Task: Research new construction projects in San Francisco, California, to compare the availability of green building certifications and eco-friendly features.
Action: Mouse moved to (268, 224)
Screenshot: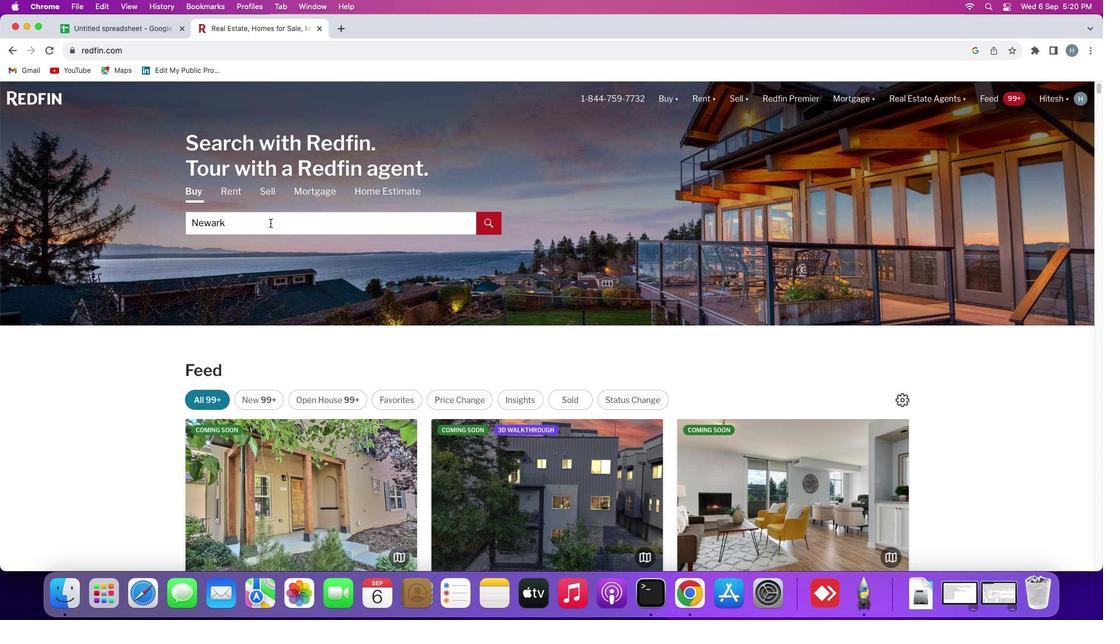 
Action: Mouse pressed left at (268, 224)
Screenshot: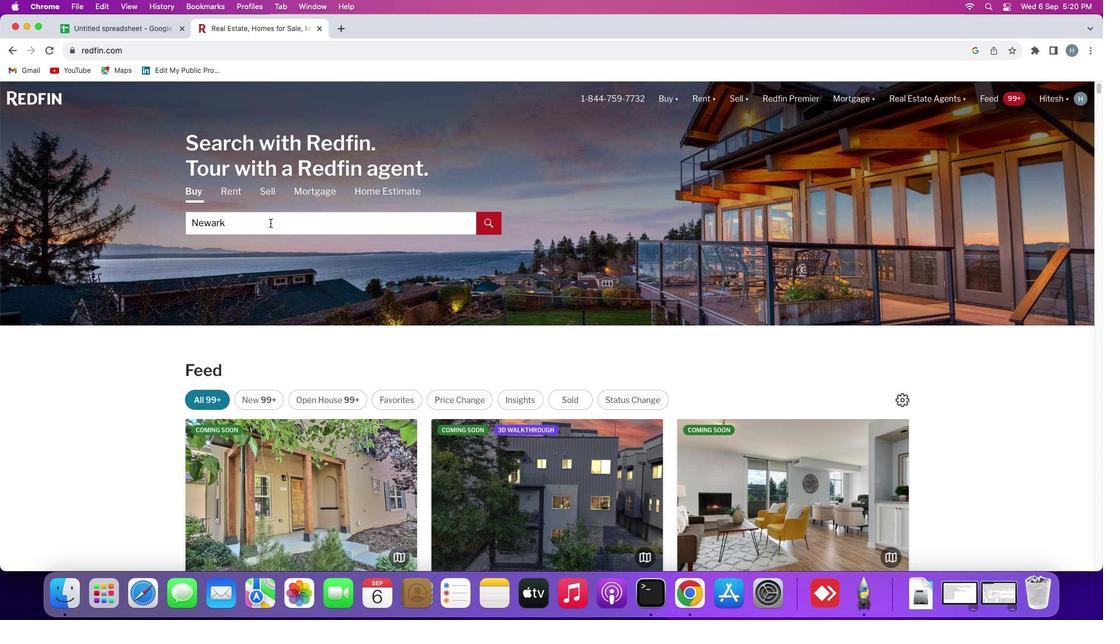 
Action: Mouse moved to (270, 223)
Screenshot: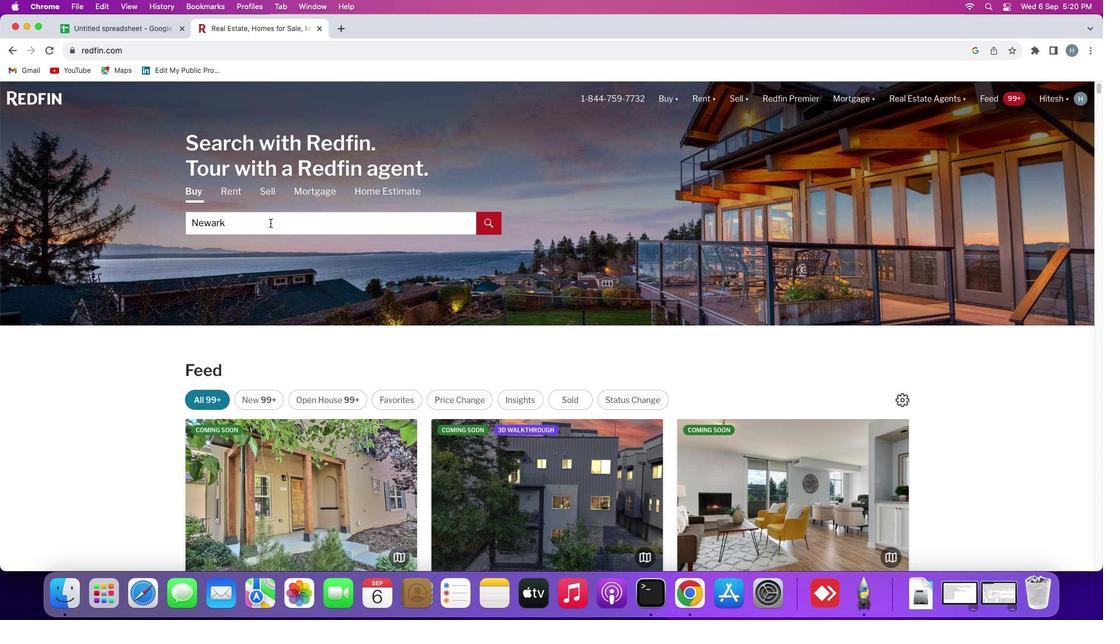 
Action: Mouse pressed left at (270, 223)
Screenshot: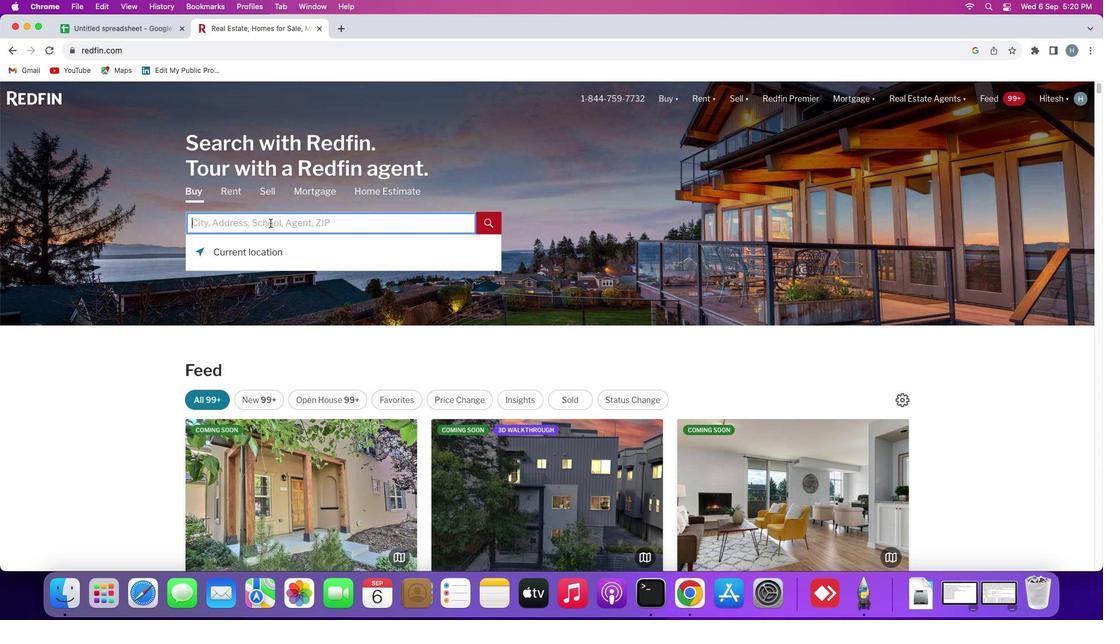
Action: Key pressed Key.shift'S''a''n'Key.spaceKey.shift'F''r''a''n''c''i''s''c''o'','Key.spaceKey.shift'C''a''l''i''f''o''r''n''i''a'
Screenshot: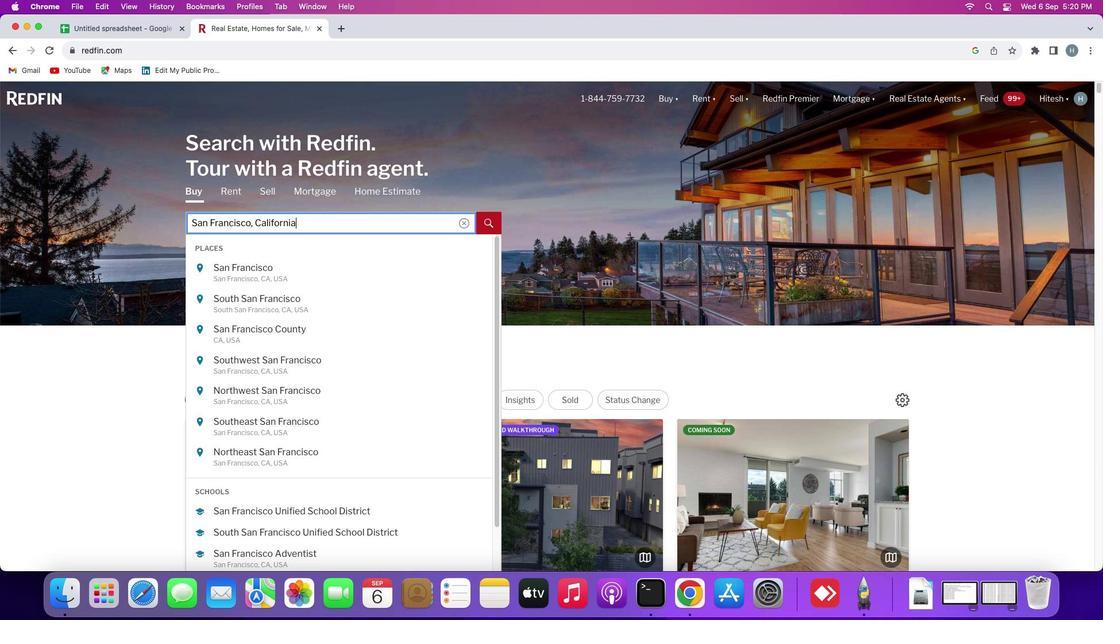 
Action: Mouse moved to (271, 274)
Screenshot: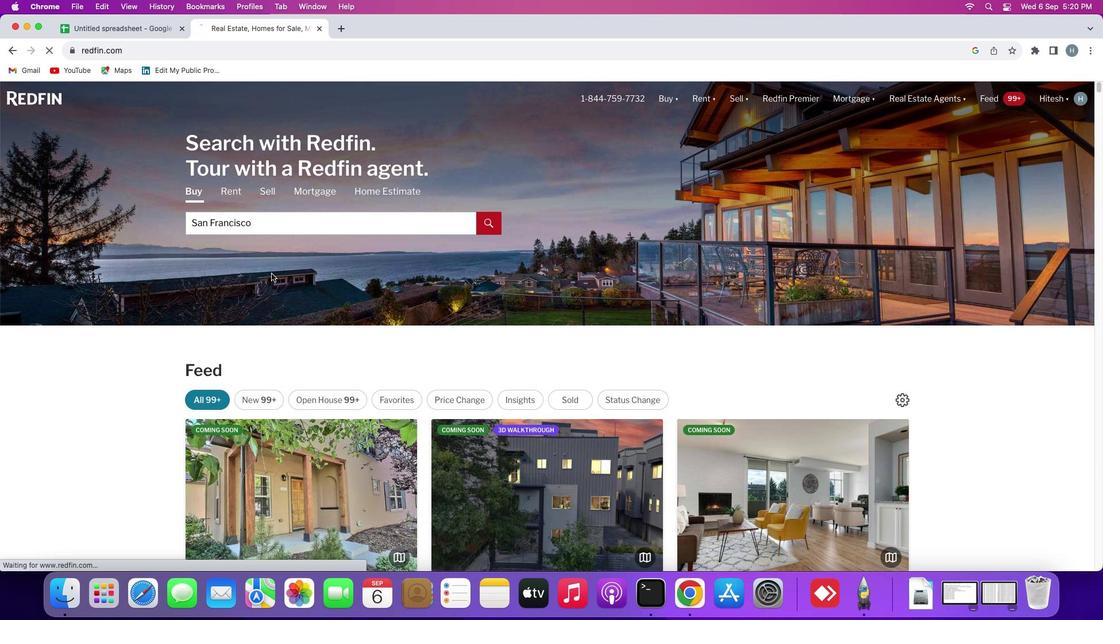
Action: Mouse pressed left at (271, 274)
Screenshot: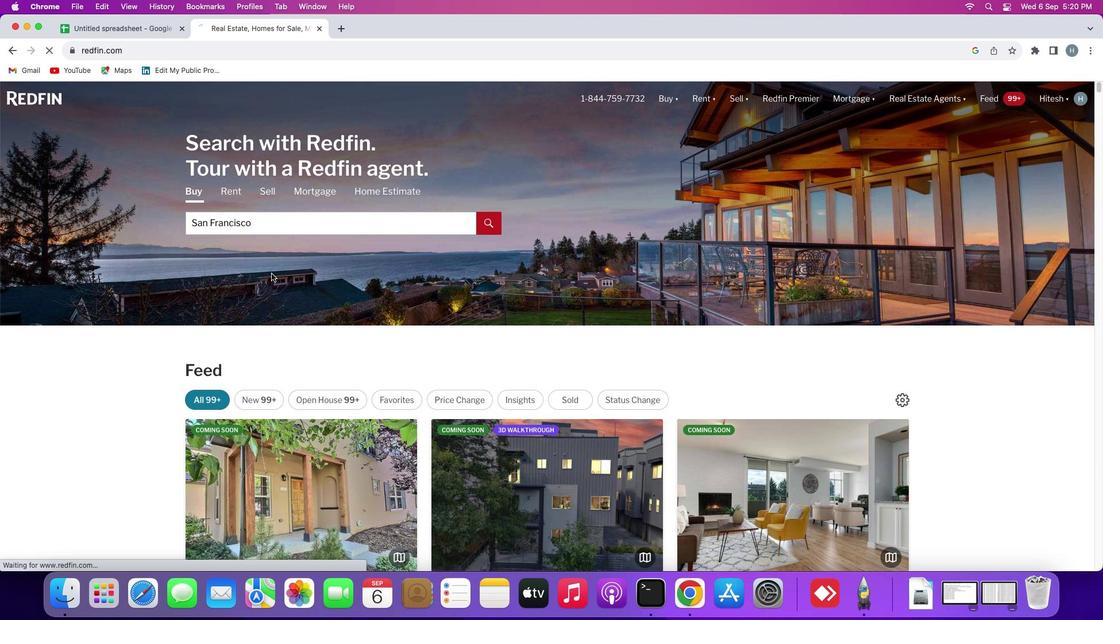 
Action: Mouse moved to (994, 170)
Screenshot: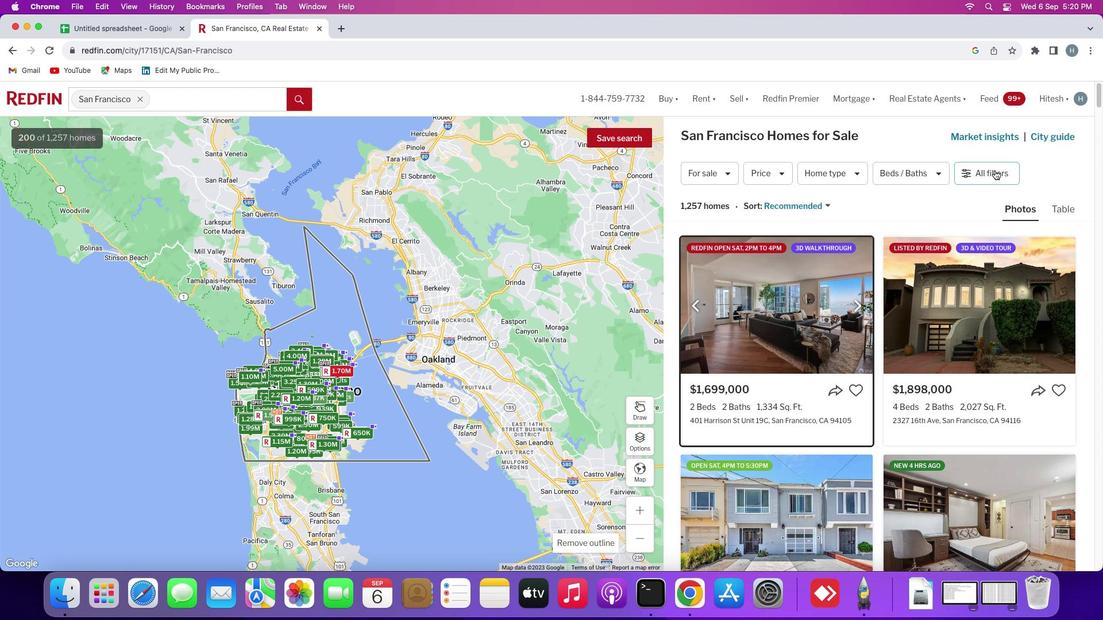 
Action: Mouse pressed left at (994, 170)
Screenshot: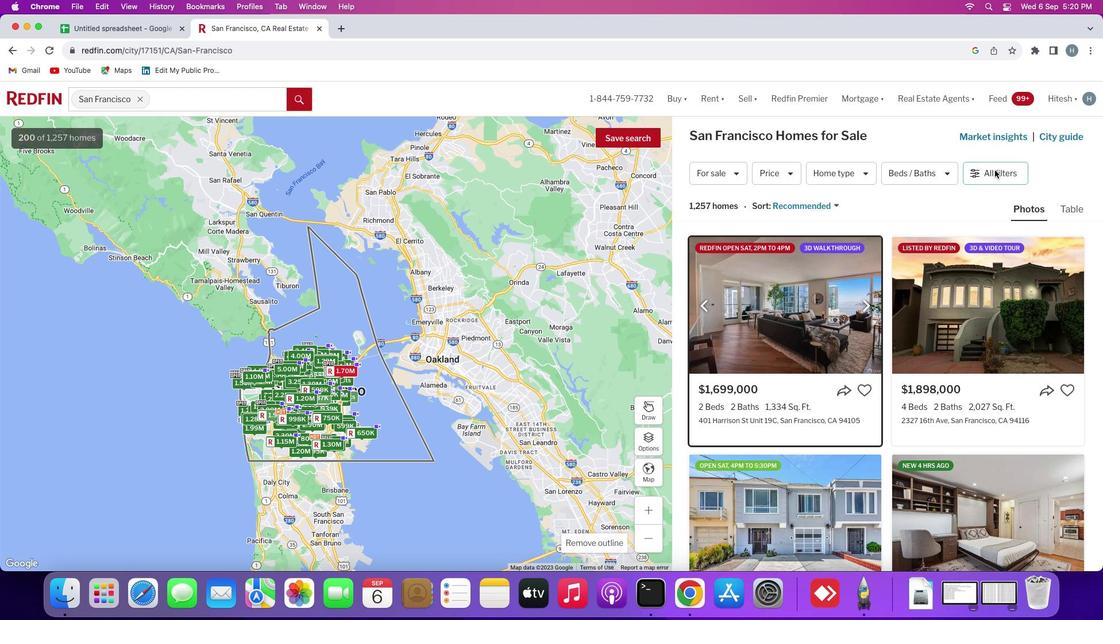 
Action: Mouse moved to (904, 322)
Screenshot: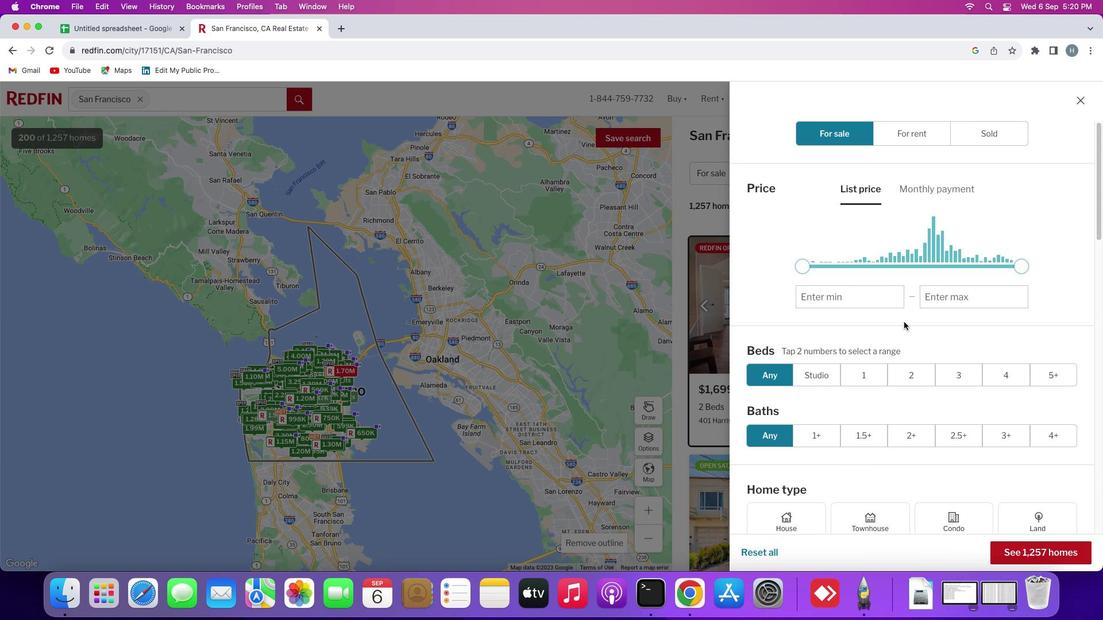 
Action: Mouse scrolled (904, 322) with delta (0, 0)
Screenshot: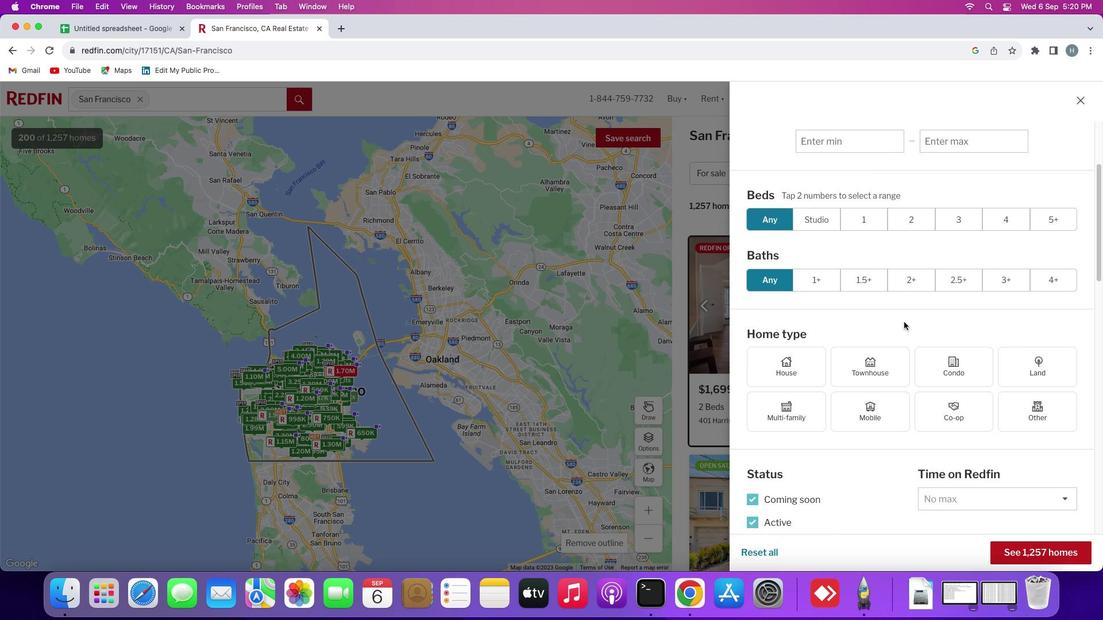 
Action: Mouse scrolled (904, 322) with delta (0, 0)
Screenshot: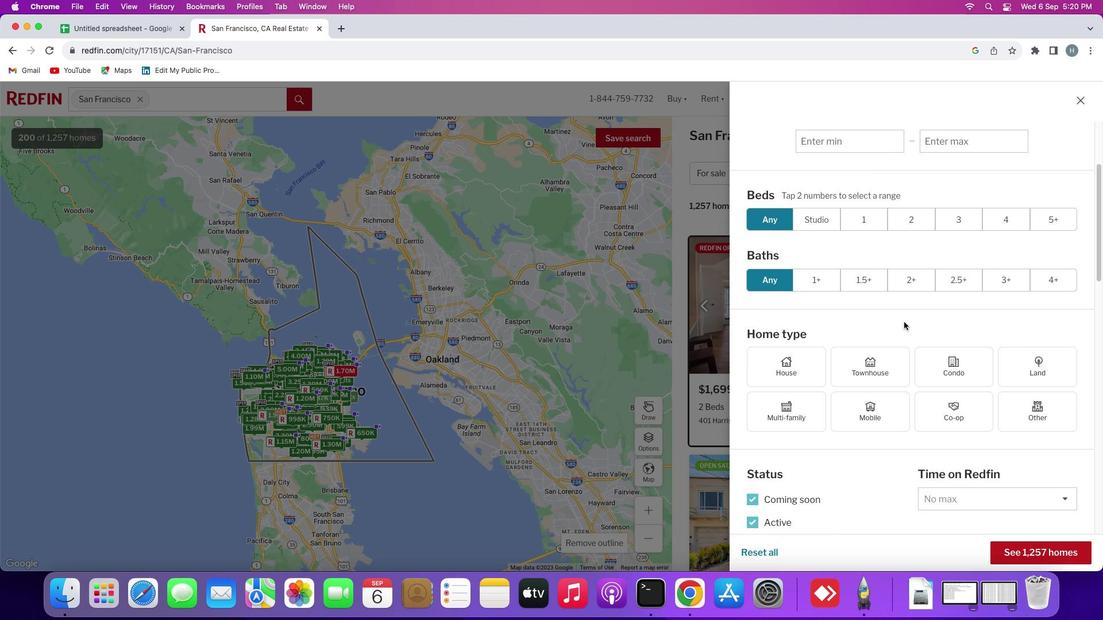 
Action: Mouse scrolled (904, 322) with delta (0, -1)
Screenshot: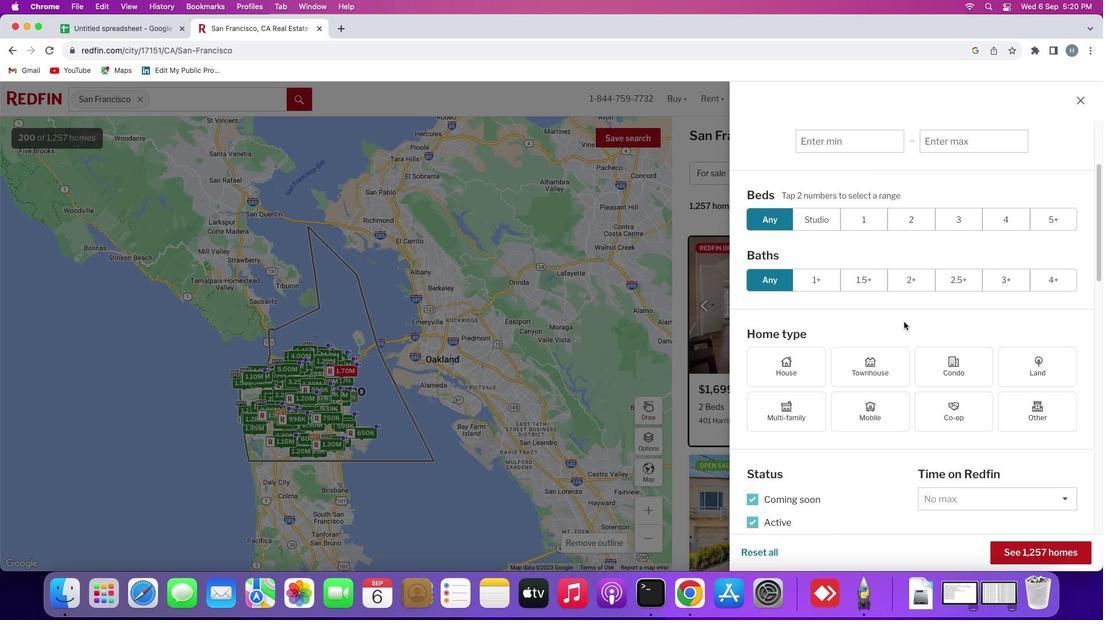 
Action: Mouse scrolled (904, 322) with delta (0, -1)
Screenshot: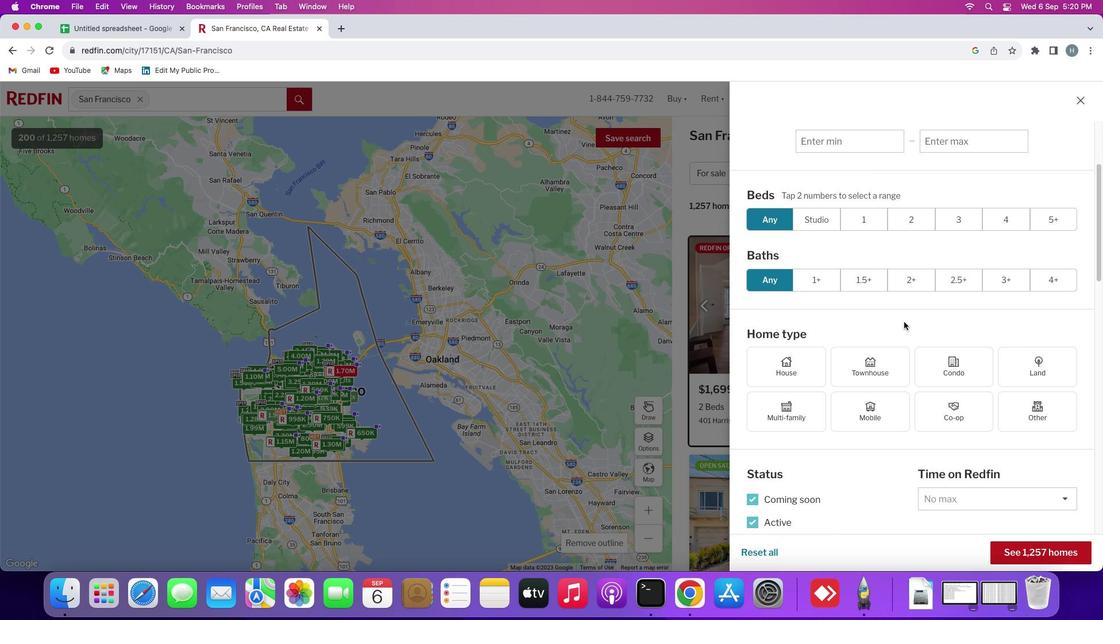 
Action: Mouse scrolled (904, 322) with delta (0, 0)
Screenshot: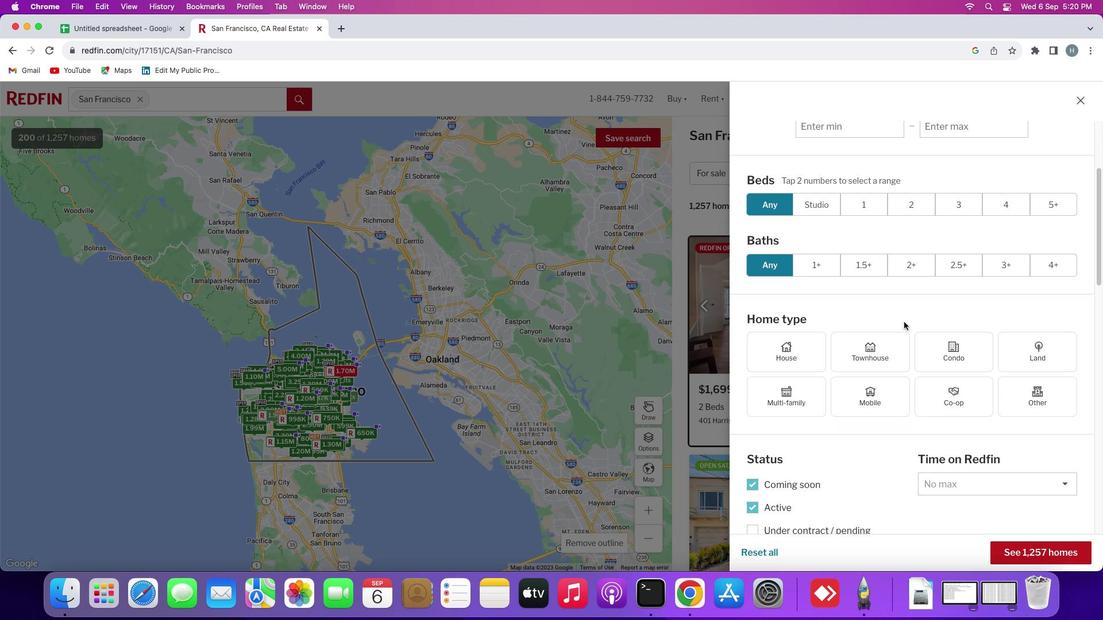
Action: Mouse scrolled (904, 322) with delta (0, 0)
Screenshot: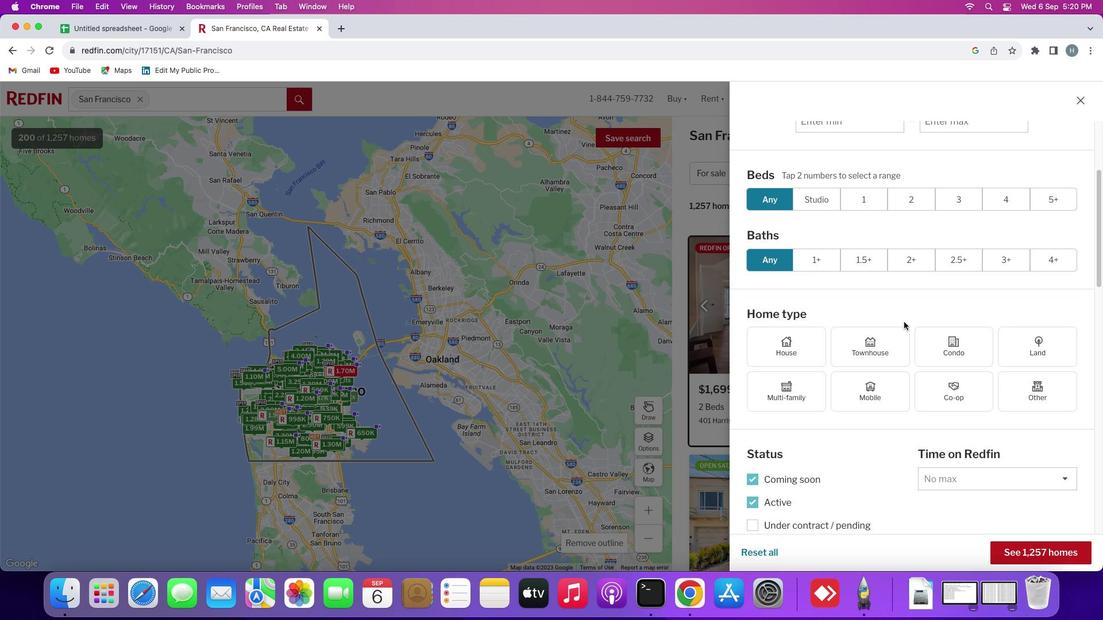 
Action: Mouse scrolled (904, 322) with delta (0, 0)
Screenshot: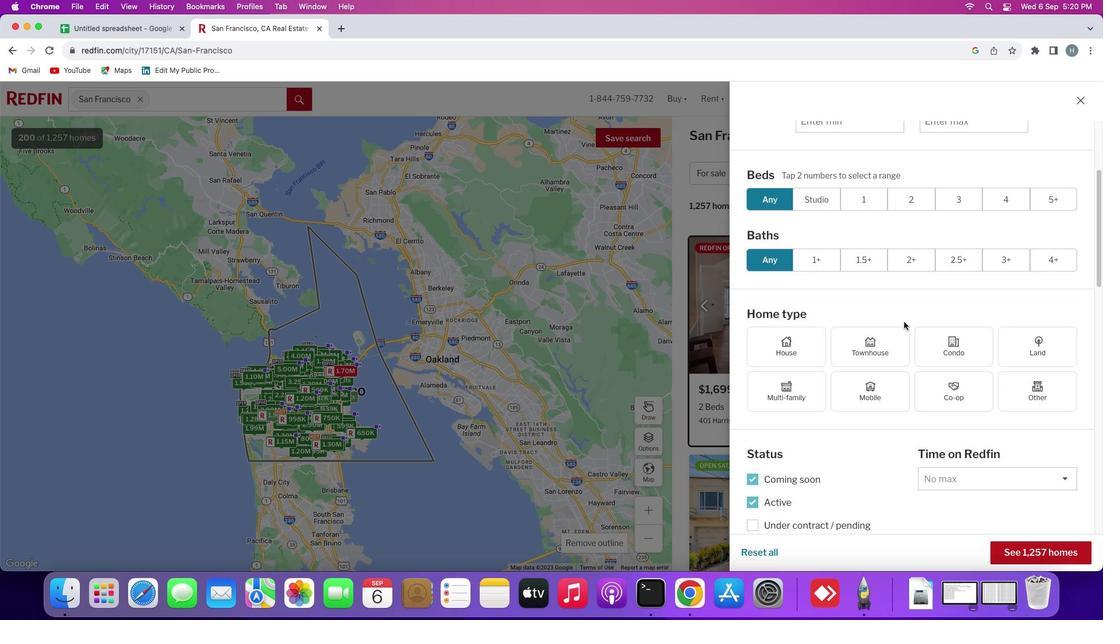 
Action: Mouse scrolled (904, 322) with delta (0, 0)
Screenshot: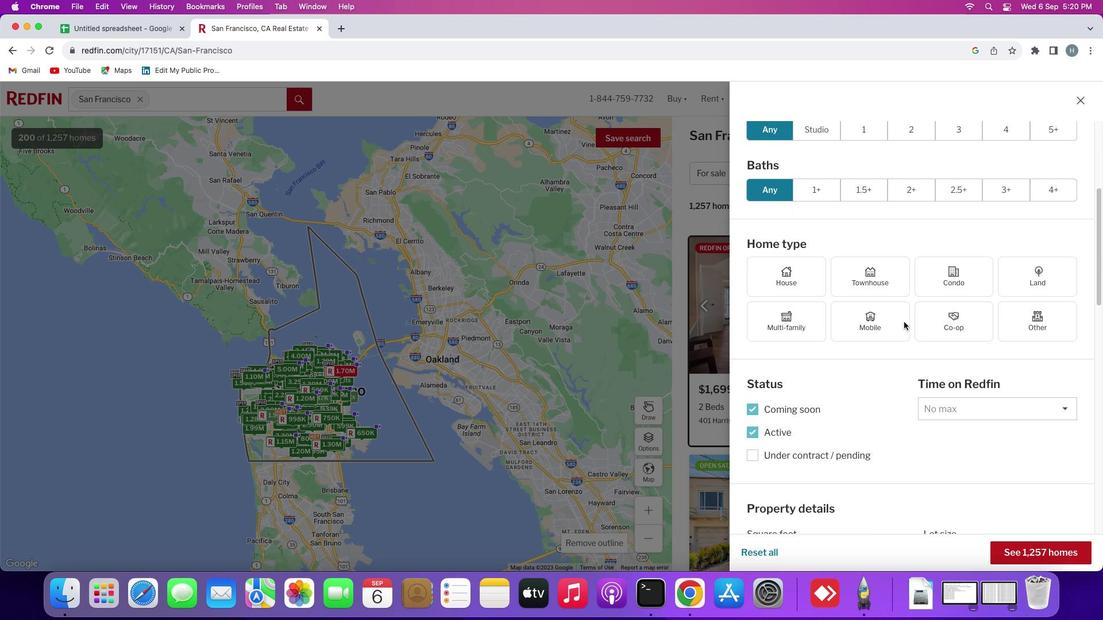 
Action: Mouse scrolled (904, 322) with delta (0, 0)
Screenshot: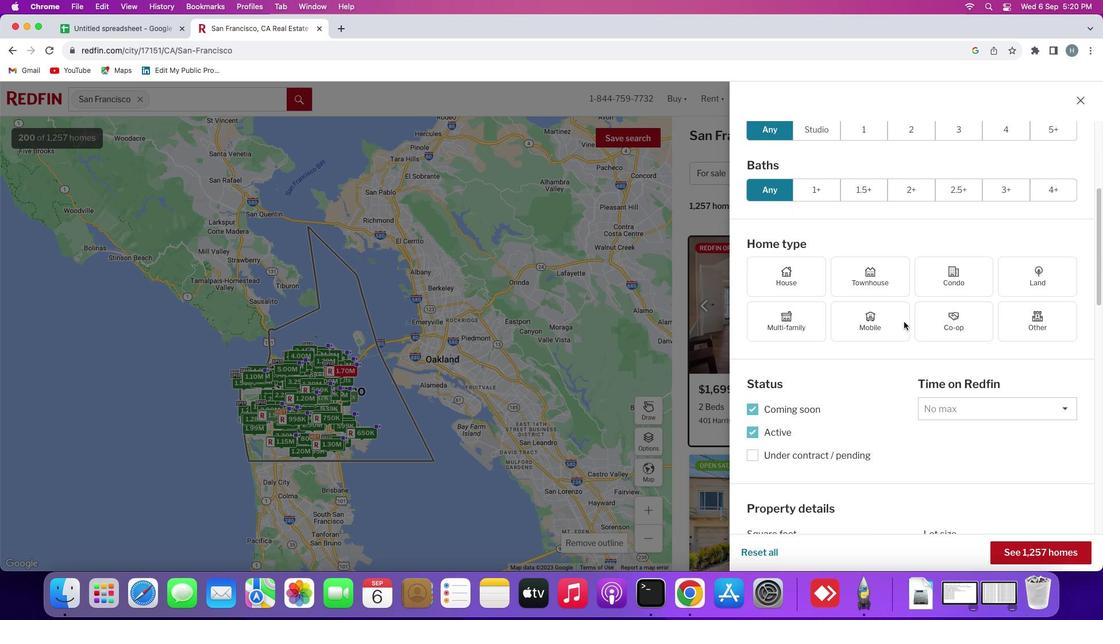 
Action: Mouse scrolled (904, 322) with delta (0, -1)
Screenshot: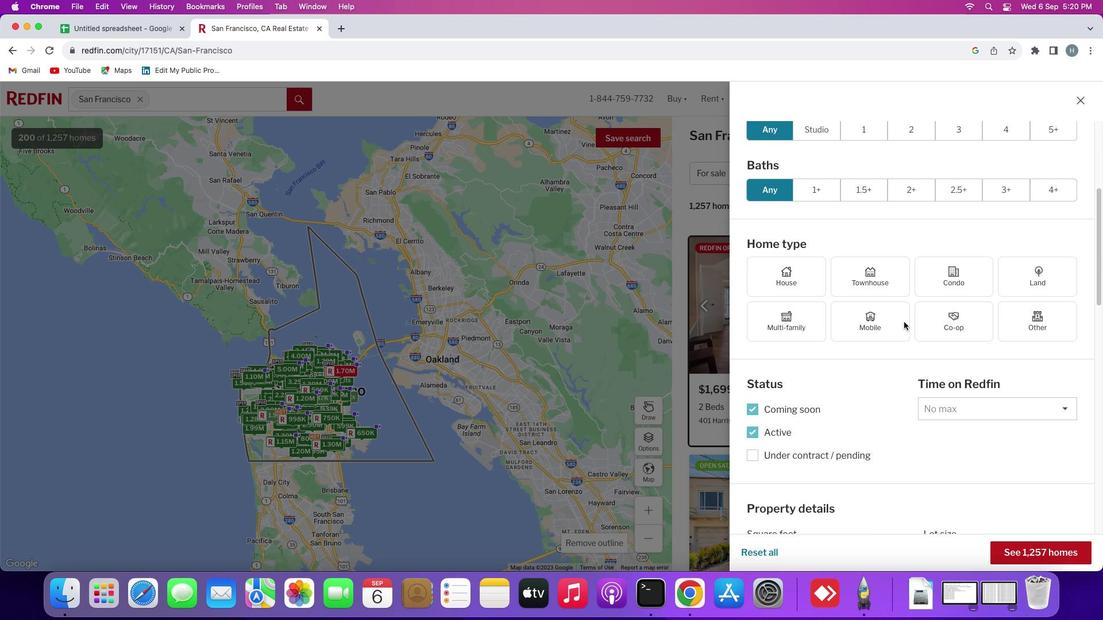 
Action: Mouse scrolled (904, 322) with delta (0, 0)
Screenshot: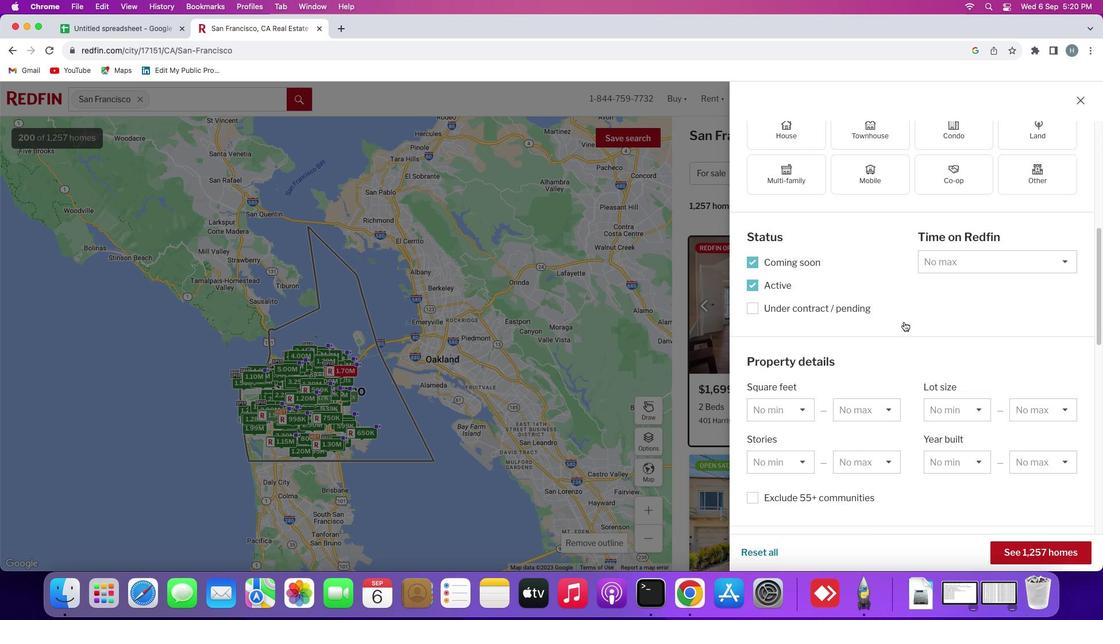 
Action: Mouse scrolled (904, 322) with delta (0, 0)
Screenshot: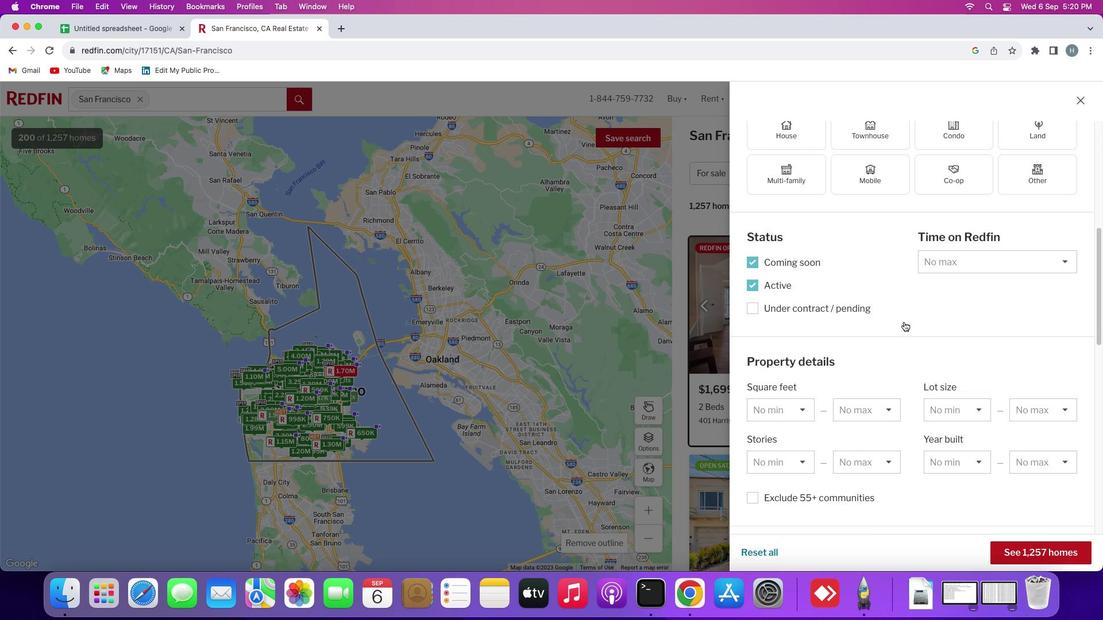 
Action: Mouse scrolled (904, 322) with delta (0, -1)
Screenshot: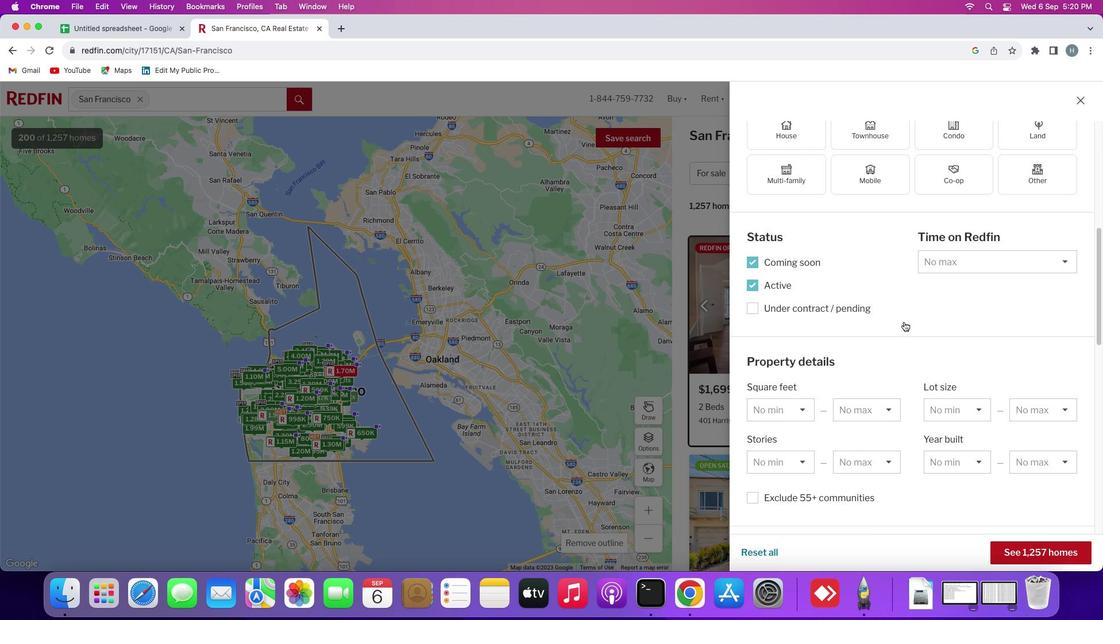 
Action: Mouse scrolled (904, 322) with delta (0, -1)
Screenshot: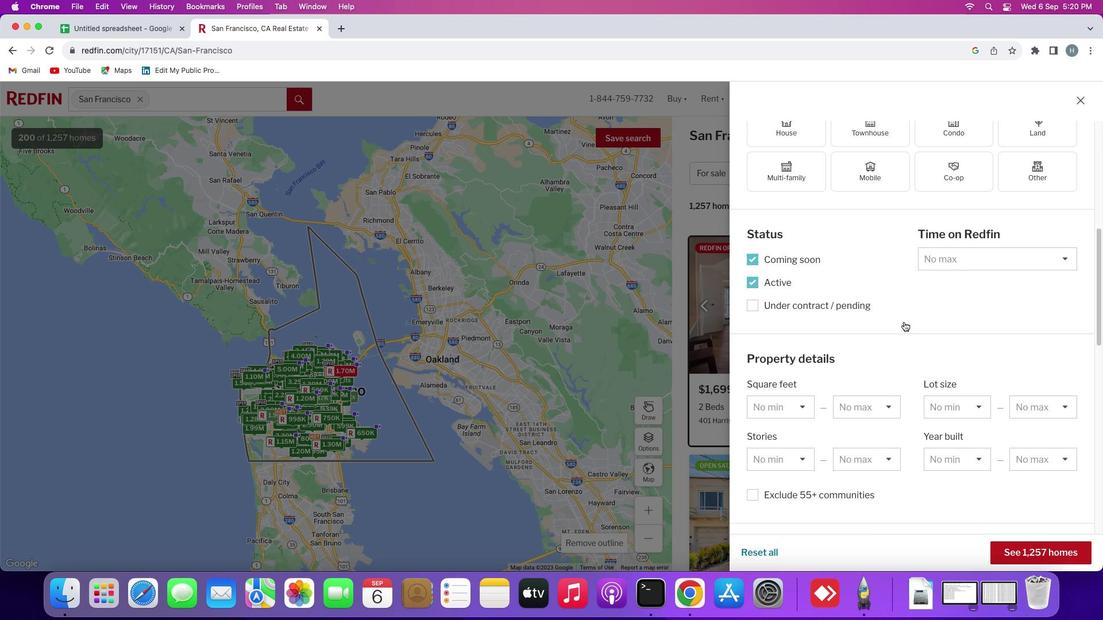 
Action: Mouse scrolled (904, 322) with delta (0, 0)
Screenshot: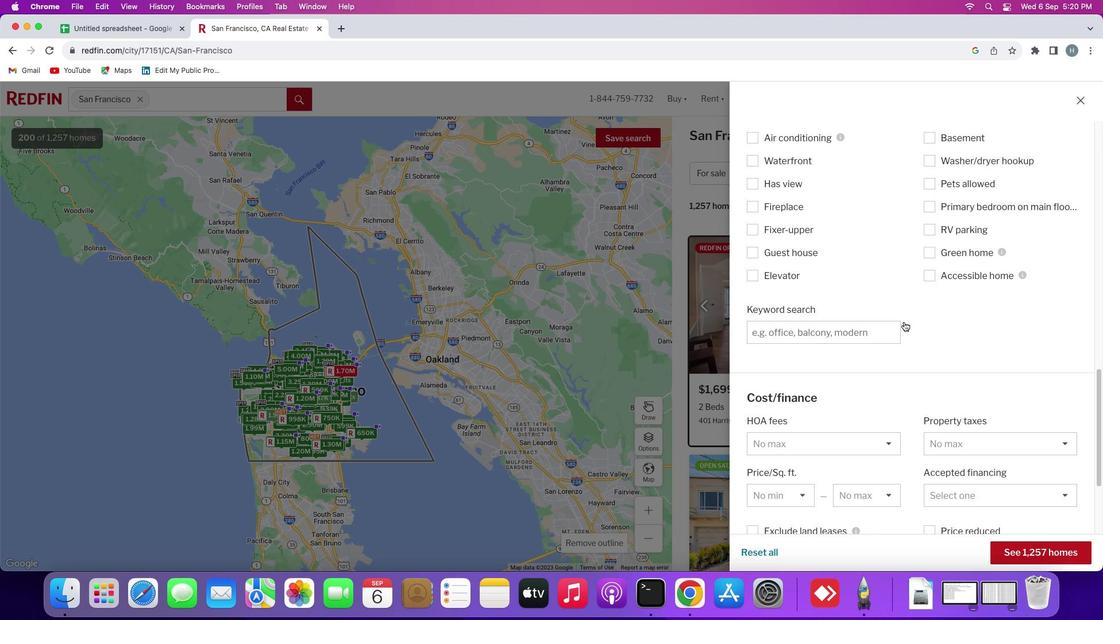 
Action: Mouse scrolled (904, 322) with delta (0, 0)
Screenshot: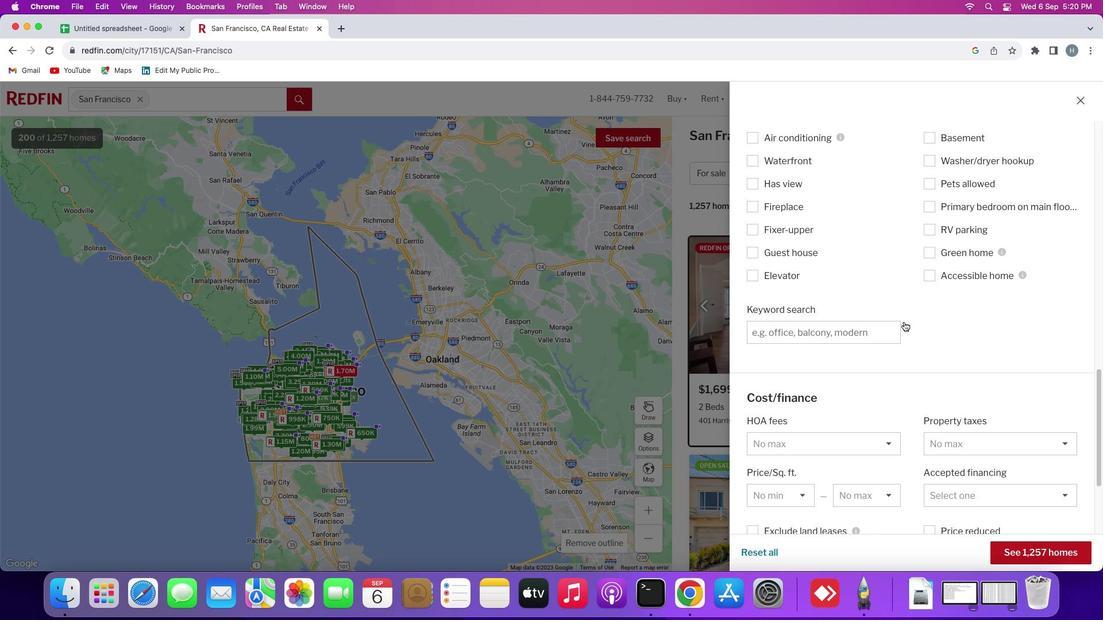 
Action: Mouse scrolled (904, 322) with delta (0, -1)
Screenshot: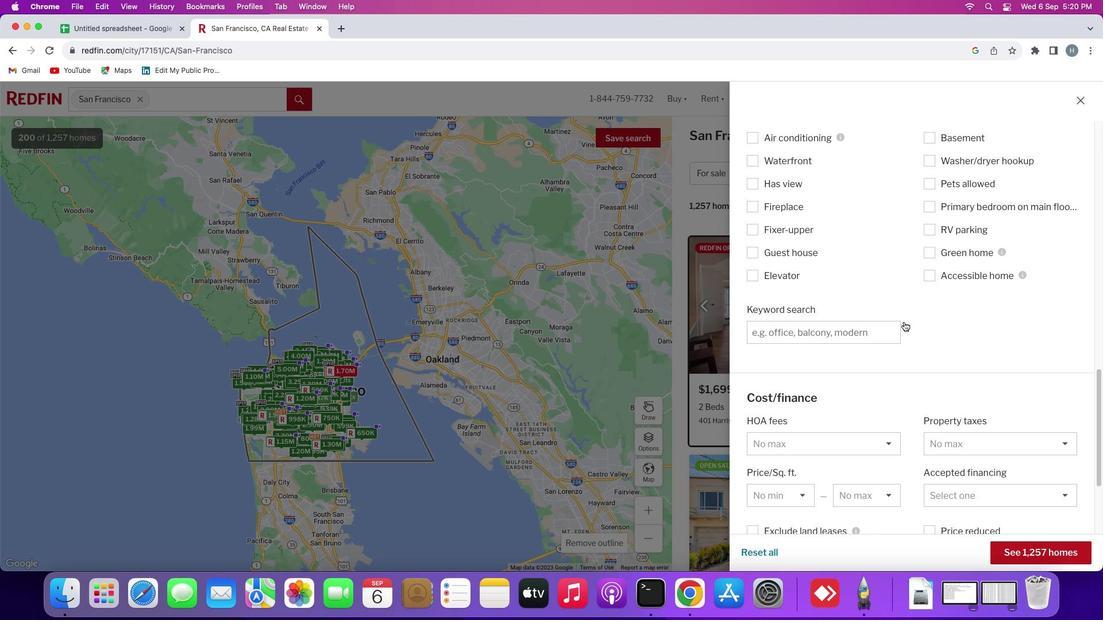 
Action: Mouse scrolled (904, 322) with delta (0, -2)
Screenshot: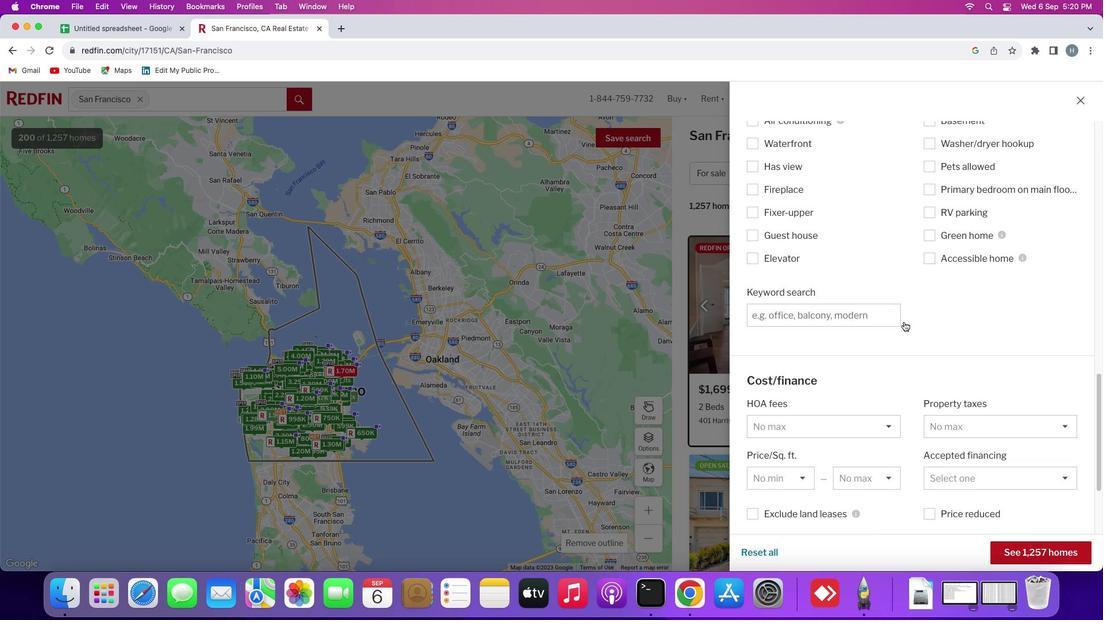 
Action: Mouse scrolled (904, 322) with delta (0, -3)
Screenshot: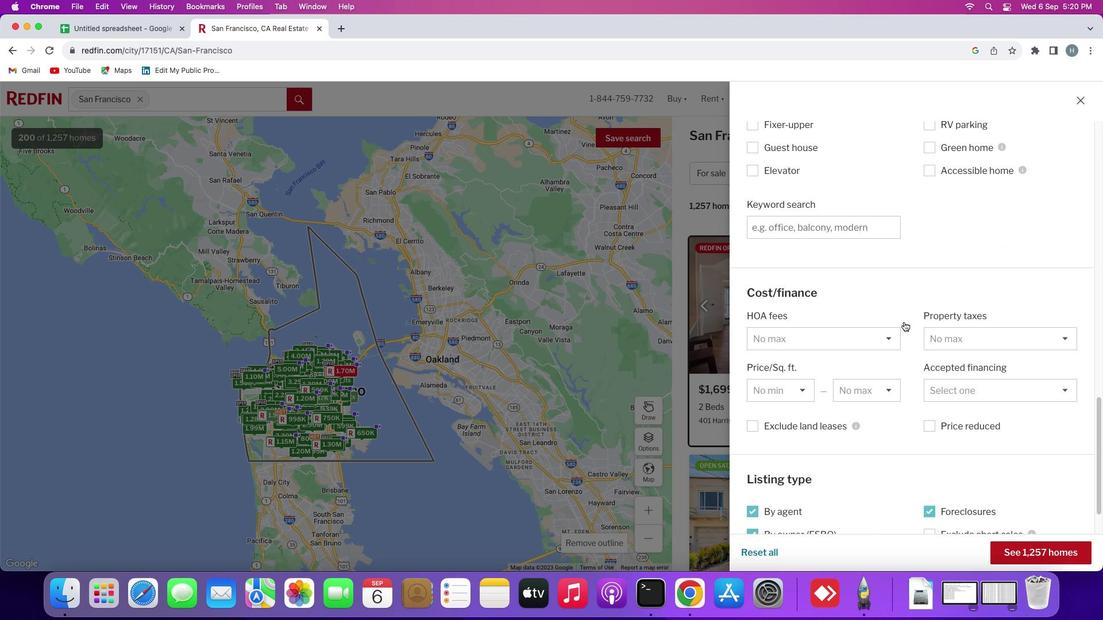 
Action: Mouse scrolled (904, 322) with delta (0, -3)
Screenshot: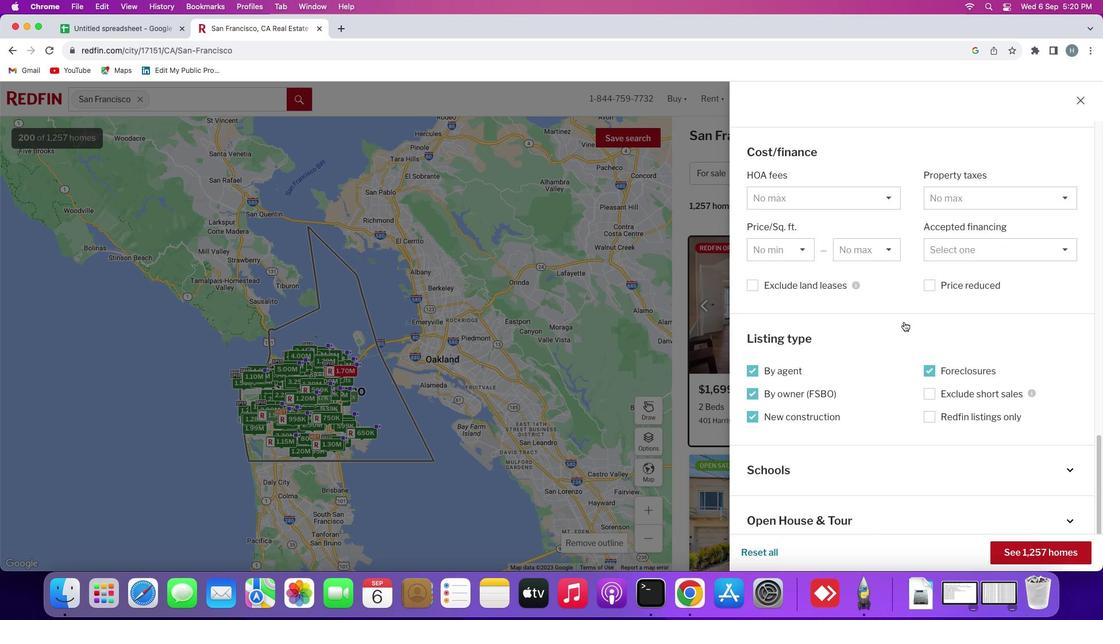 
Action: Mouse scrolled (904, 322) with delta (0, 0)
Screenshot: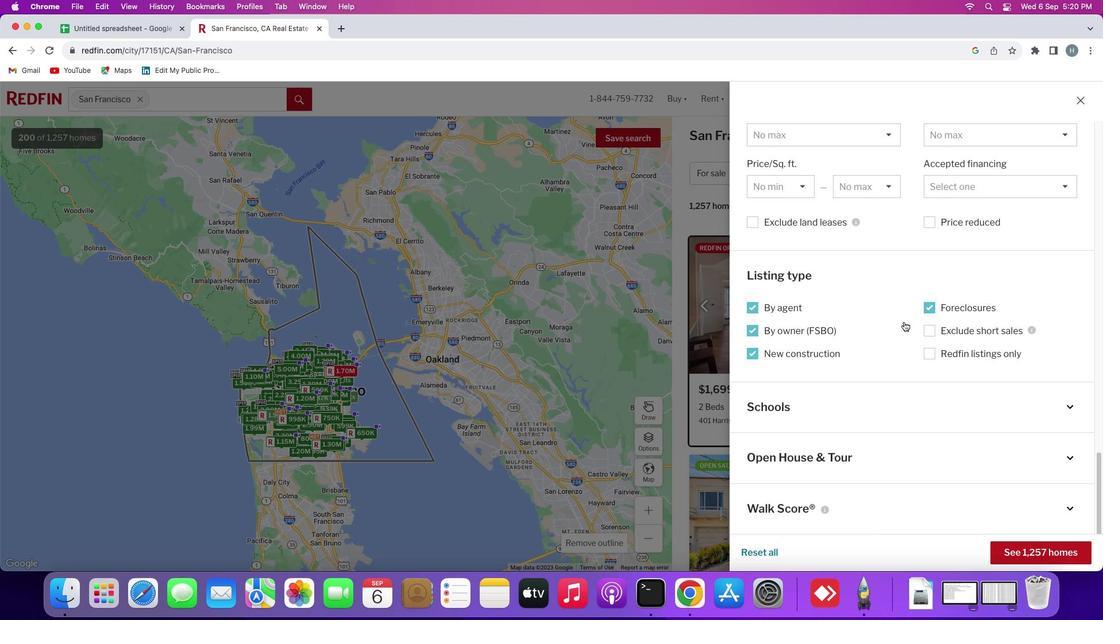 
Action: Mouse scrolled (904, 322) with delta (0, 0)
Screenshot: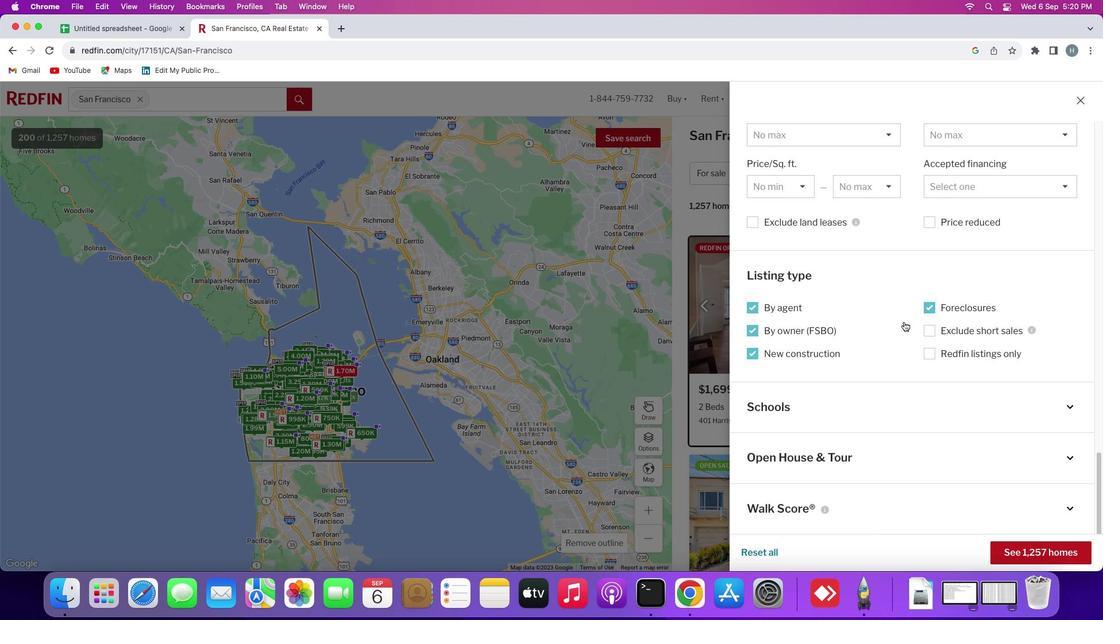 
Action: Mouse scrolled (904, 322) with delta (0, -1)
Screenshot: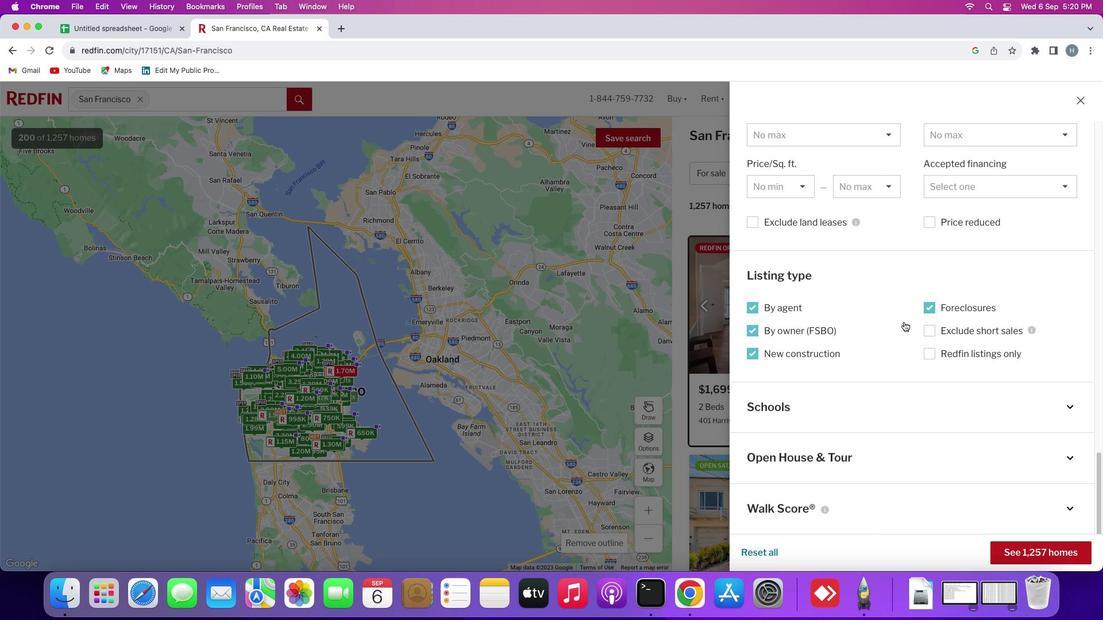 
Action: Mouse scrolled (904, 322) with delta (0, -2)
Screenshot: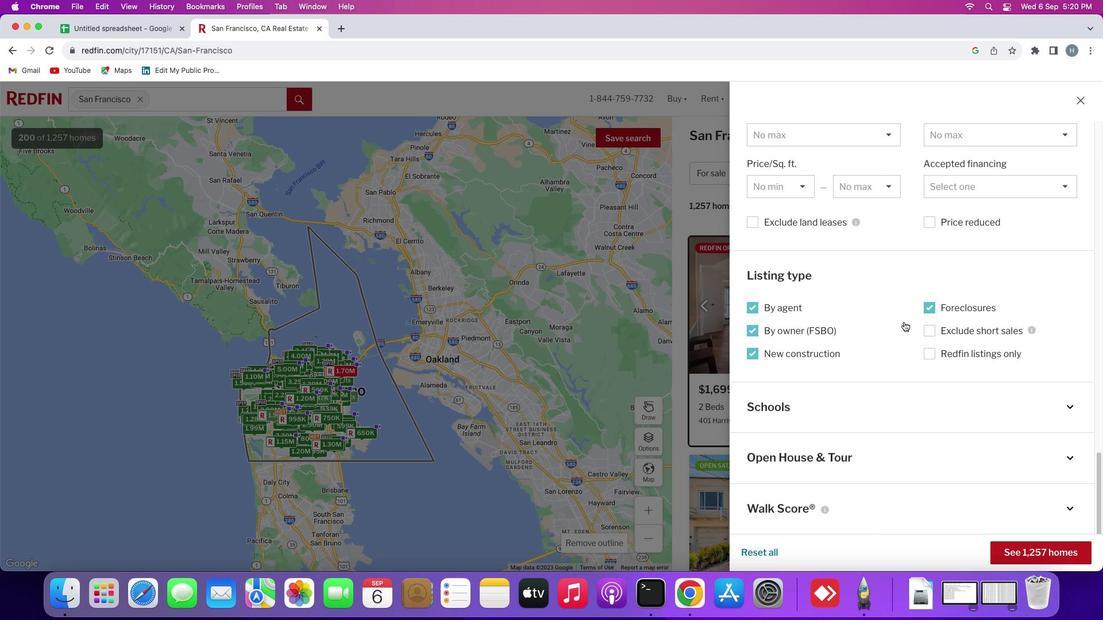 
Action: Mouse scrolled (904, 322) with delta (0, -3)
Screenshot: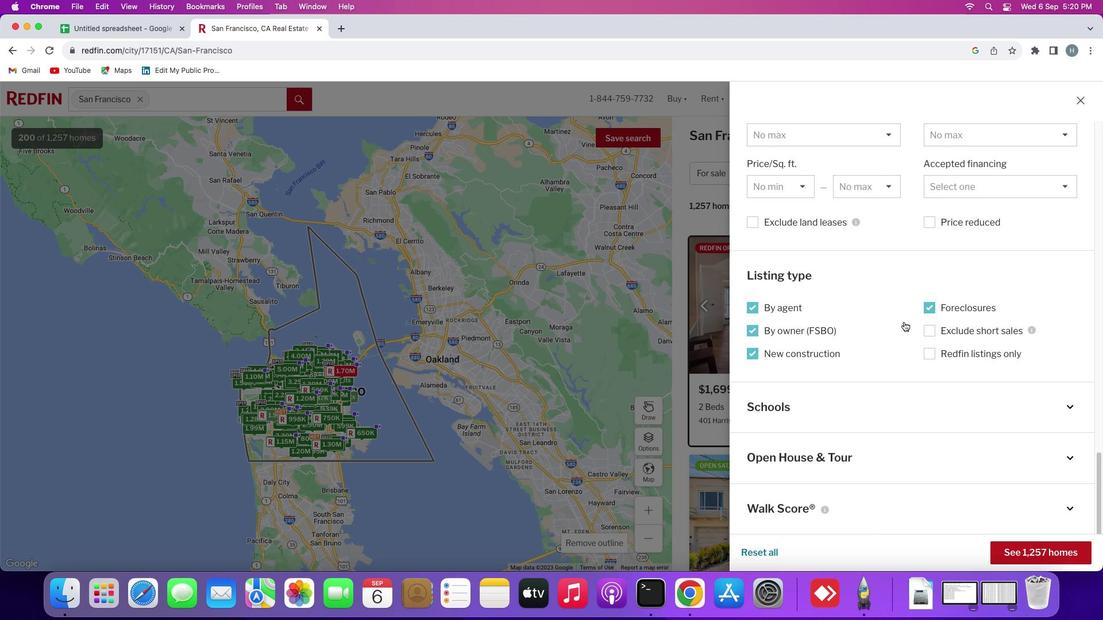 
Action: Mouse scrolled (904, 322) with delta (0, -3)
Screenshot: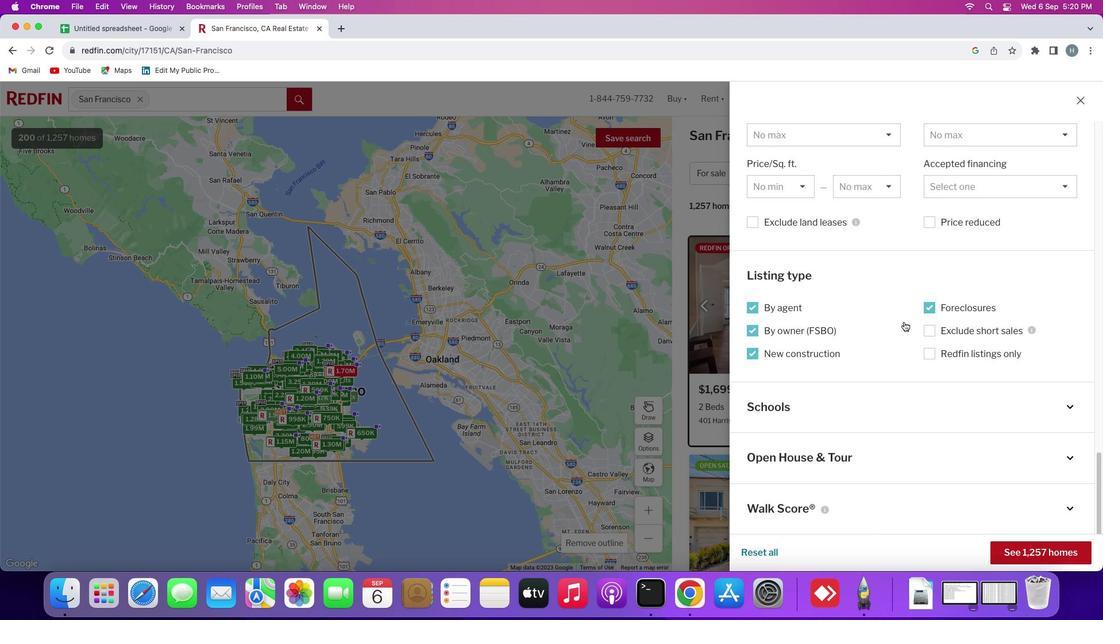 
Action: Mouse scrolled (904, 322) with delta (0, 0)
Screenshot: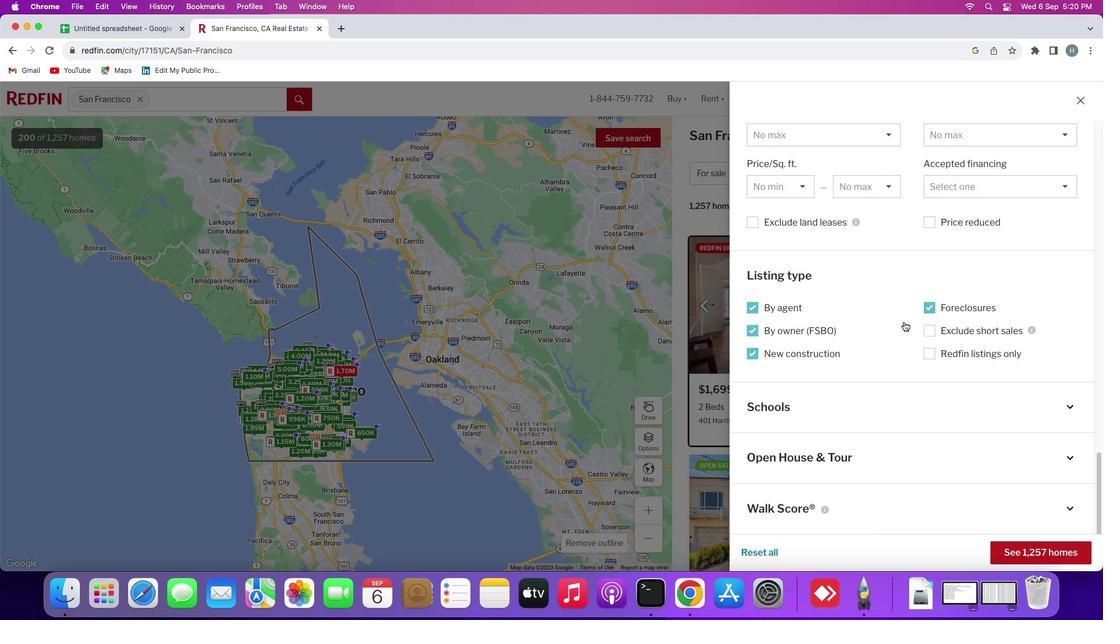 
Action: Mouse scrolled (904, 322) with delta (0, 0)
Screenshot: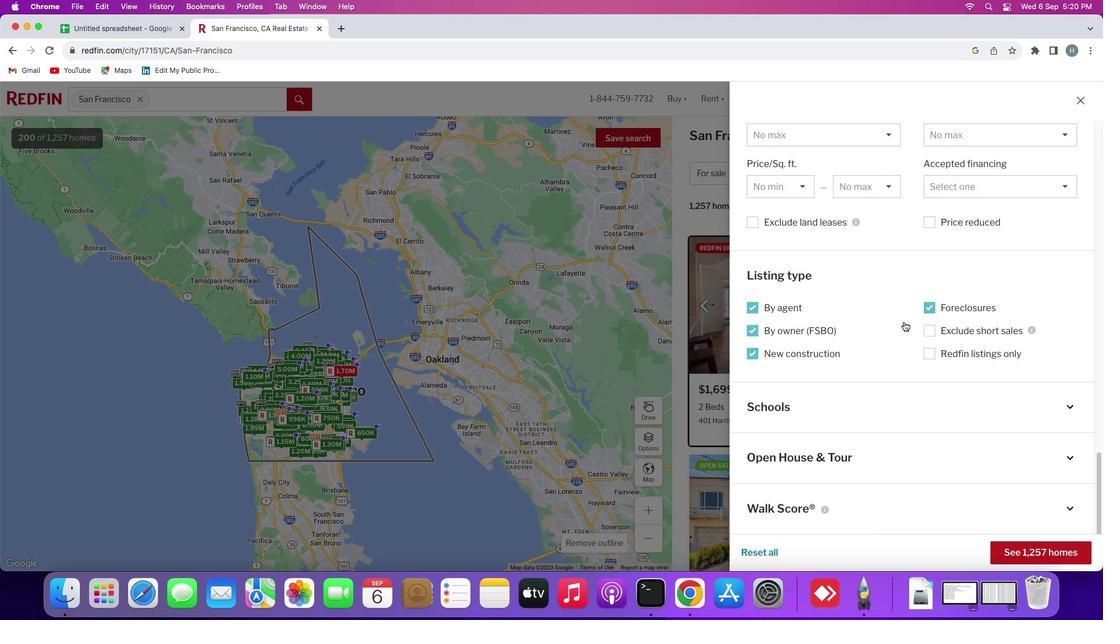 
Action: Mouse scrolled (904, 322) with delta (0, -1)
Screenshot: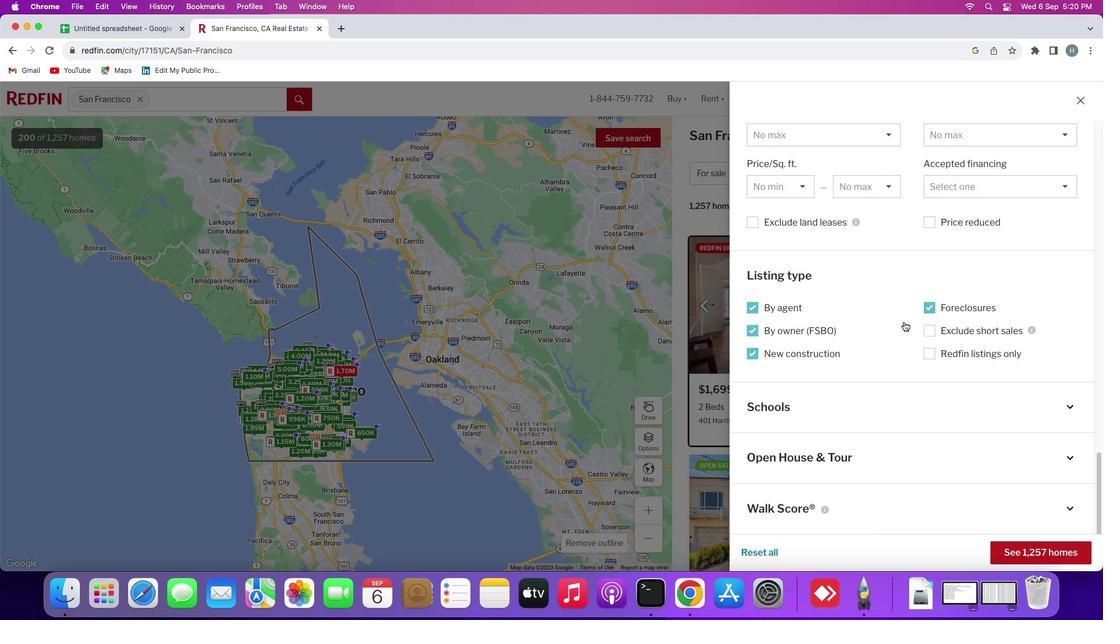 
Action: Mouse scrolled (904, 322) with delta (0, -2)
Screenshot: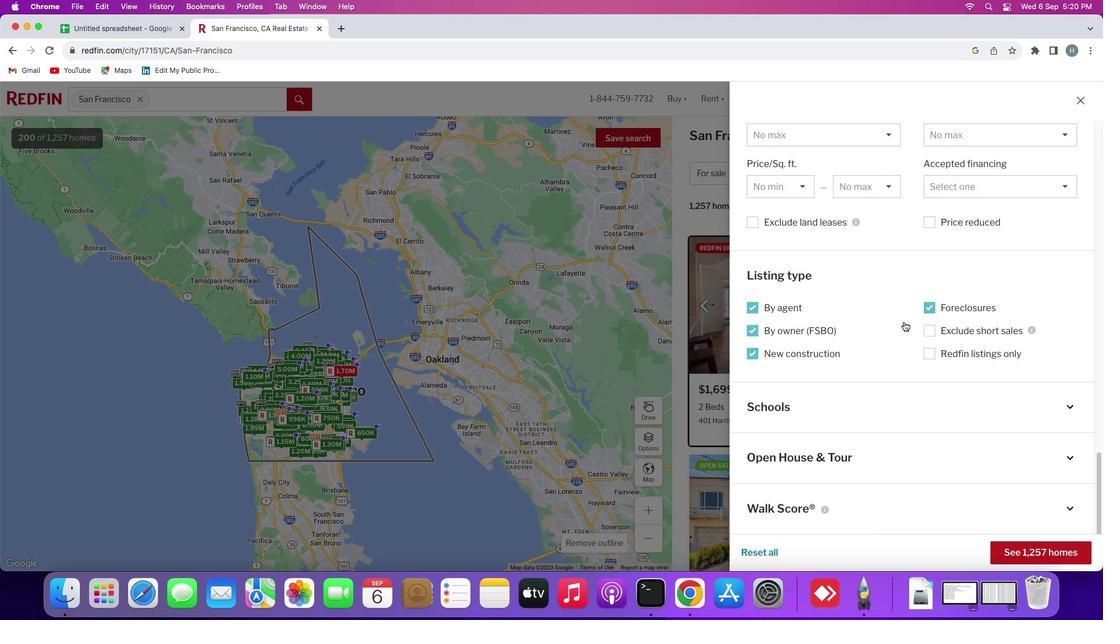 
Action: Mouse scrolled (904, 322) with delta (0, -3)
Screenshot: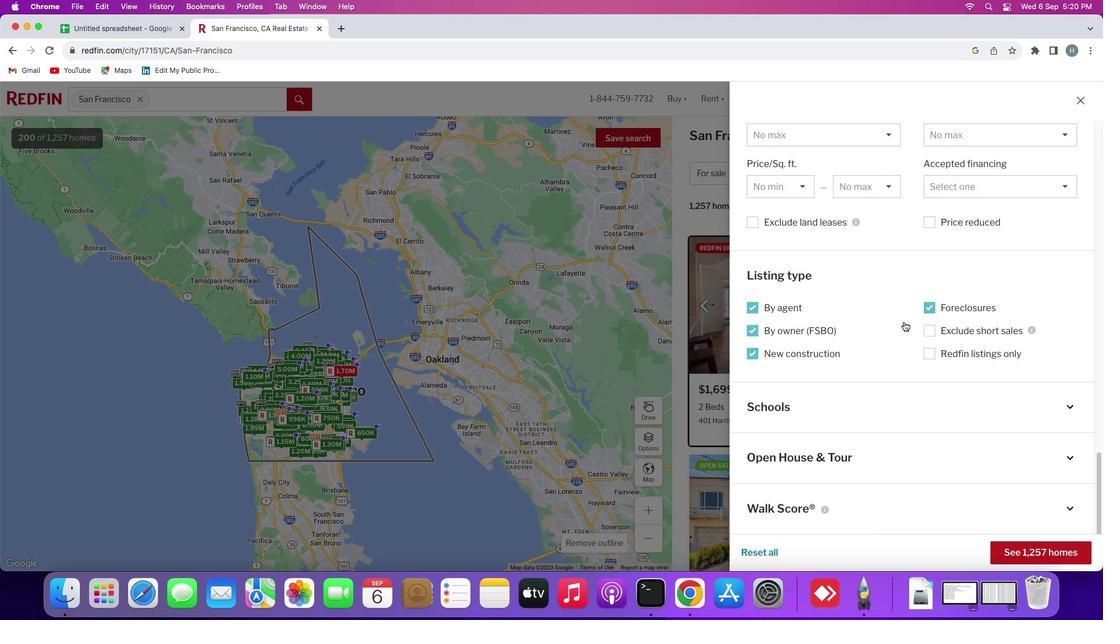 
Action: Mouse scrolled (904, 322) with delta (0, -3)
Screenshot: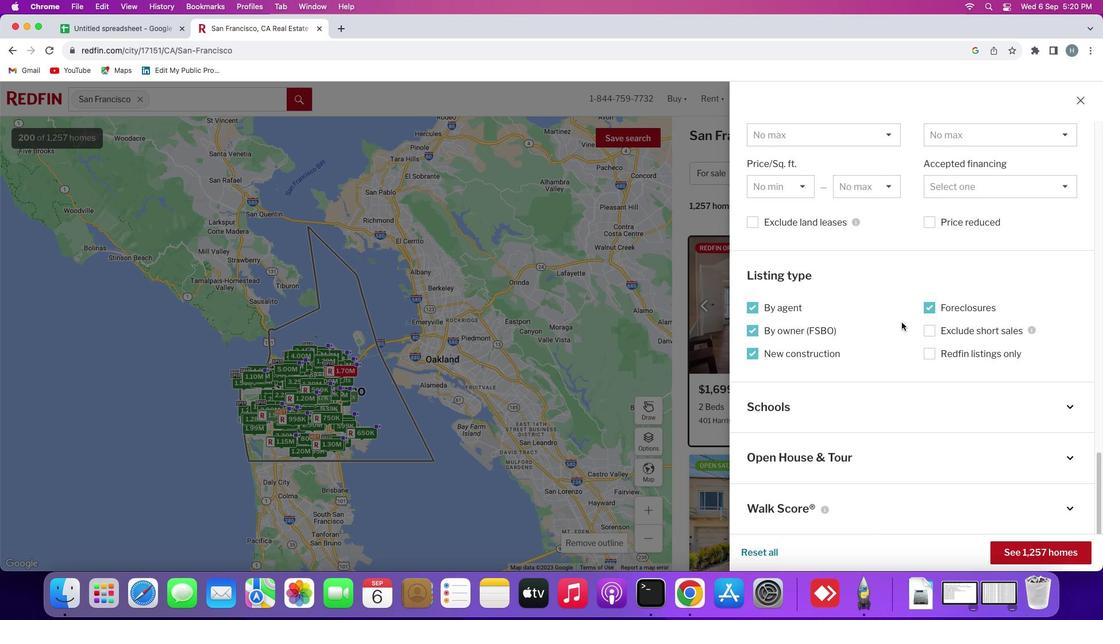 
Action: Mouse moved to (751, 329)
Screenshot: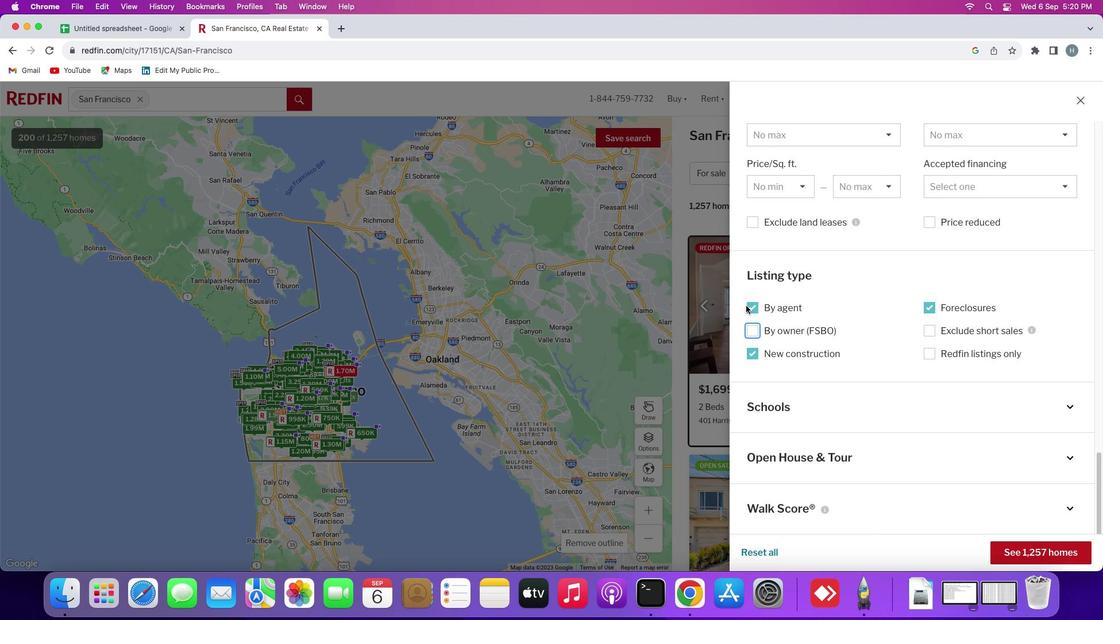 
Action: Mouse pressed left at (751, 329)
Screenshot: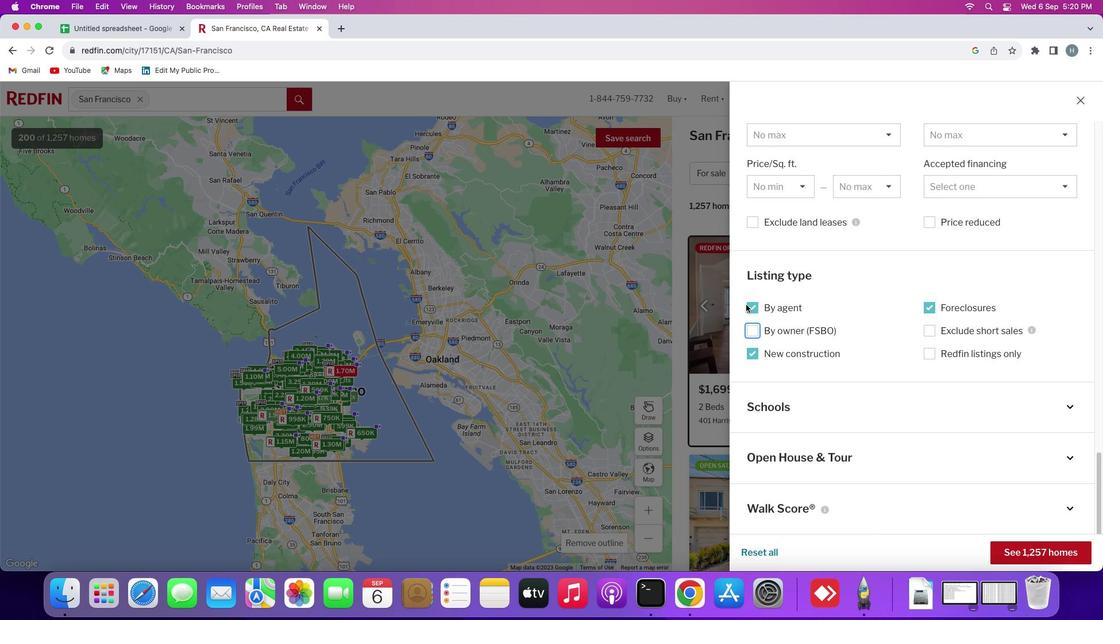 
Action: Mouse moved to (749, 303)
Screenshot: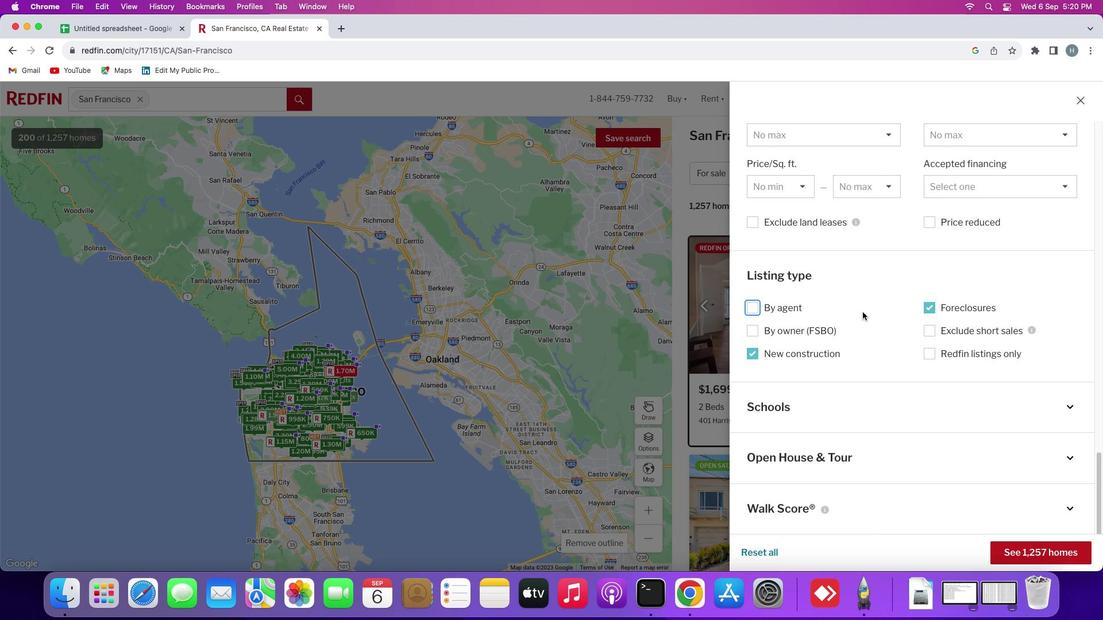 
Action: Mouse pressed left at (749, 303)
Screenshot: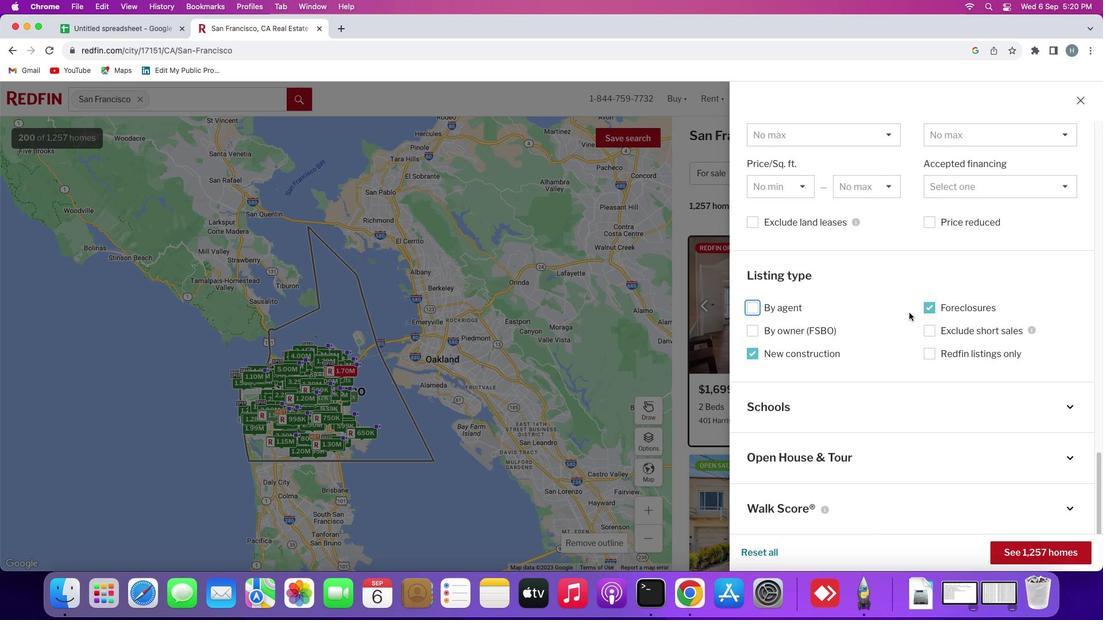
Action: Mouse moved to (926, 306)
Screenshot: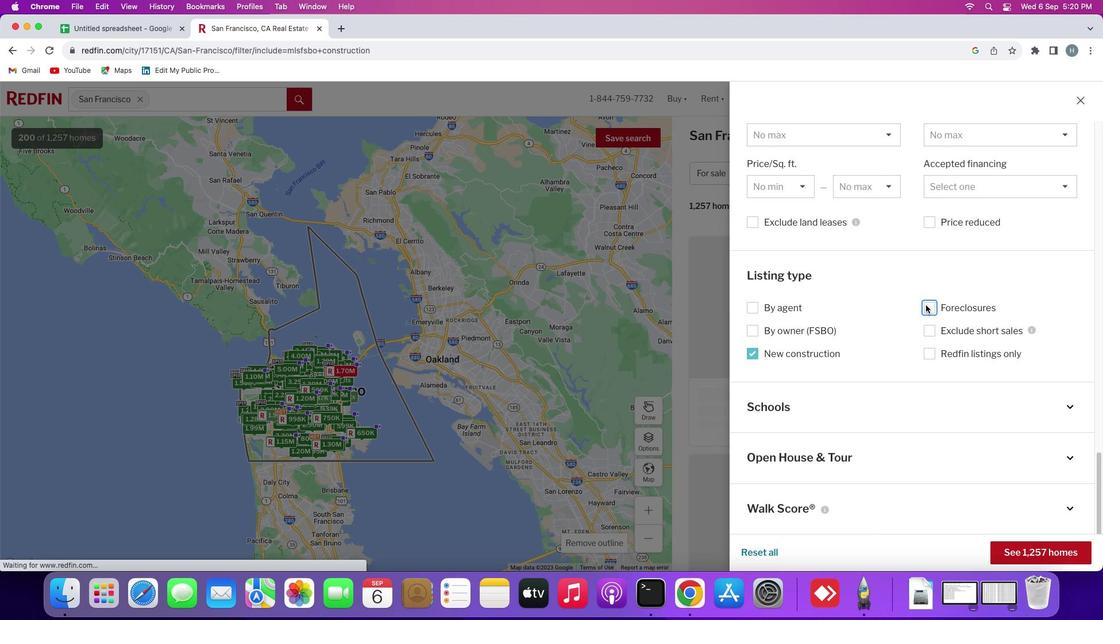 
Action: Mouse pressed left at (926, 306)
Screenshot: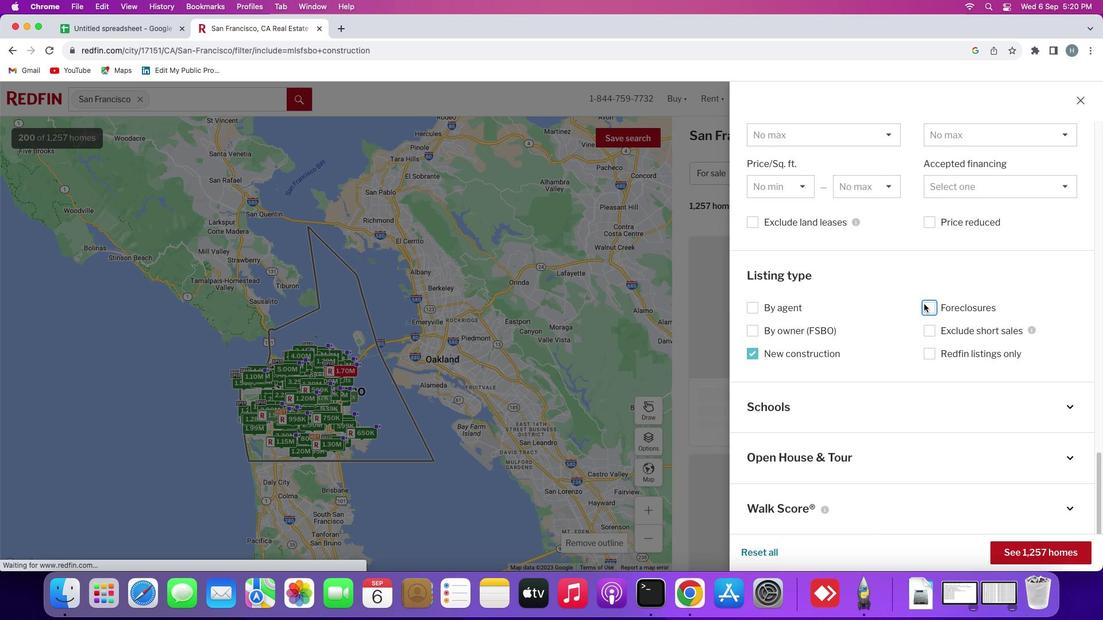 
Action: Mouse moved to (868, 311)
Screenshot: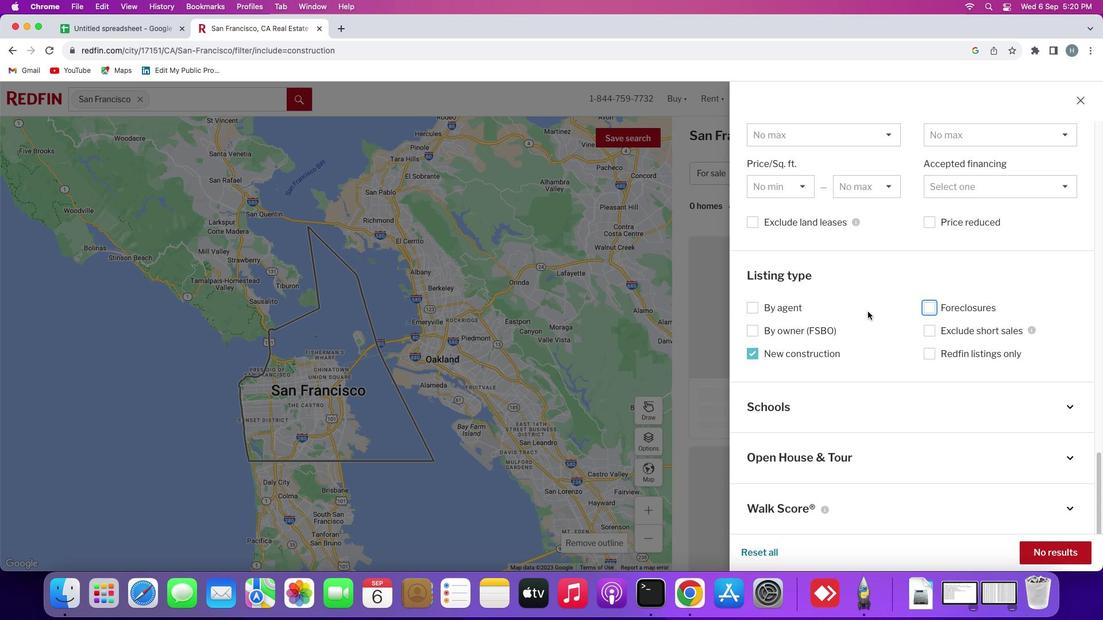 
Action: Mouse scrolled (868, 311) with delta (0, 0)
Screenshot: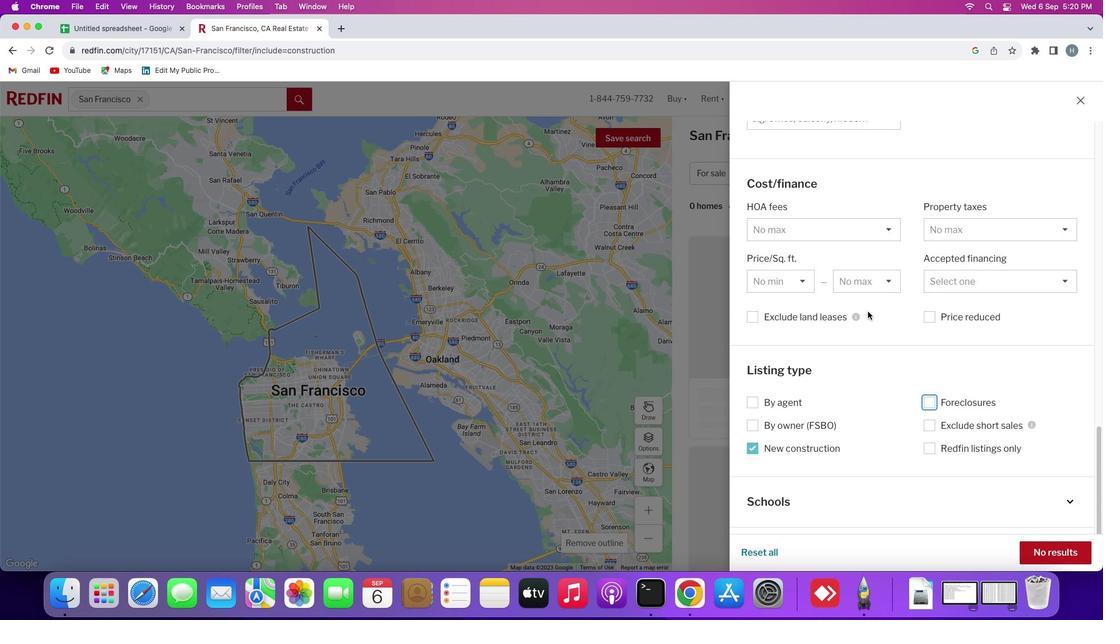 
Action: Mouse scrolled (868, 311) with delta (0, 0)
Screenshot: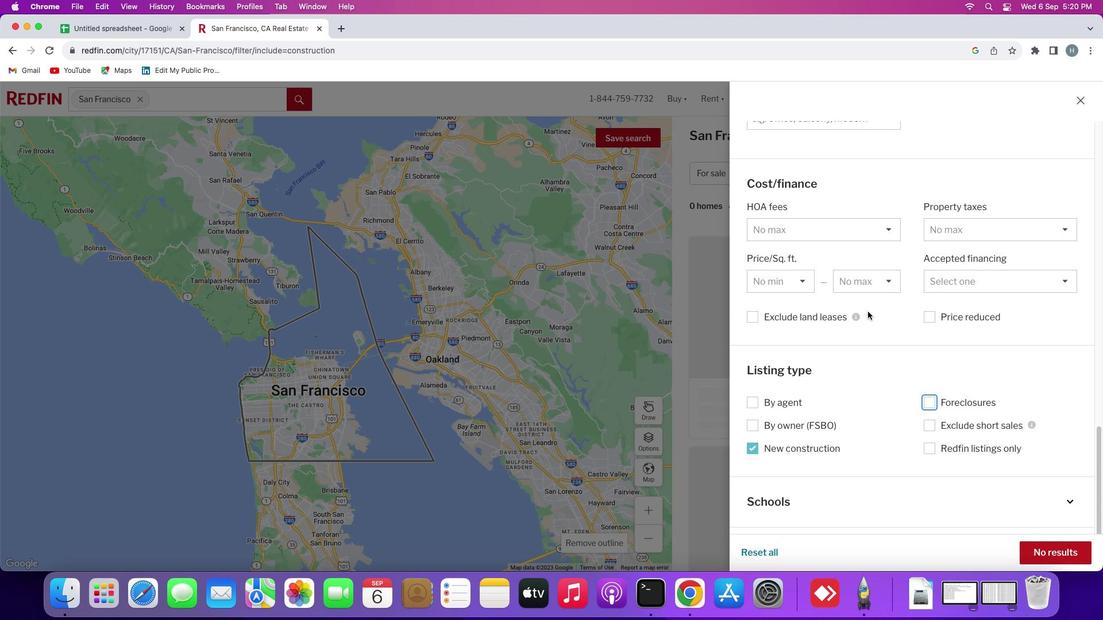 
Action: Mouse scrolled (868, 311) with delta (0, 1)
Screenshot: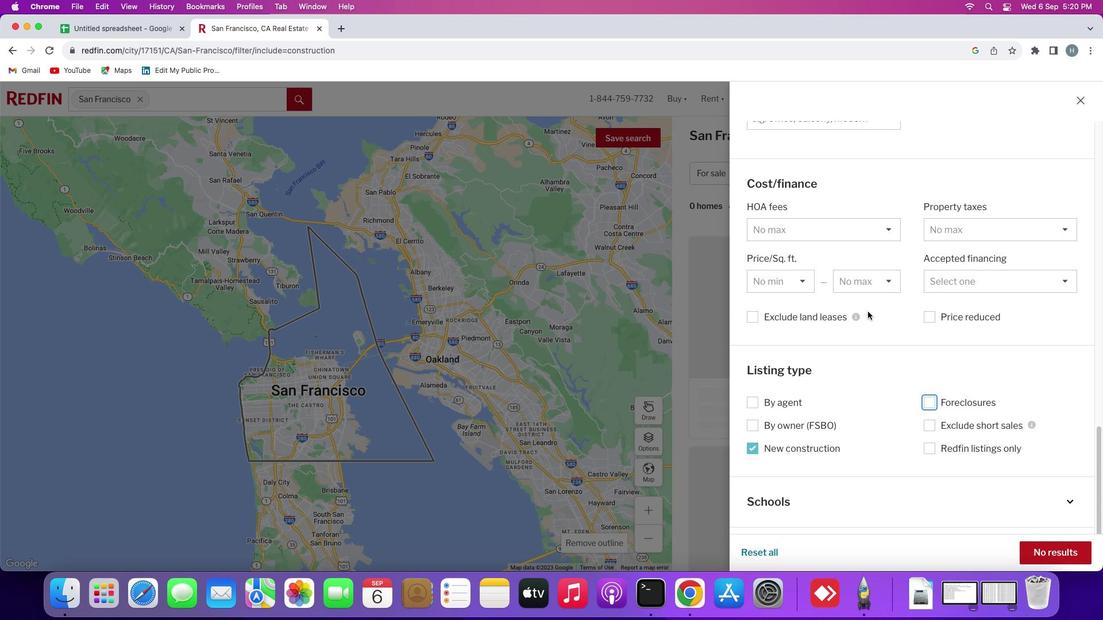 
Action: Mouse scrolled (868, 311) with delta (0, 0)
Screenshot: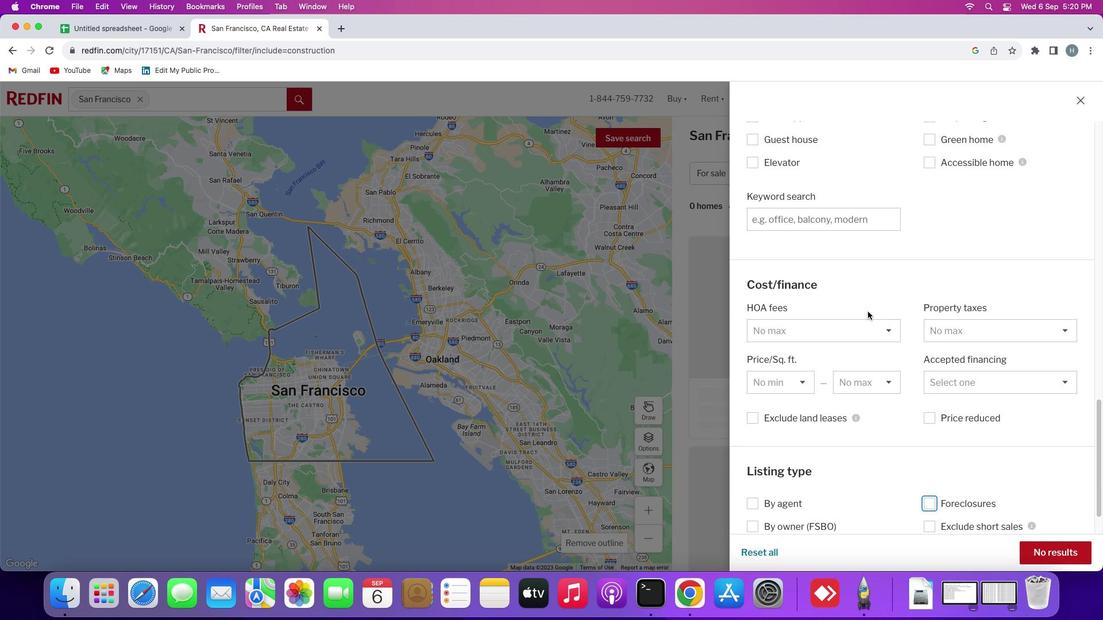 
Action: Mouse scrolled (868, 311) with delta (0, 0)
Screenshot: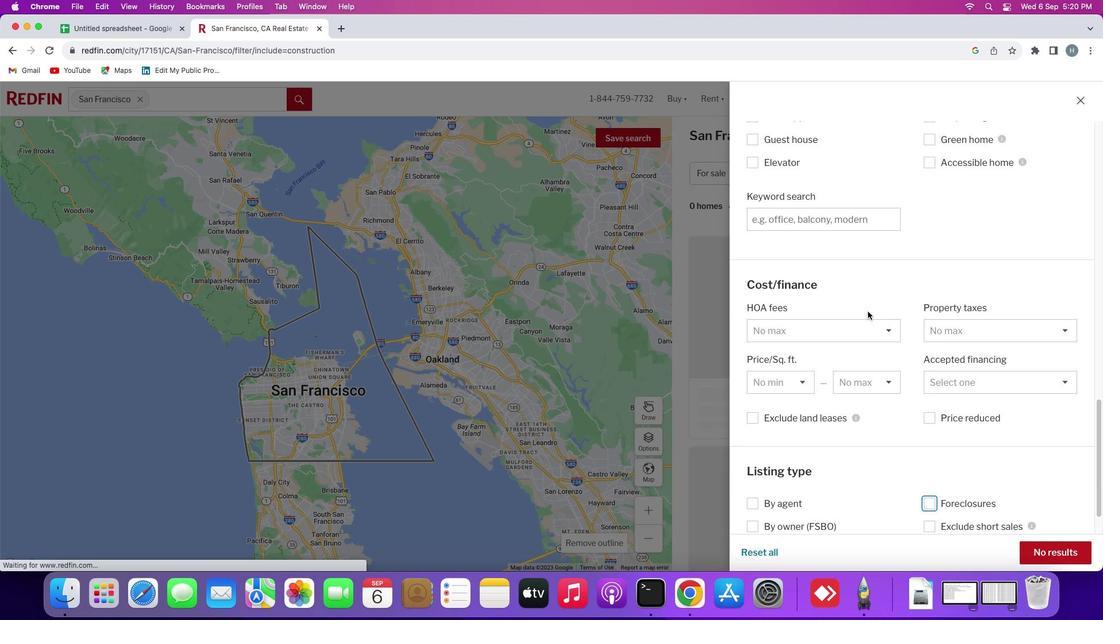 
Action: Mouse scrolled (868, 311) with delta (0, 1)
Screenshot: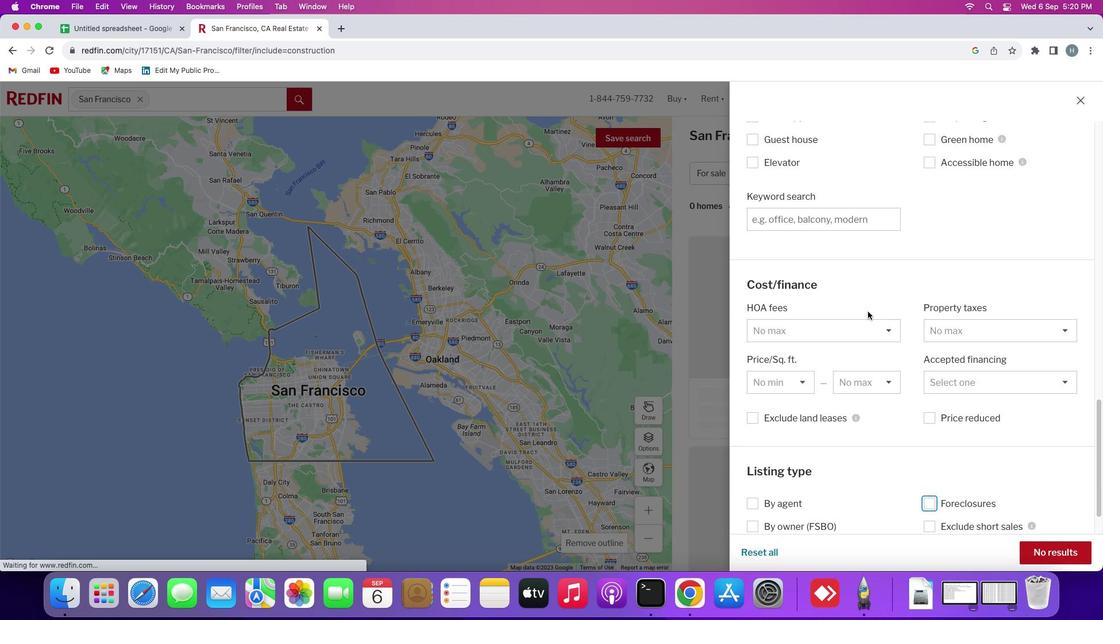 
Action: Mouse scrolled (868, 311) with delta (0, 0)
Screenshot: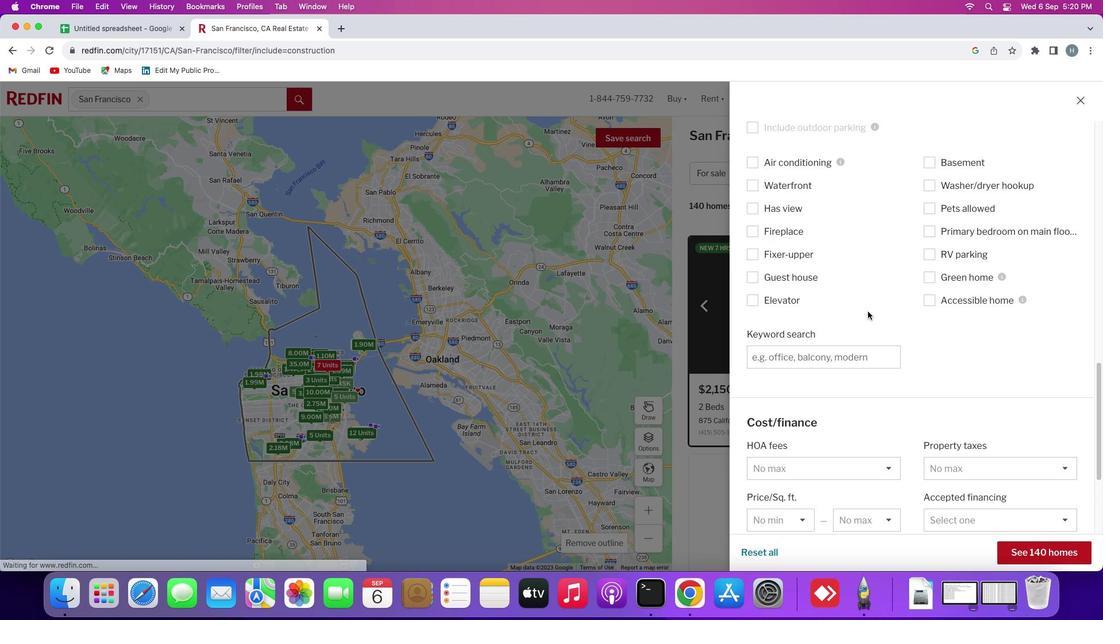 
Action: Mouse scrolled (868, 311) with delta (0, 0)
Screenshot: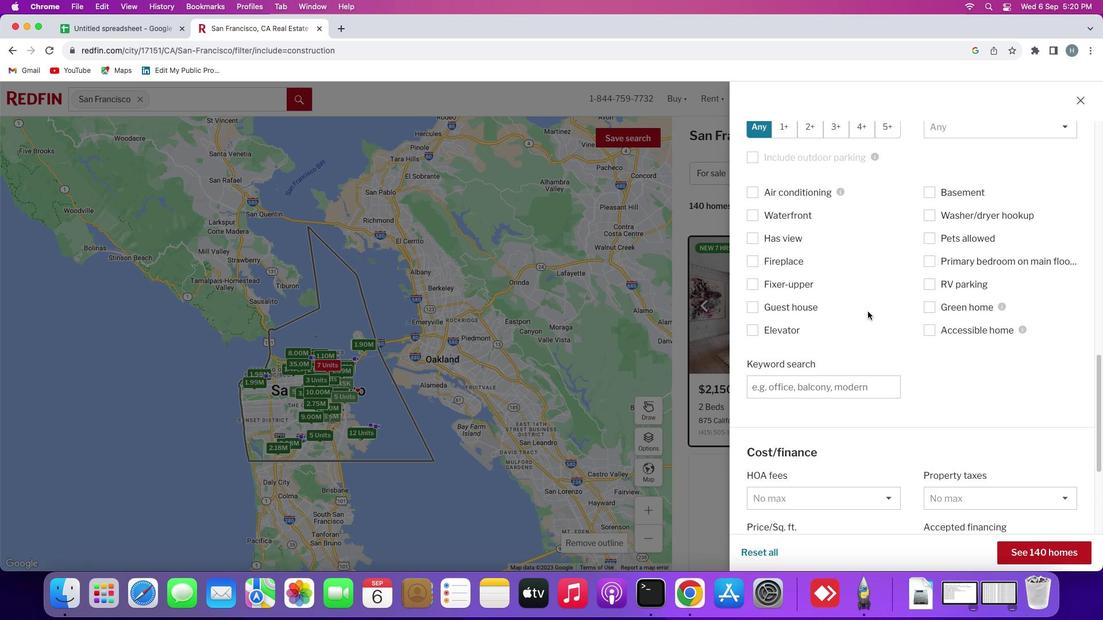 
Action: Mouse scrolled (868, 311) with delta (0, 1)
Screenshot: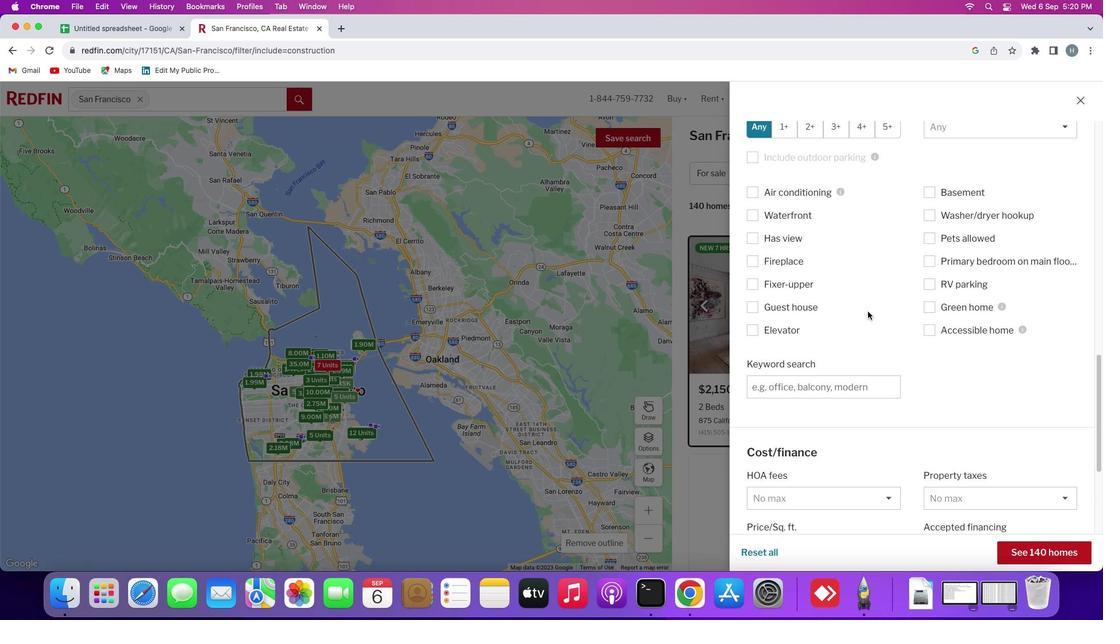 
Action: Mouse scrolled (868, 311) with delta (0, 1)
Screenshot: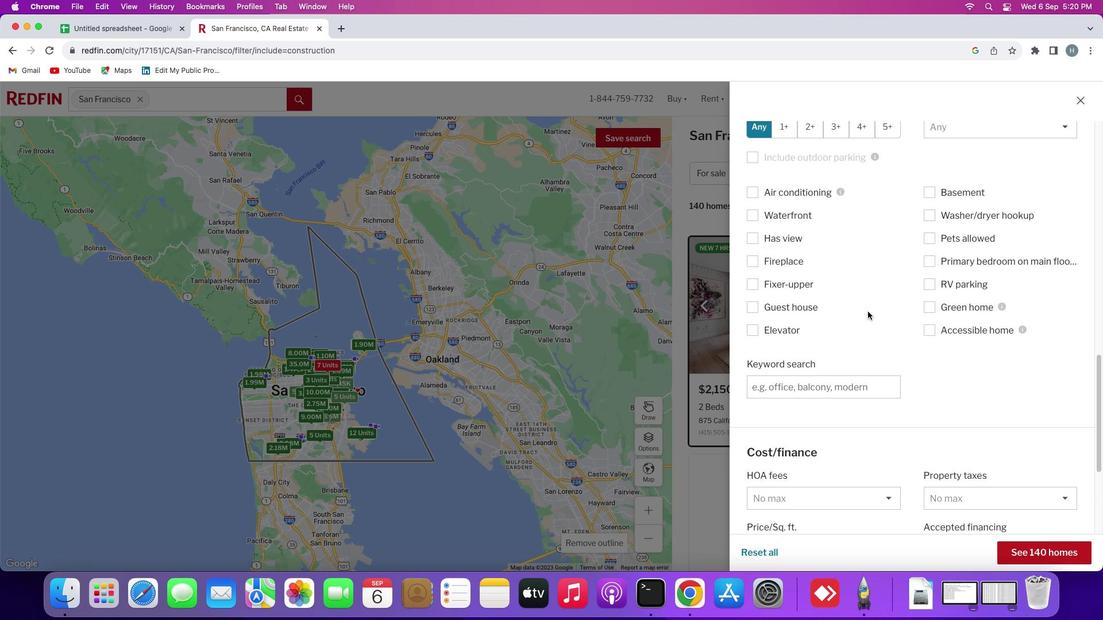 
Action: Mouse scrolled (868, 311) with delta (0, 0)
Screenshot: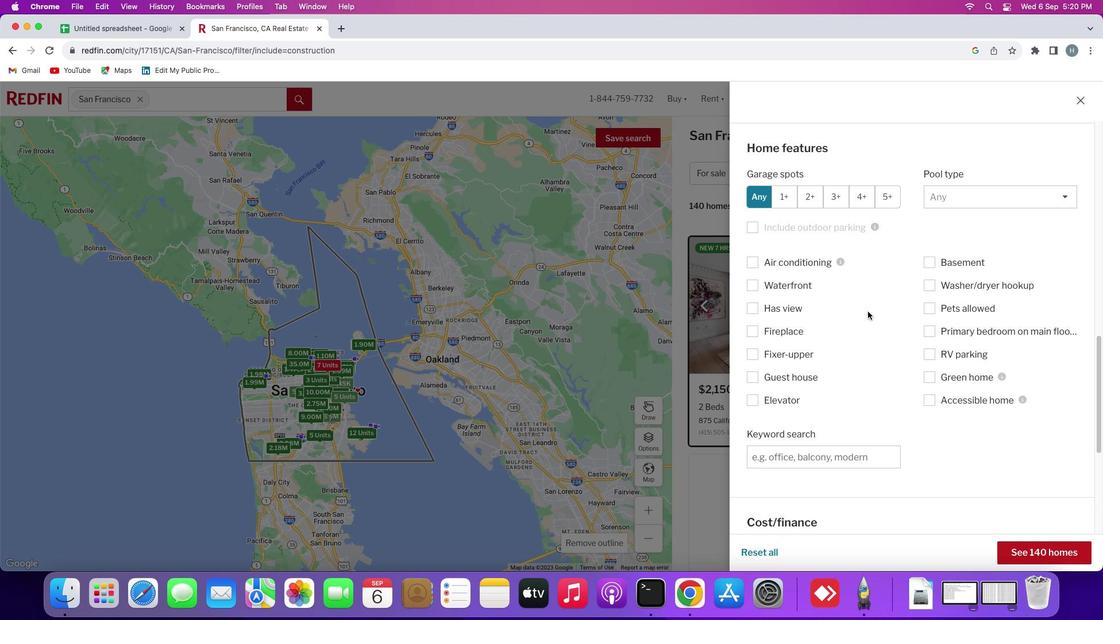 
Action: Mouse scrolled (868, 311) with delta (0, 0)
Screenshot: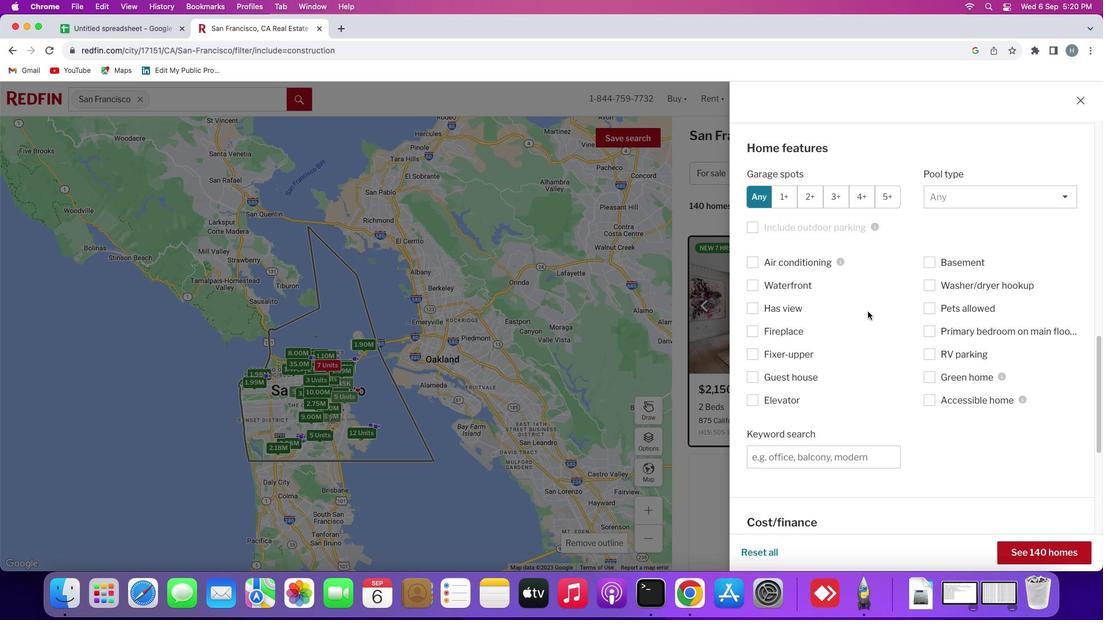 
Action: Mouse scrolled (868, 311) with delta (0, 1)
Screenshot: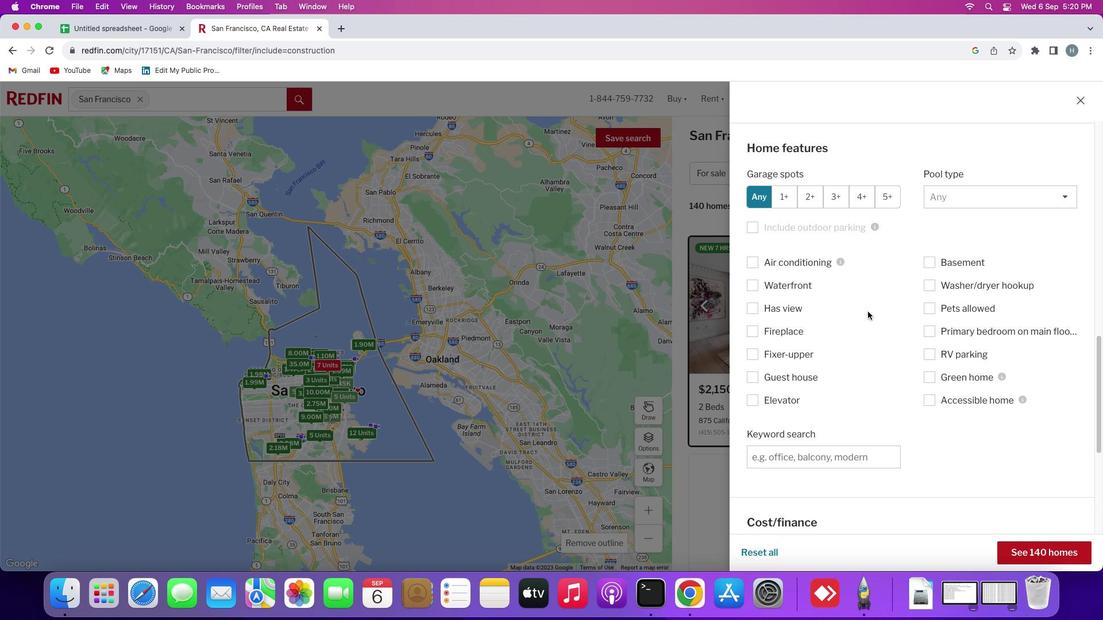 
Action: Mouse scrolled (868, 311) with delta (0, 0)
Screenshot: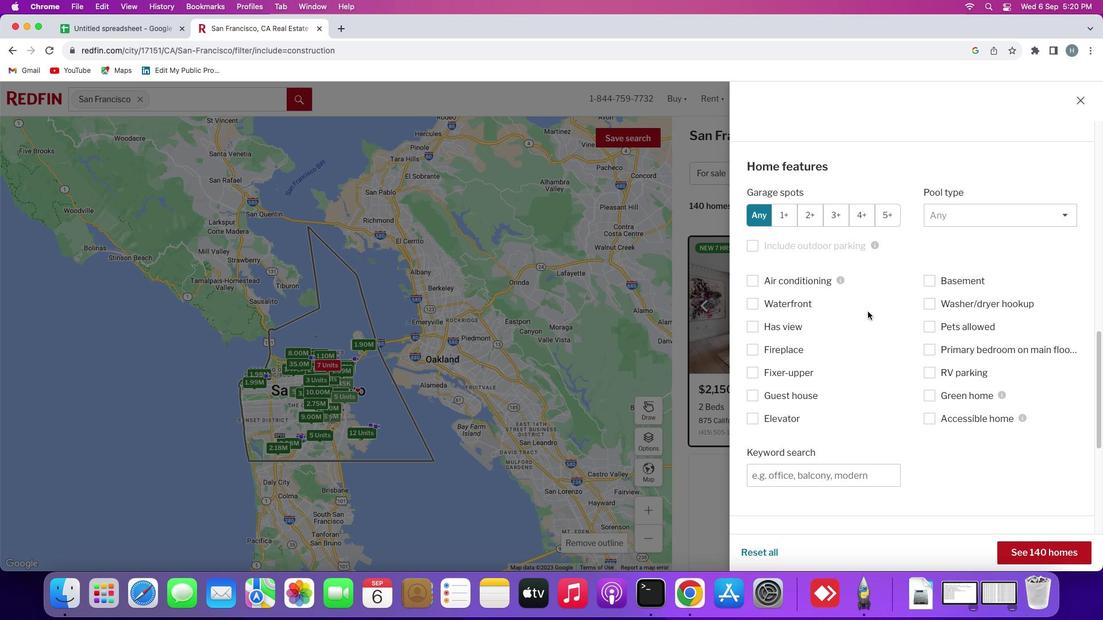
Action: Mouse scrolled (868, 311) with delta (0, 0)
Screenshot: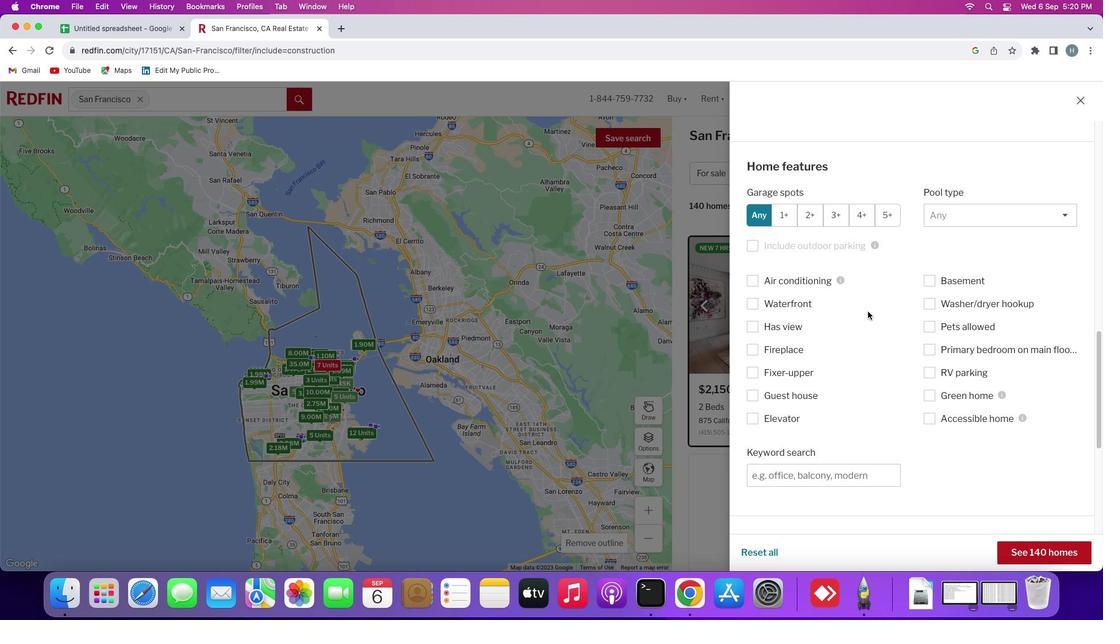 
Action: Mouse moved to (930, 394)
Screenshot: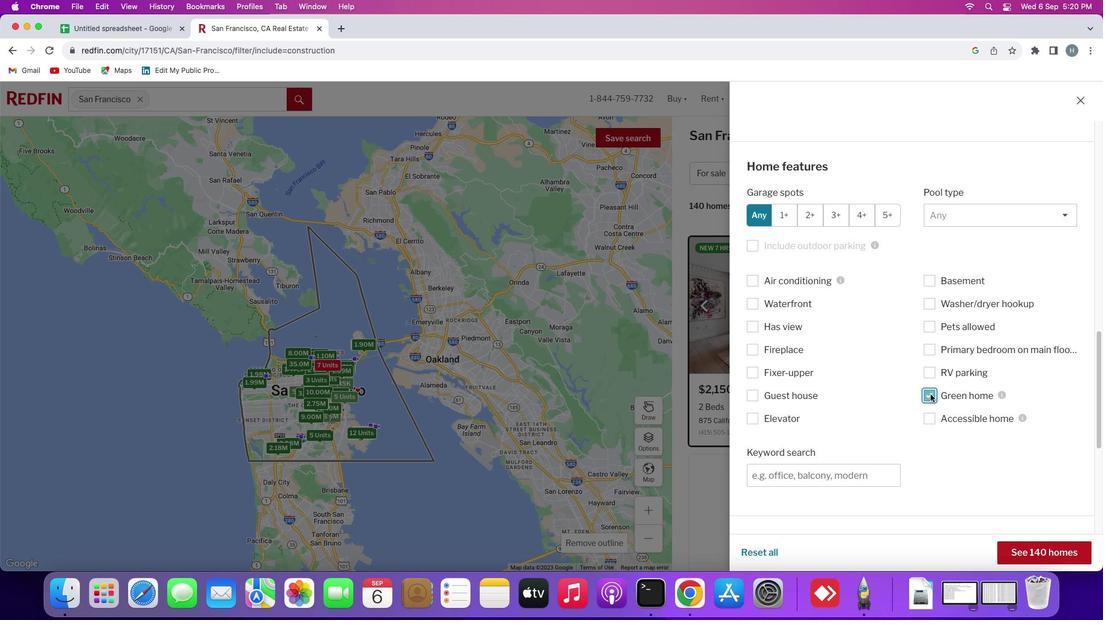 
Action: Mouse pressed left at (930, 394)
Screenshot: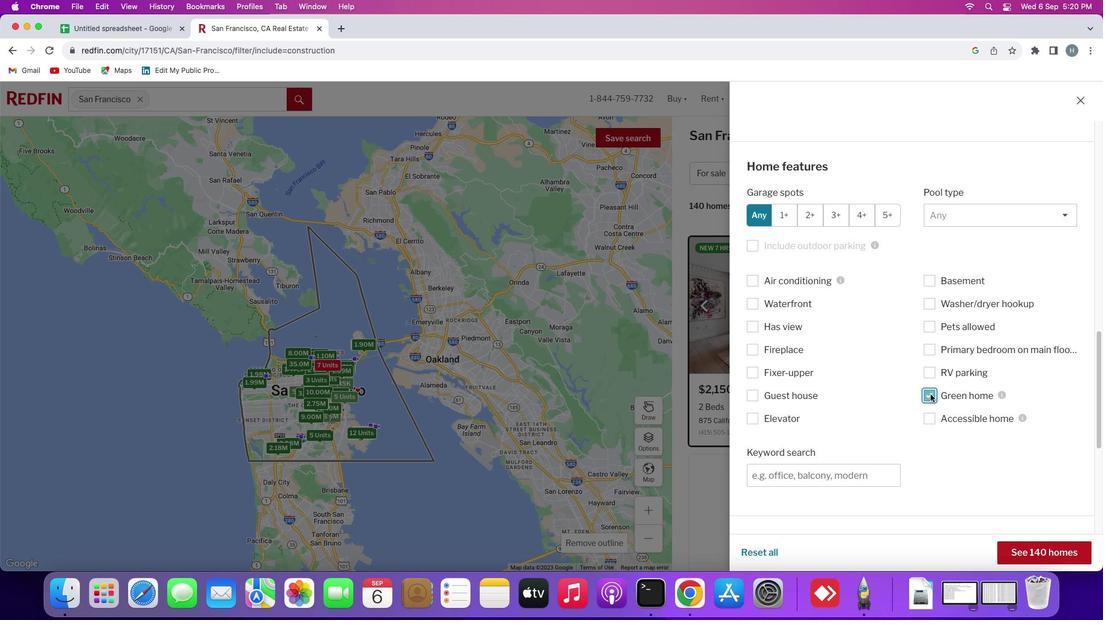 
Action: Mouse moved to (1015, 551)
Screenshot: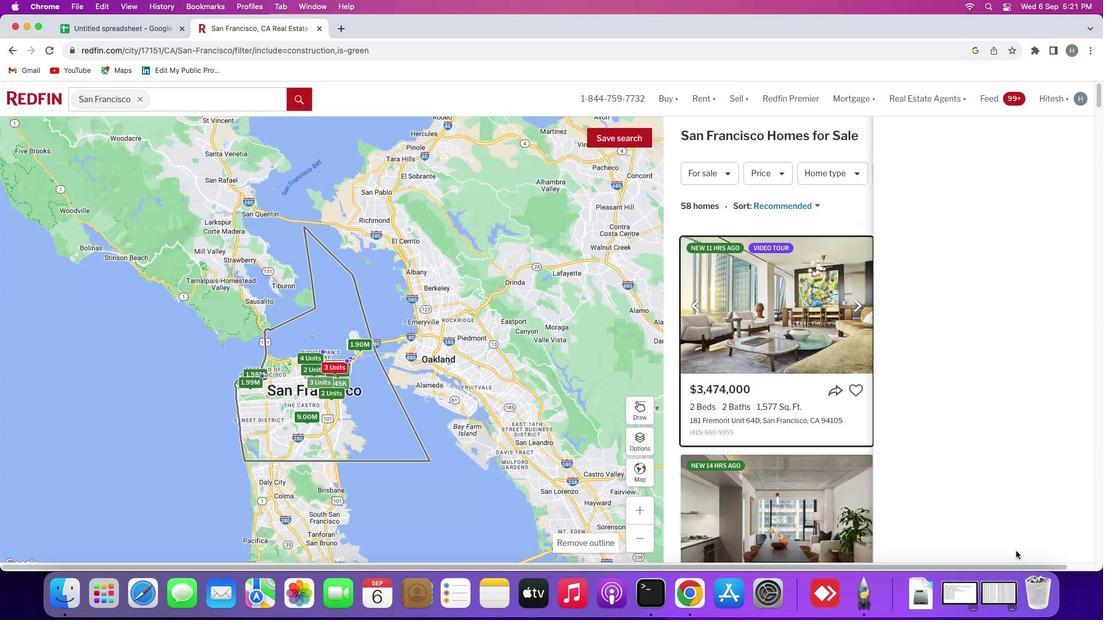 
Action: Mouse pressed left at (1015, 551)
Screenshot: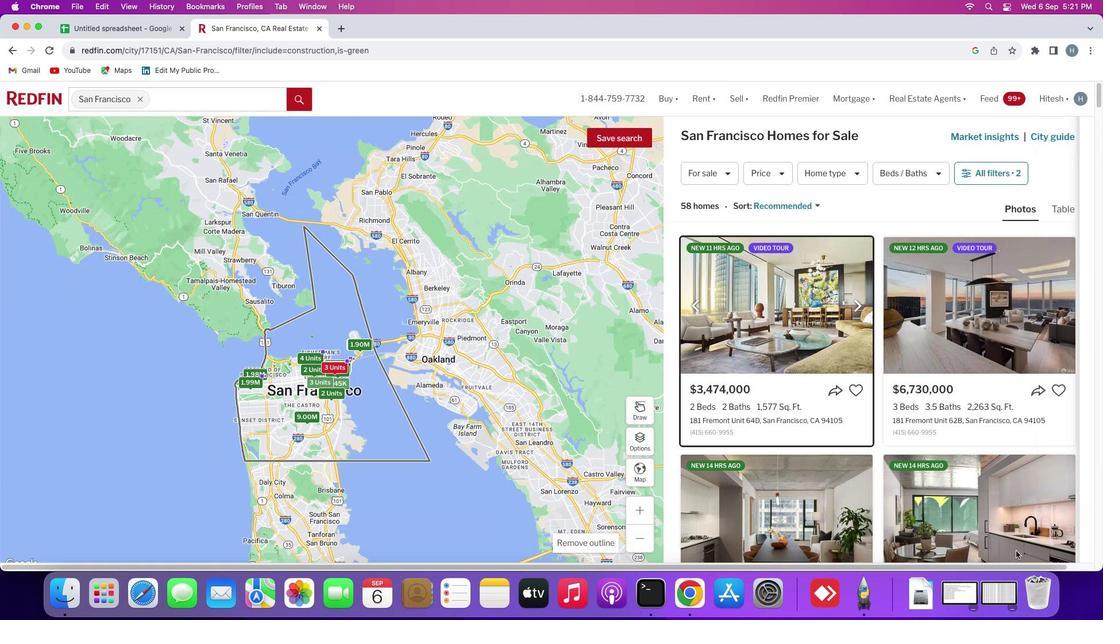 
Action: Mouse moved to (746, 320)
Screenshot: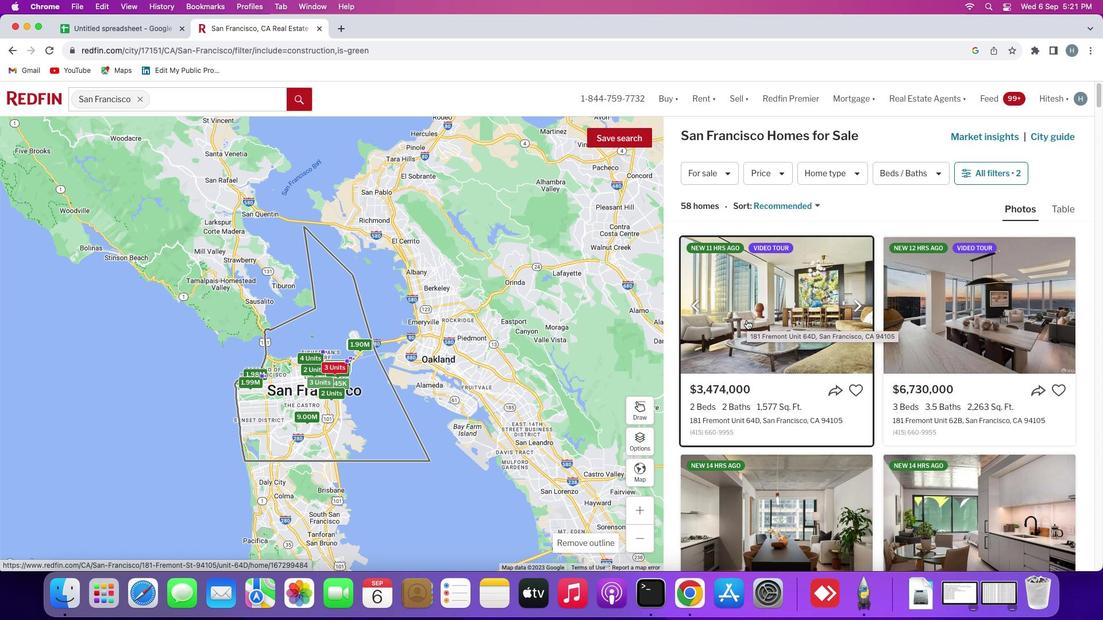 
Action: Mouse pressed left at (746, 320)
Screenshot: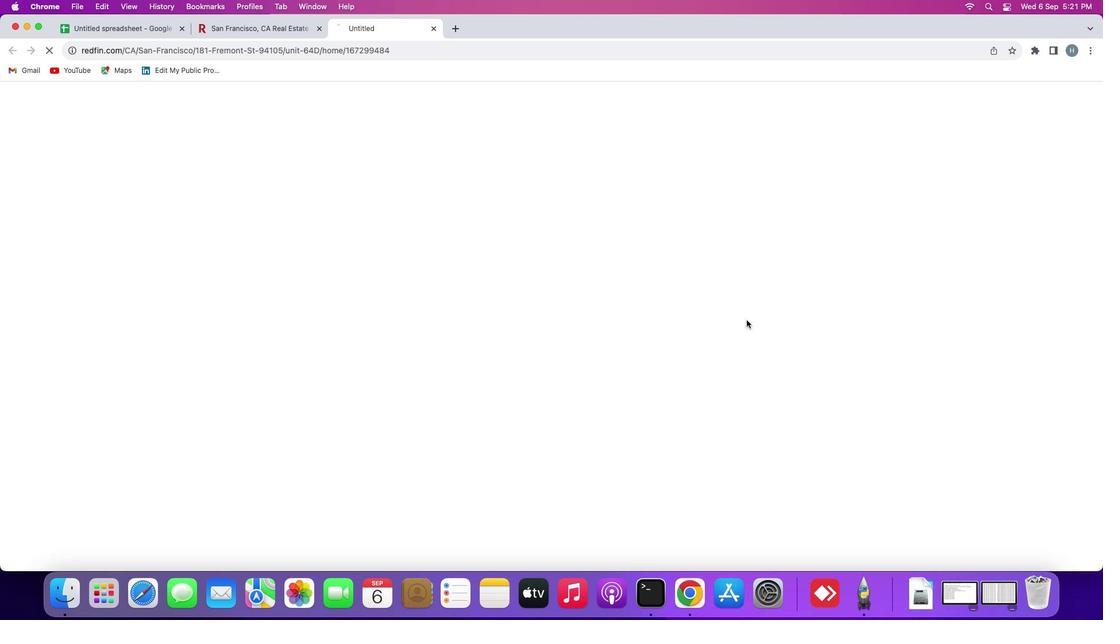 
Action: Mouse moved to (443, 407)
Screenshot: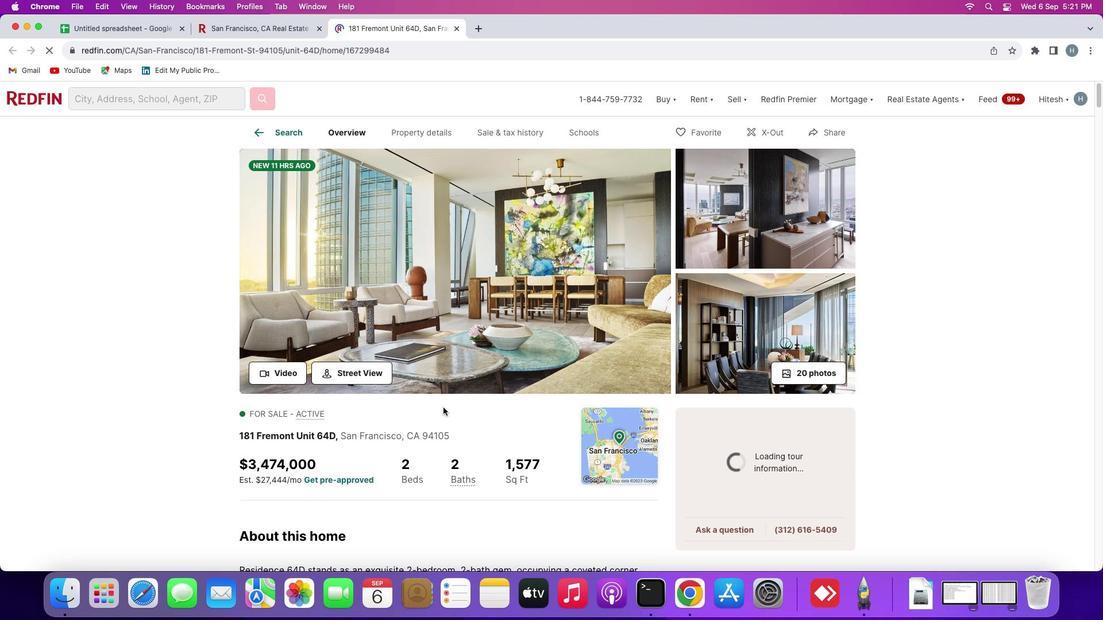 
Action: Mouse scrolled (443, 407) with delta (0, 0)
Screenshot: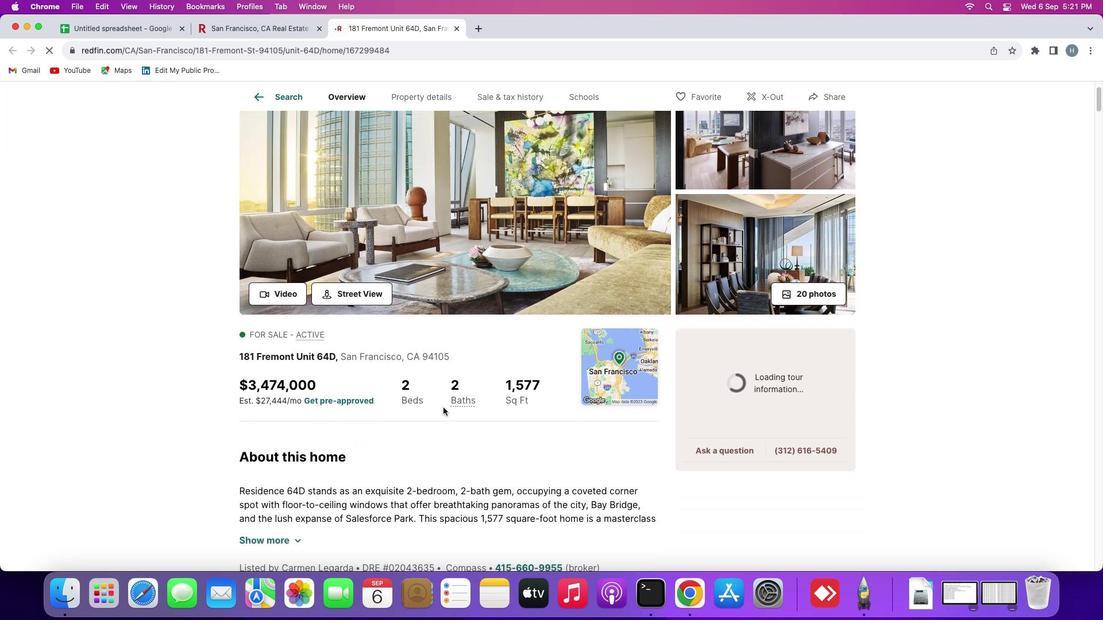 
Action: Mouse scrolled (443, 407) with delta (0, 0)
Screenshot: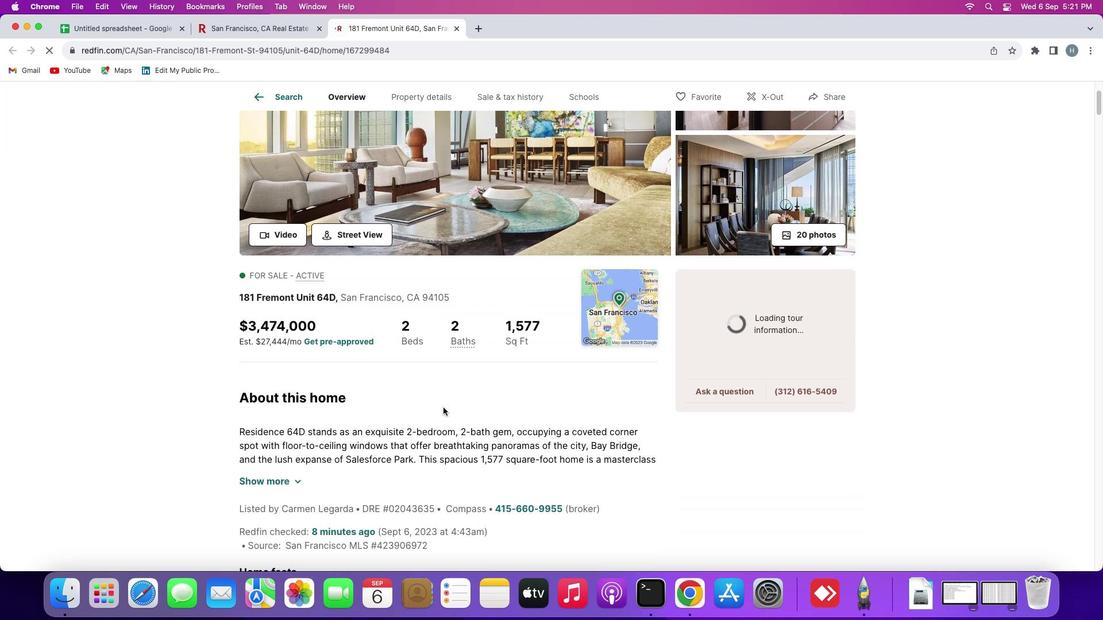 
Action: Mouse scrolled (443, 407) with delta (0, 0)
Screenshot: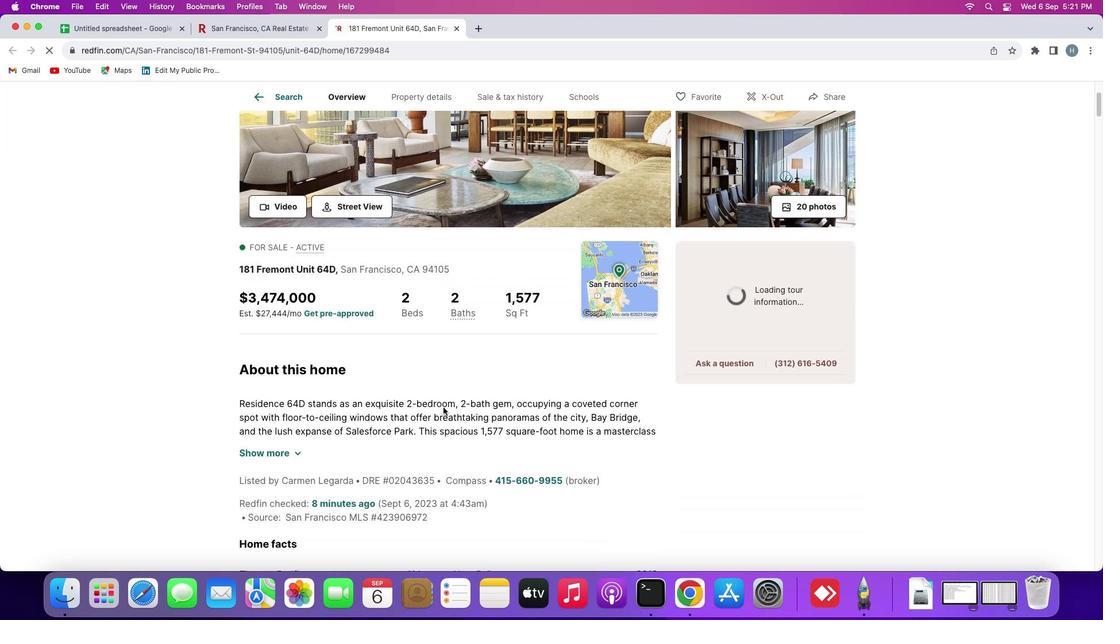 
Action: Mouse scrolled (443, 407) with delta (0, -1)
Screenshot: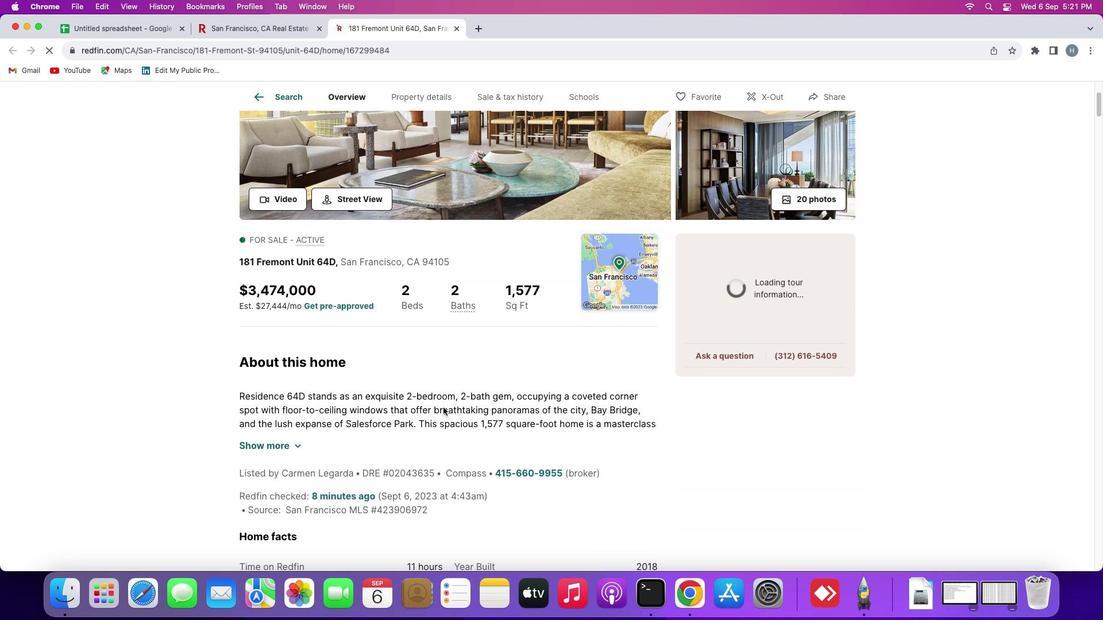 
Action: Mouse scrolled (443, 407) with delta (0, -1)
Screenshot: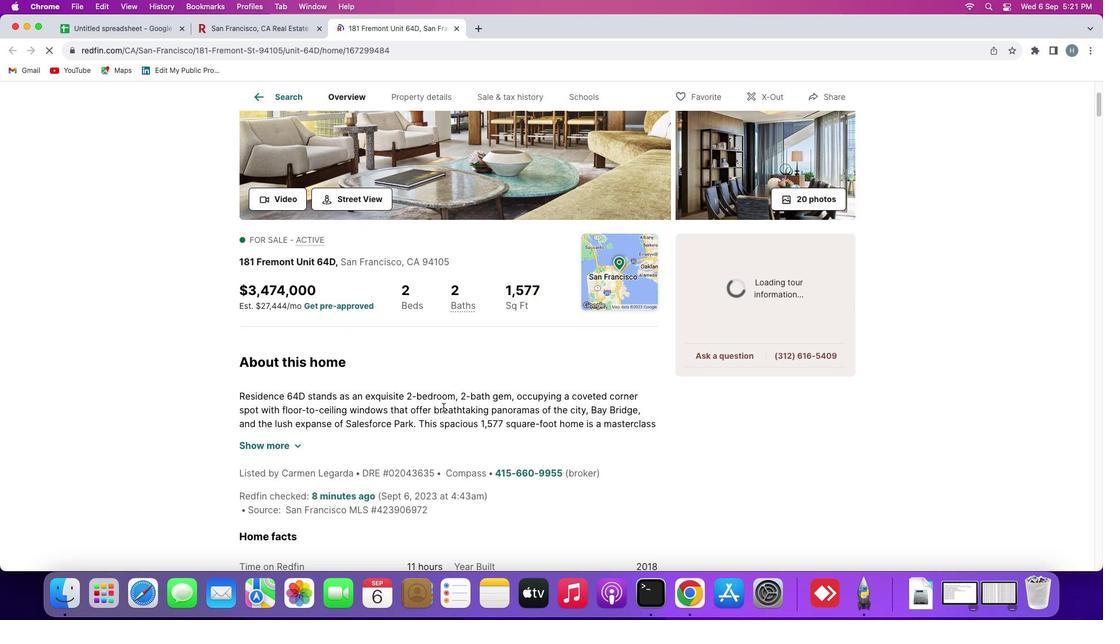 
Action: Mouse scrolled (443, 407) with delta (0, 0)
Screenshot: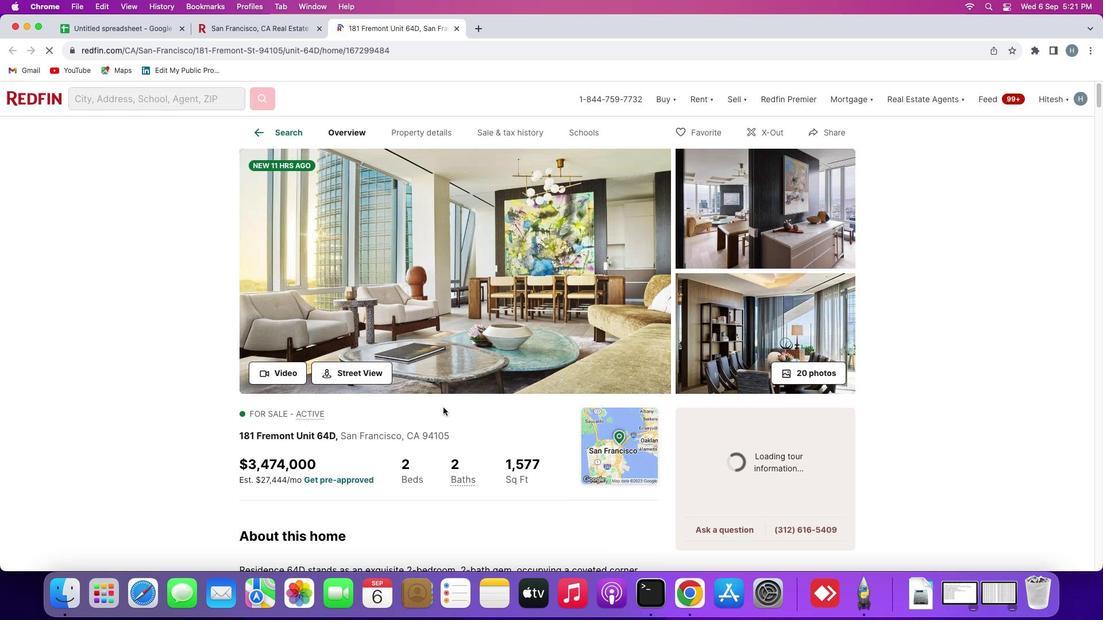 
Action: Mouse scrolled (443, 407) with delta (0, 0)
Screenshot: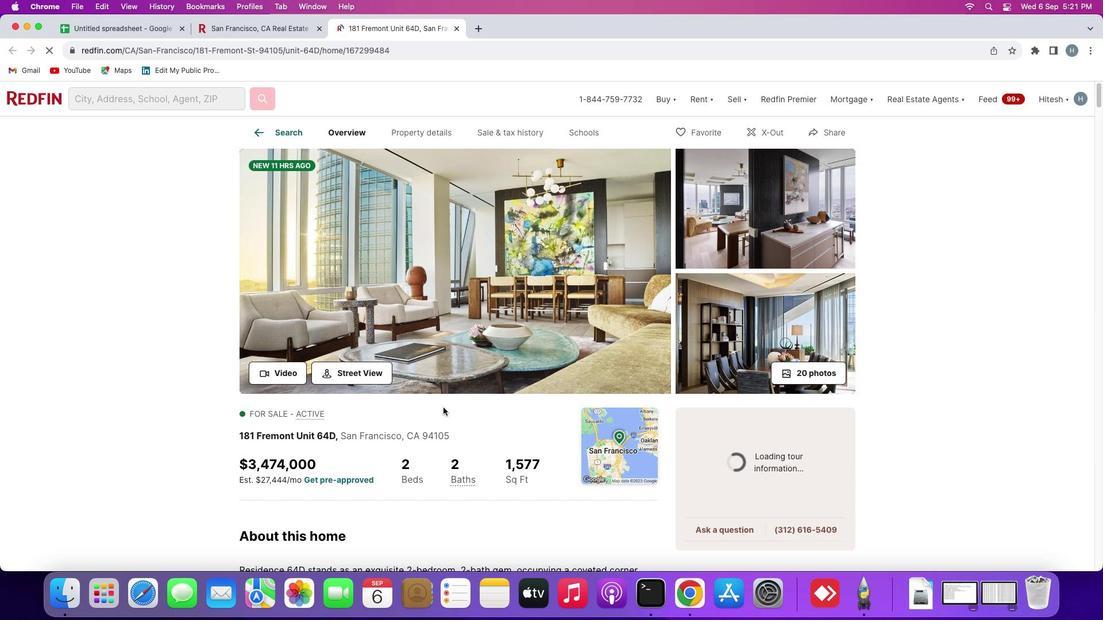 
Action: Mouse scrolled (443, 407) with delta (0, 1)
Screenshot: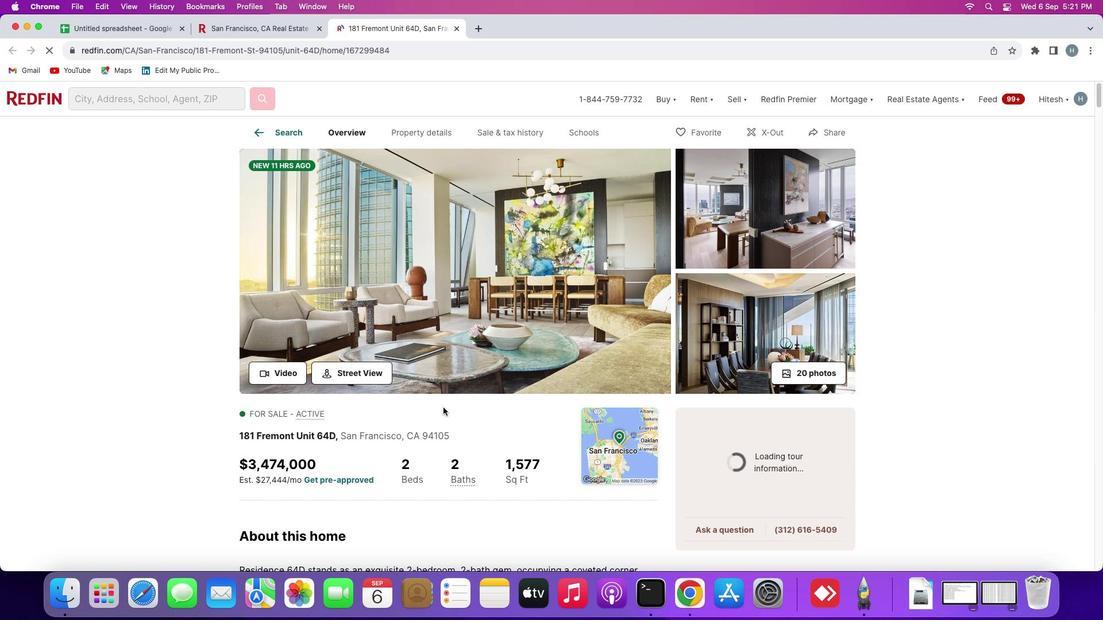 
Action: Mouse scrolled (443, 407) with delta (0, 2)
Screenshot: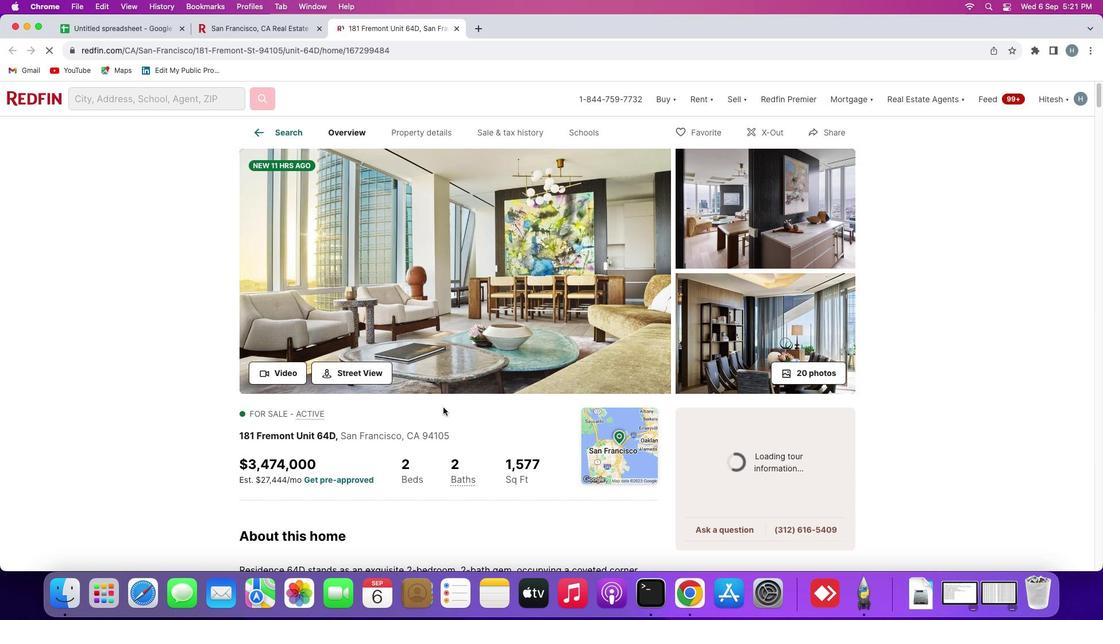 
Action: Mouse moved to (395, 461)
Screenshot: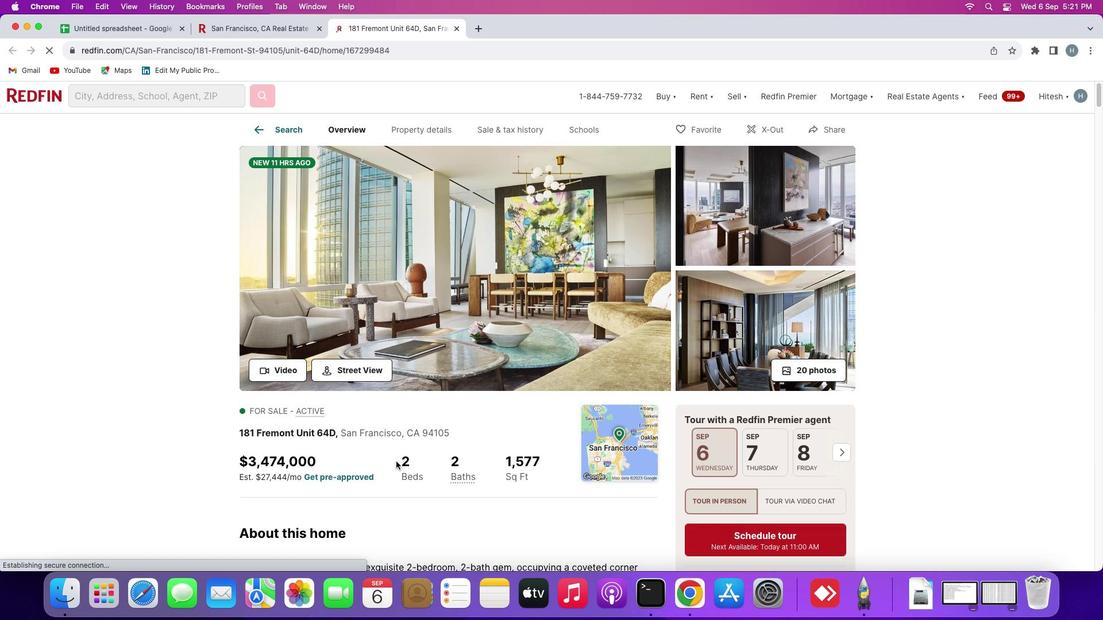 
Action: Mouse scrolled (395, 461) with delta (0, 0)
Screenshot: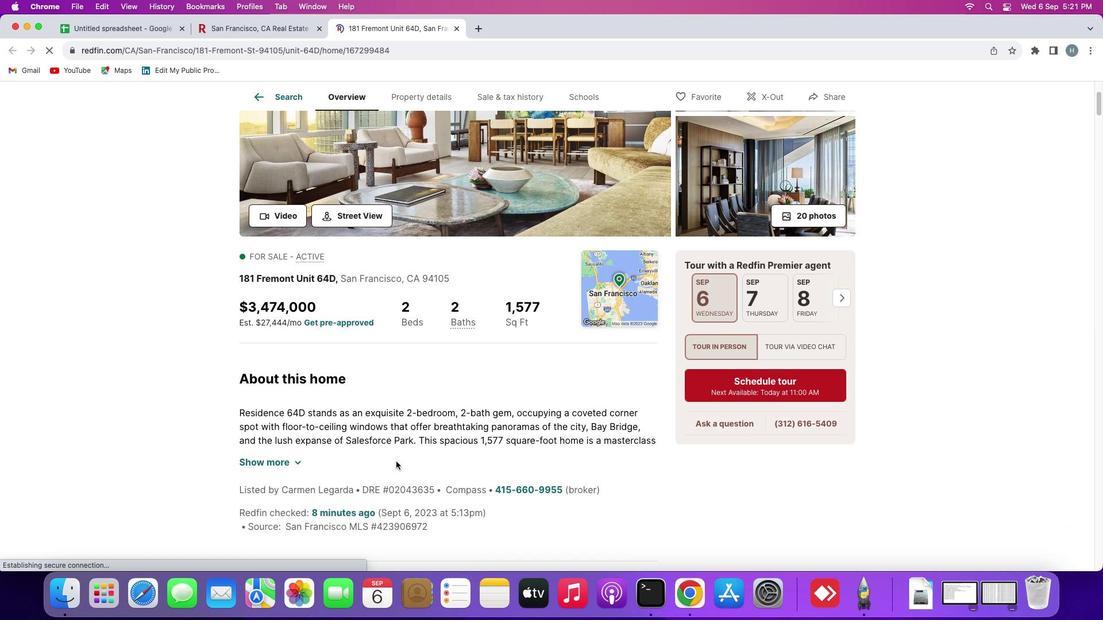
Action: Mouse scrolled (395, 461) with delta (0, 0)
Screenshot: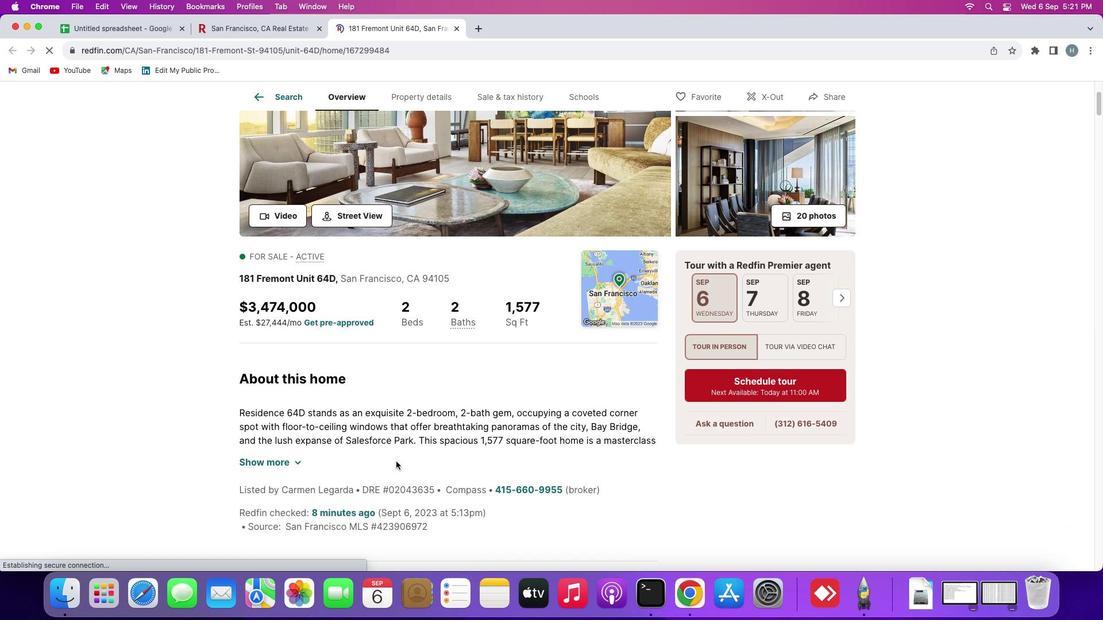 
Action: Mouse scrolled (395, 461) with delta (0, -1)
Screenshot: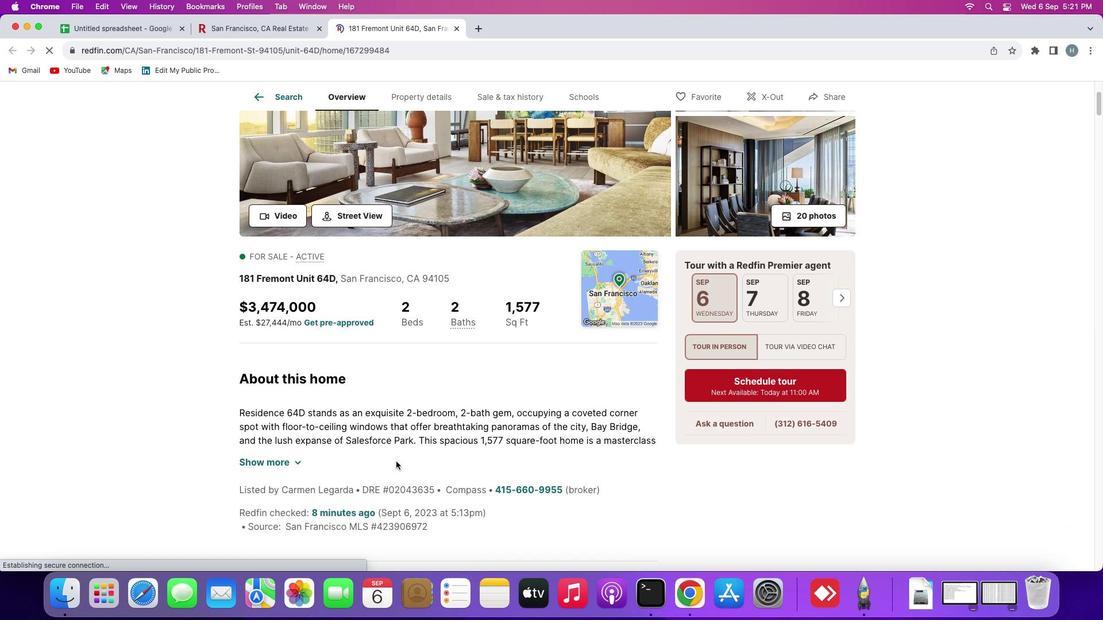 
Action: Mouse scrolled (395, 461) with delta (0, -1)
Screenshot: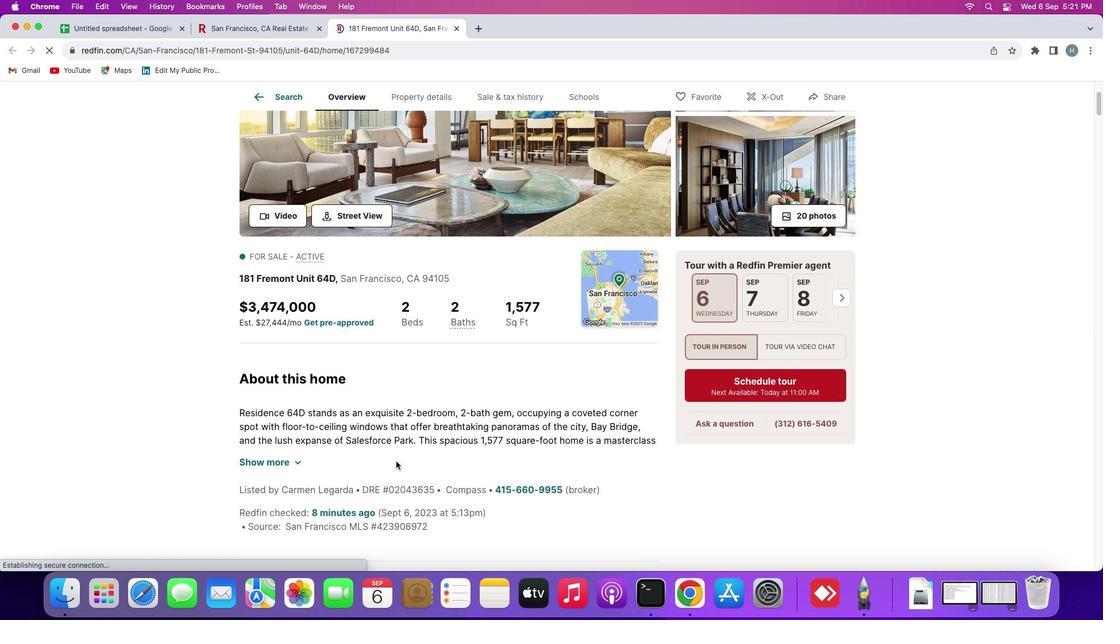 
Action: Mouse moved to (295, 459)
Screenshot: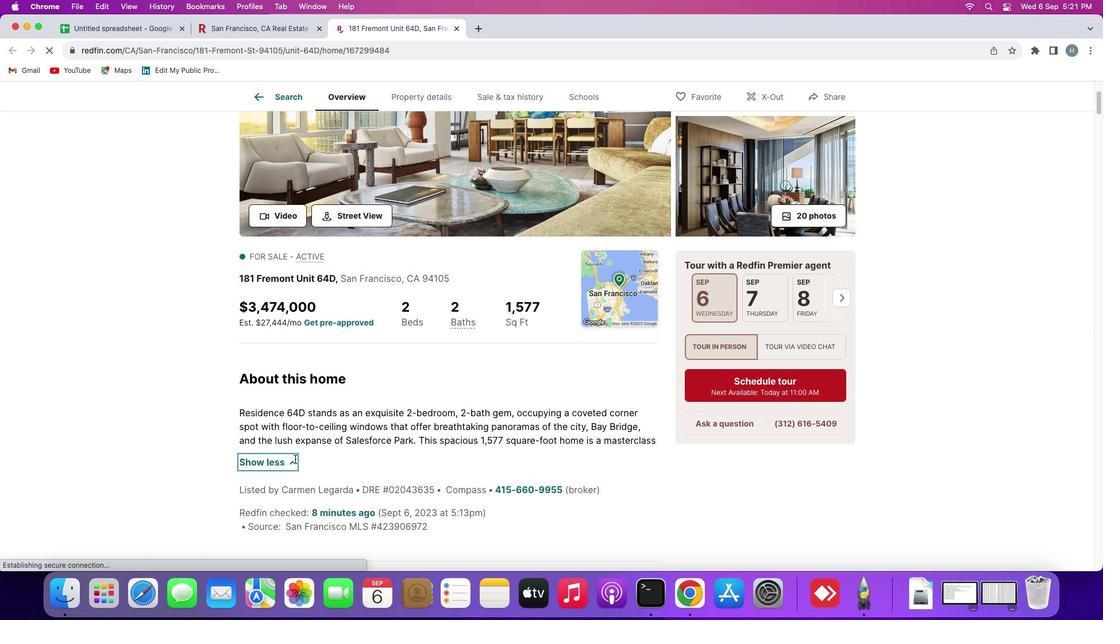 
Action: Mouse pressed left at (295, 459)
Screenshot: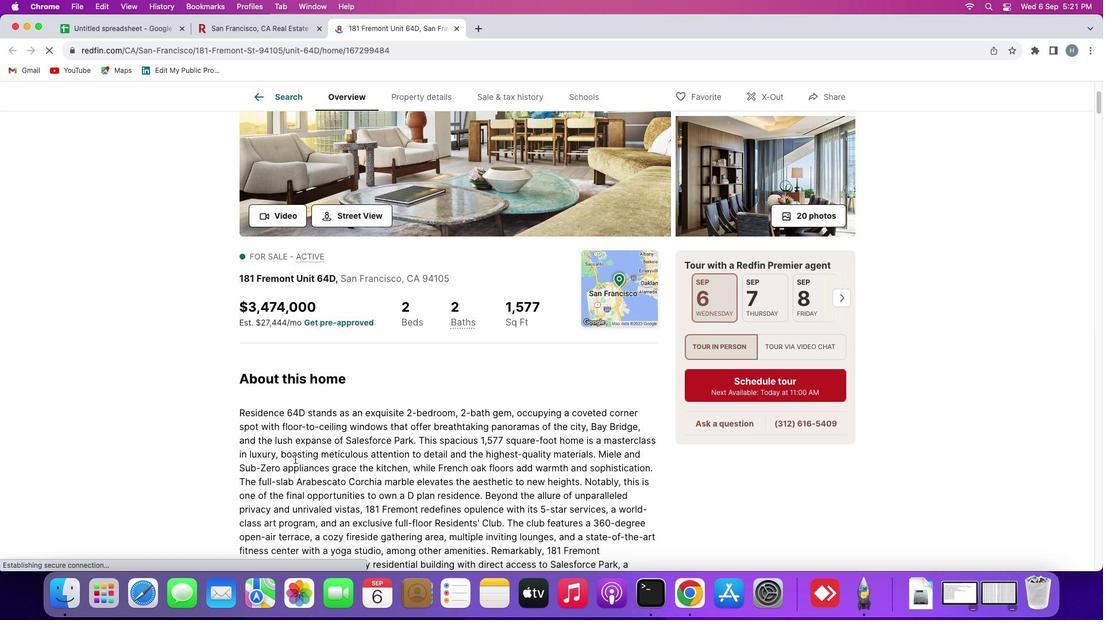 
Action: Mouse moved to (336, 451)
Screenshot: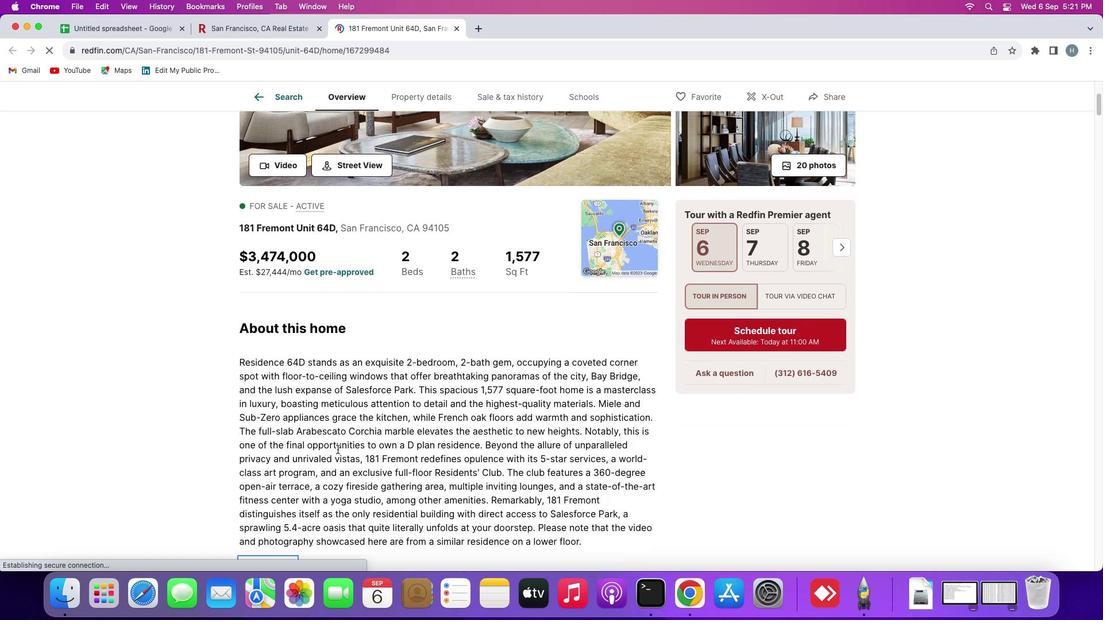 
Action: Mouse scrolled (336, 451) with delta (0, 0)
Screenshot: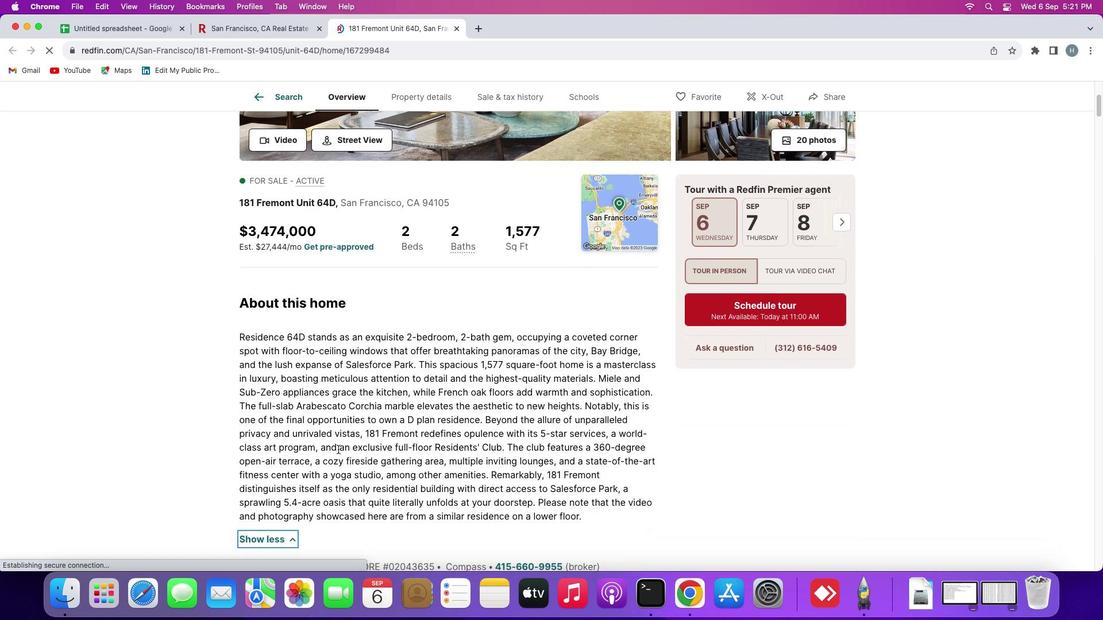 
Action: Mouse scrolled (336, 451) with delta (0, 0)
Screenshot: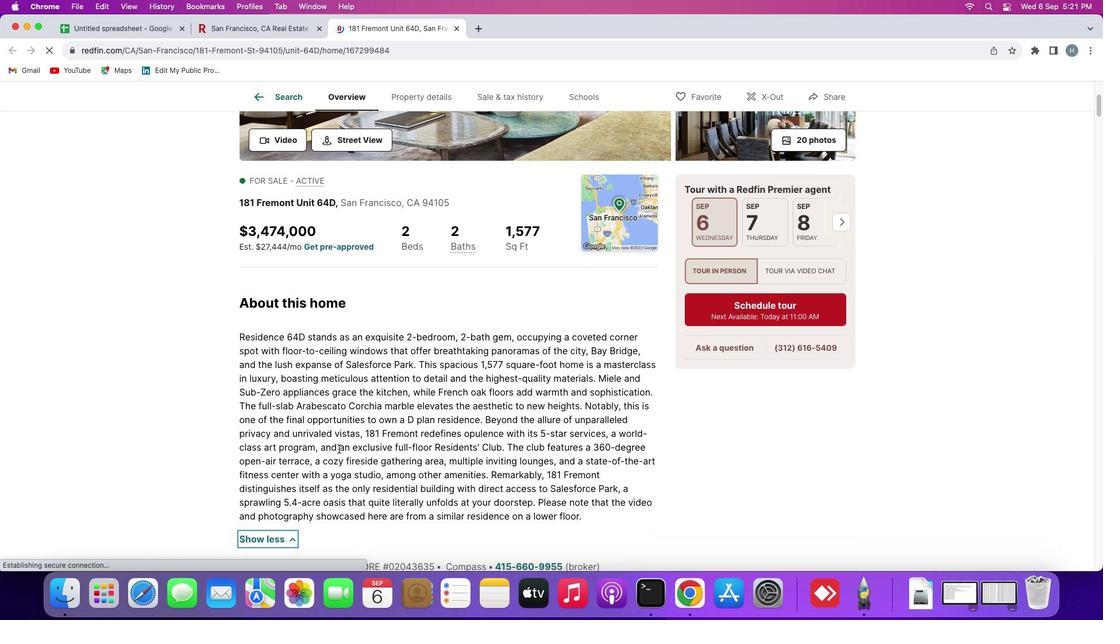 
Action: Mouse scrolled (336, 451) with delta (0, -1)
Screenshot: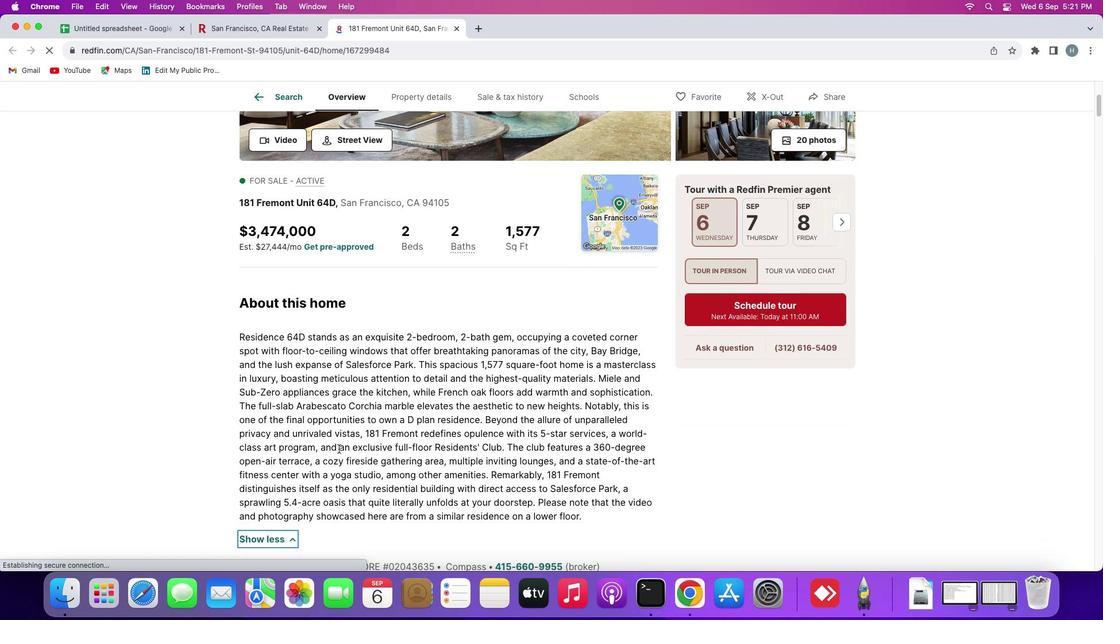 
Action: Mouse moved to (339, 448)
Screenshot: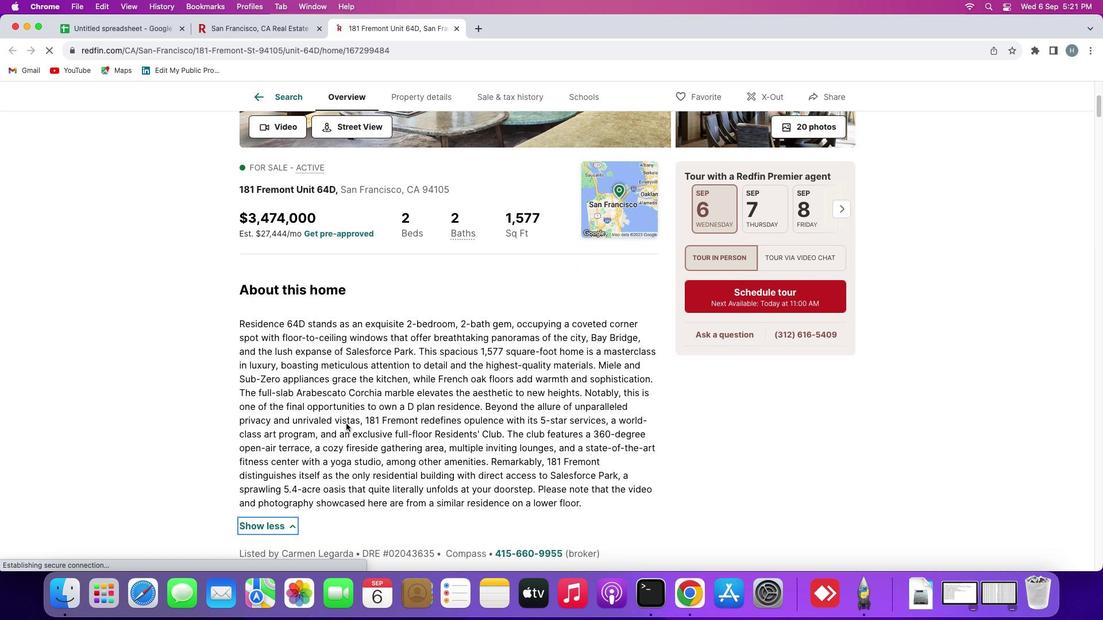 
Action: Mouse scrolled (339, 448) with delta (0, 0)
Screenshot: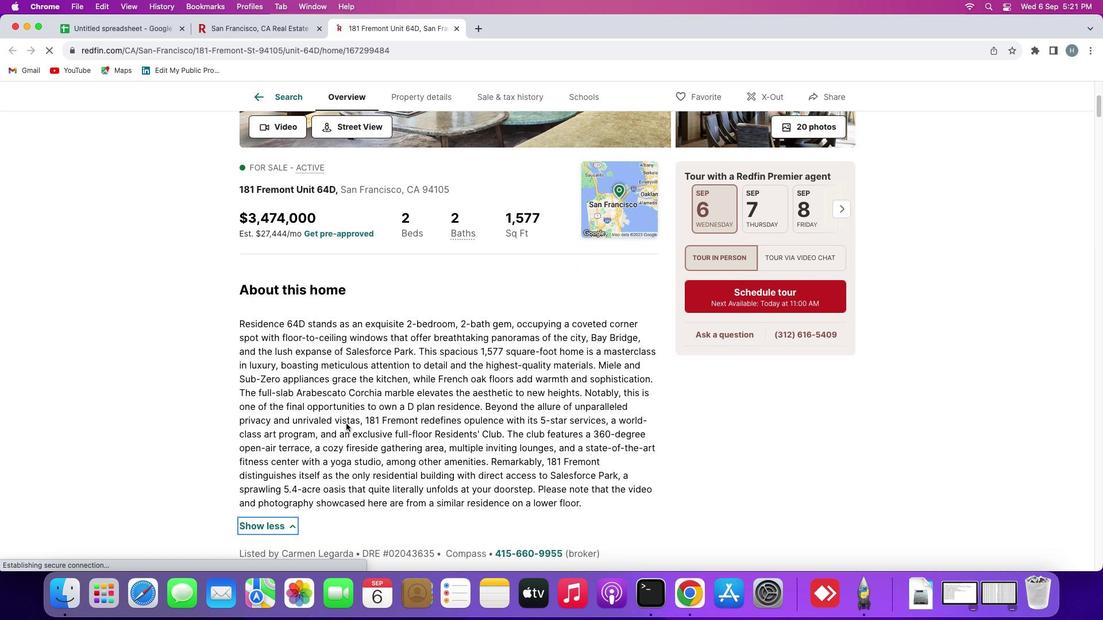 
Action: Mouse scrolled (339, 448) with delta (0, 0)
Screenshot: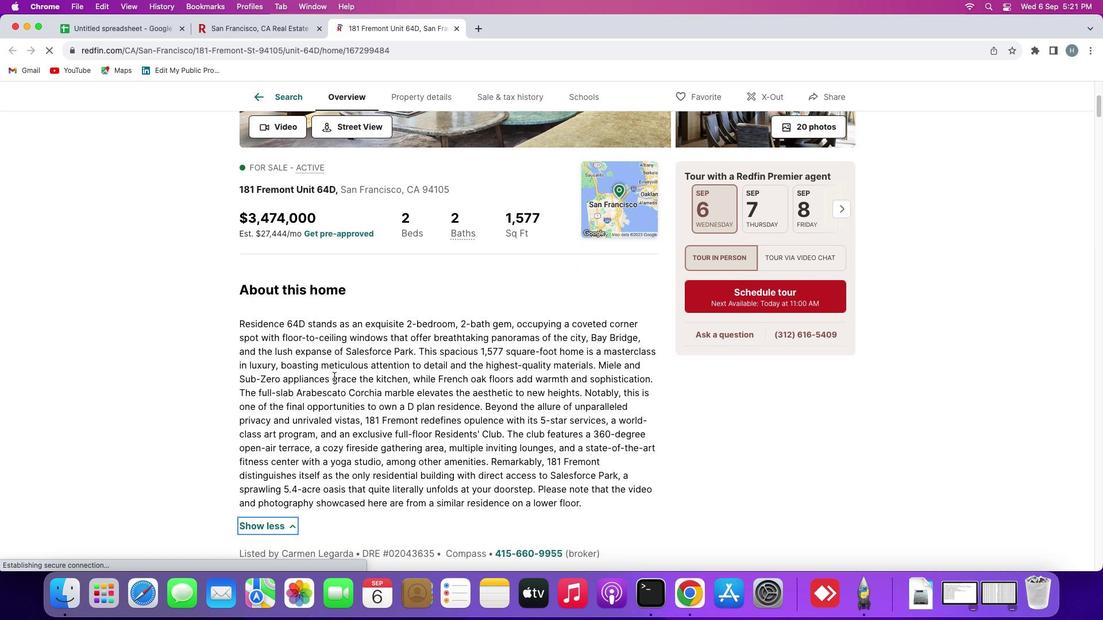 
Action: Mouse moved to (430, 476)
Screenshot: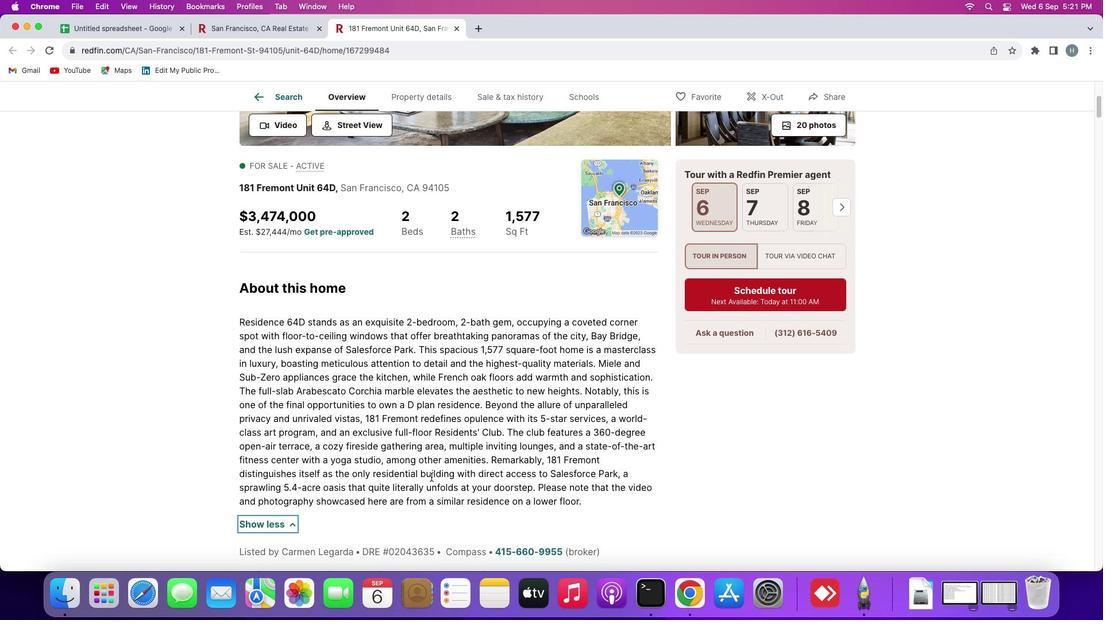 
Action: Mouse scrolled (430, 476) with delta (0, 0)
Screenshot: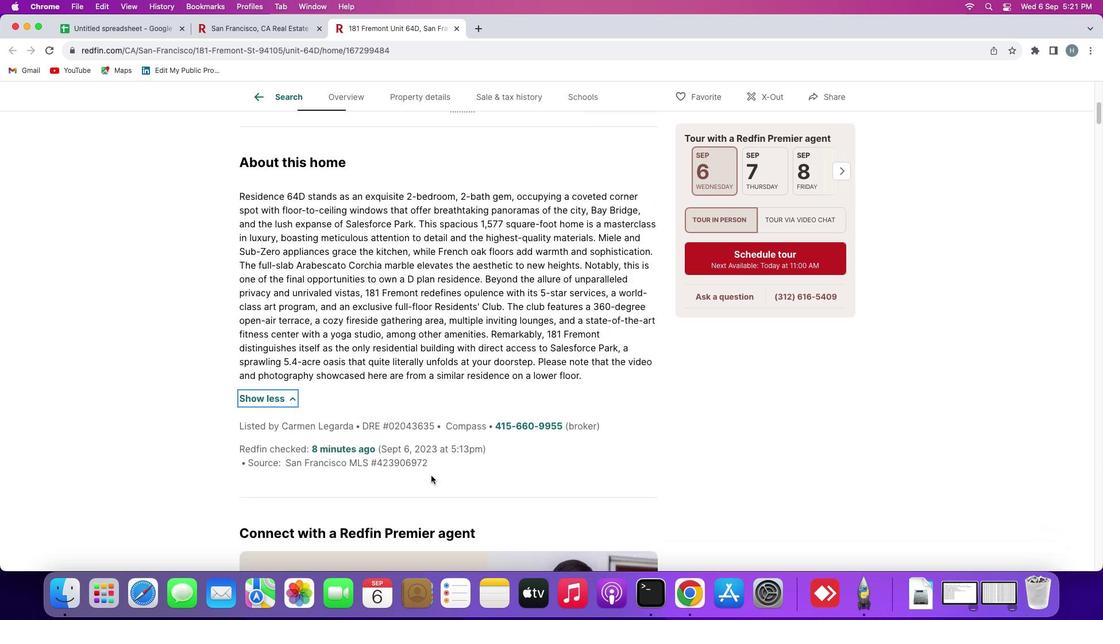 
Action: Mouse scrolled (430, 476) with delta (0, 0)
Screenshot: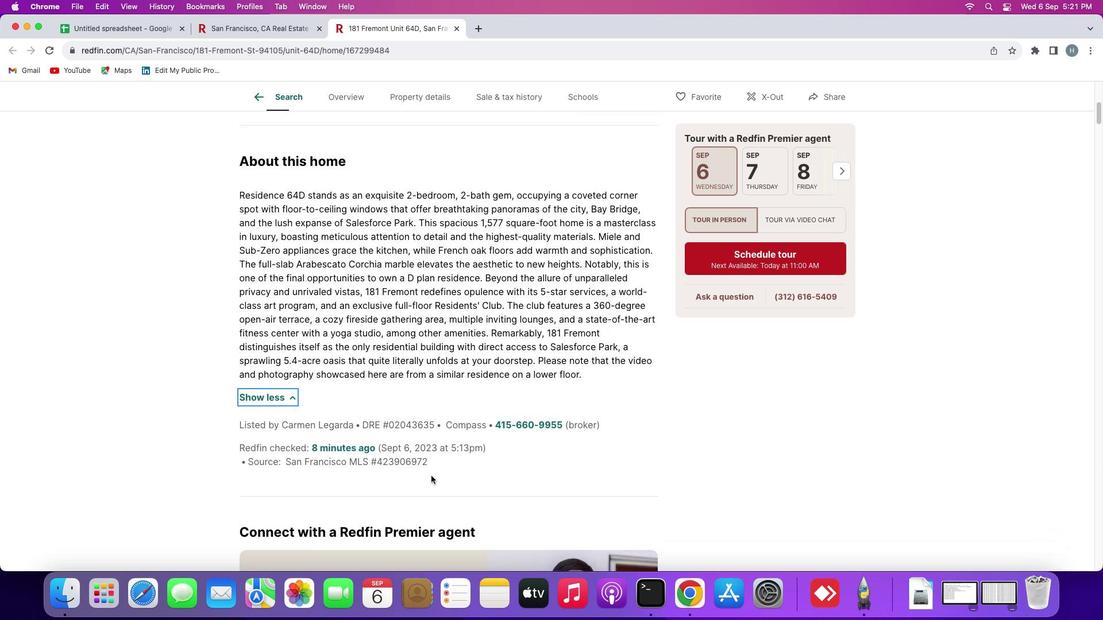 
Action: Mouse scrolled (430, 476) with delta (0, 0)
Screenshot: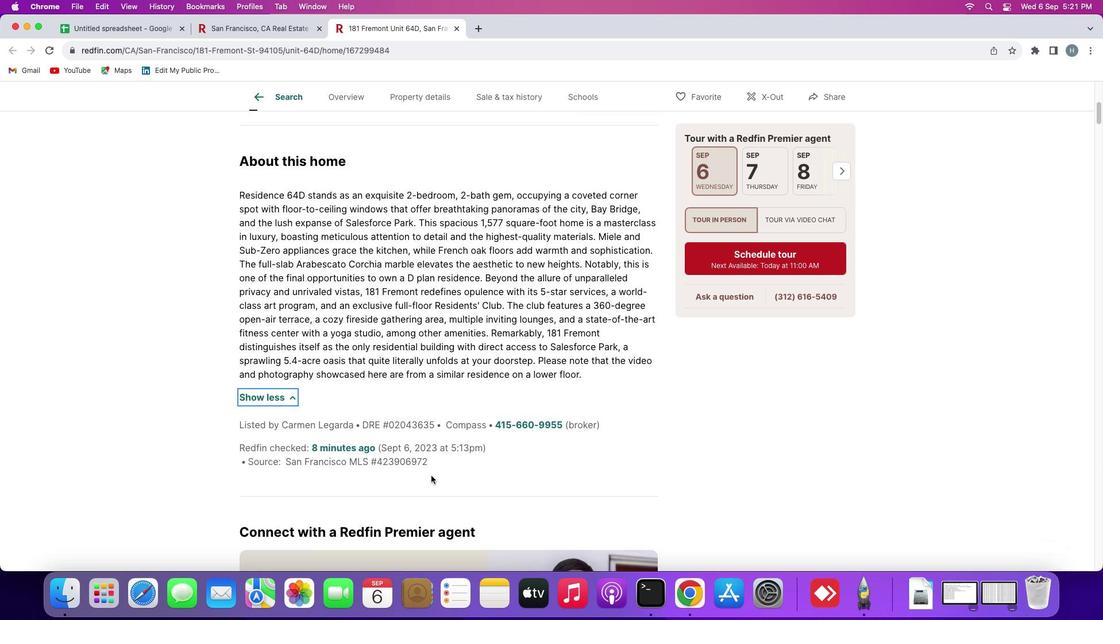 
Action: Mouse scrolled (430, 476) with delta (0, -1)
Screenshot: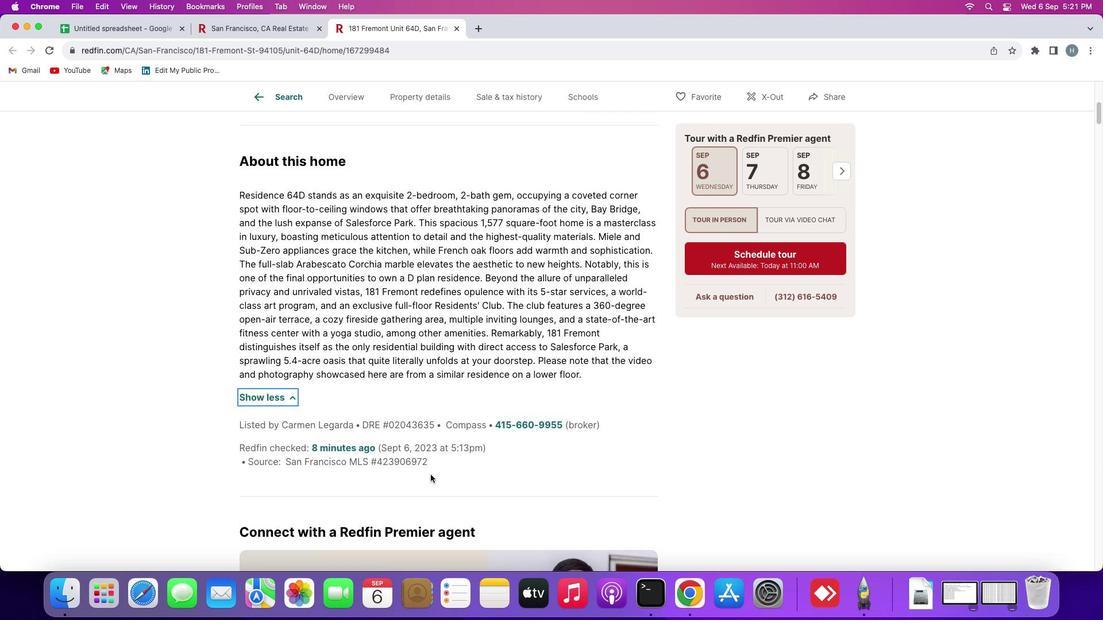 
Action: Mouse moved to (429, 473)
Screenshot: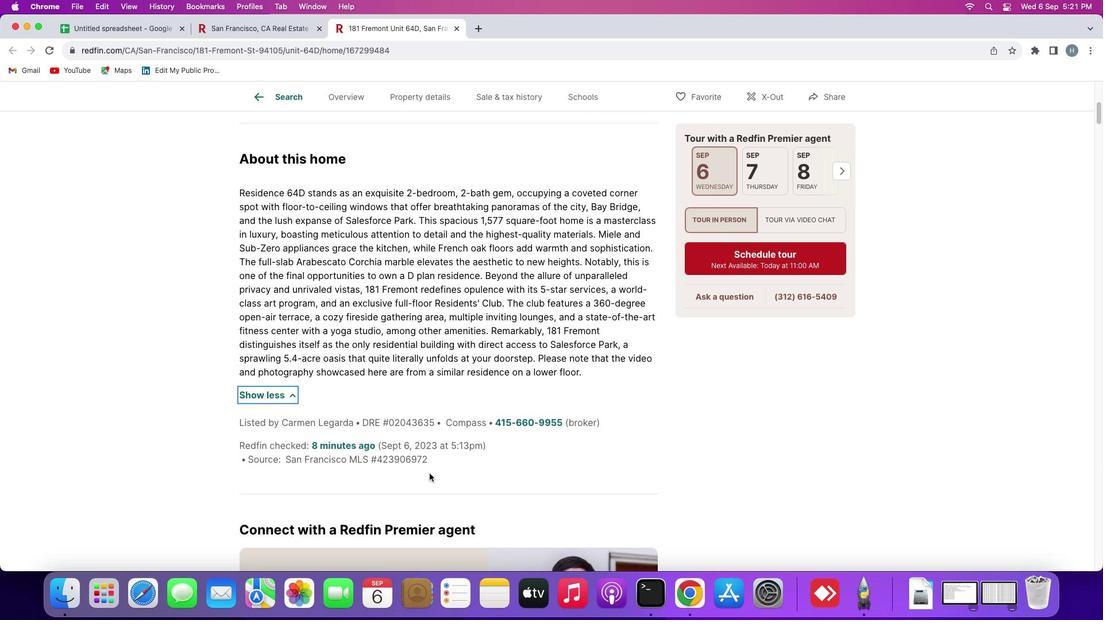 
Action: Mouse scrolled (429, 473) with delta (0, 0)
Screenshot: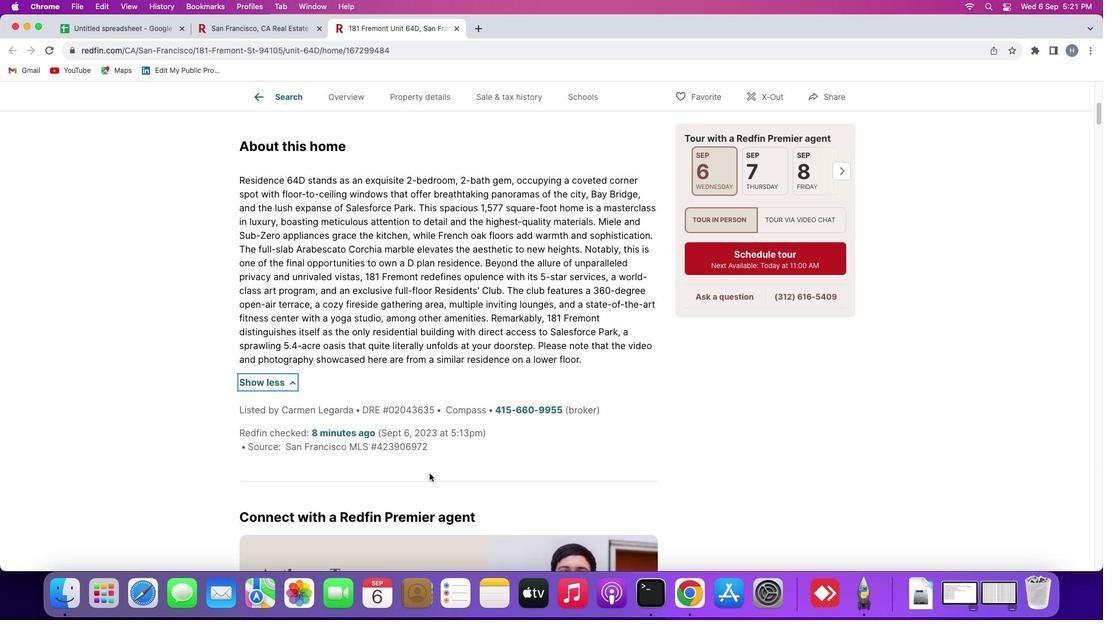 
Action: Mouse scrolled (429, 473) with delta (0, 0)
Screenshot: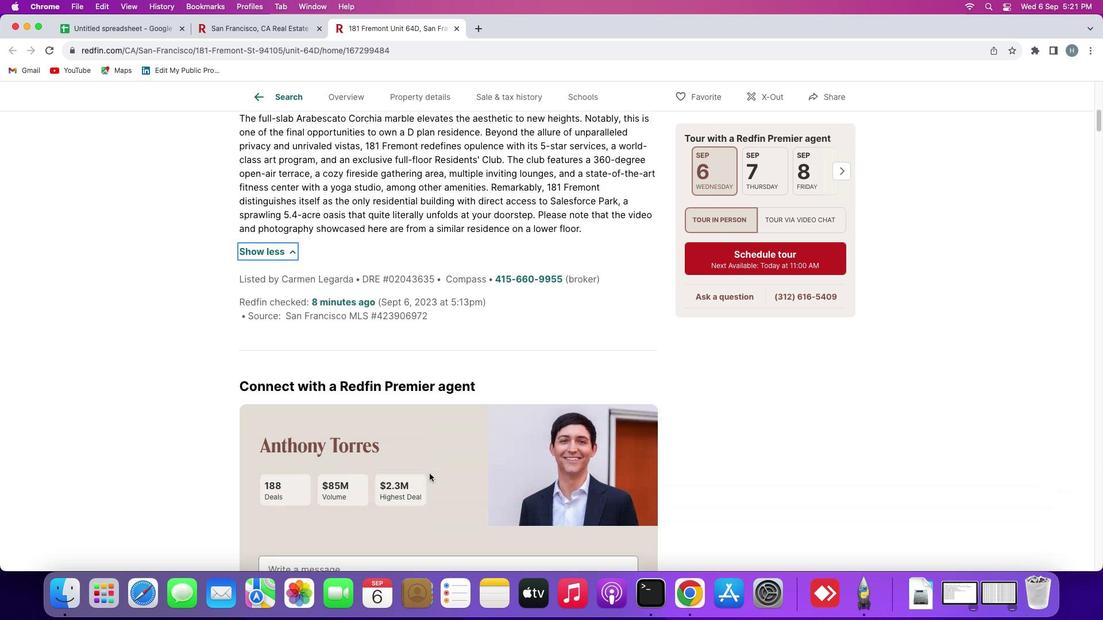 
Action: Mouse scrolled (429, 473) with delta (0, 0)
Screenshot: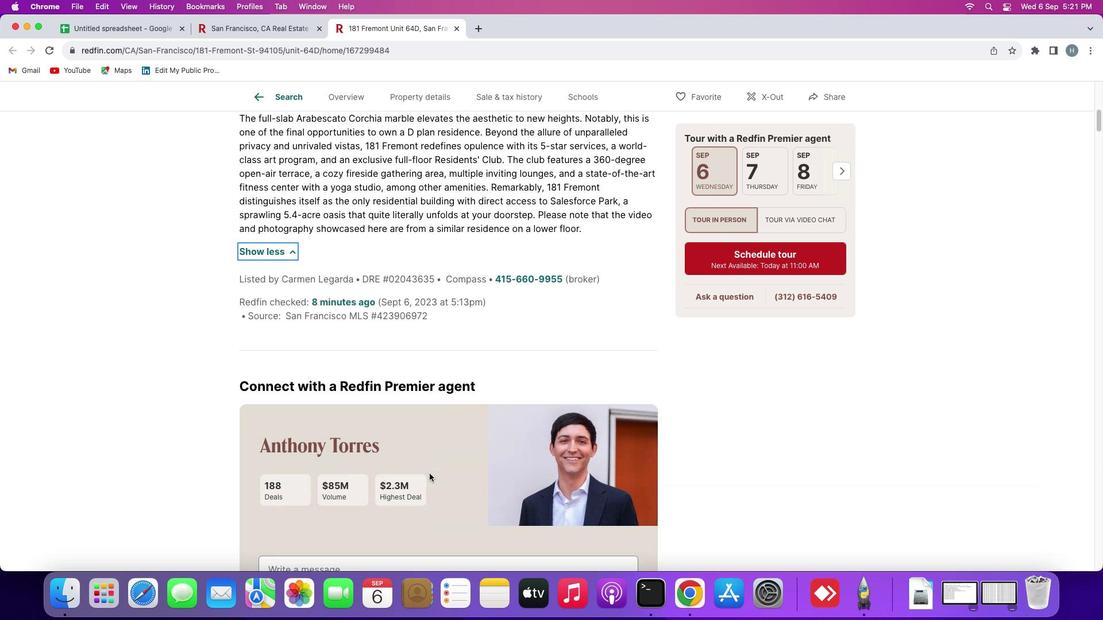 
Action: Mouse scrolled (429, 473) with delta (0, -1)
Screenshot: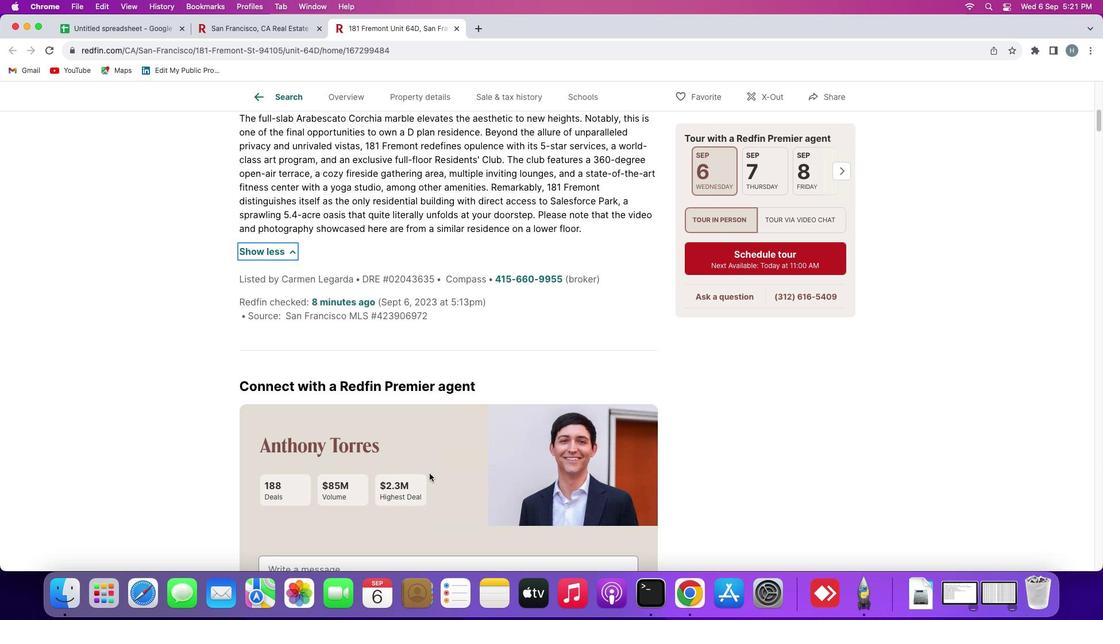 
Action: Mouse scrolled (429, 473) with delta (0, -1)
Screenshot: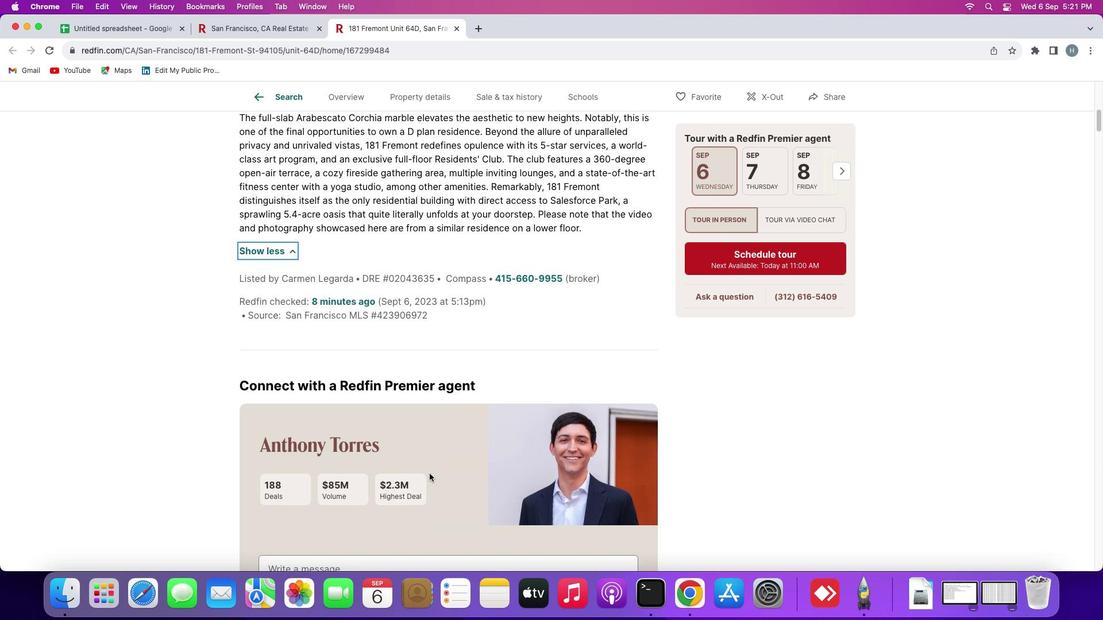 
Action: Mouse scrolled (429, 473) with delta (0, 0)
Screenshot: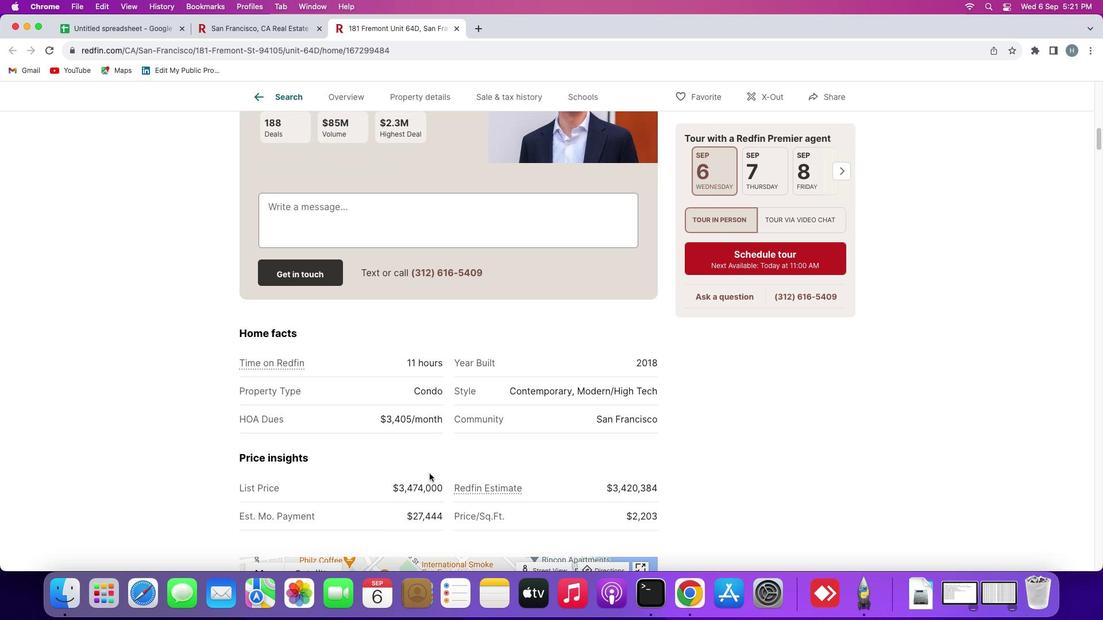 
Action: Mouse scrolled (429, 473) with delta (0, 0)
Screenshot: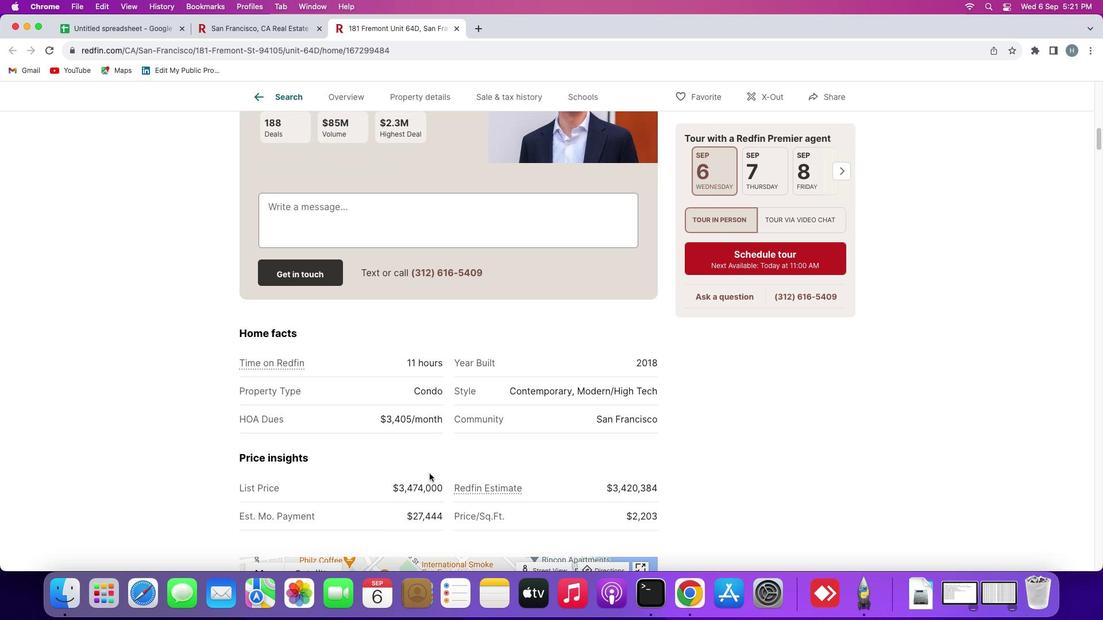 
Action: Mouse scrolled (429, 473) with delta (0, -1)
Screenshot: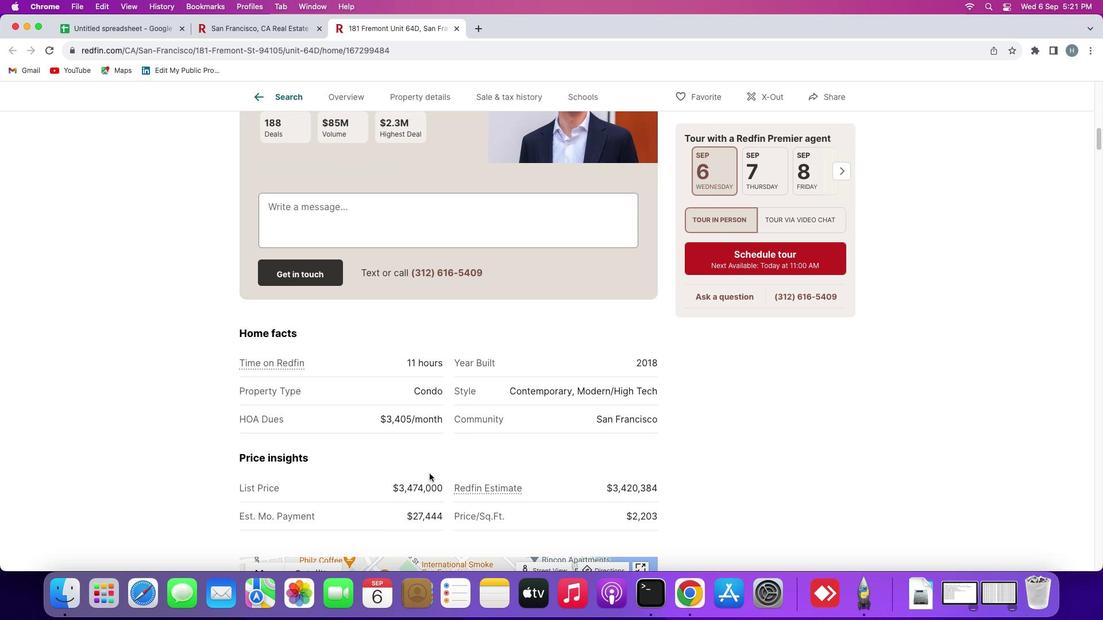 
Action: Mouse scrolled (429, 473) with delta (0, -2)
Screenshot: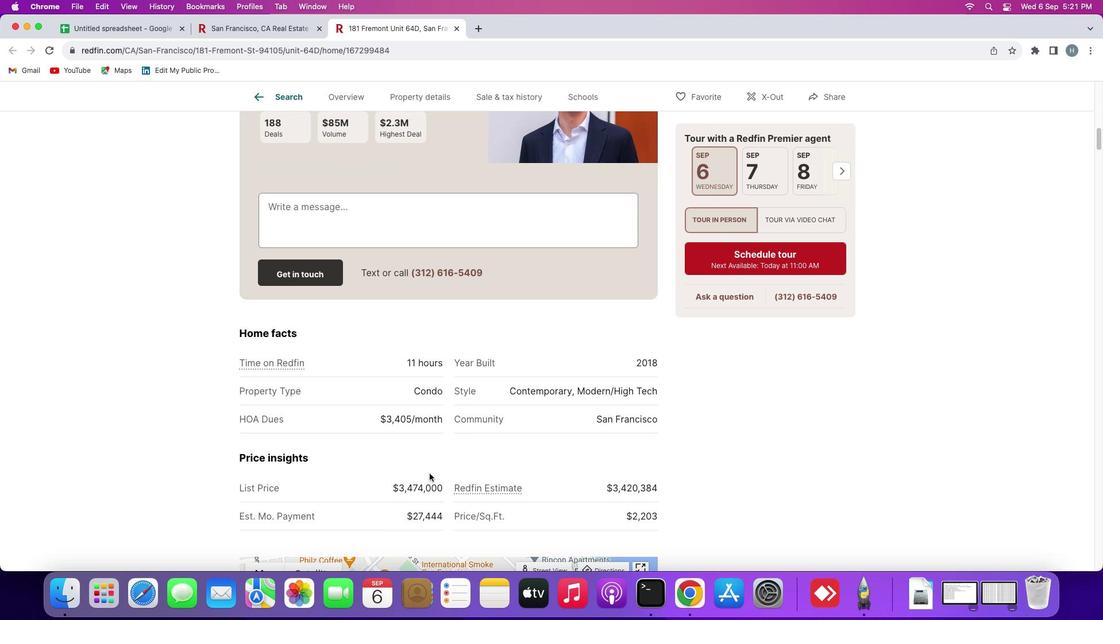 
Action: Mouse scrolled (429, 473) with delta (0, -2)
Screenshot: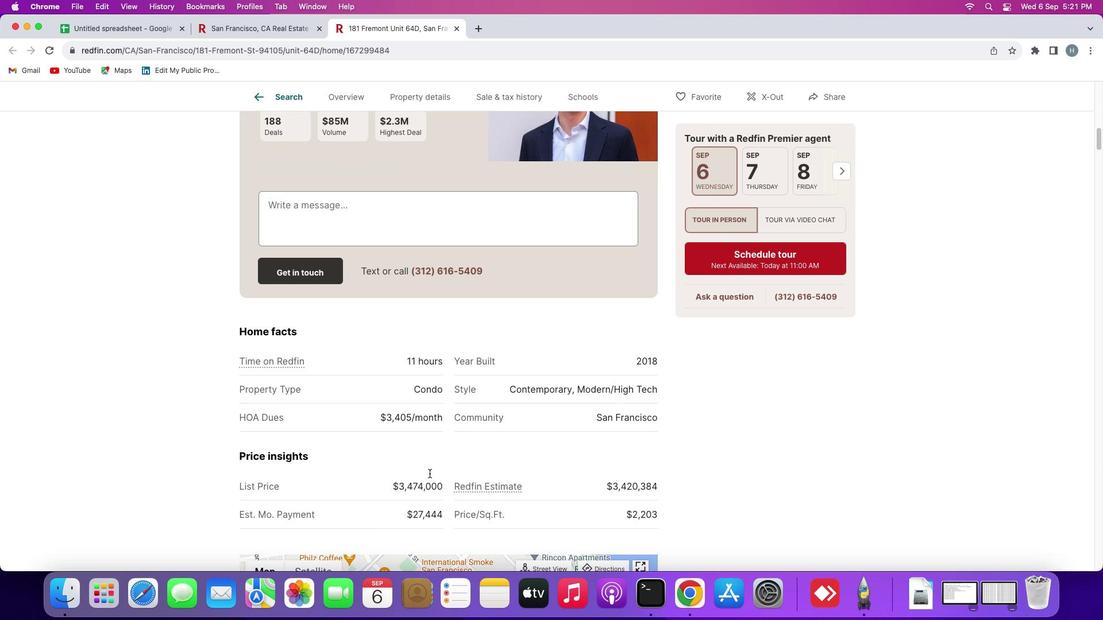 
Action: Mouse scrolled (429, 473) with delta (0, 0)
Screenshot: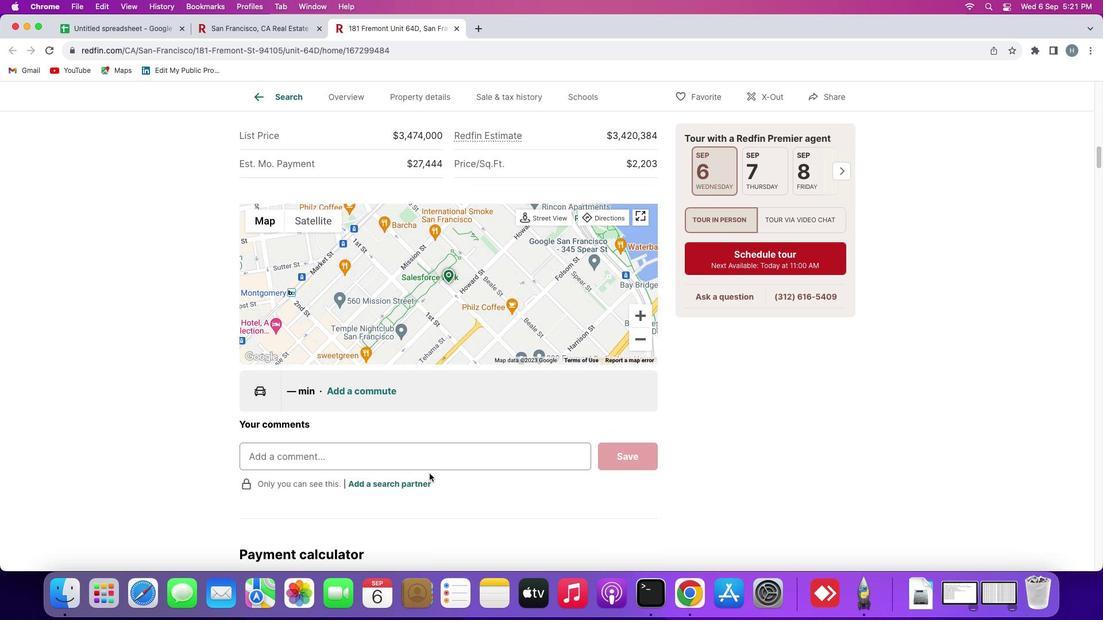 
Action: Mouse scrolled (429, 473) with delta (0, 0)
Screenshot: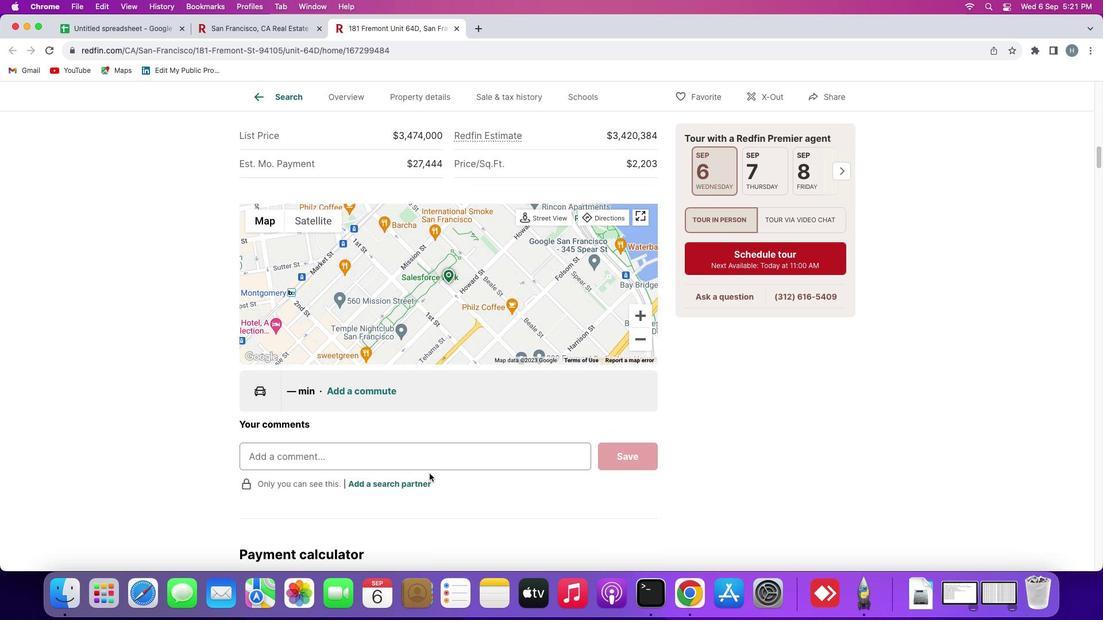 
Action: Mouse scrolled (429, 473) with delta (0, -1)
Screenshot: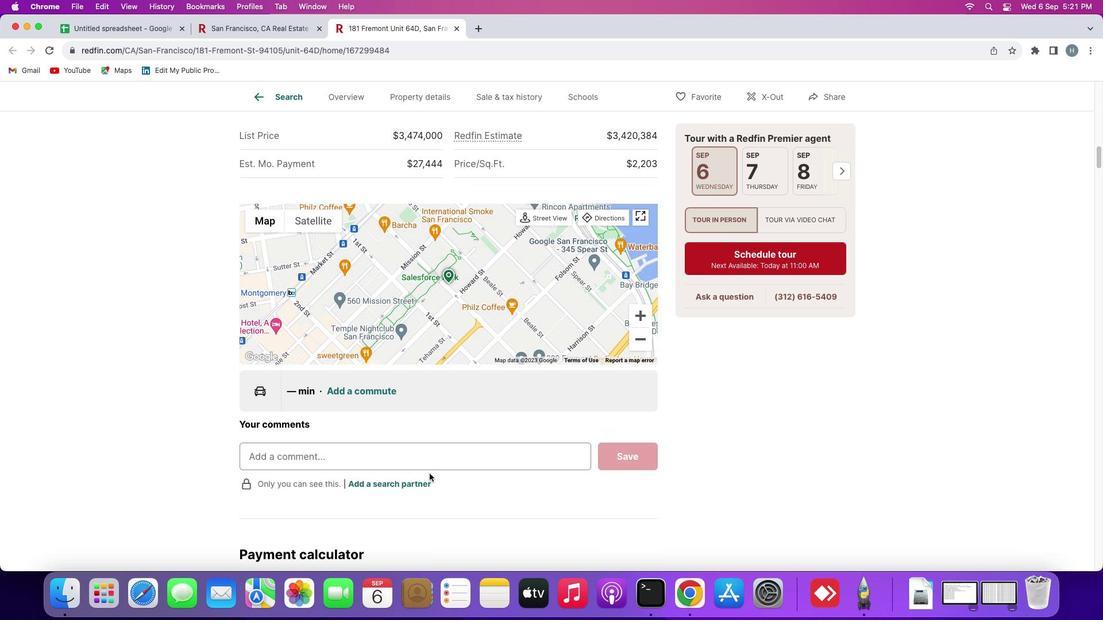 
Action: Mouse scrolled (429, 473) with delta (0, -2)
Screenshot: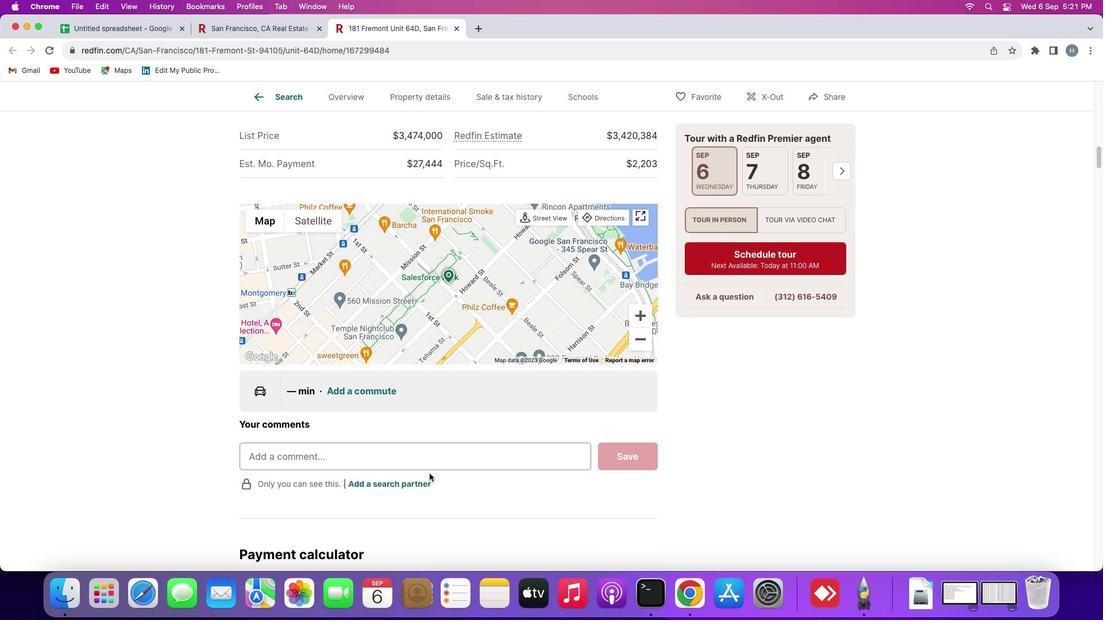
Action: Mouse scrolled (429, 473) with delta (0, -2)
Screenshot: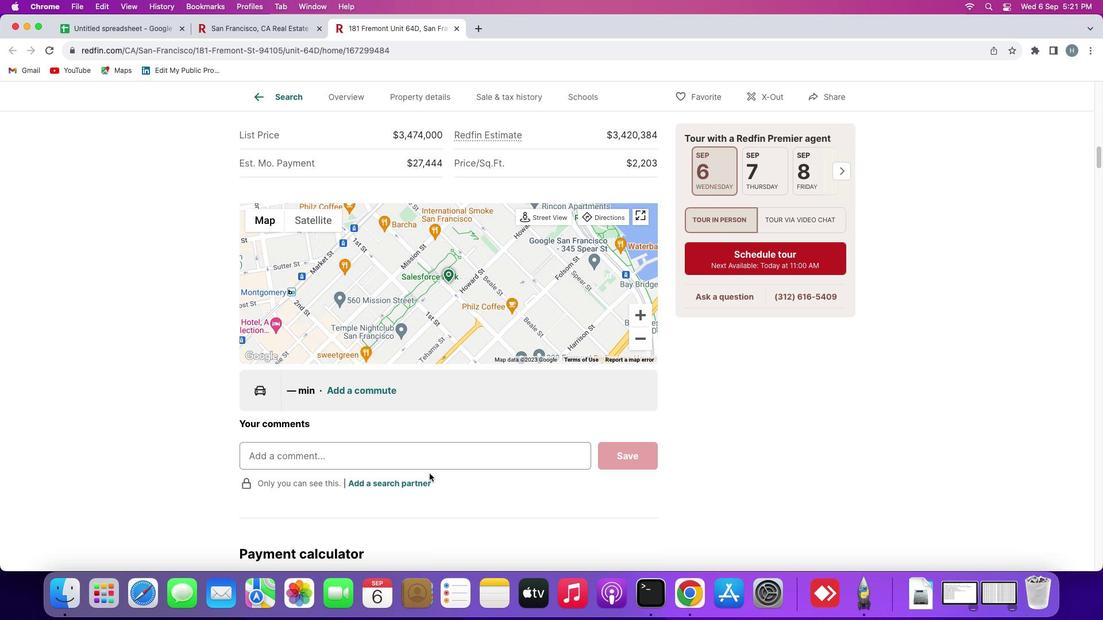 
Action: Mouse scrolled (429, 473) with delta (0, 0)
Screenshot: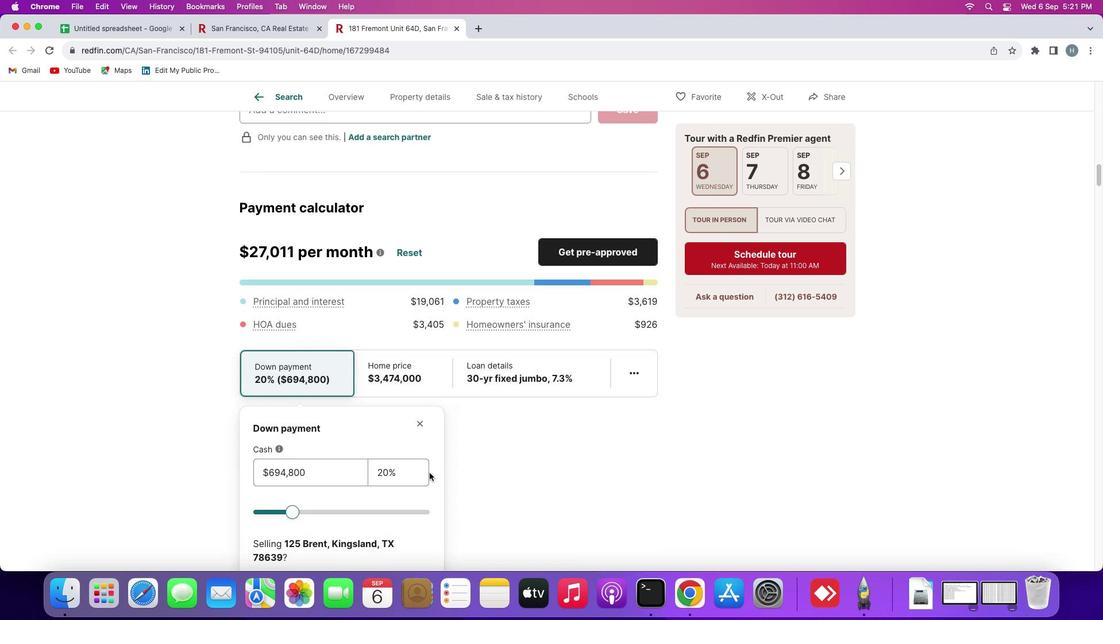 
Action: Mouse scrolled (429, 473) with delta (0, 0)
Screenshot: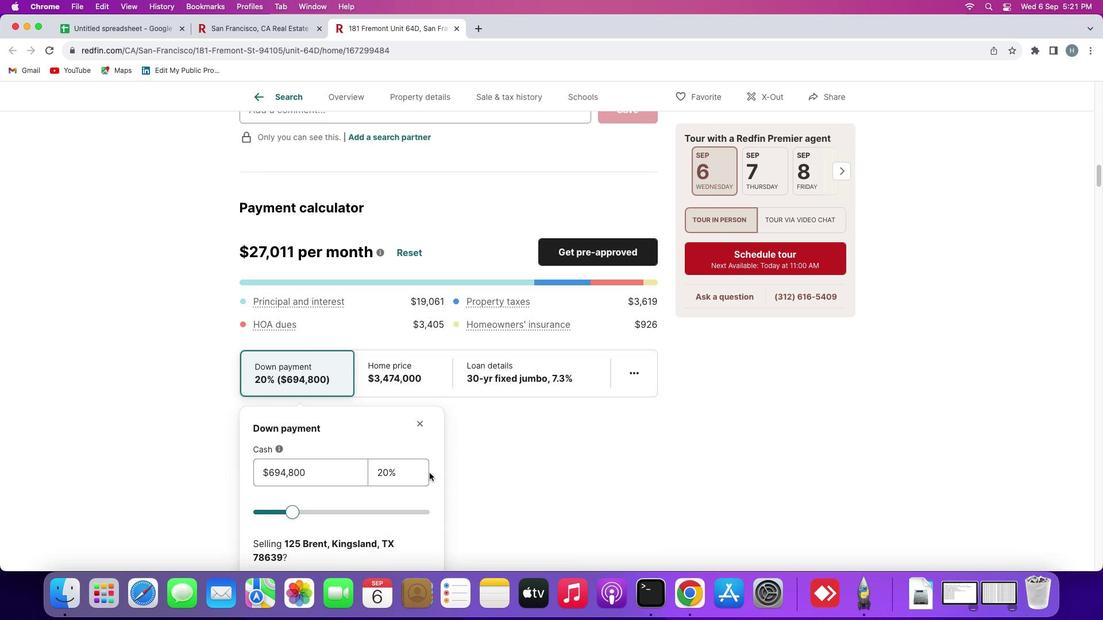 
Action: Mouse scrolled (429, 473) with delta (0, -1)
Screenshot: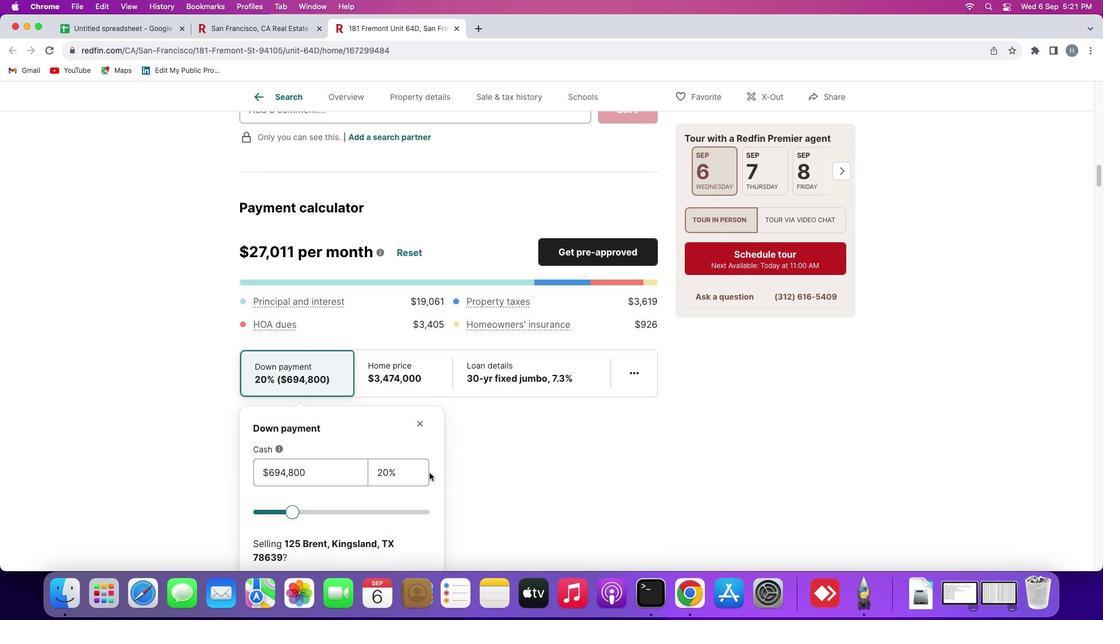 
Action: Mouse scrolled (429, 473) with delta (0, -2)
Screenshot: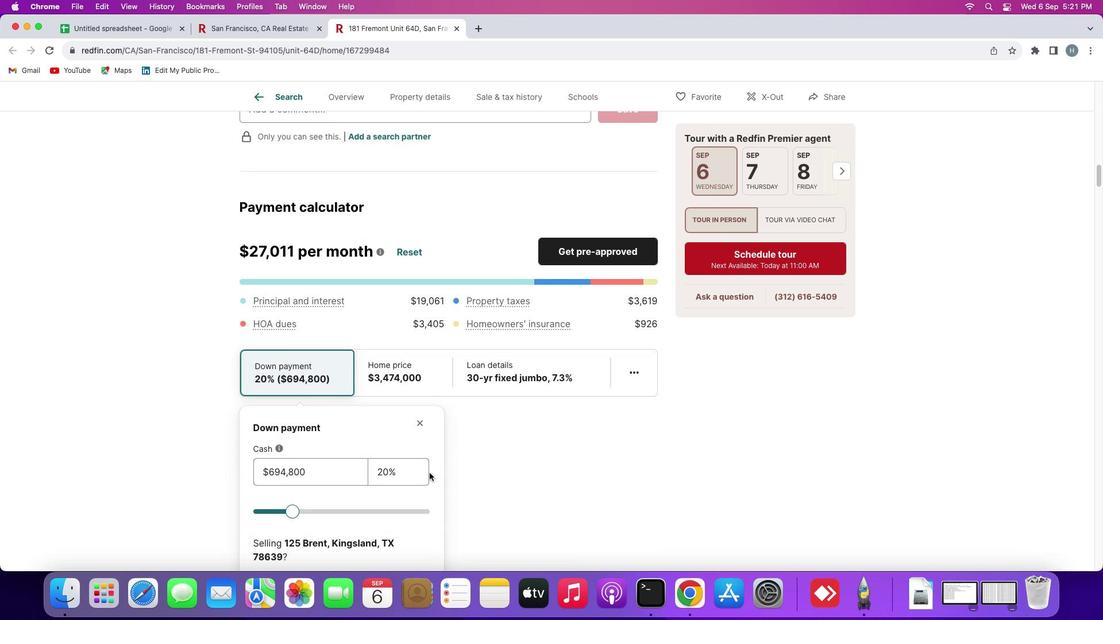 
Action: Mouse moved to (429, 473)
Screenshot: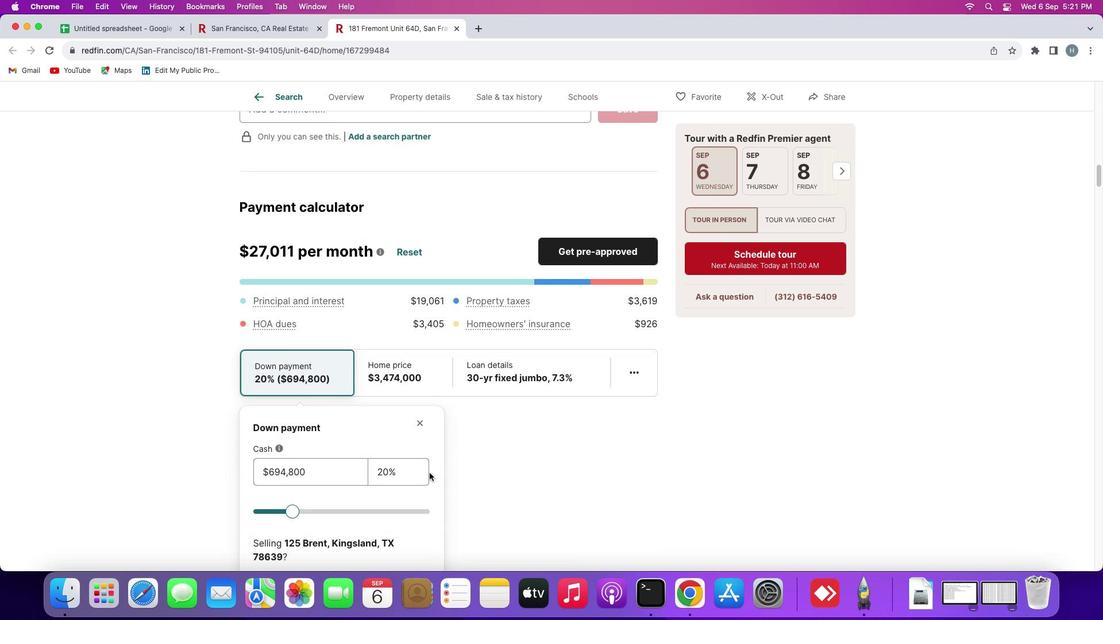 
Action: Mouse scrolled (429, 473) with delta (0, -2)
Screenshot: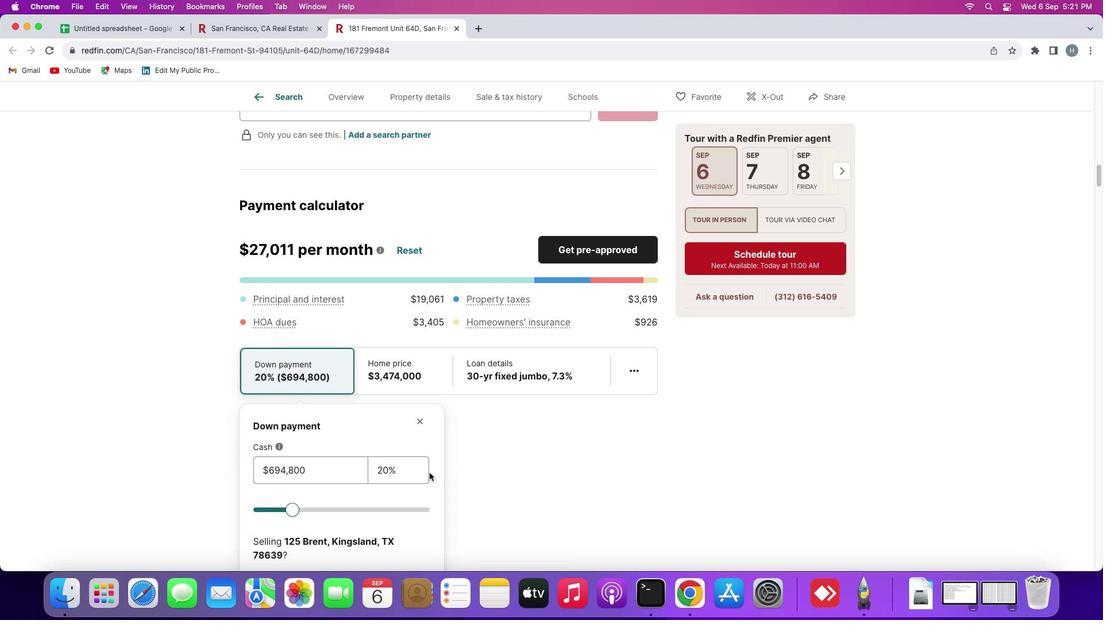 
Action: Mouse moved to (429, 473)
Screenshot: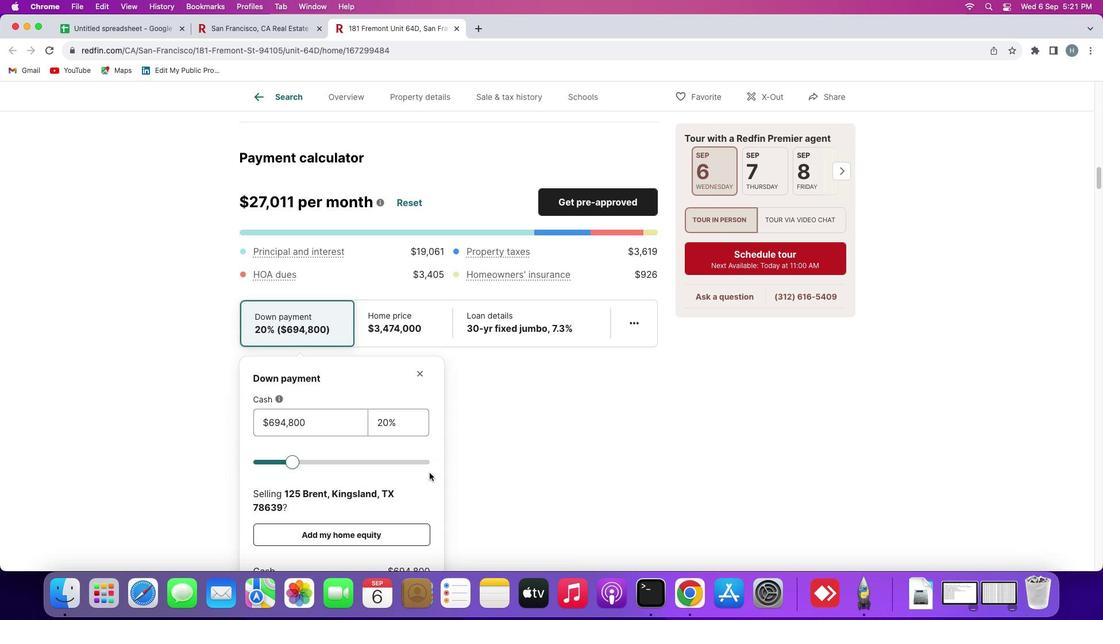
Action: Mouse scrolled (429, 473) with delta (0, 0)
Screenshot: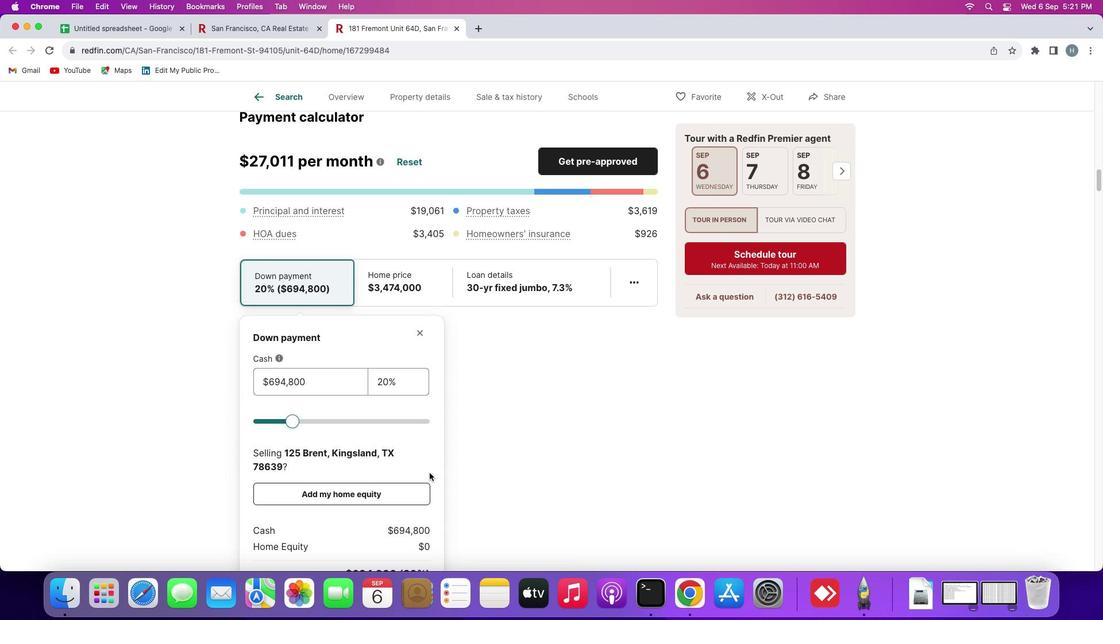 
Action: Mouse scrolled (429, 473) with delta (0, 0)
Screenshot: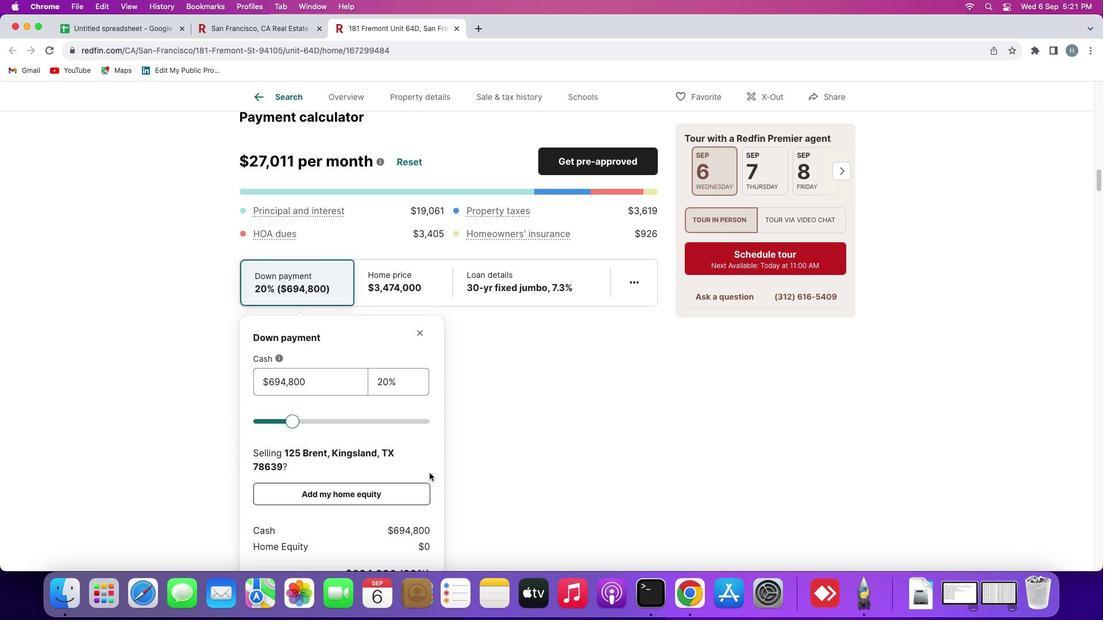 
Action: Mouse scrolled (429, 473) with delta (0, -1)
Screenshot: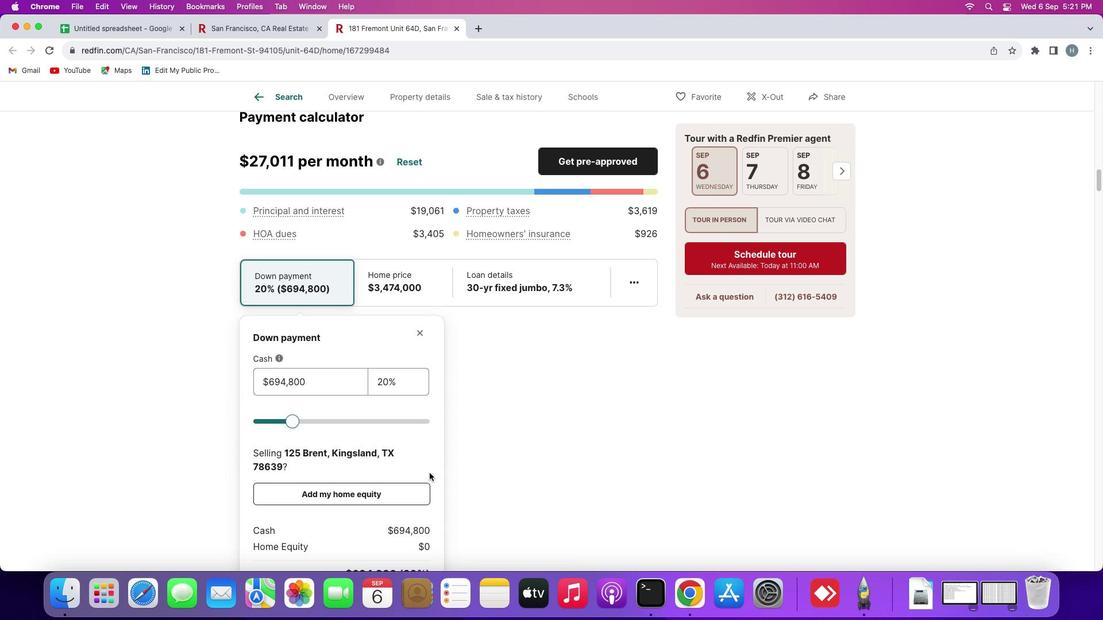 
Action: Mouse scrolled (429, 473) with delta (0, 0)
Screenshot: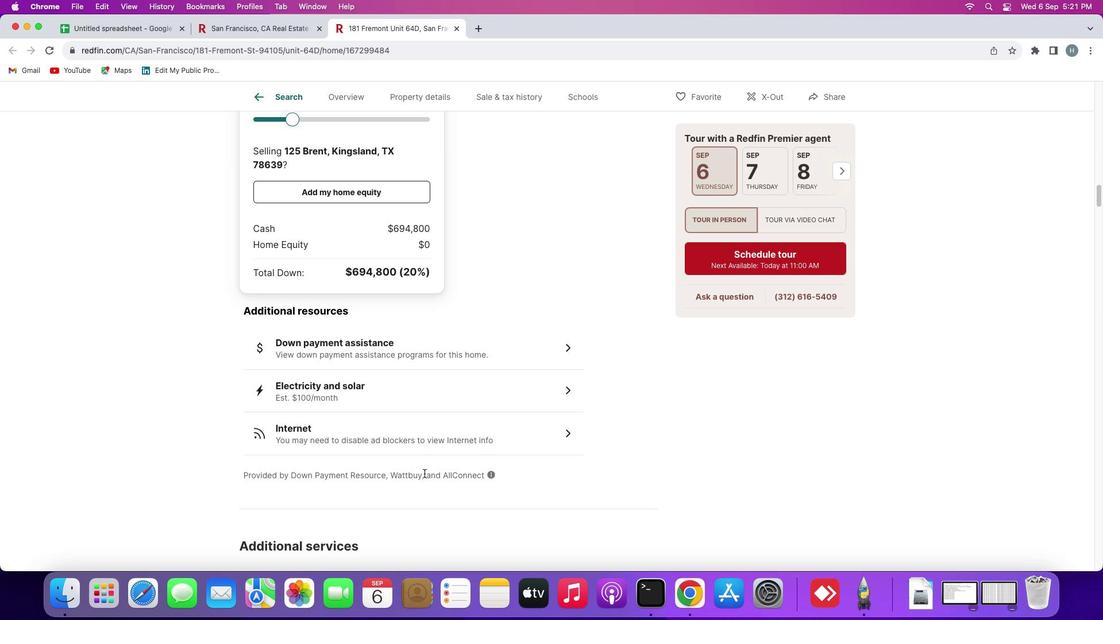 
Action: Mouse scrolled (429, 473) with delta (0, 0)
Screenshot: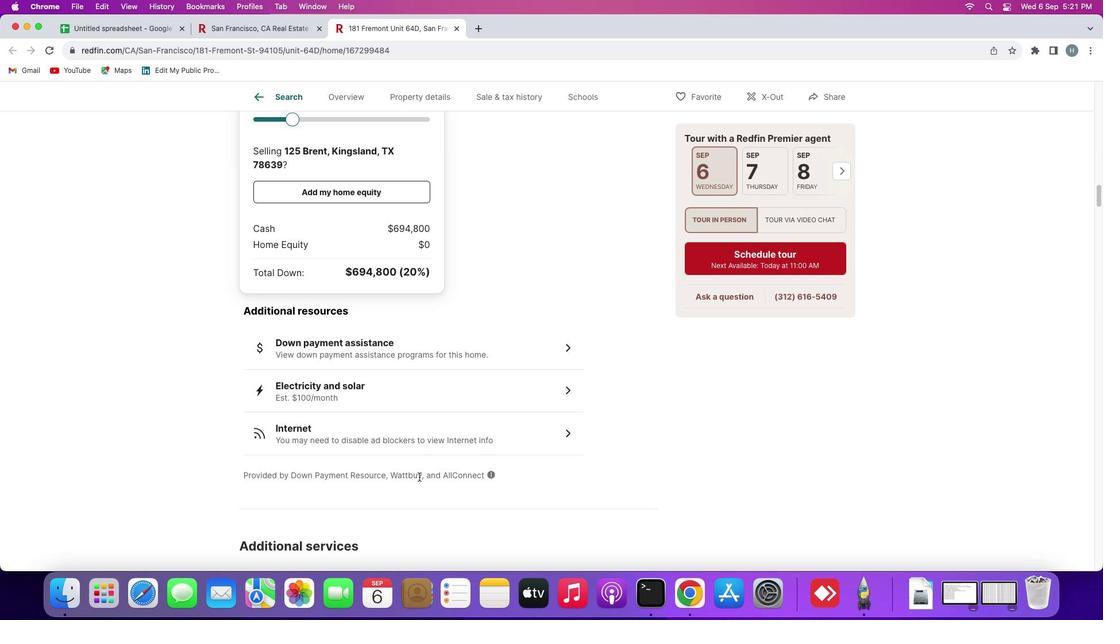 
Action: Mouse scrolled (429, 473) with delta (0, -1)
Screenshot: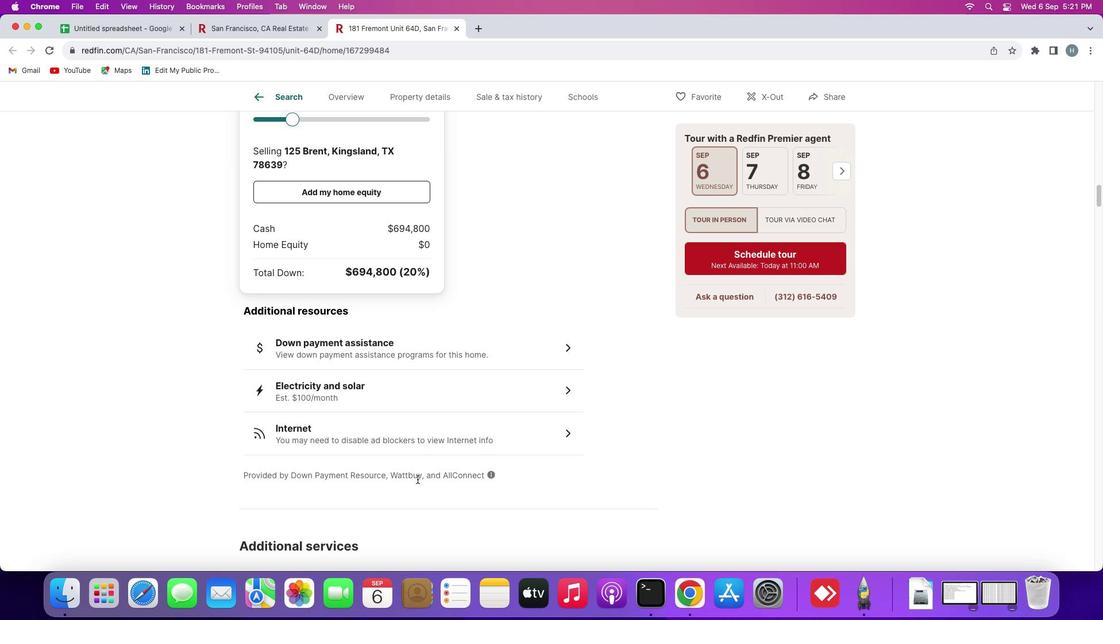 
Action: Mouse scrolled (429, 473) with delta (0, -2)
Screenshot: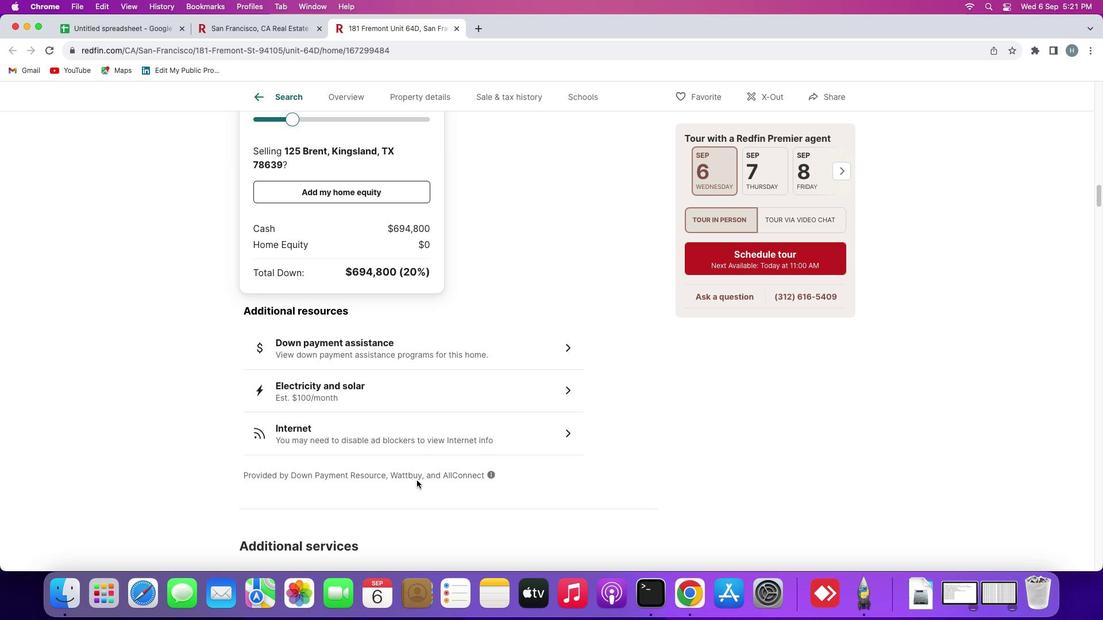 
Action: Mouse scrolled (429, 473) with delta (0, -2)
Screenshot: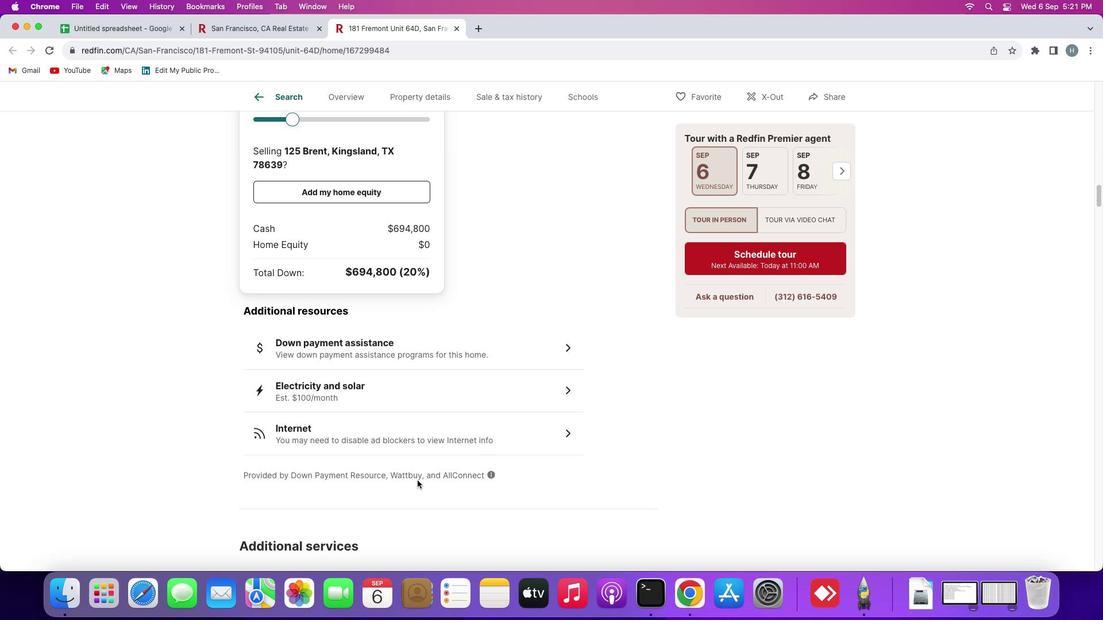 
Action: Mouse moved to (387, 386)
Screenshot: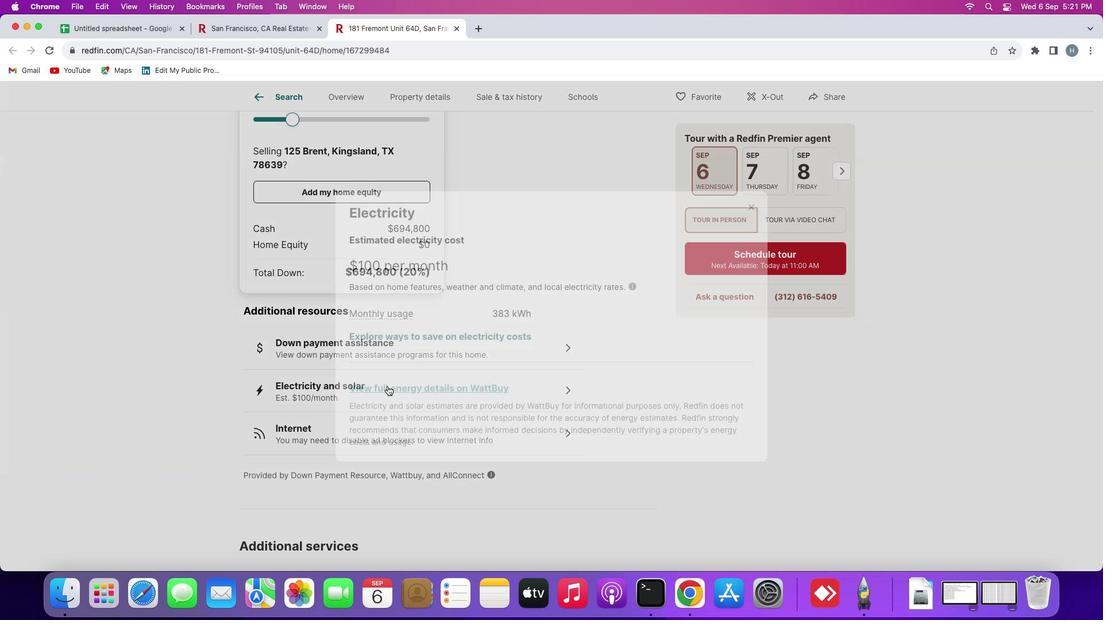 
Action: Mouse pressed left at (387, 386)
Screenshot: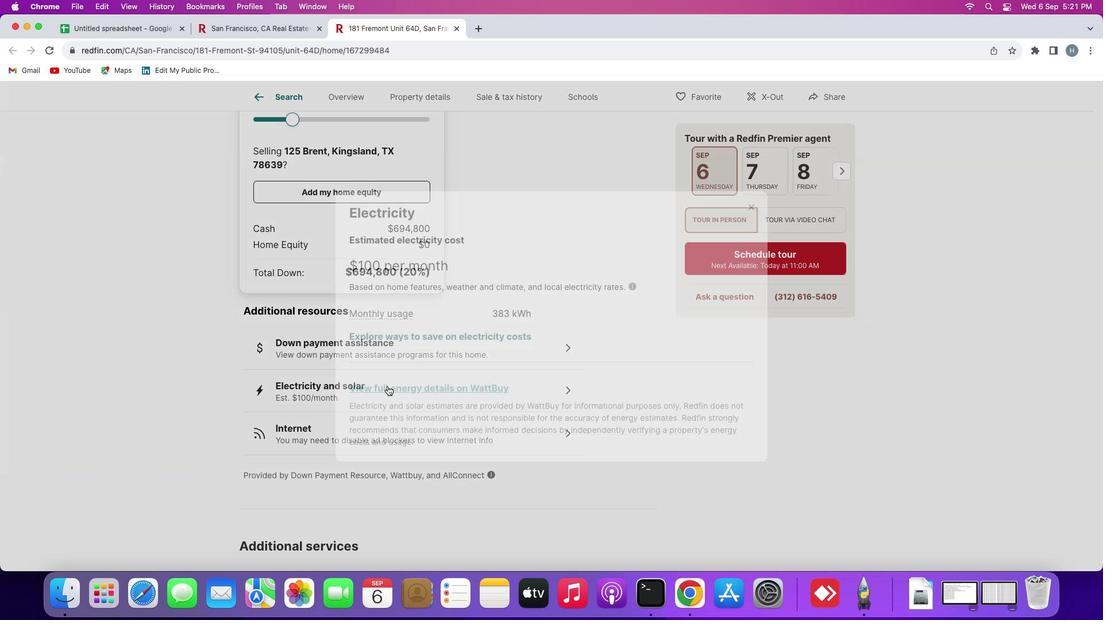 
Action: Mouse moved to (752, 203)
Screenshot: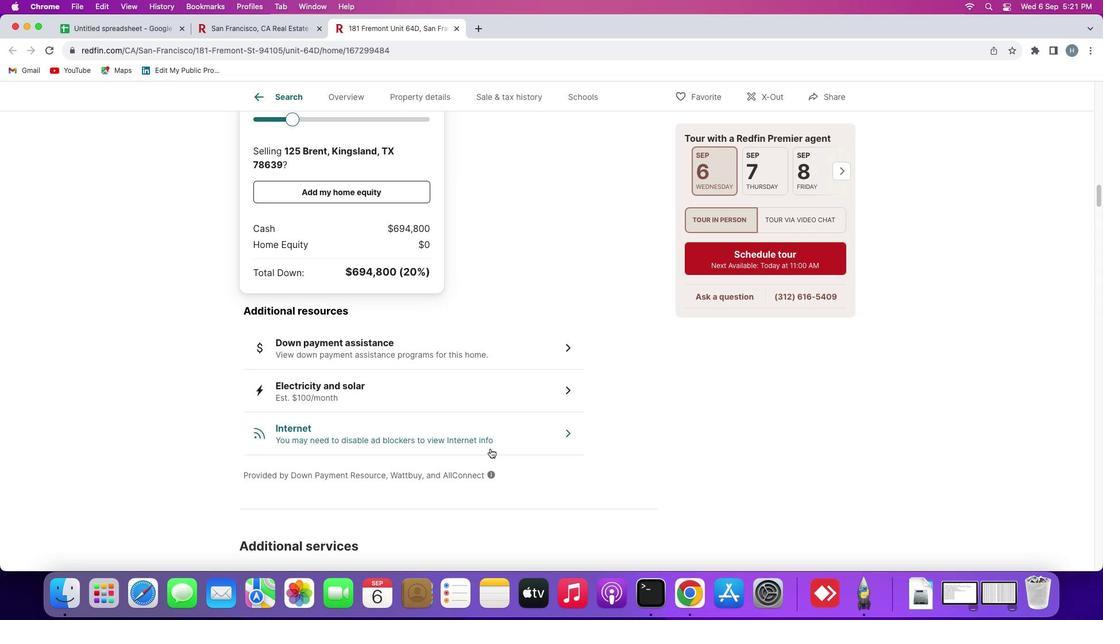 
Action: Mouse pressed left at (752, 203)
Screenshot: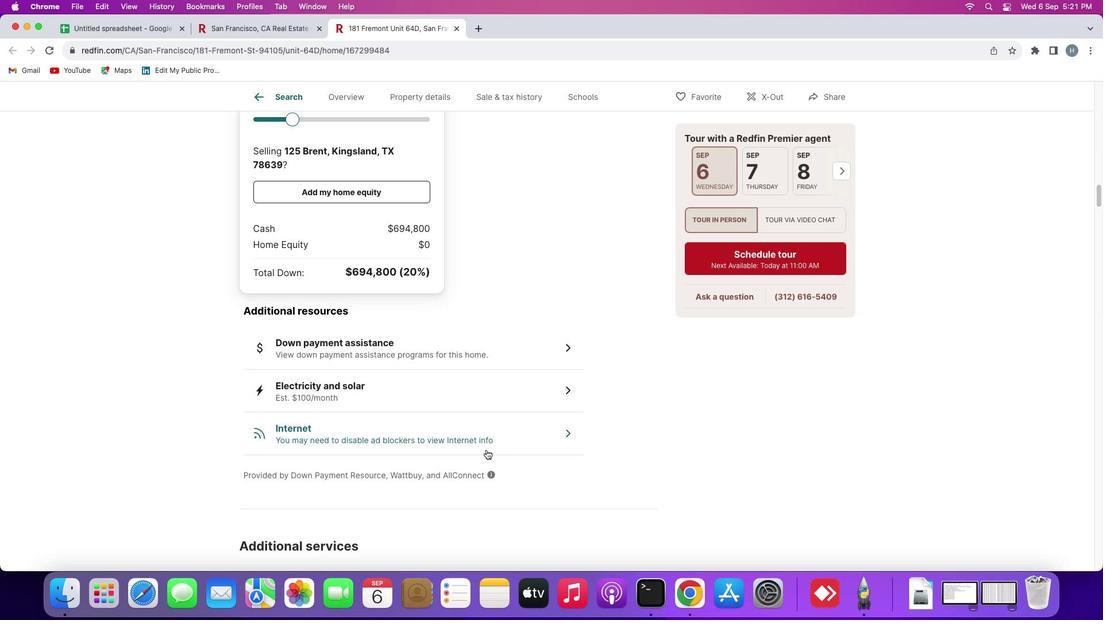 
Action: Mouse moved to (457, 452)
Screenshot: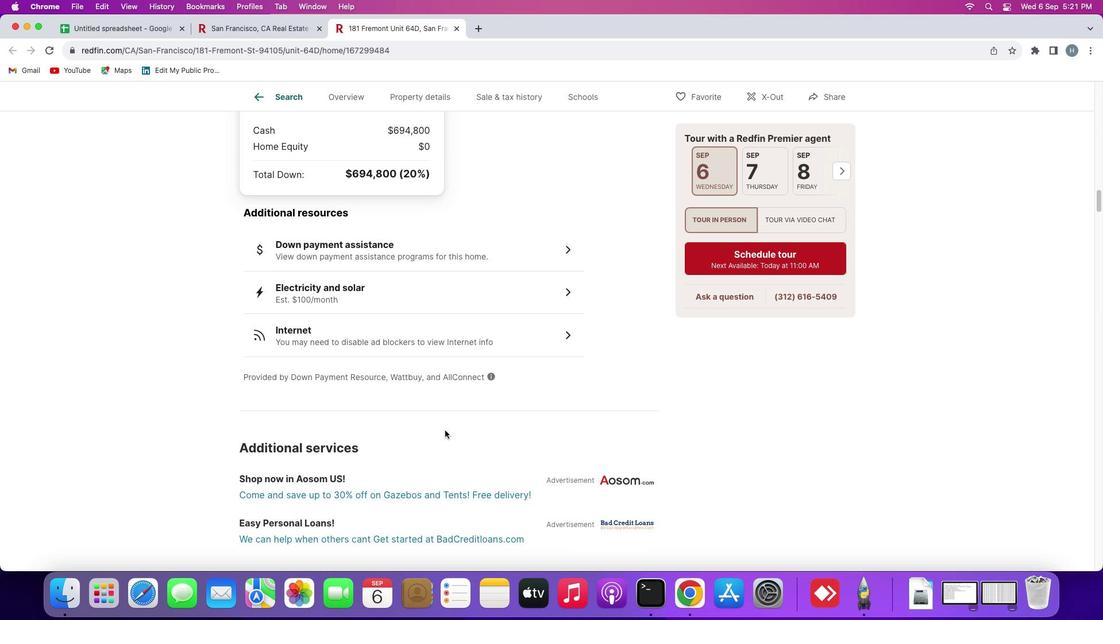 
Action: Mouse scrolled (457, 452) with delta (0, 0)
Screenshot: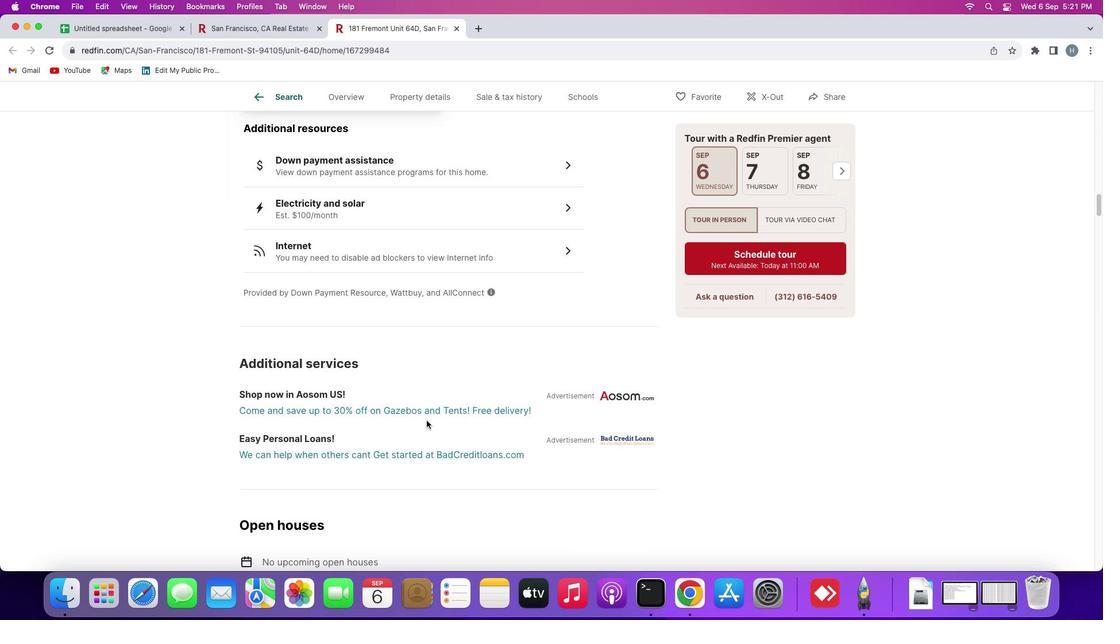 
Action: Mouse moved to (457, 451)
Screenshot: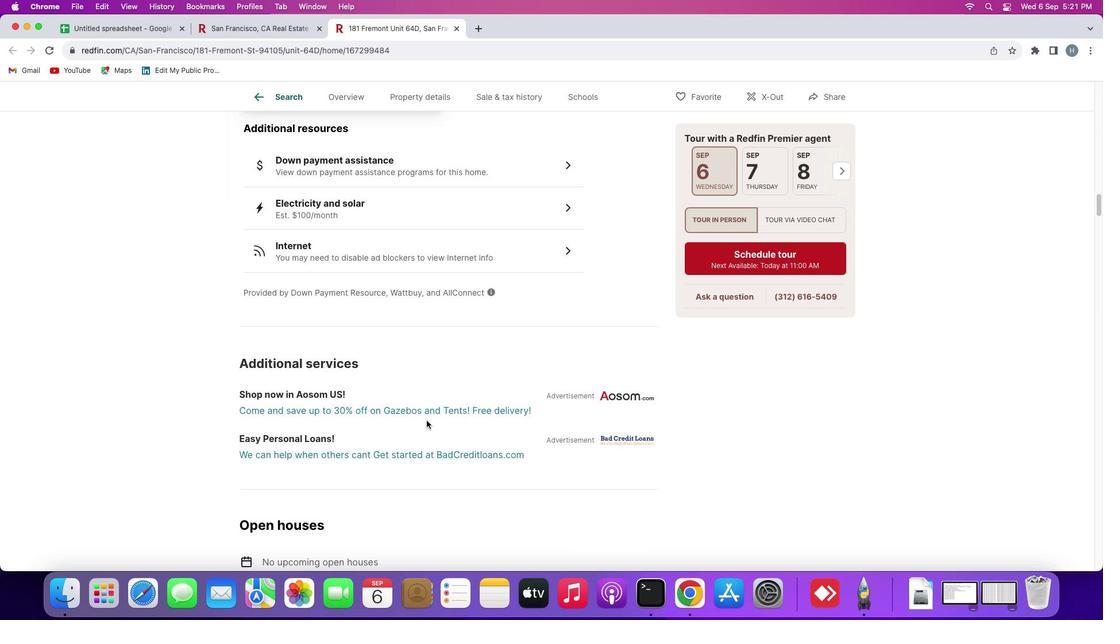 
Action: Mouse scrolled (457, 451) with delta (0, 0)
Screenshot: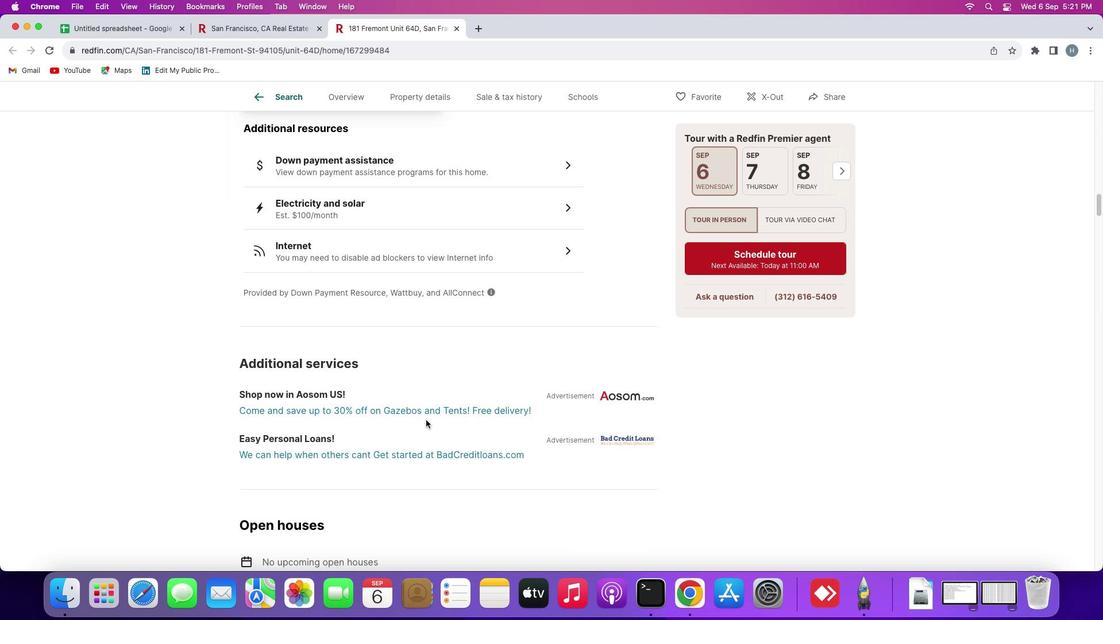 
Action: Mouse moved to (456, 449)
Screenshot: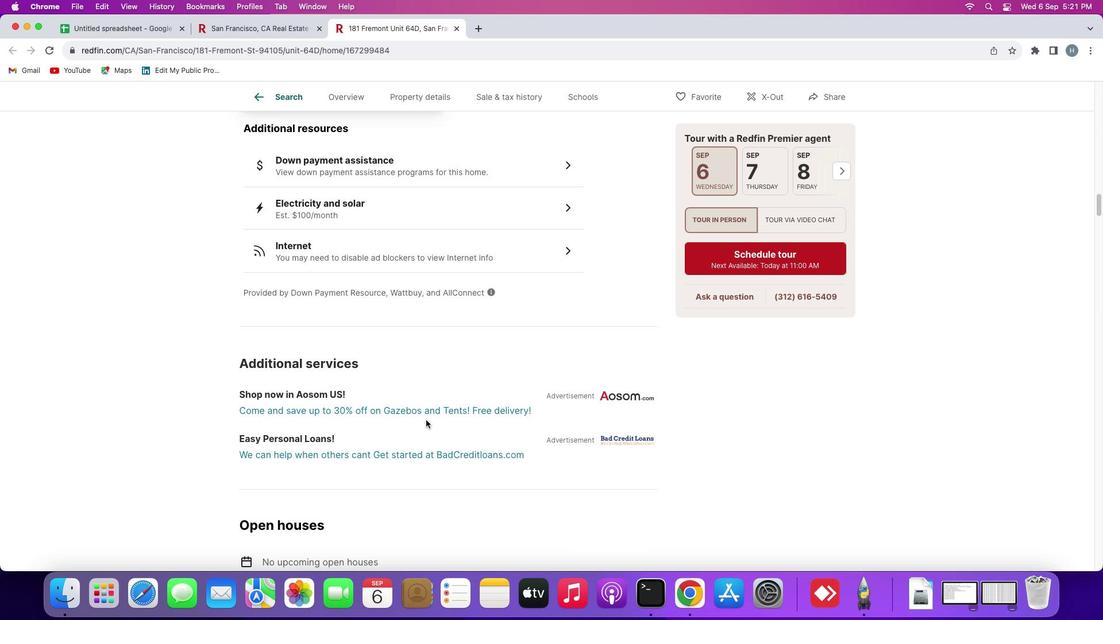 
Action: Mouse scrolled (456, 449) with delta (0, -1)
Screenshot: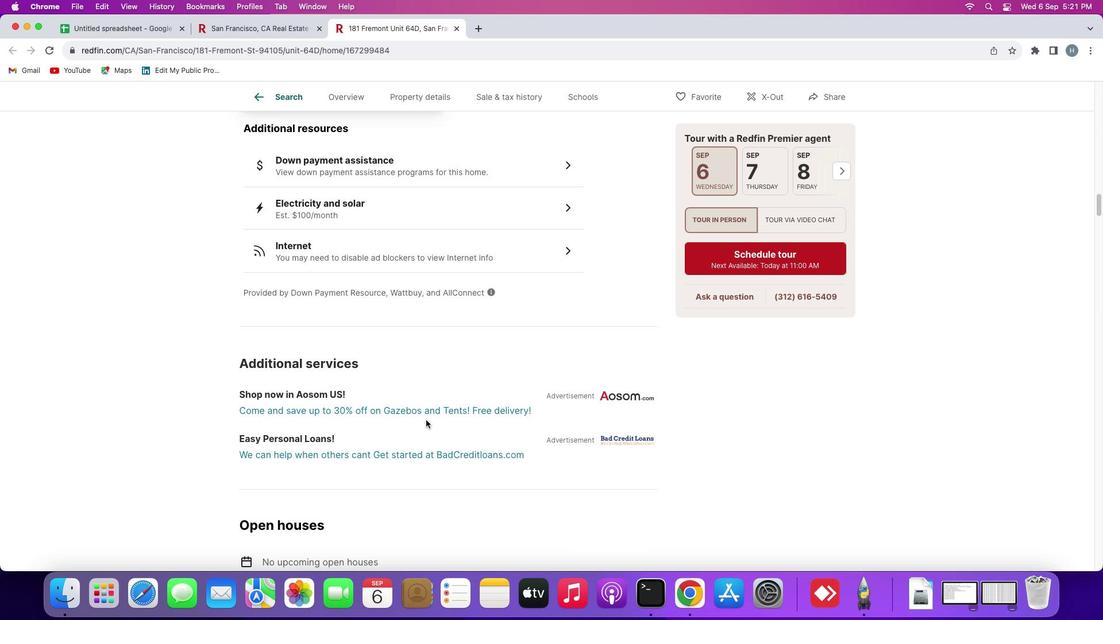 
Action: Mouse moved to (455, 446)
Screenshot: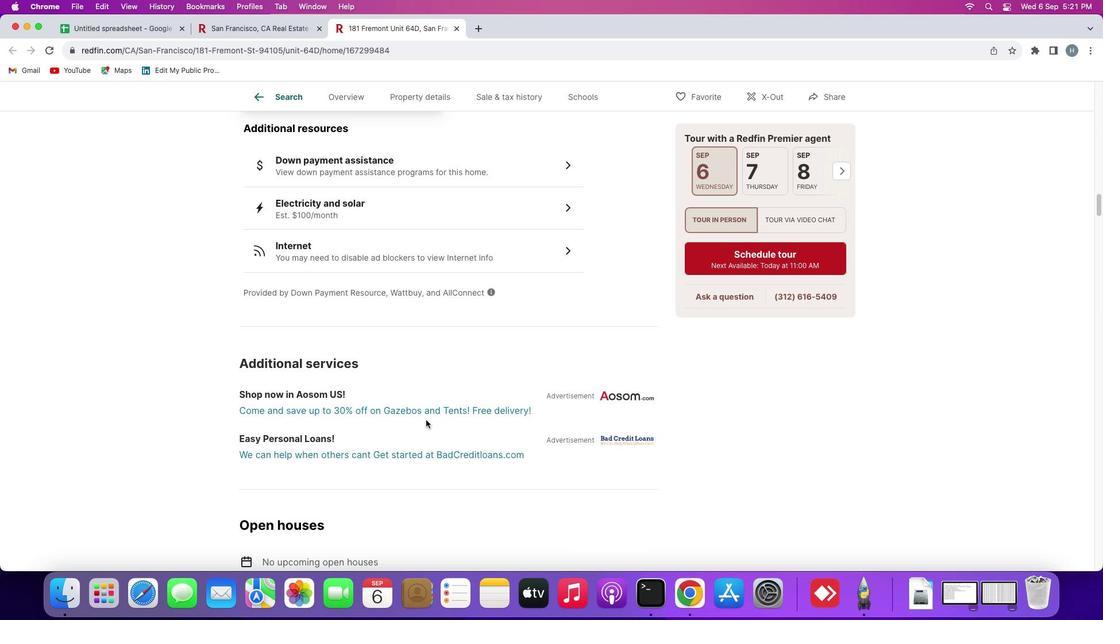 
Action: Mouse scrolled (455, 446) with delta (0, -2)
Screenshot: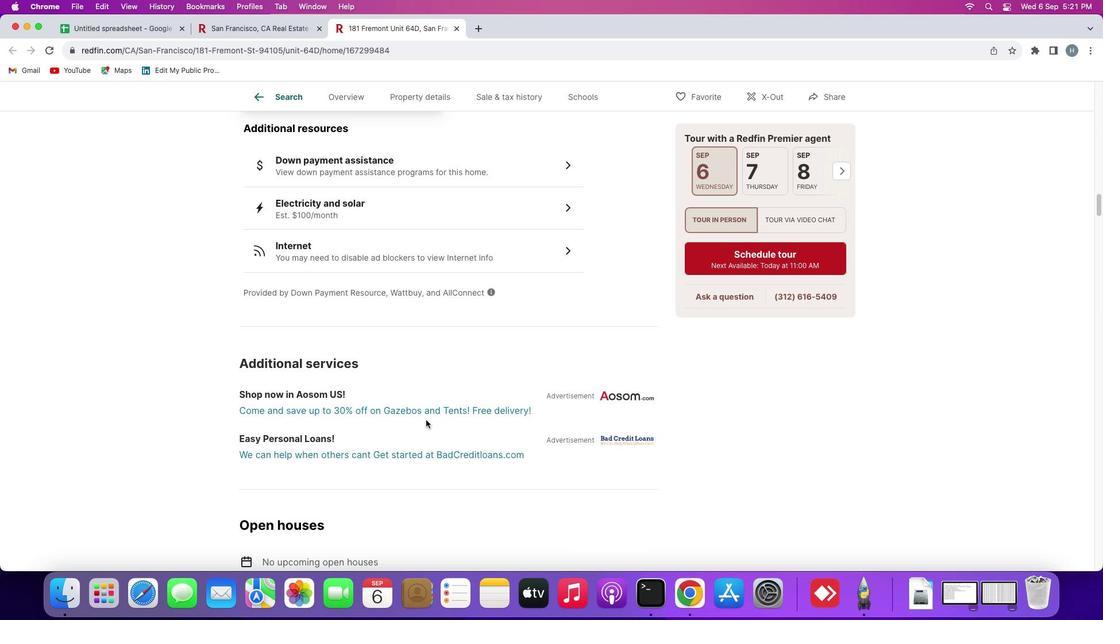 
Action: Mouse moved to (426, 420)
Screenshot: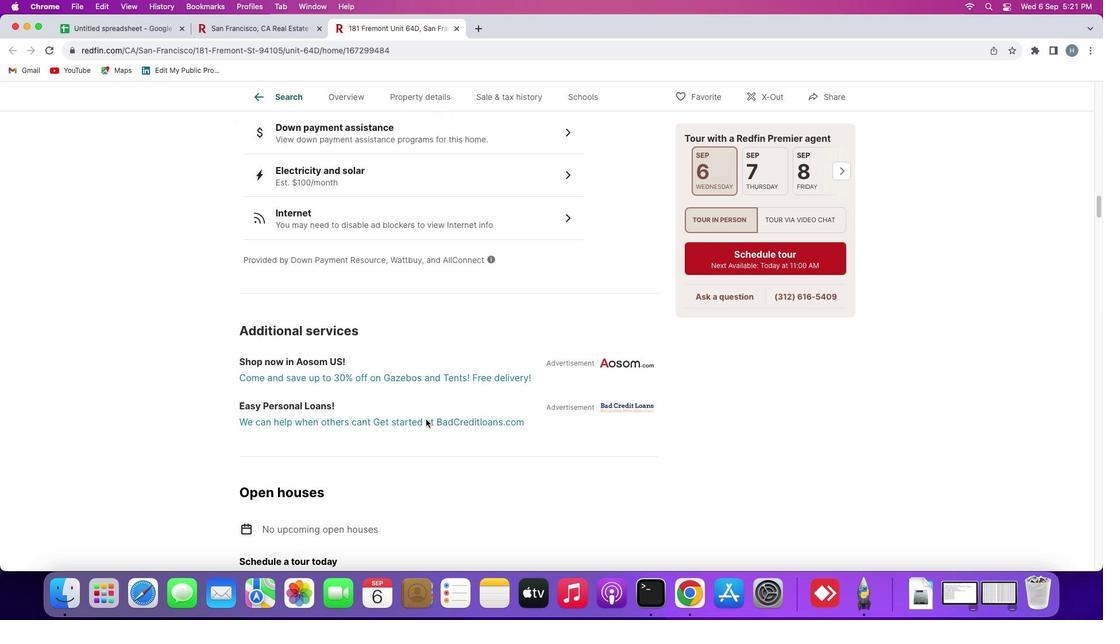 
Action: Mouse scrolled (426, 420) with delta (0, 0)
Screenshot: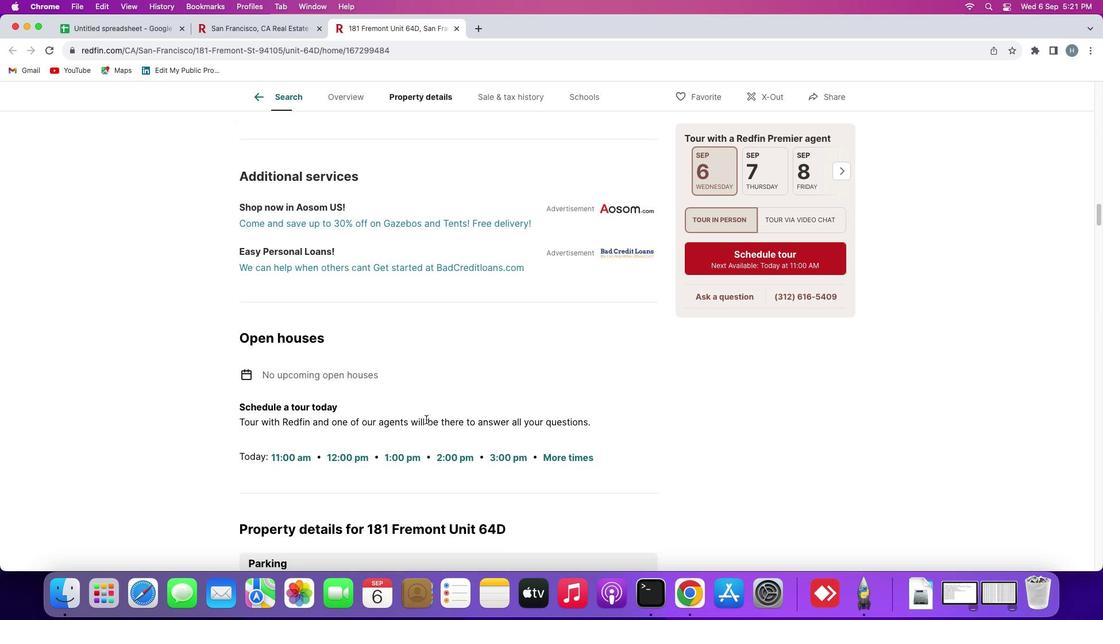 
Action: Mouse scrolled (426, 420) with delta (0, 0)
Screenshot: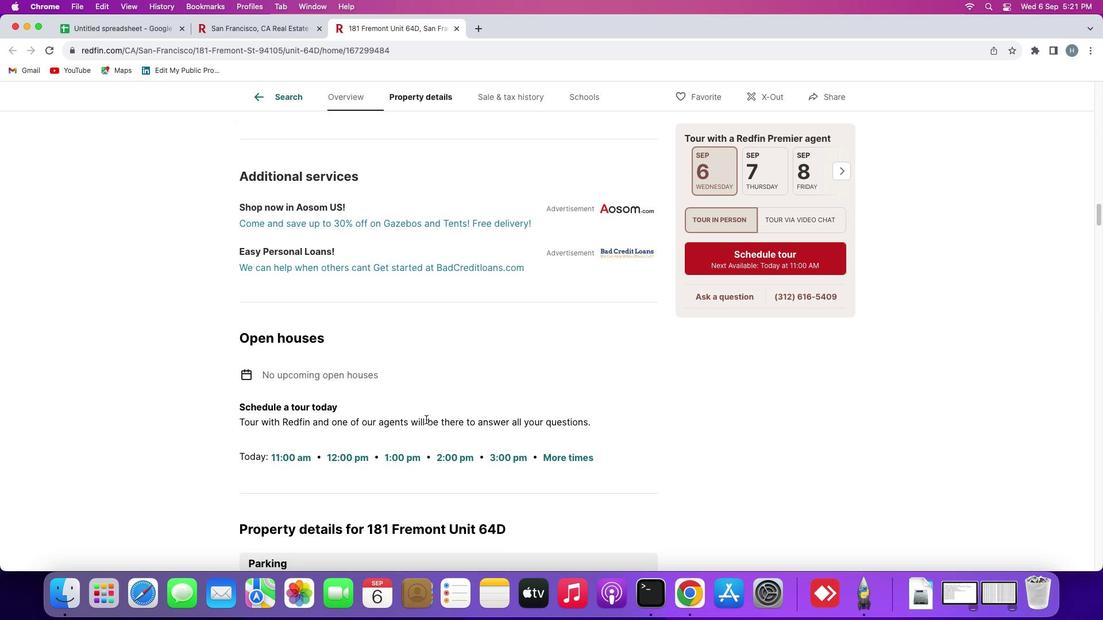 
Action: Mouse scrolled (426, 420) with delta (0, -1)
Screenshot: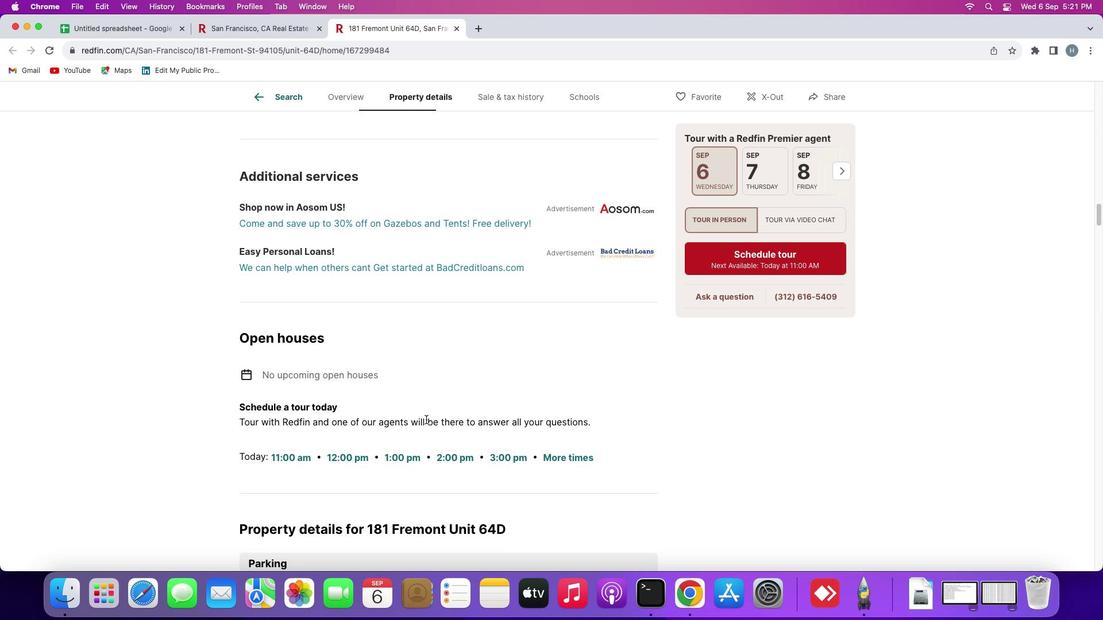 
Action: Mouse scrolled (426, 420) with delta (0, -2)
Screenshot: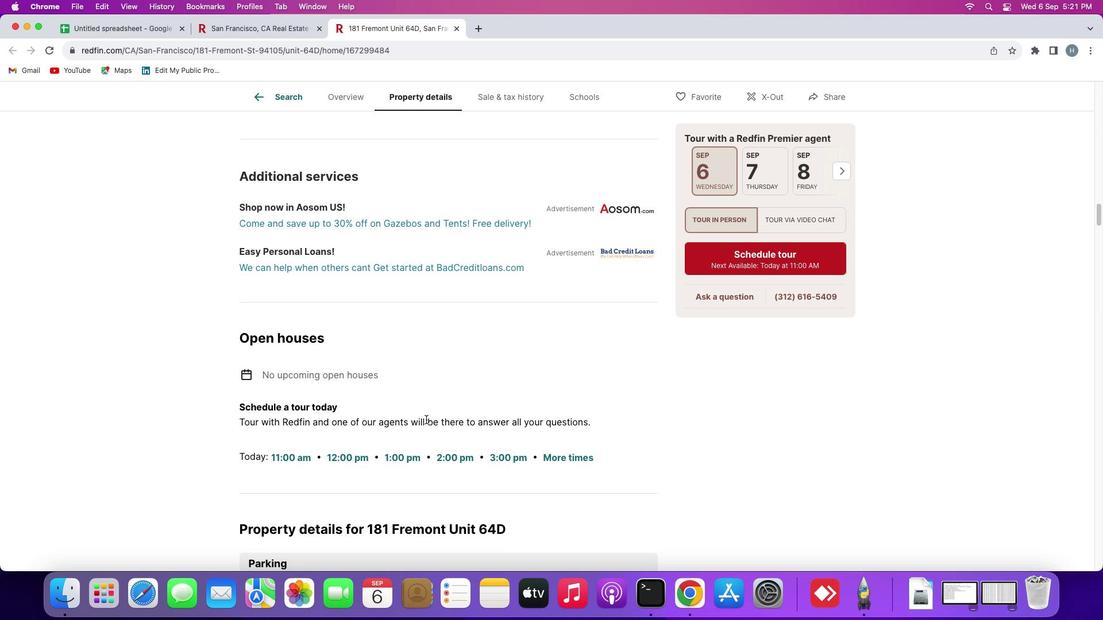 
Action: Mouse moved to (426, 420)
Screenshot: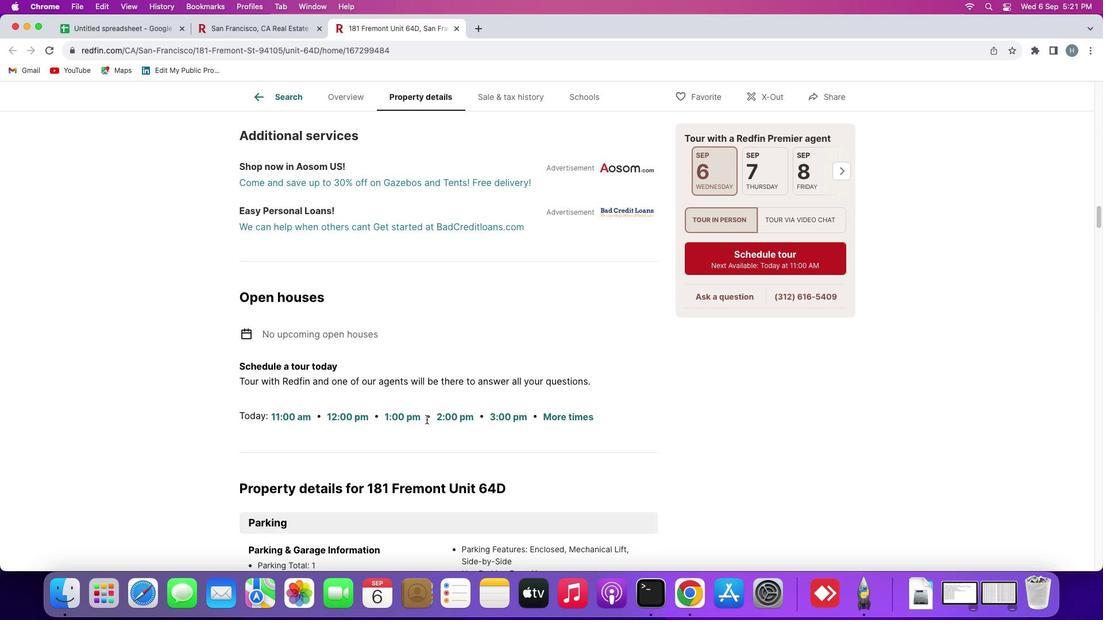 
Action: Mouse scrolled (426, 420) with delta (0, 0)
Screenshot: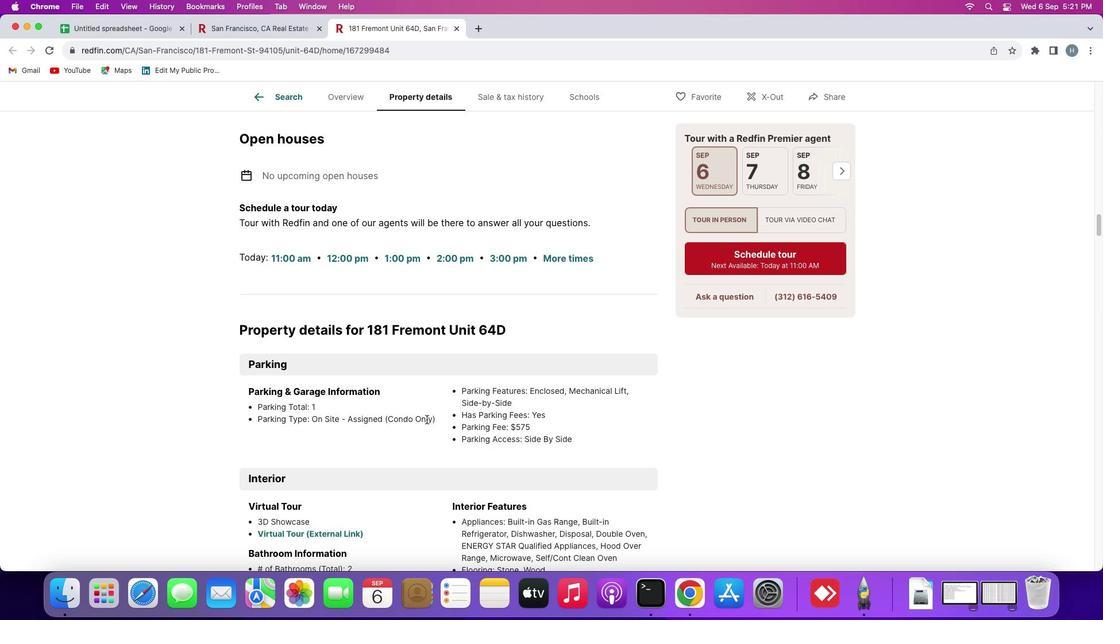 
Action: Mouse scrolled (426, 420) with delta (0, 0)
Screenshot: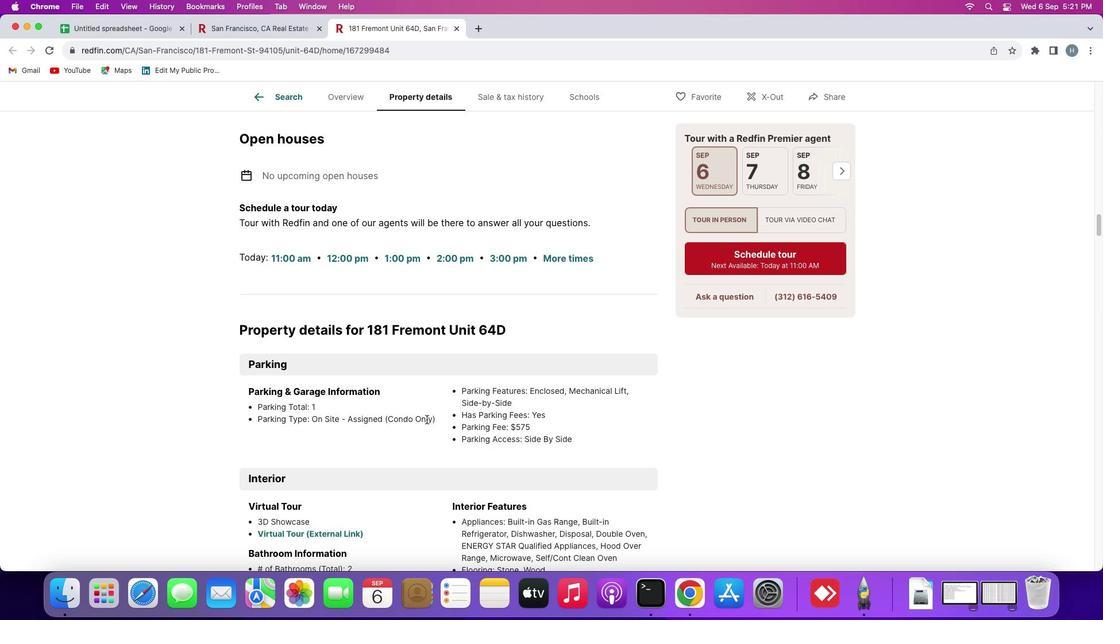 
Action: Mouse scrolled (426, 420) with delta (0, -1)
Screenshot: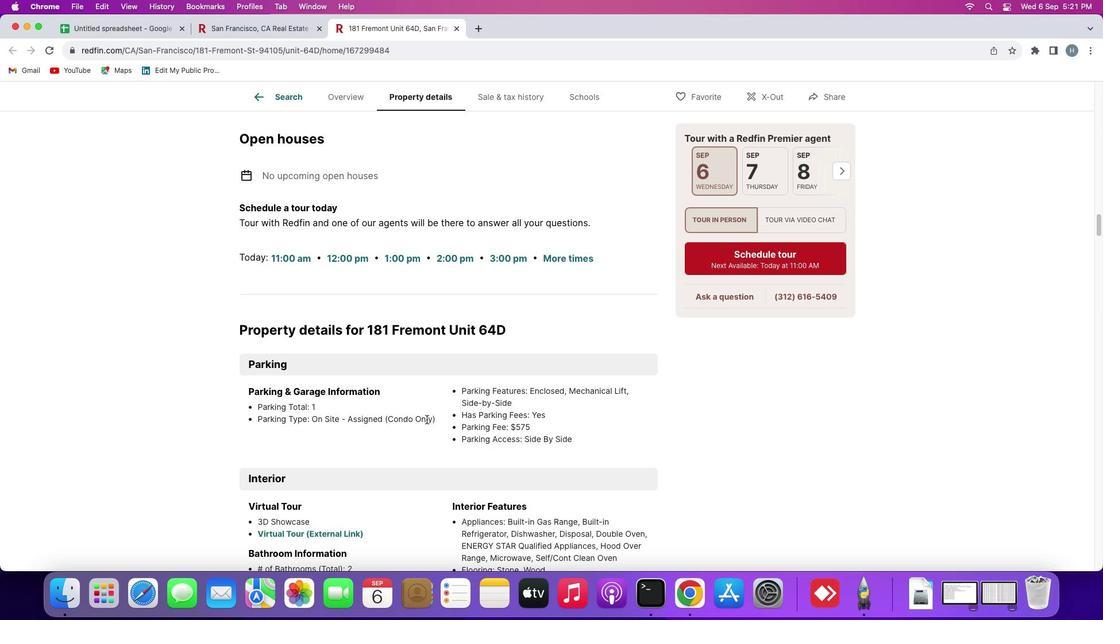 
Action: Mouse scrolled (426, 420) with delta (0, -2)
Screenshot: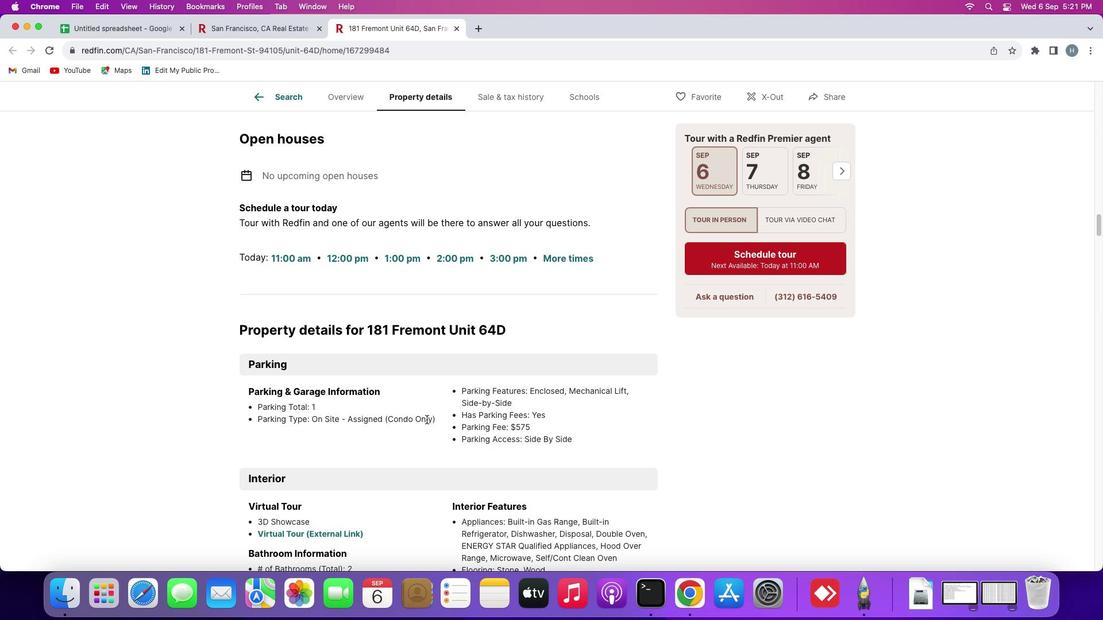 
Action: Mouse moved to (426, 420)
Screenshot: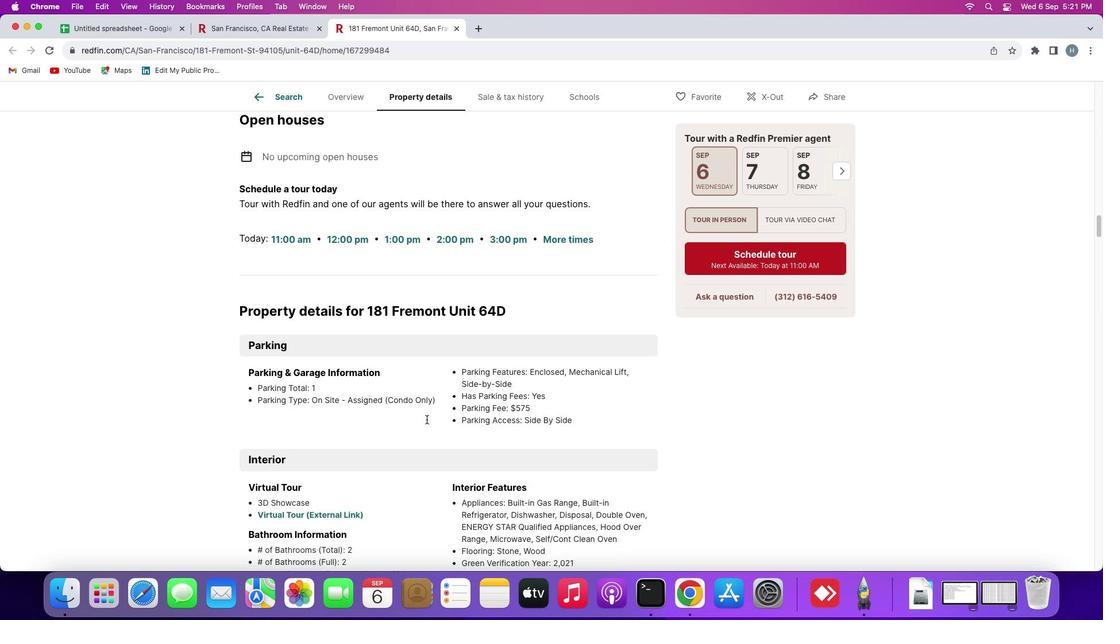 
Action: Mouse scrolled (426, 420) with delta (0, 0)
Screenshot: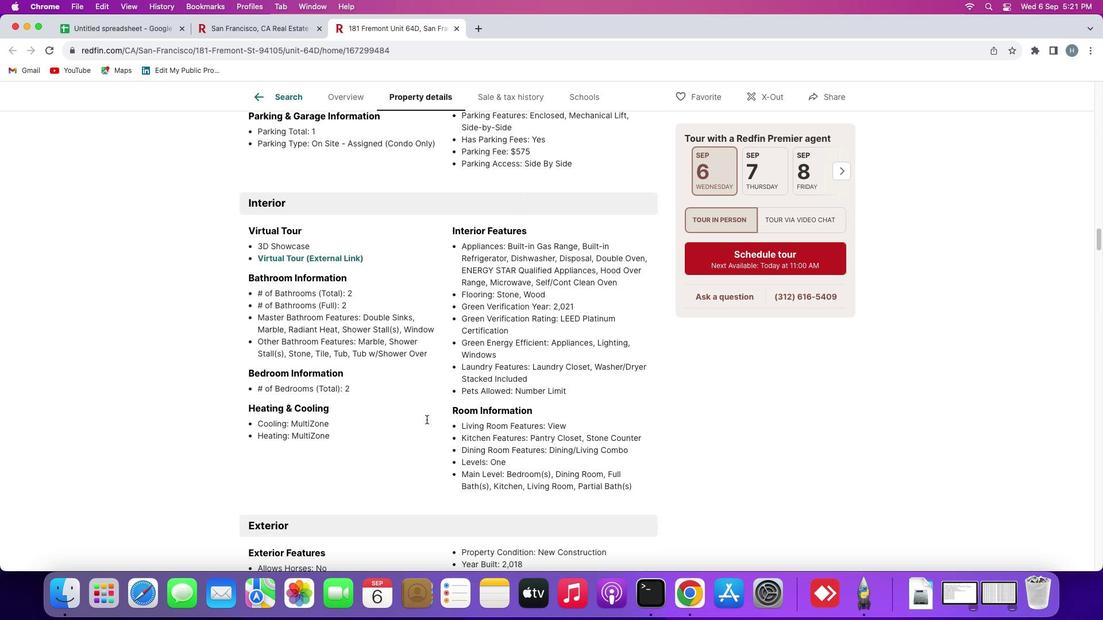 
Action: Mouse scrolled (426, 420) with delta (0, 0)
Screenshot: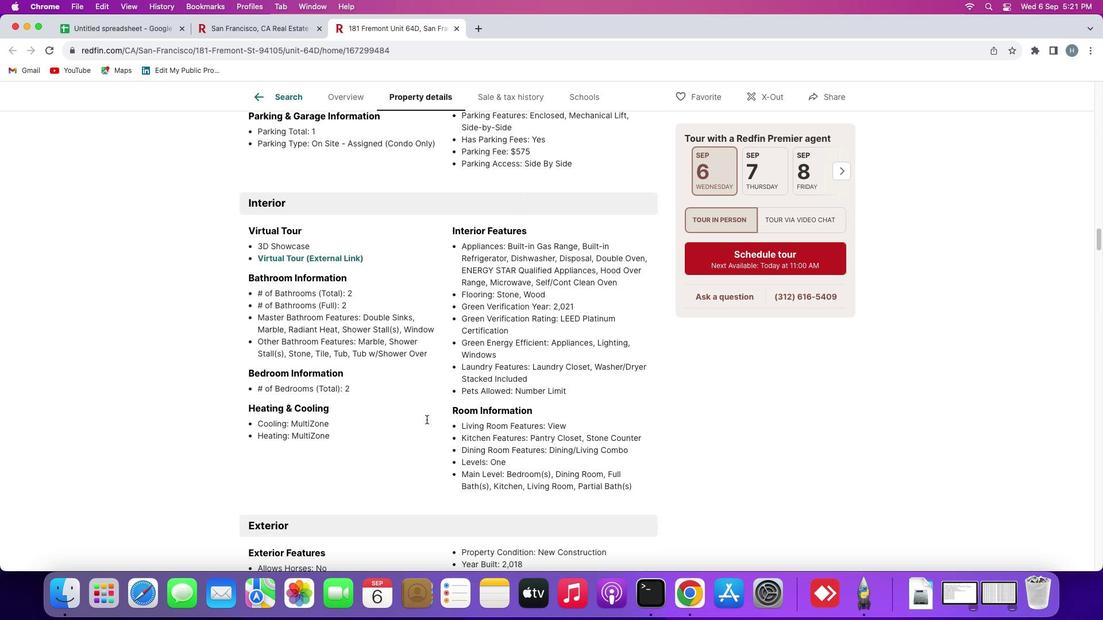 
Action: Mouse scrolled (426, 420) with delta (0, -1)
Screenshot: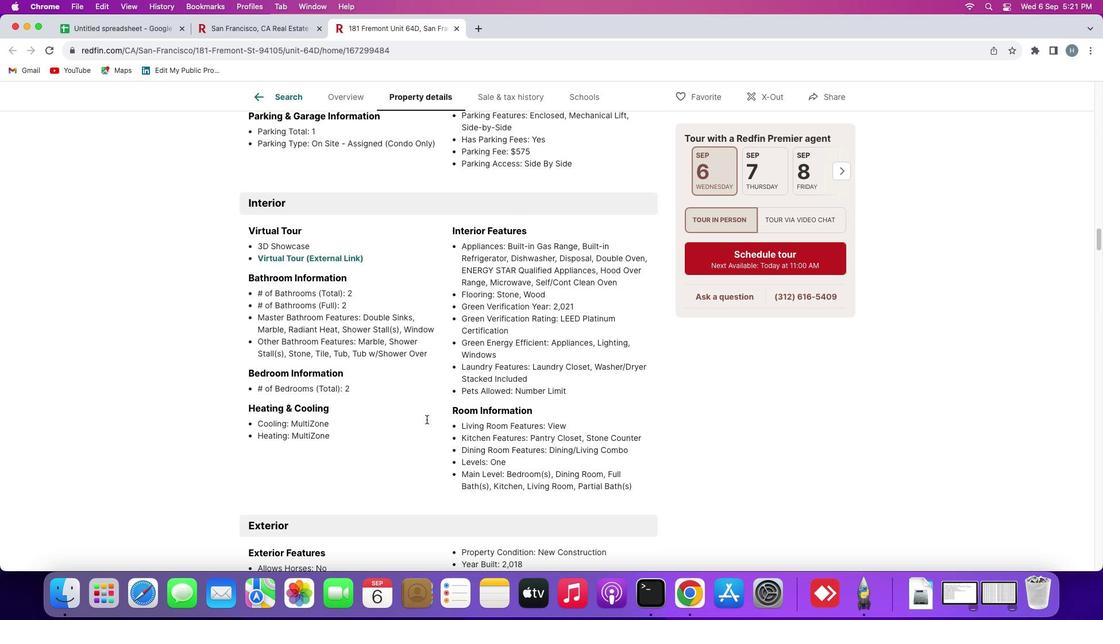 
Action: Mouse scrolled (426, 420) with delta (0, -2)
Screenshot: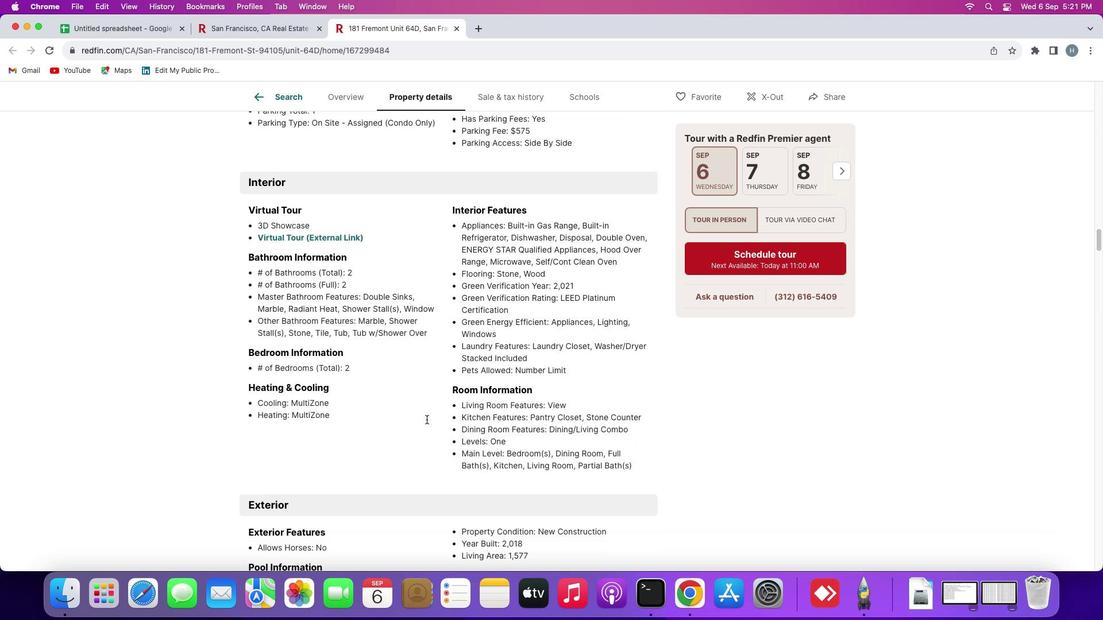 
Action: Mouse scrolled (426, 420) with delta (0, -2)
Screenshot: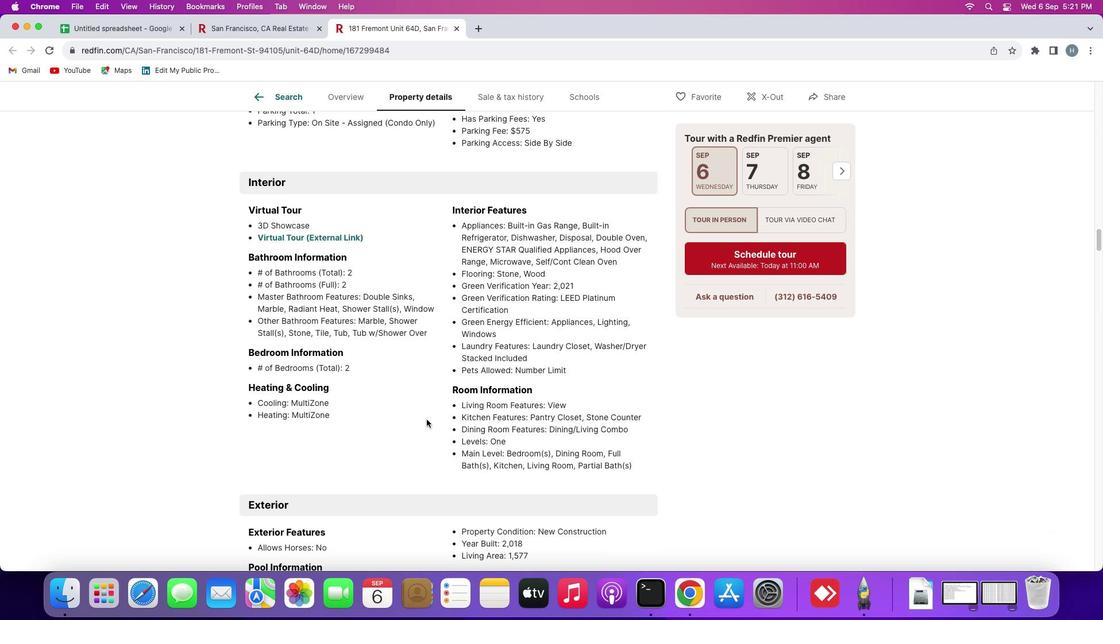 
Action: Mouse moved to (459, 286)
Screenshot: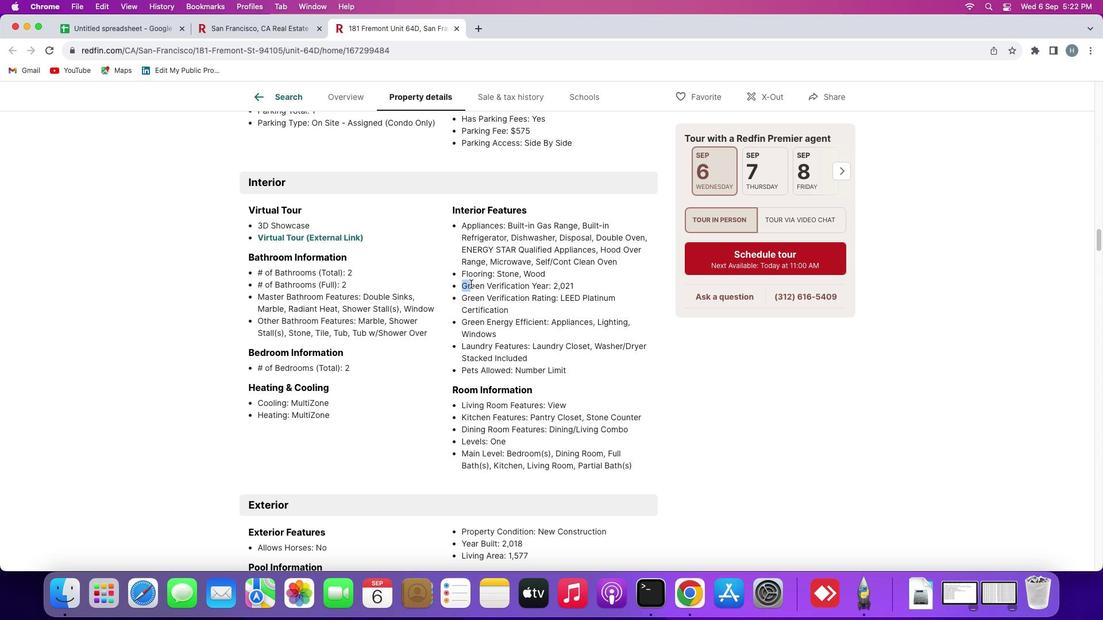 
Action: Mouse pressed left at (459, 286)
Screenshot: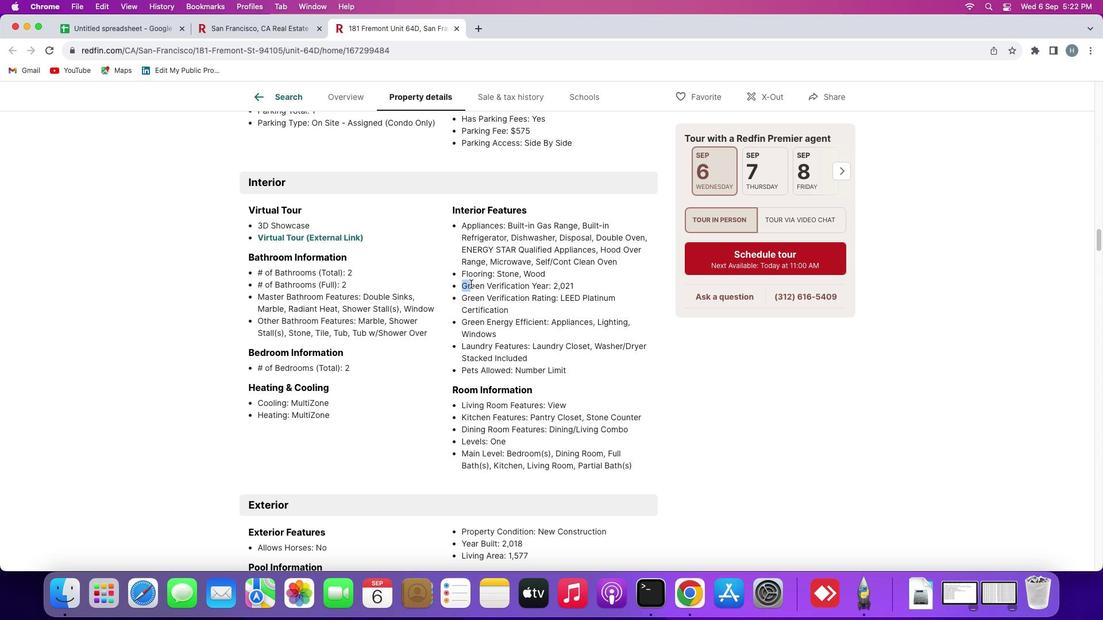 
Action: Mouse moved to (585, 286)
Screenshot: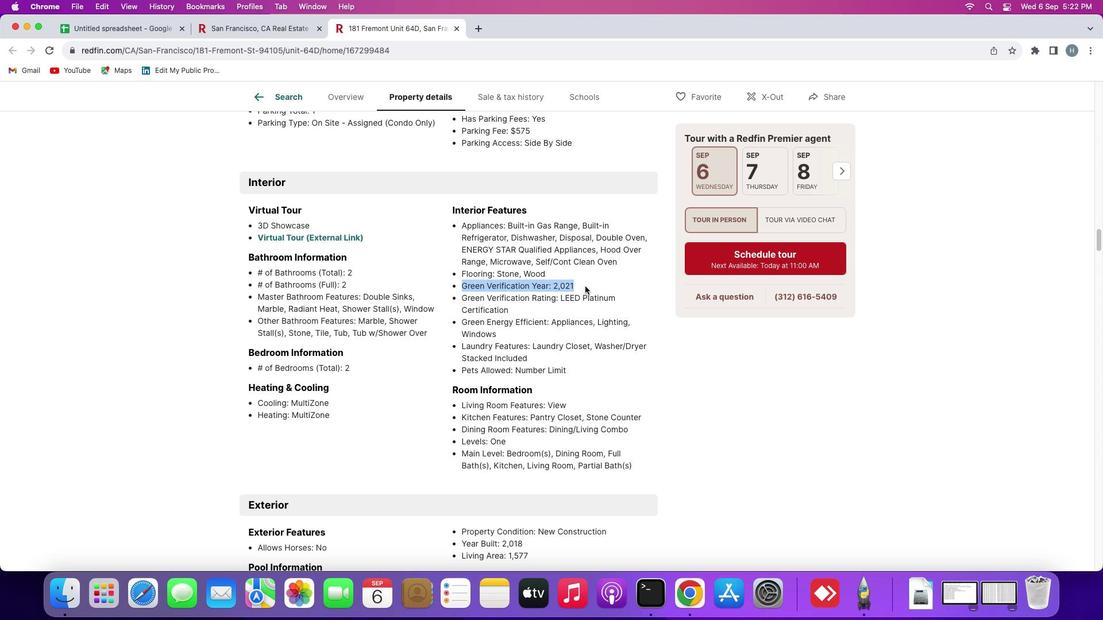
Action: Mouse pressed left at (585, 286)
Screenshot: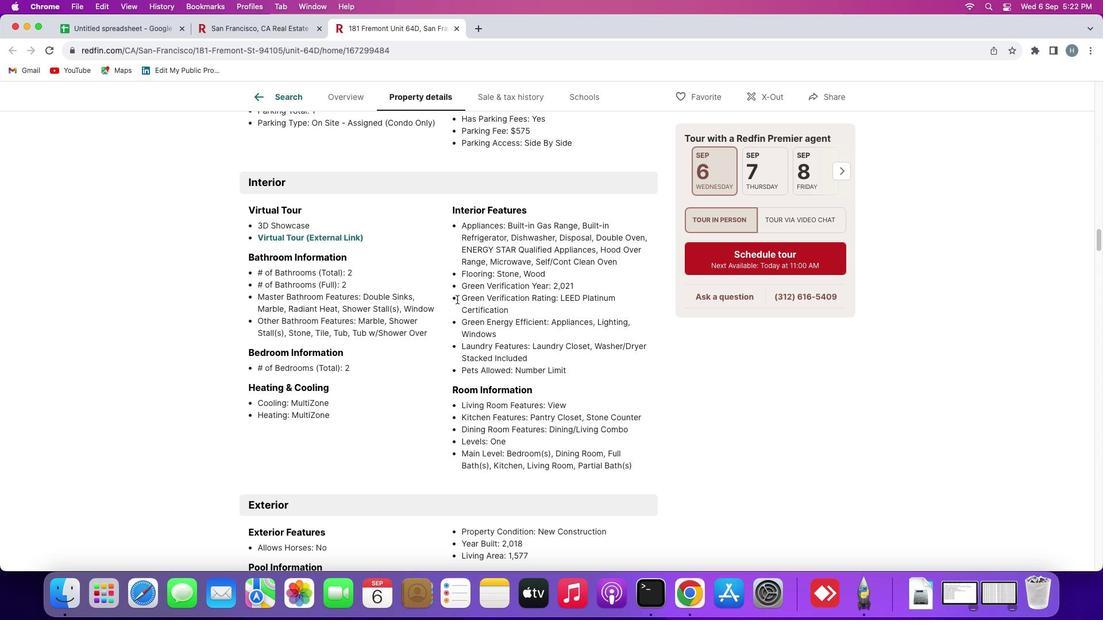 
Action: Mouse moved to (456, 299)
Screenshot: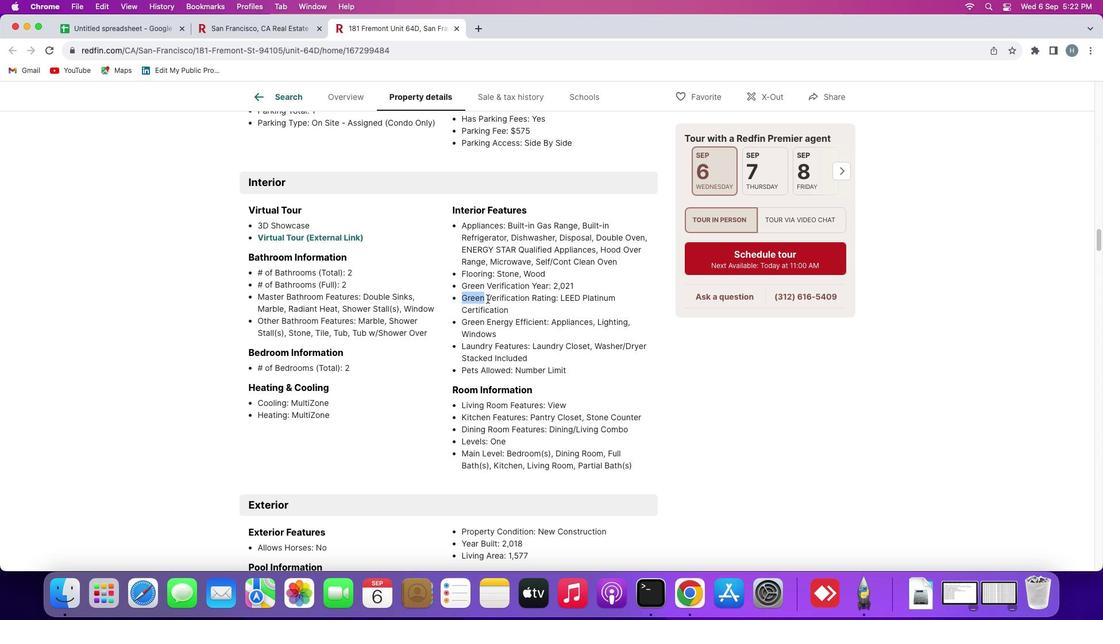 
Action: Mouse pressed left at (456, 299)
Screenshot: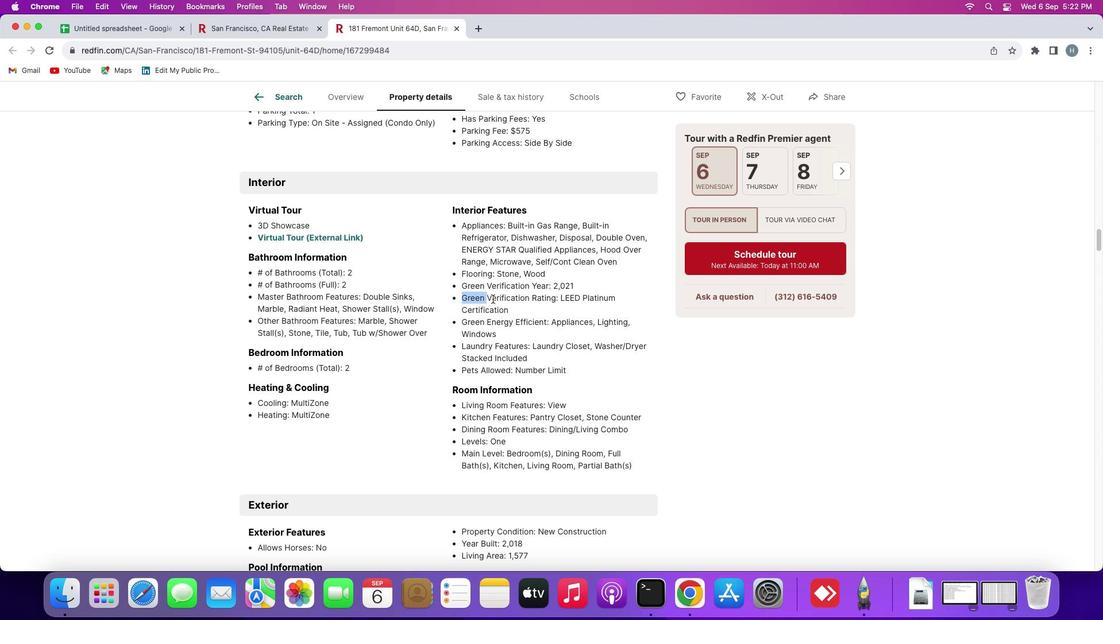 
Action: Mouse moved to (546, 313)
Screenshot: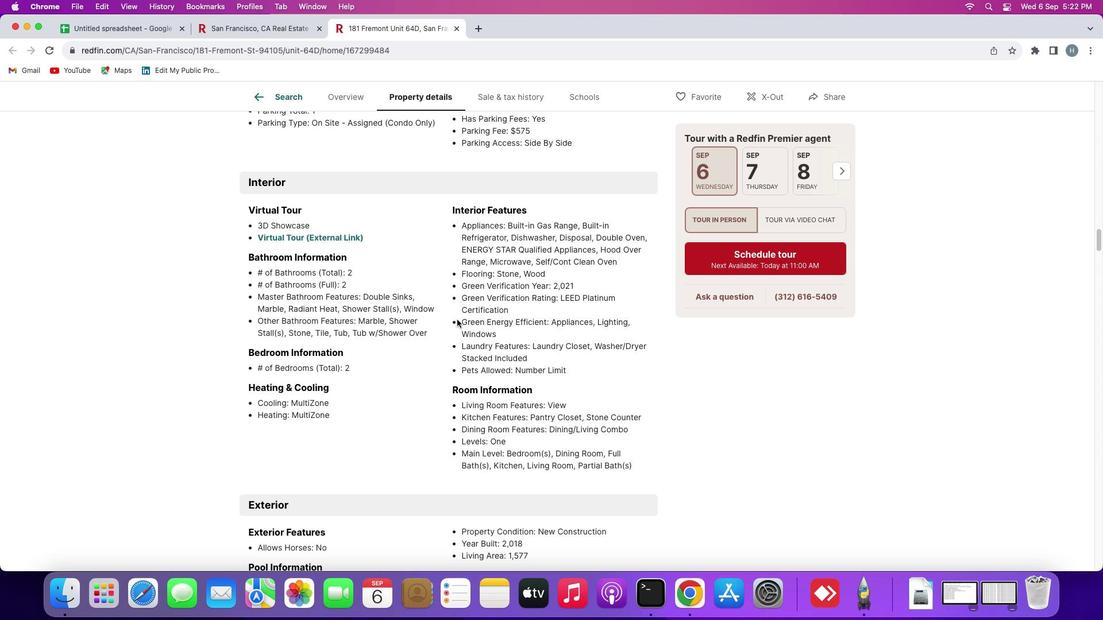 
Action: Mouse pressed left at (546, 313)
Screenshot: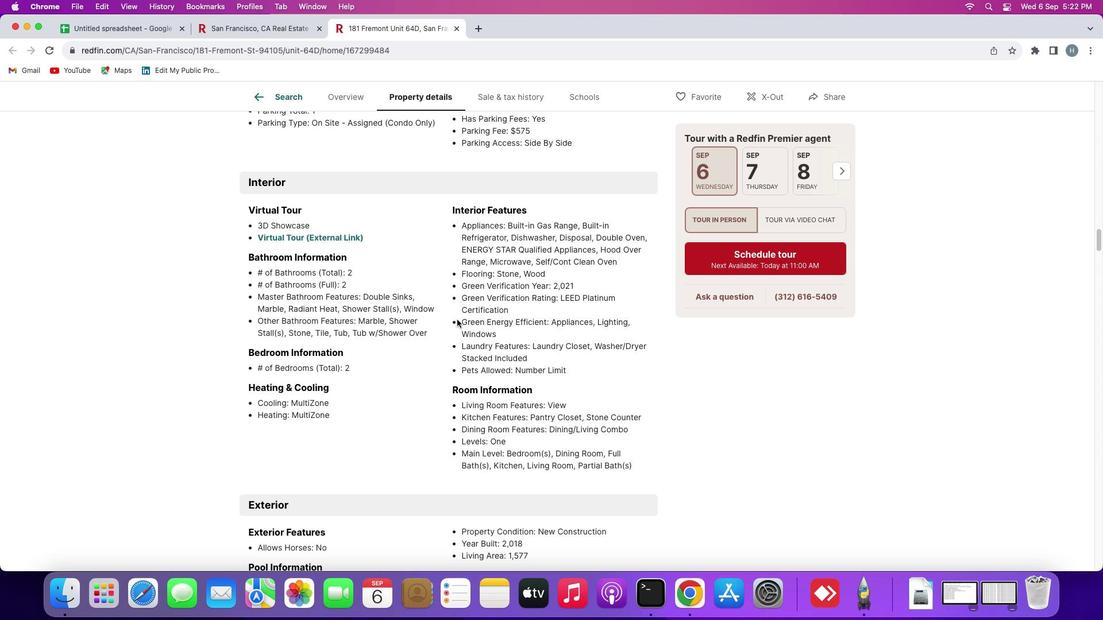 
Action: Mouse moved to (456, 320)
Screenshot: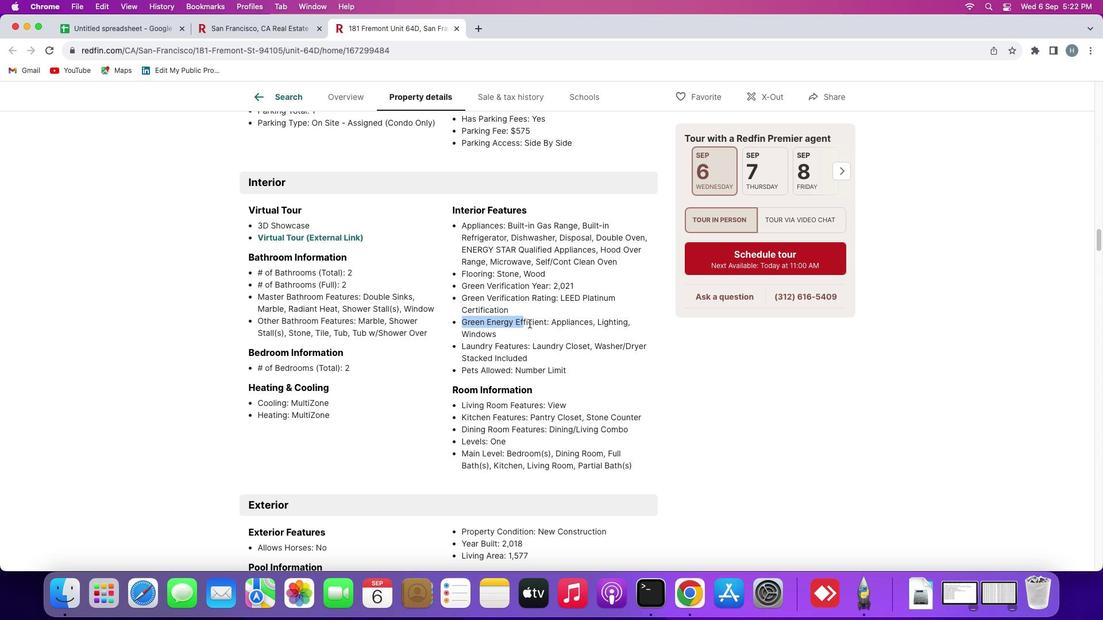 
Action: Mouse pressed left at (456, 320)
Screenshot: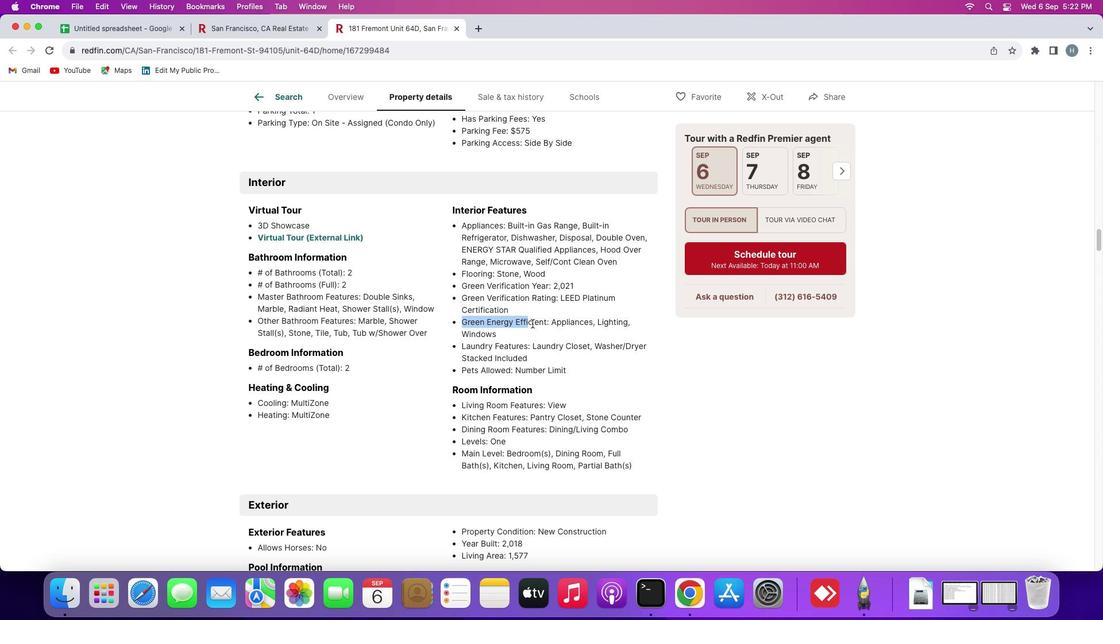 
Action: Mouse moved to (559, 328)
Screenshot: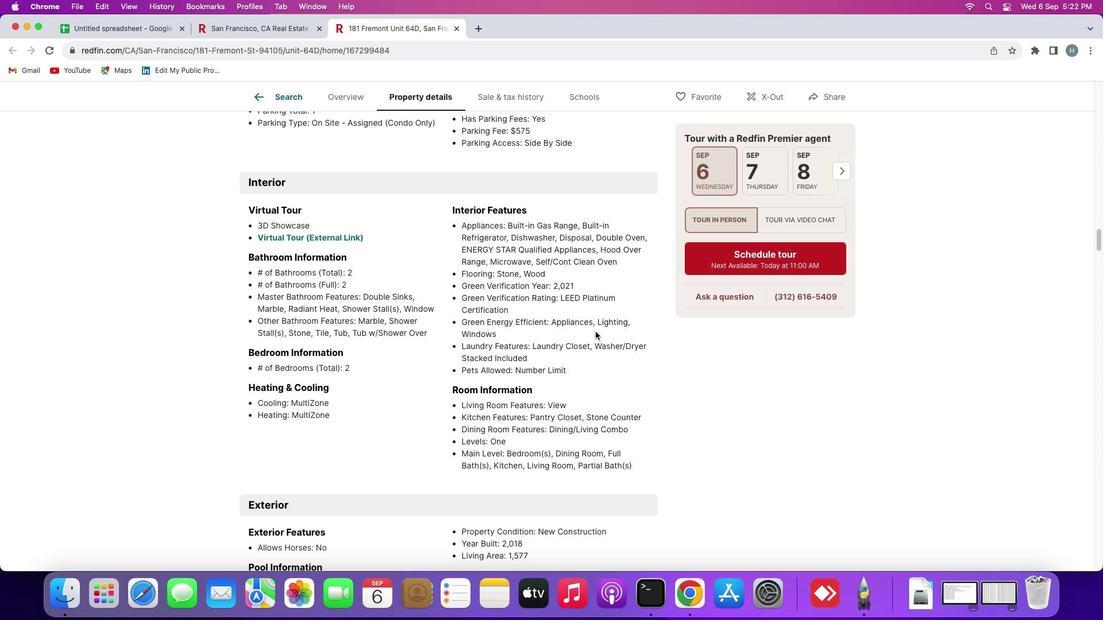 
Action: Mouse pressed left at (559, 328)
Screenshot: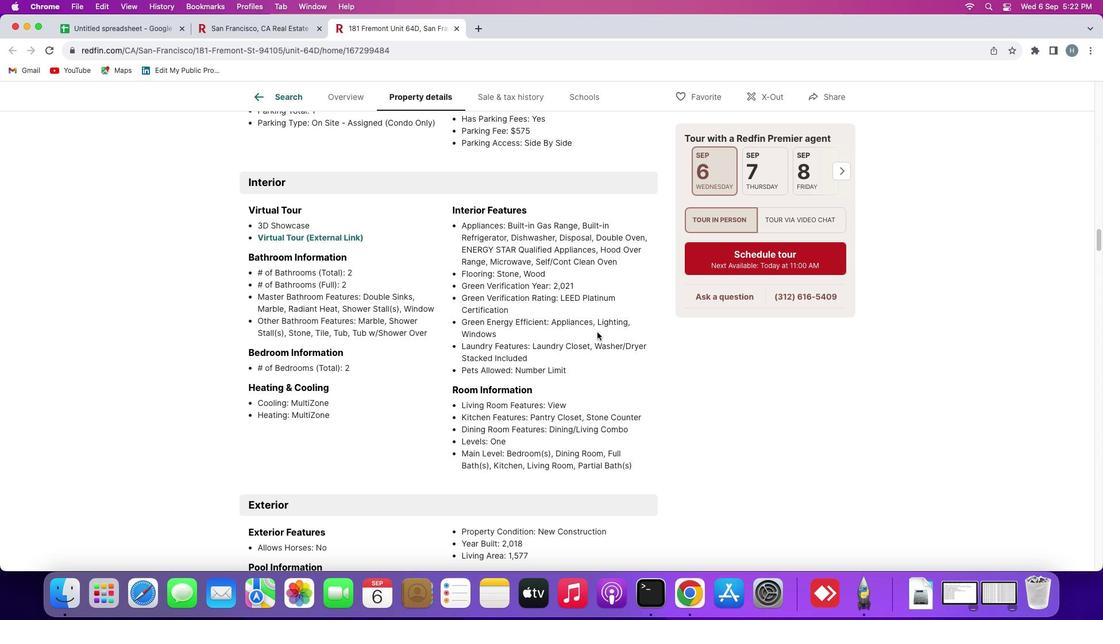 
Action: Mouse moved to (529, 346)
Screenshot: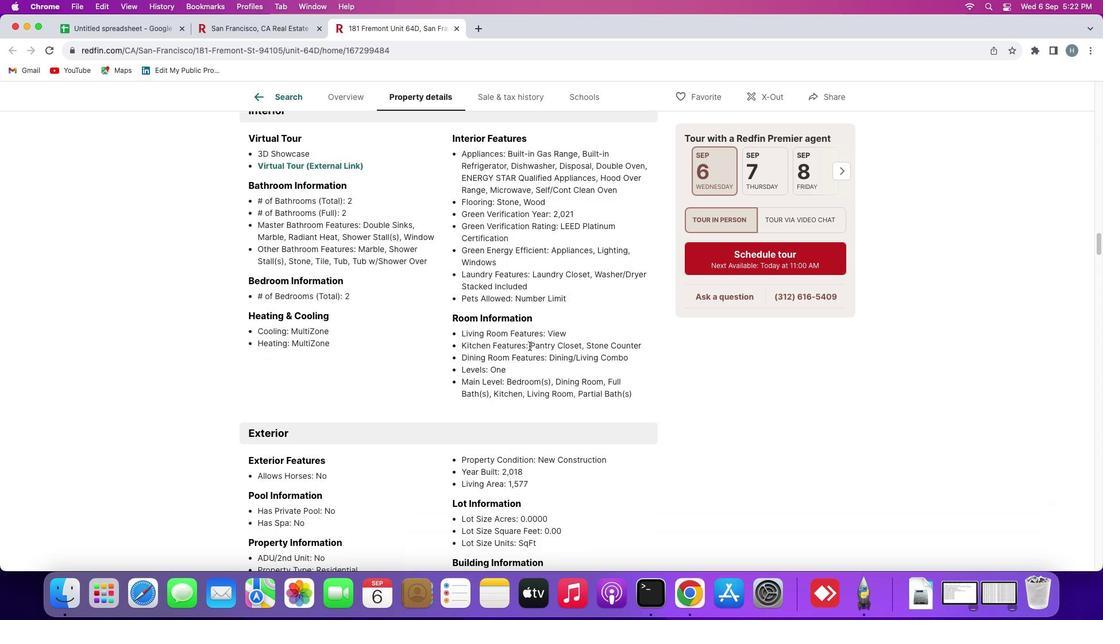 
Action: Mouse scrolled (529, 346) with delta (0, 0)
Screenshot: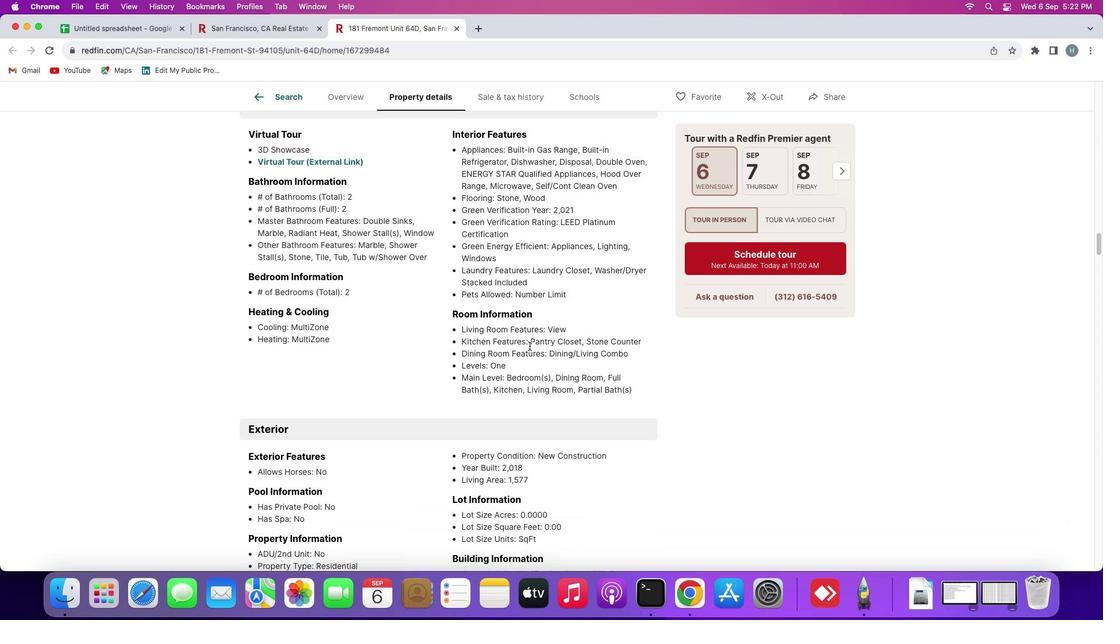 
Action: Mouse scrolled (529, 346) with delta (0, 0)
Screenshot: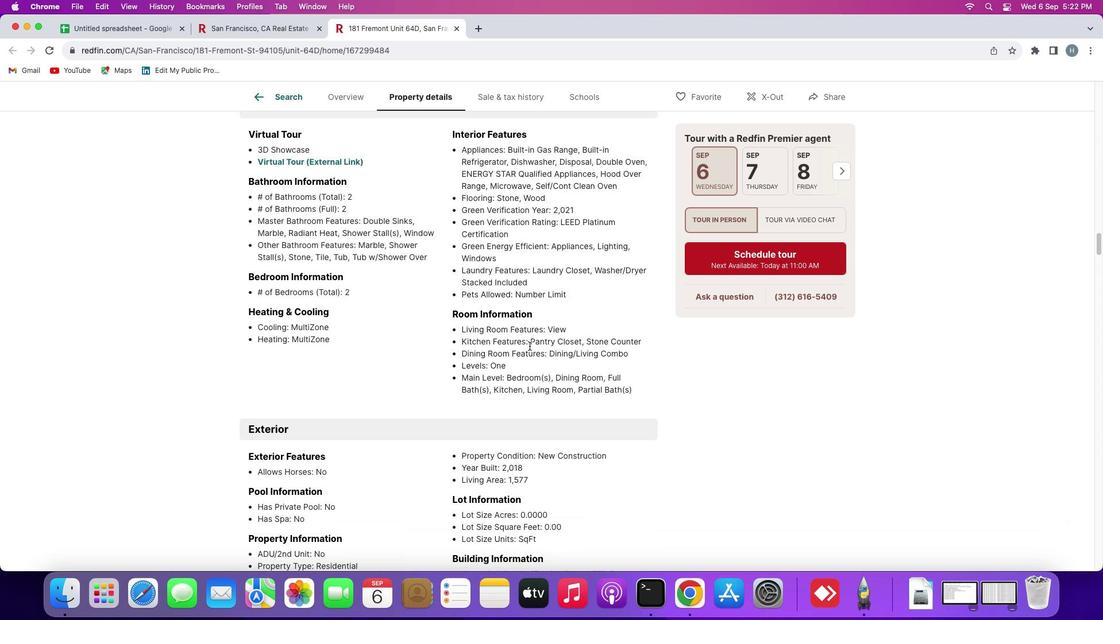 
Action: Mouse scrolled (529, 346) with delta (0, -1)
Screenshot: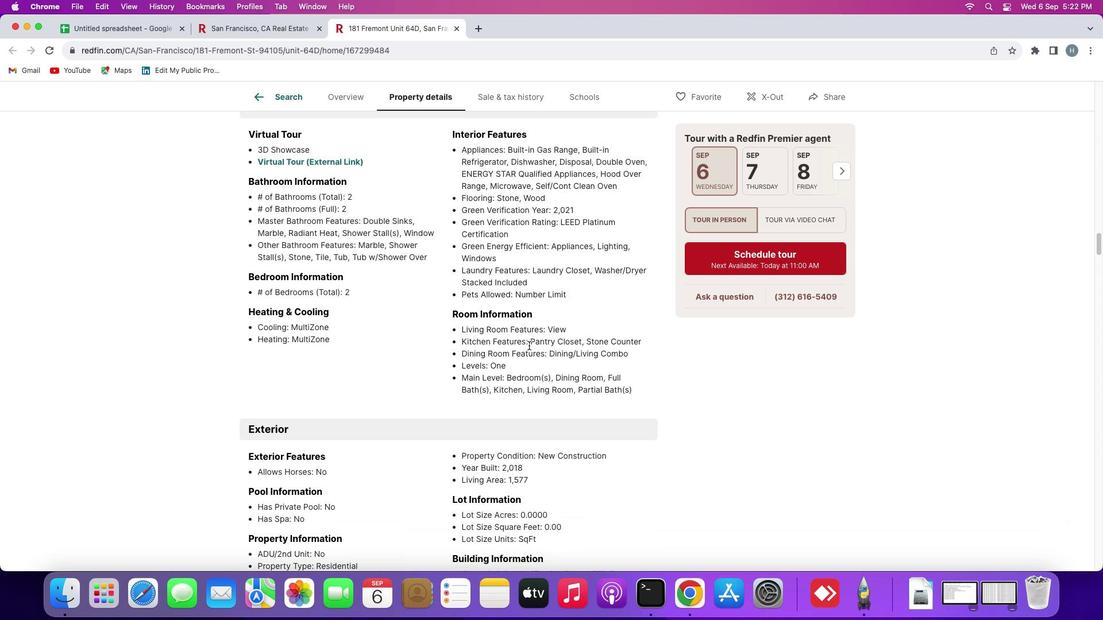 
Action: Mouse moved to (528, 345)
Screenshot: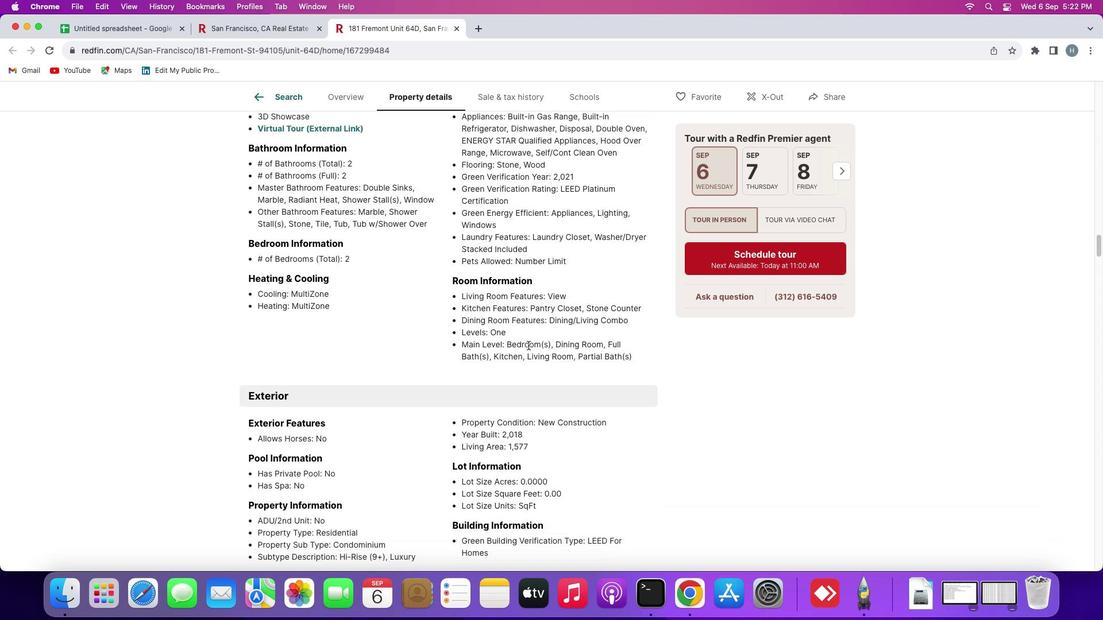 
Action: Mouse scrolled (528, 345) with delta (0, 0)
Screenshot: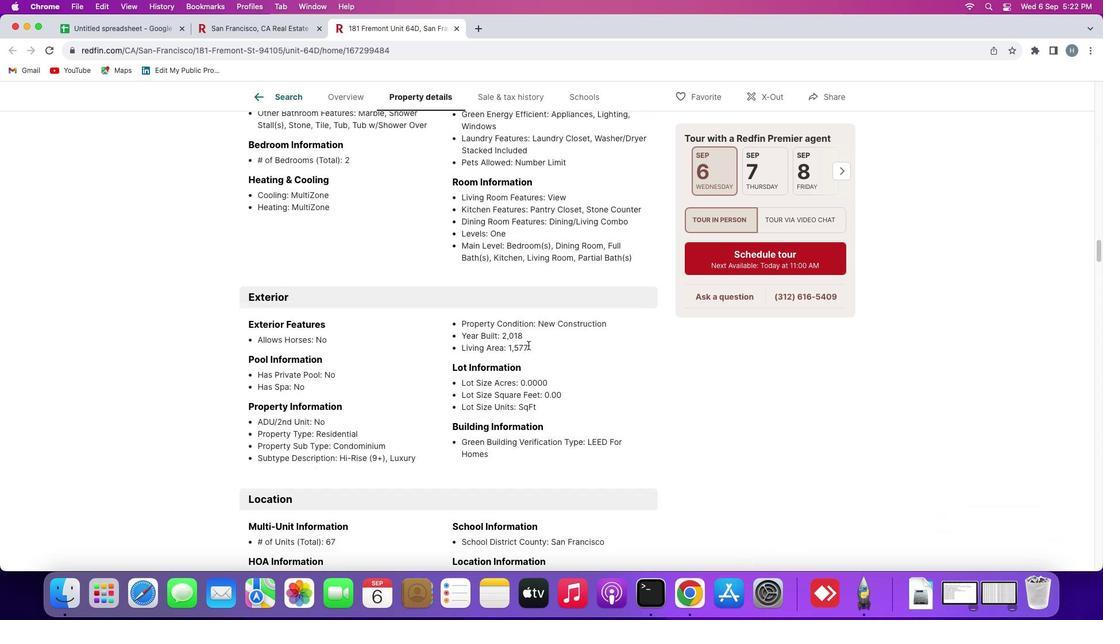 
Action: Mouse scrolled (528, 345) with delta (0, 0)
Screenshot: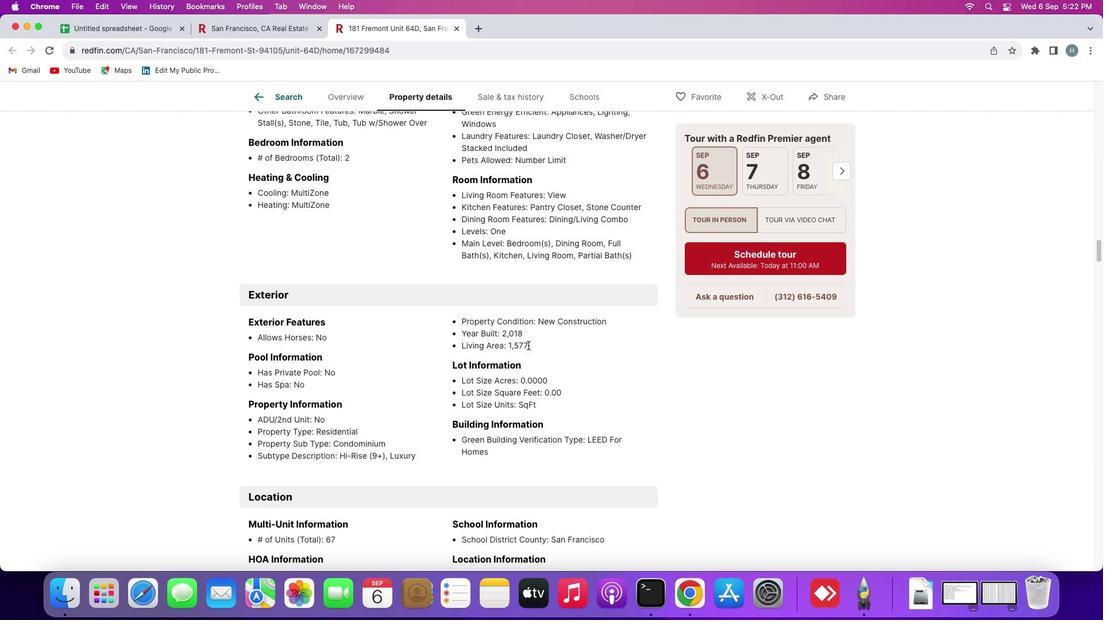 
Action: Mouse scrolled (528, 345) with delta (0, -1)
Screenshot: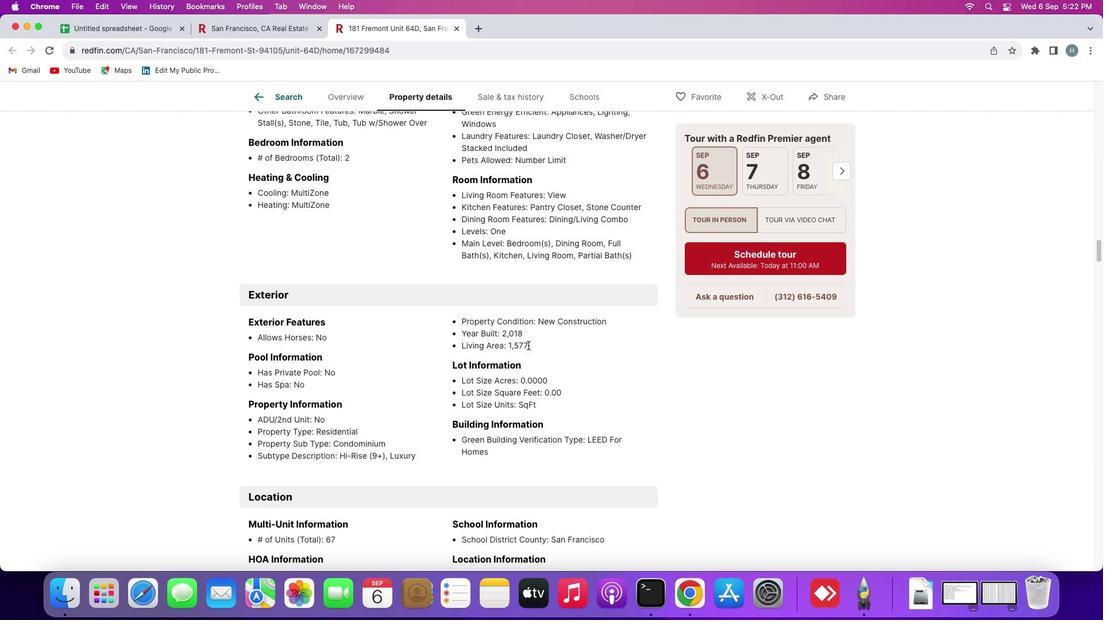 
Action: Mouse scrolled (528, 345) with delta (0, -1)
Screenshot: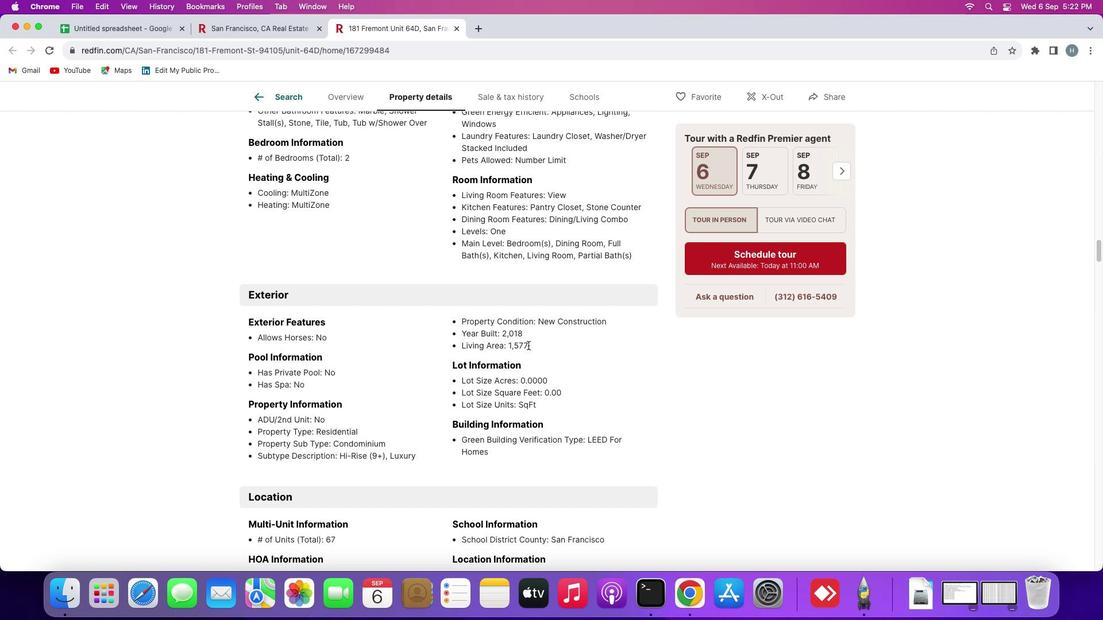 
Action: Mouse moved to (460, 439)
Screenshot: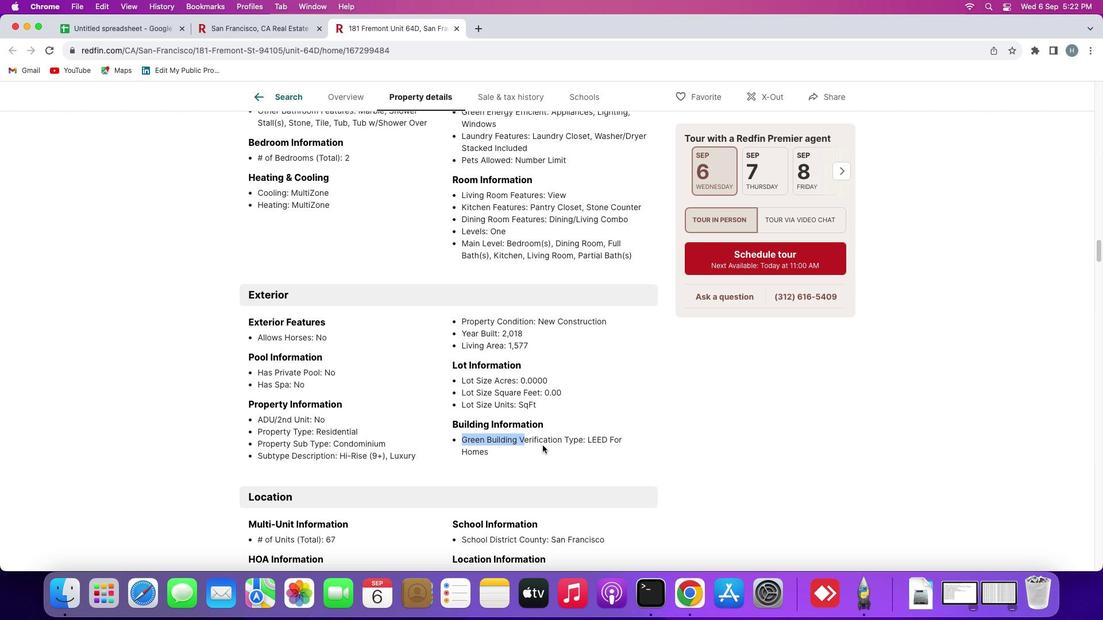 
Action: Mouse pressed left at (460, 439)
Screenshot: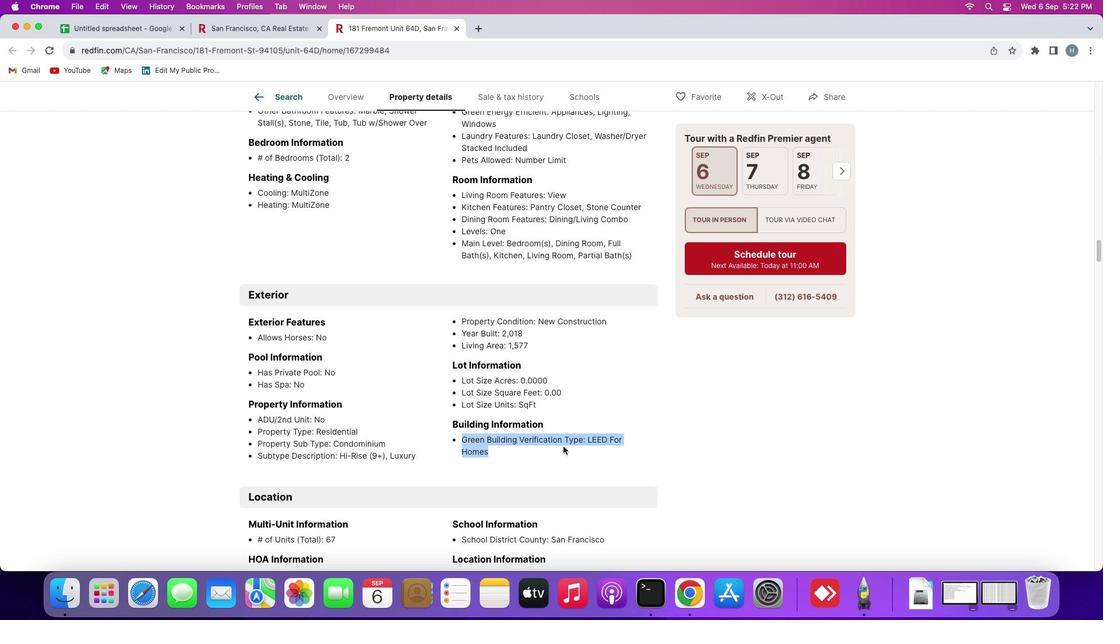 
Action: Mouse moved to (602, 445)
Screenshot: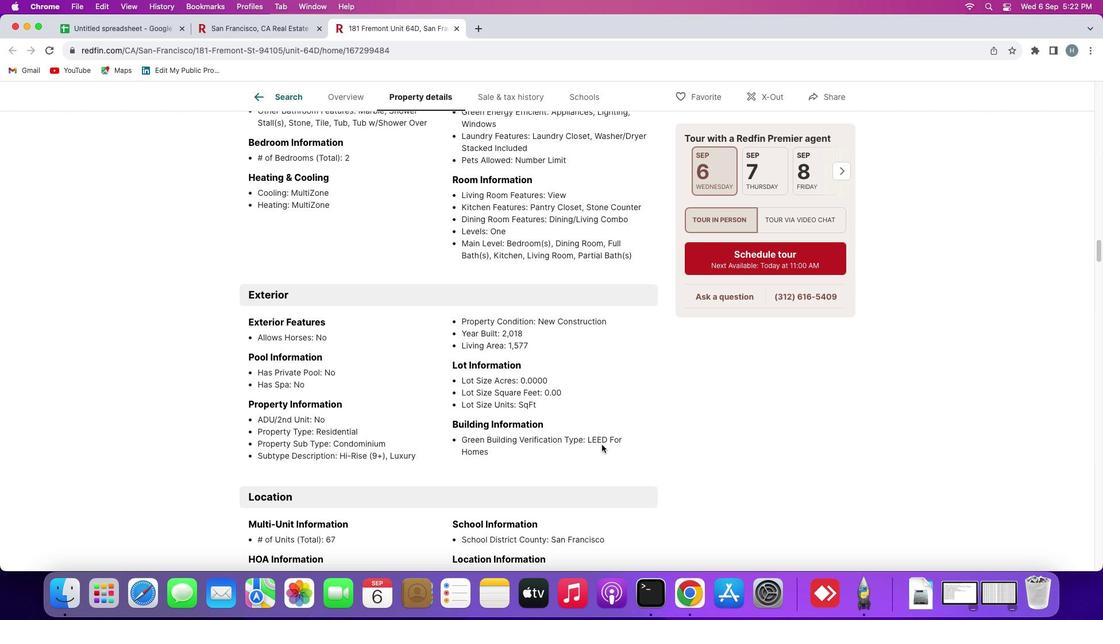
Action: Mouse pressed left at (602, 445)
Screenshot: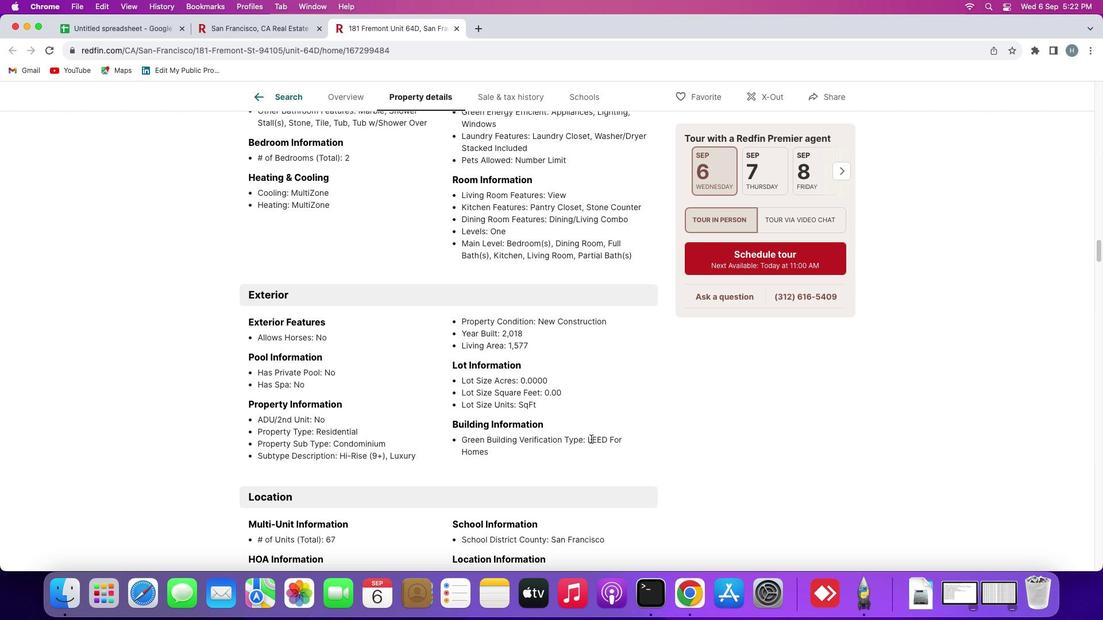 
Action: Mouse moved to (431, 422)
Screenshot: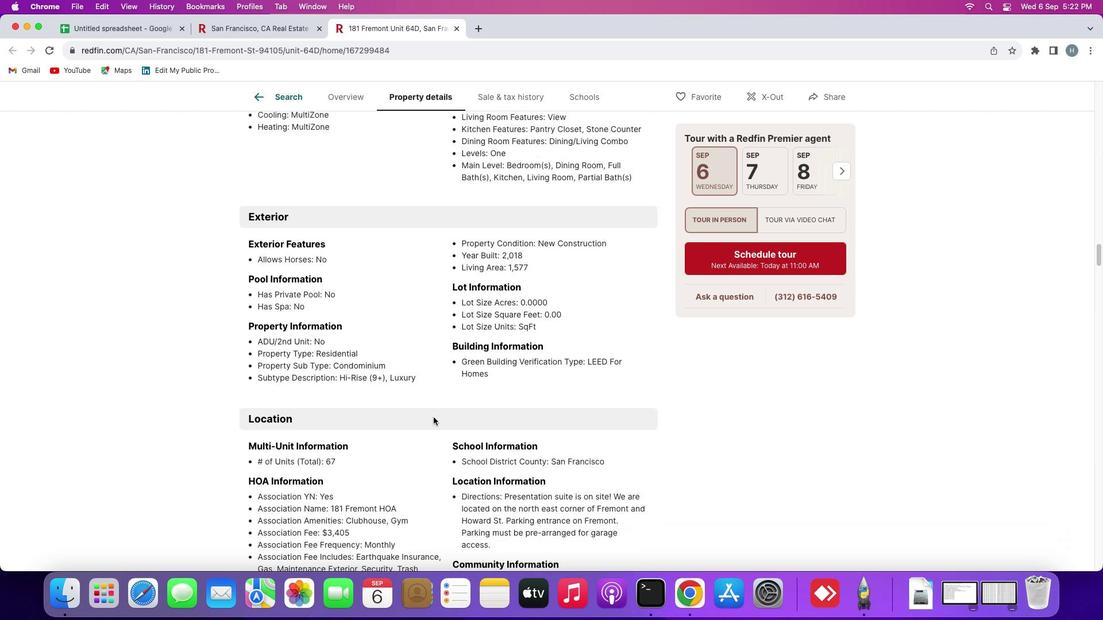 
Action: Mouse scrolled (431, 422) with delta (0, 0)
Screenshot: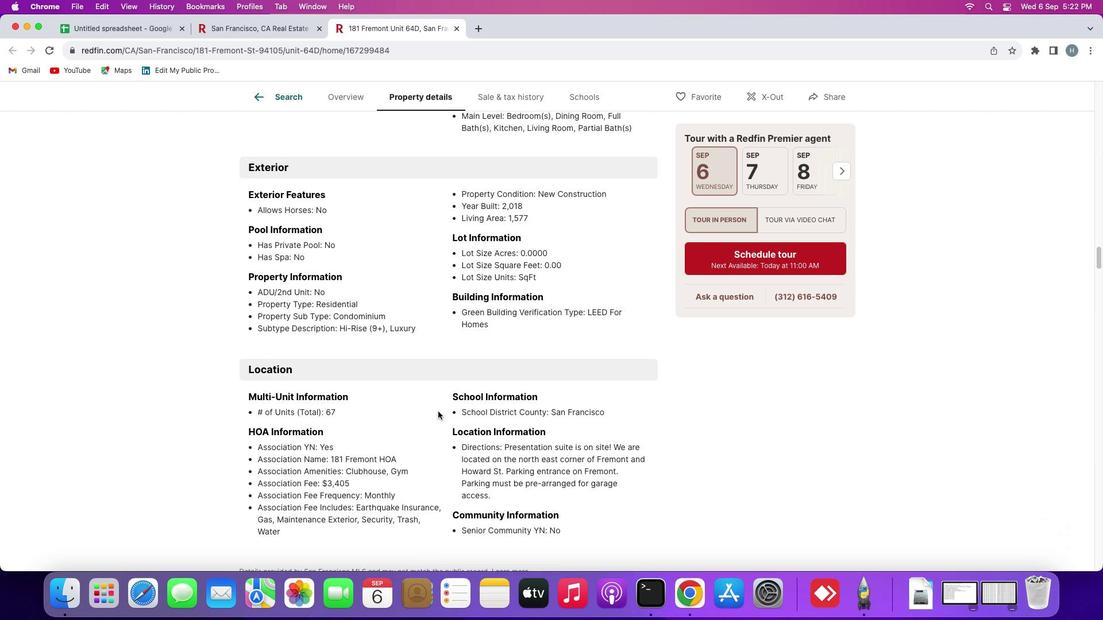 
Action: Mouse scrolled (431, 422) with delta (0, 0)
Screenshot: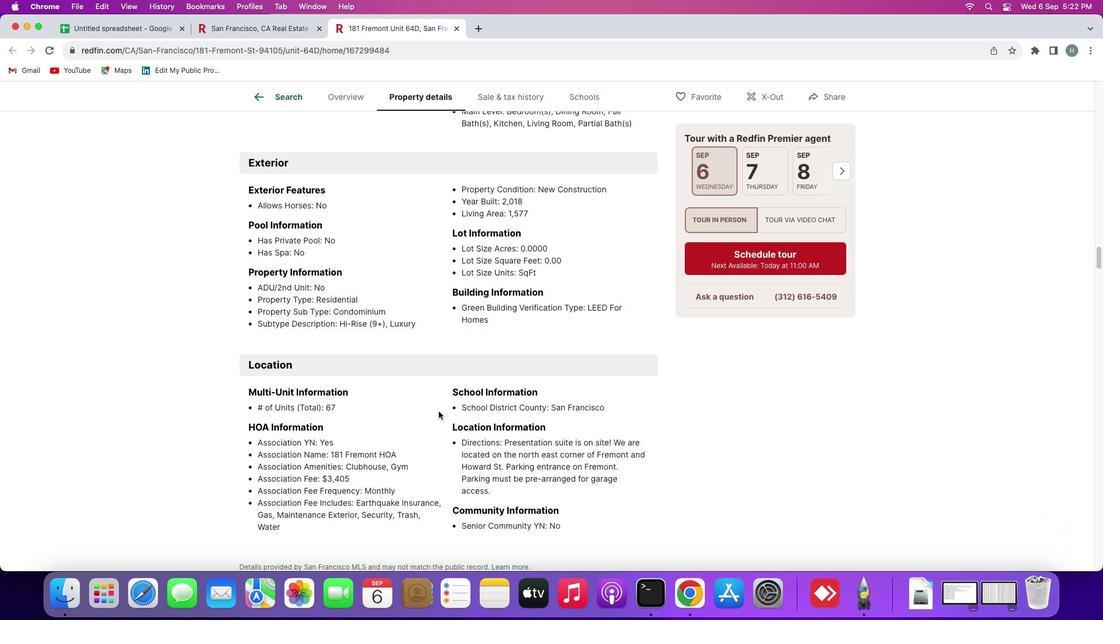 
Action: Mouse scrolled (431, 422) with delta (0, -1)
Screenshot: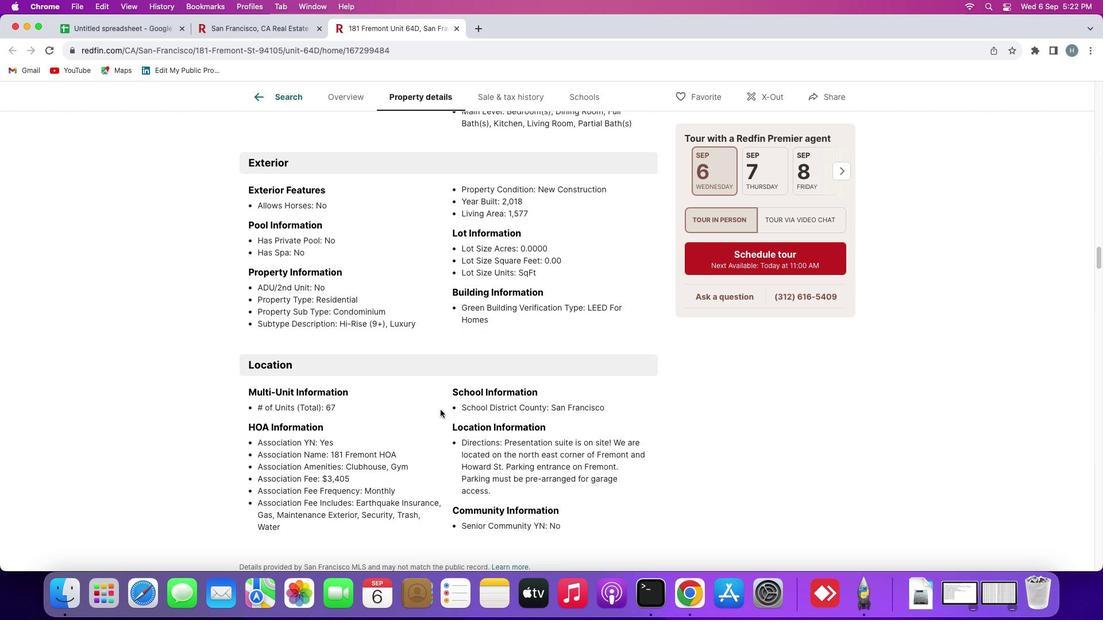 
Action: Mouse moved to (431, 420)
Screenshot: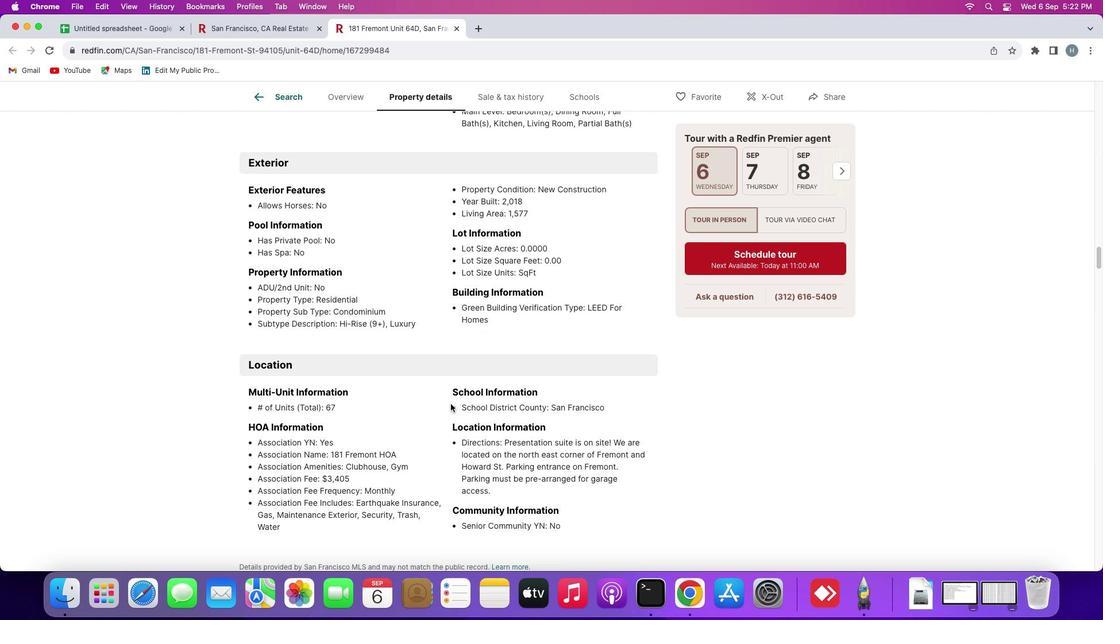 
Action: Mouse scrolled (431, 420) with delta (0, -1)
Screenshot: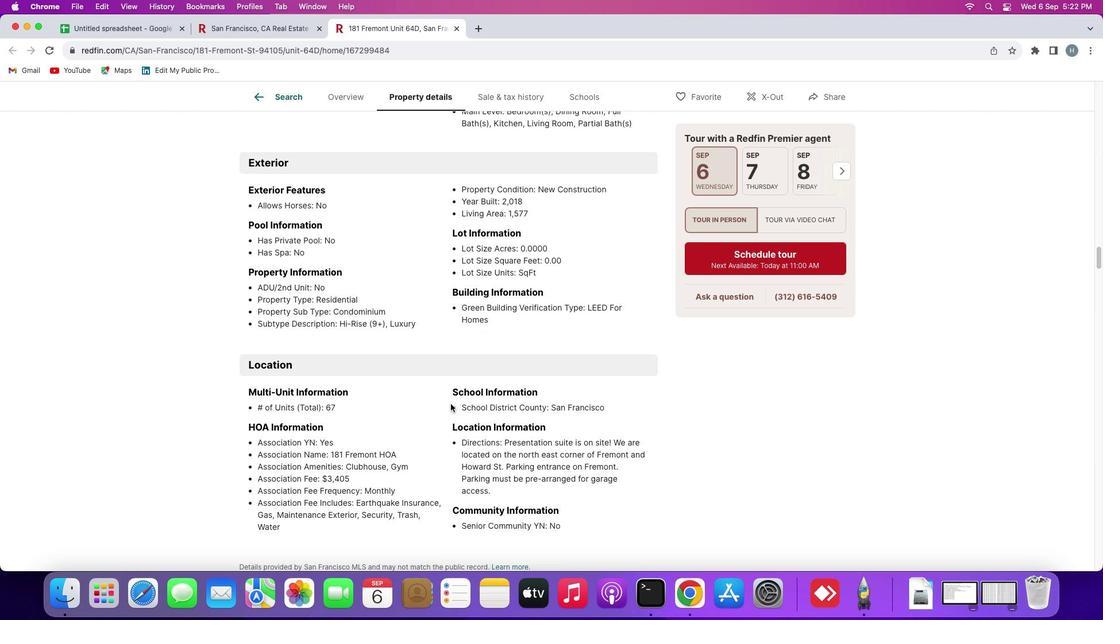 
Action: Mouse moved to (457, 285)
Screenshot: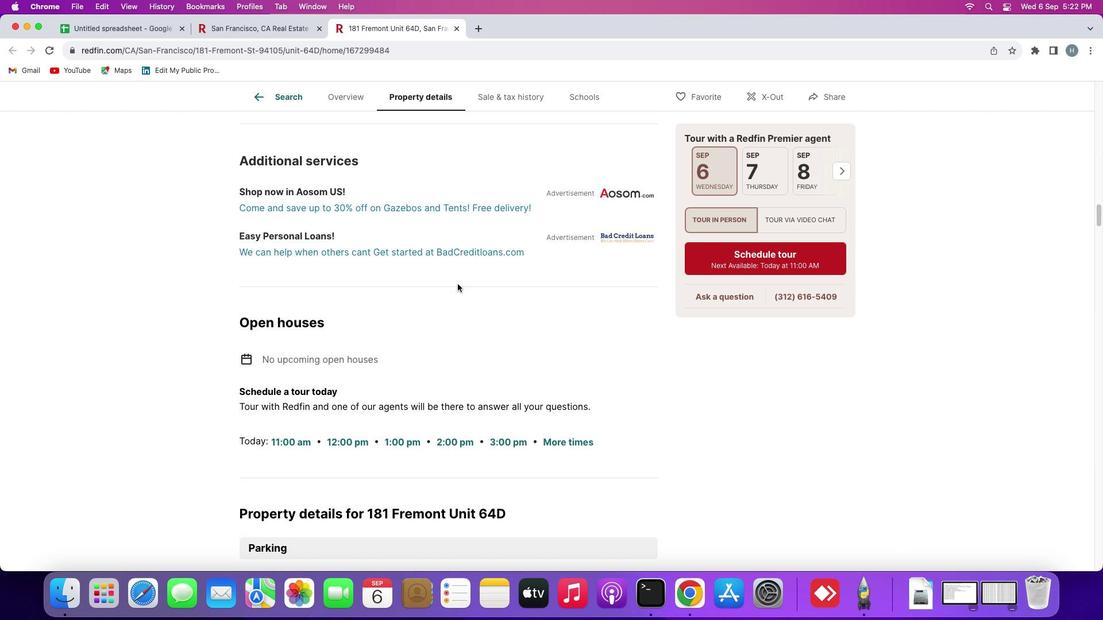
Action: Mouse scrolled (457, 285) with delta (0, 0)
Screenshot: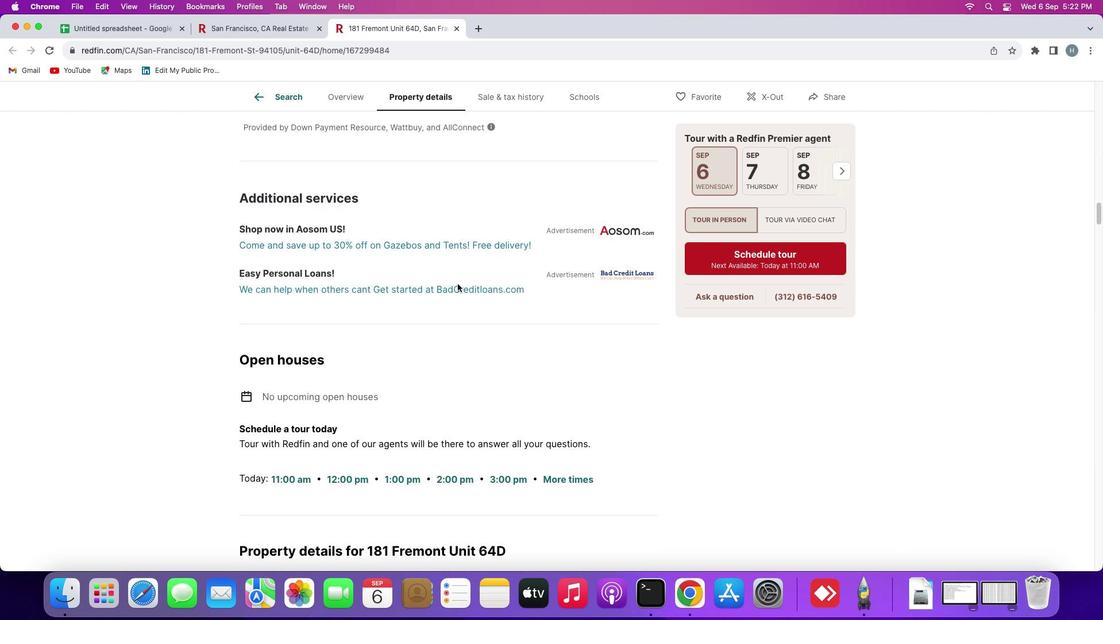 
Action: Mouse scrolled (457, 285) with delta (0, 0)
Screenshot: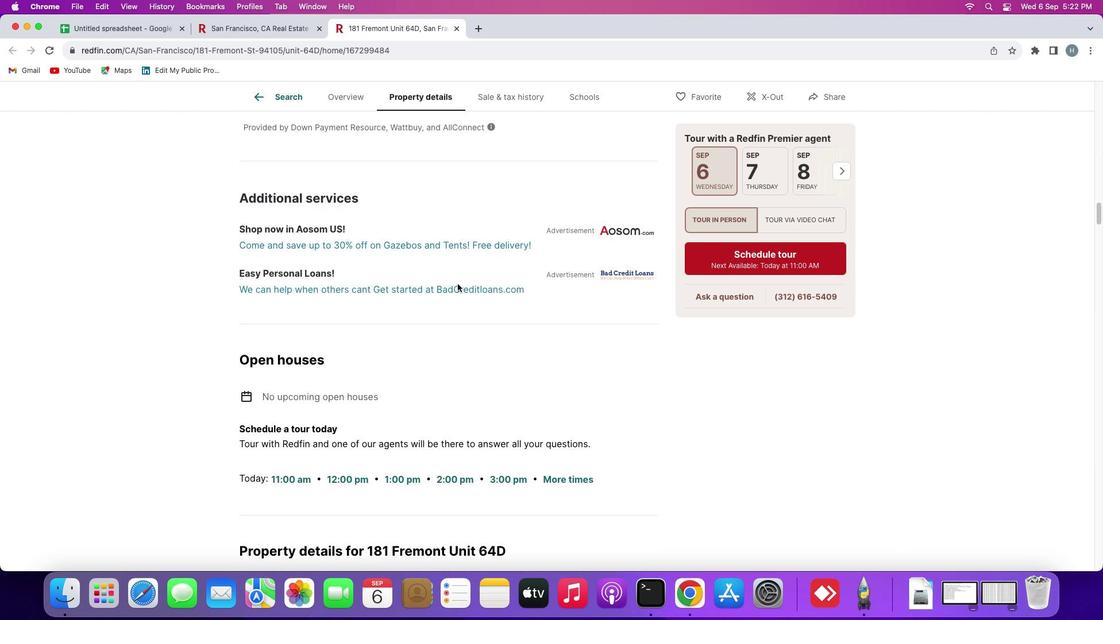 
Action: Mouse scrolled (457, 285) with delta (0, 2)
Screenshot: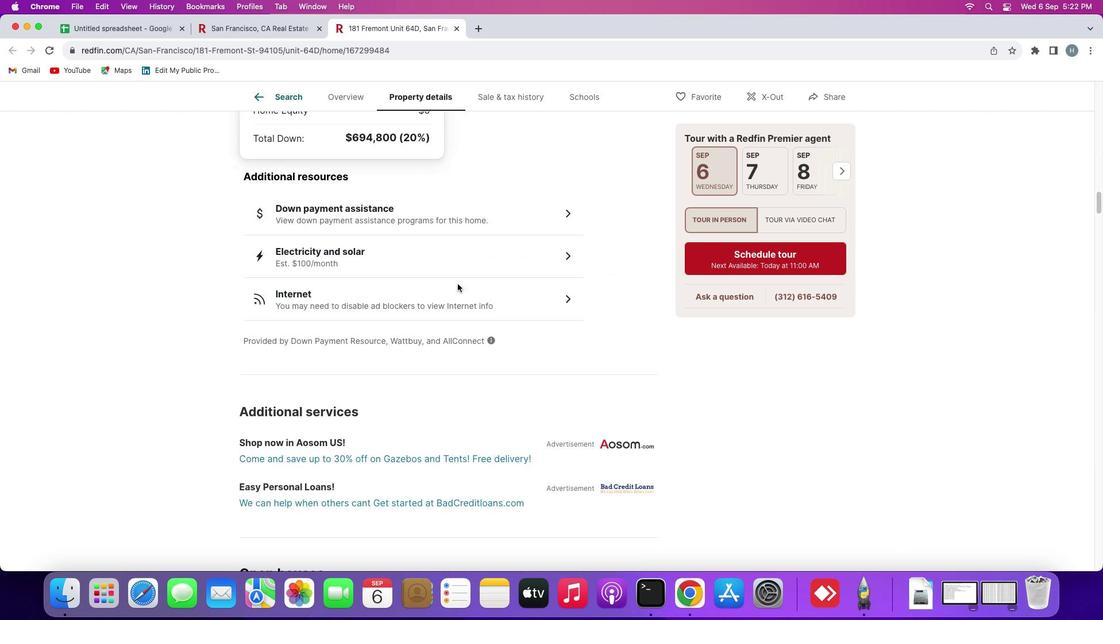 
Action: Mouse scrolled (457, 285) with delta (0, 2)
Screenshot: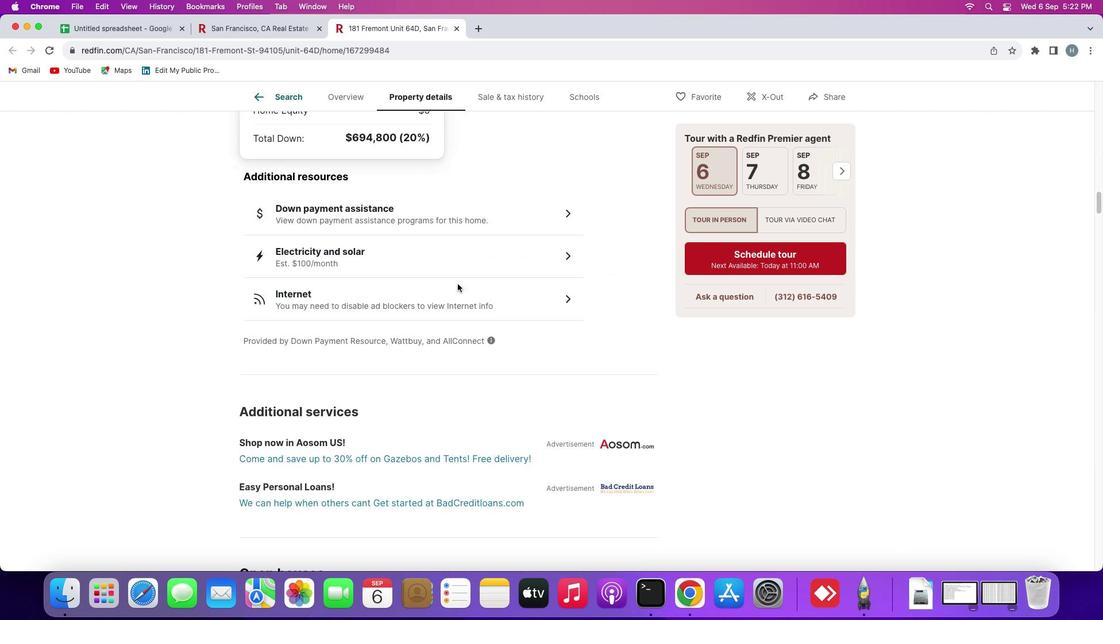 
Action: Mouse scrolled (457, 285) with delta (0, 4)
Screenshot: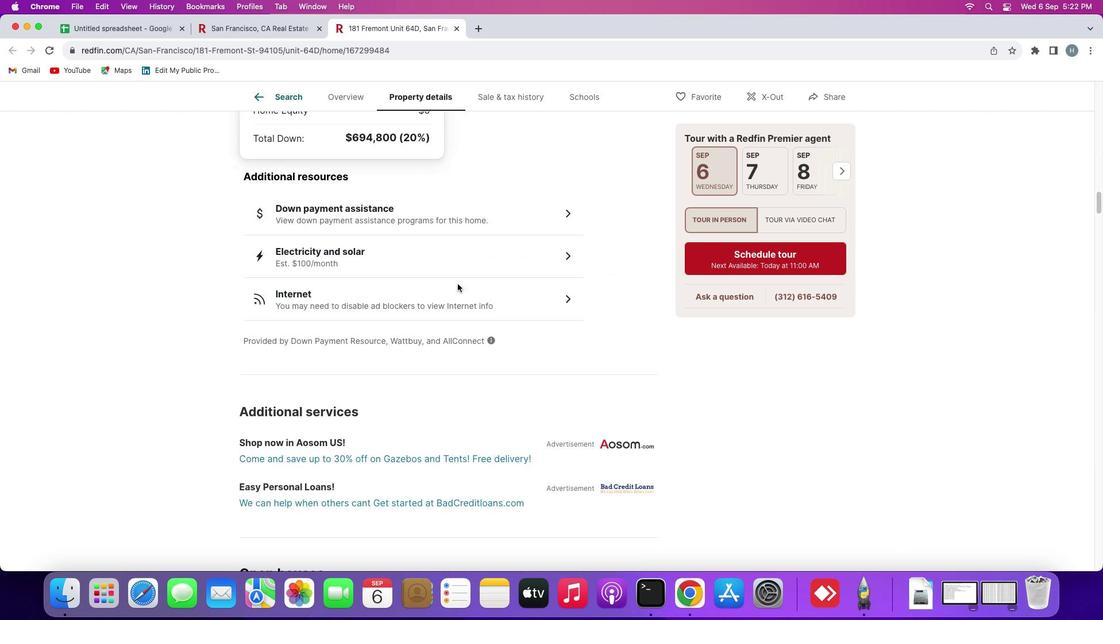 
Action: Mouse scrolled (457, 285) with delta (0, 4)
Screenshot: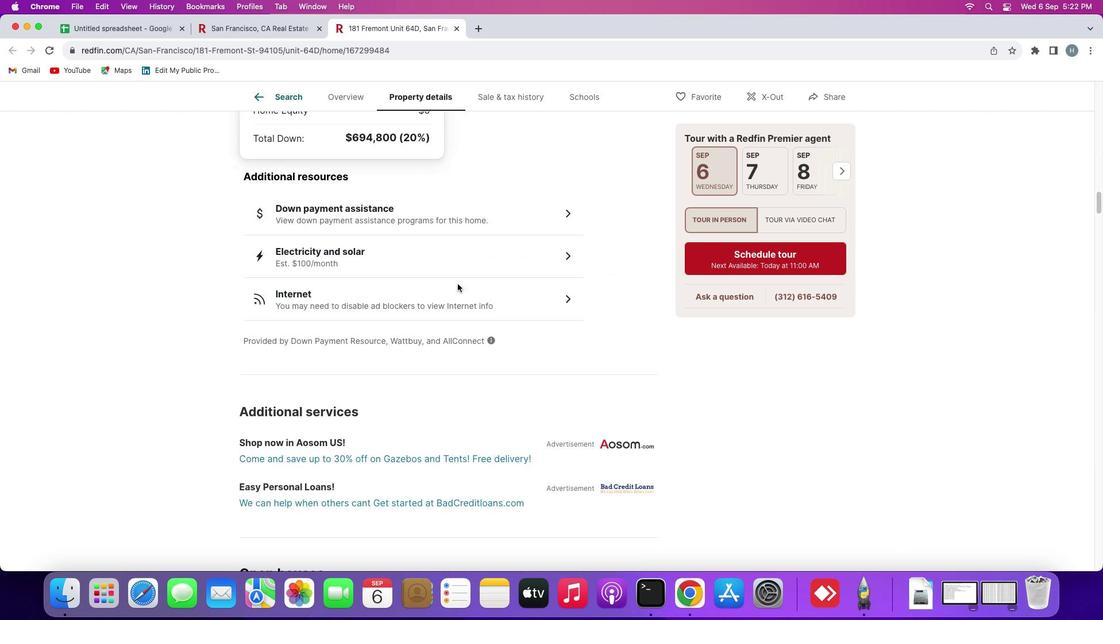 
Action: Mouse moved to (457, 284)
Screenshot: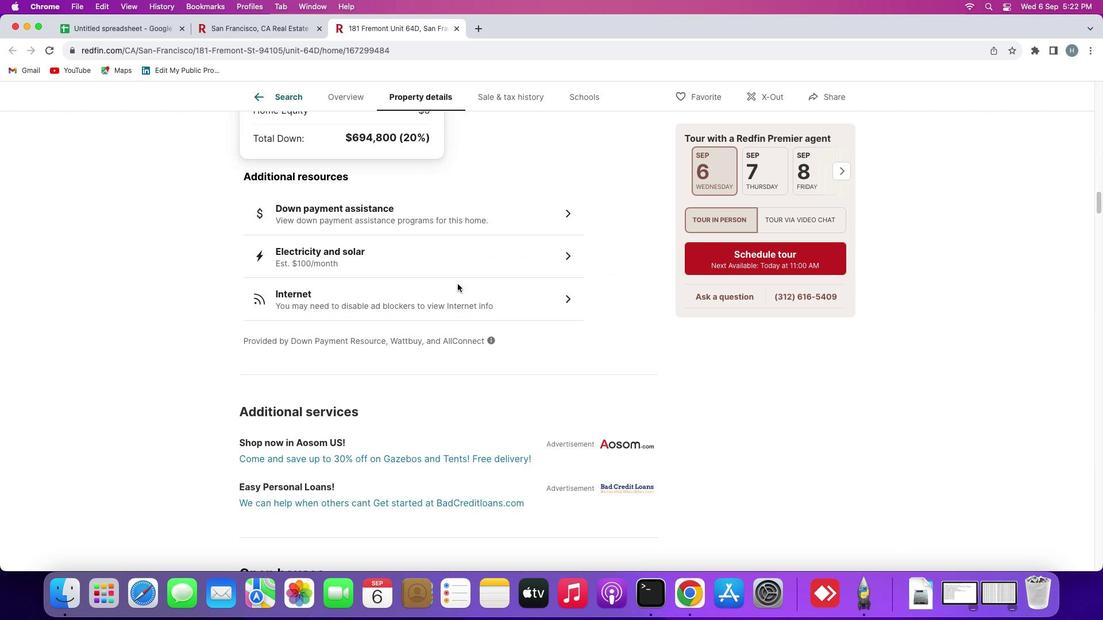 
Action: Mouse scrolled (457, 284) with delta (0, 4)
Screenshot: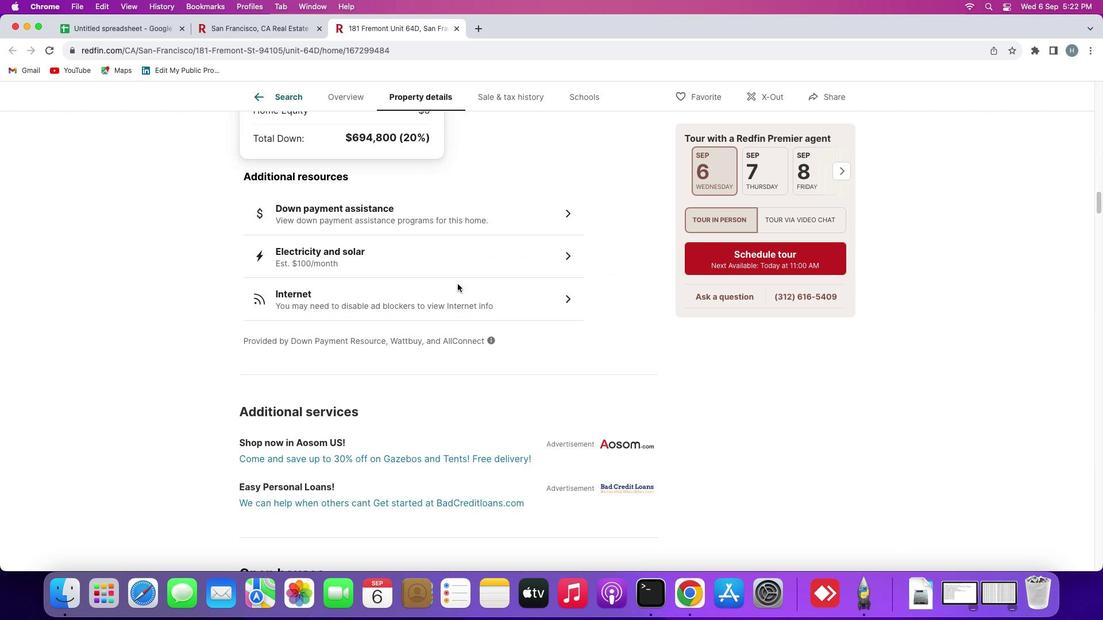 
Action: Mouse moved to (457, 283)
Screenshot: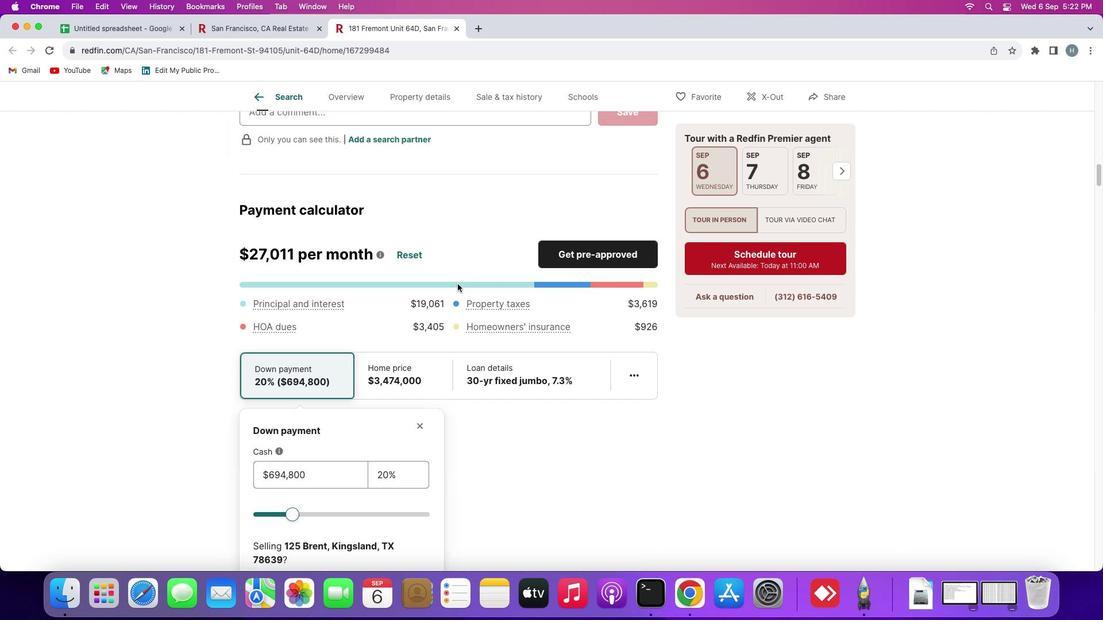 
Action: Mouse scrolled (457, 283) with delta (0, 0)
Screenshot: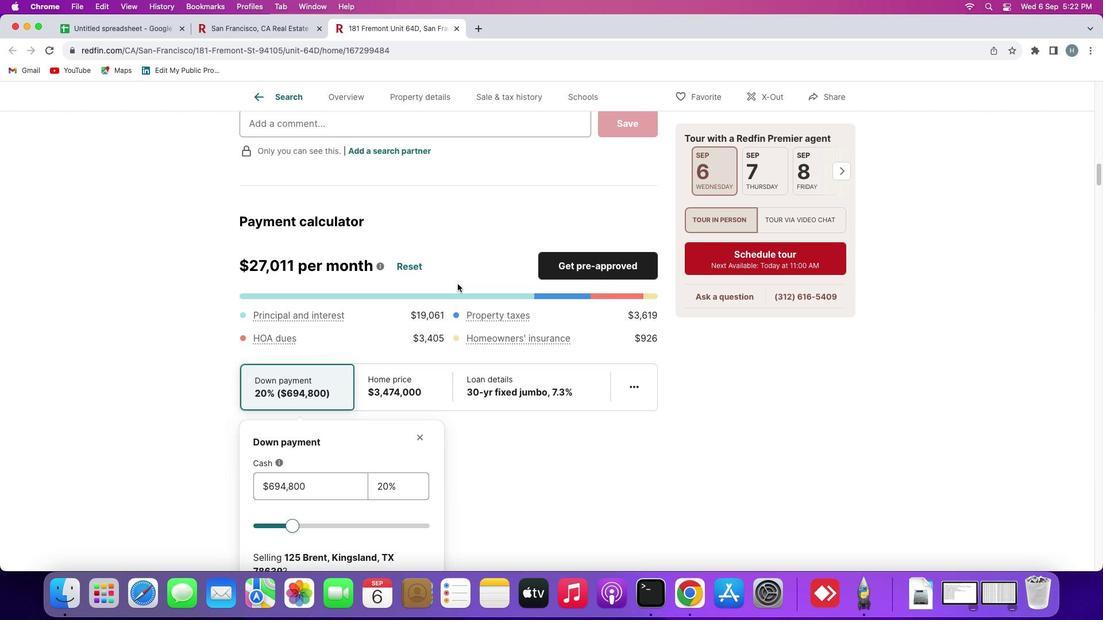
Action: Mouse scrolled (457, 283) with delta (0, 0)
Screenshot: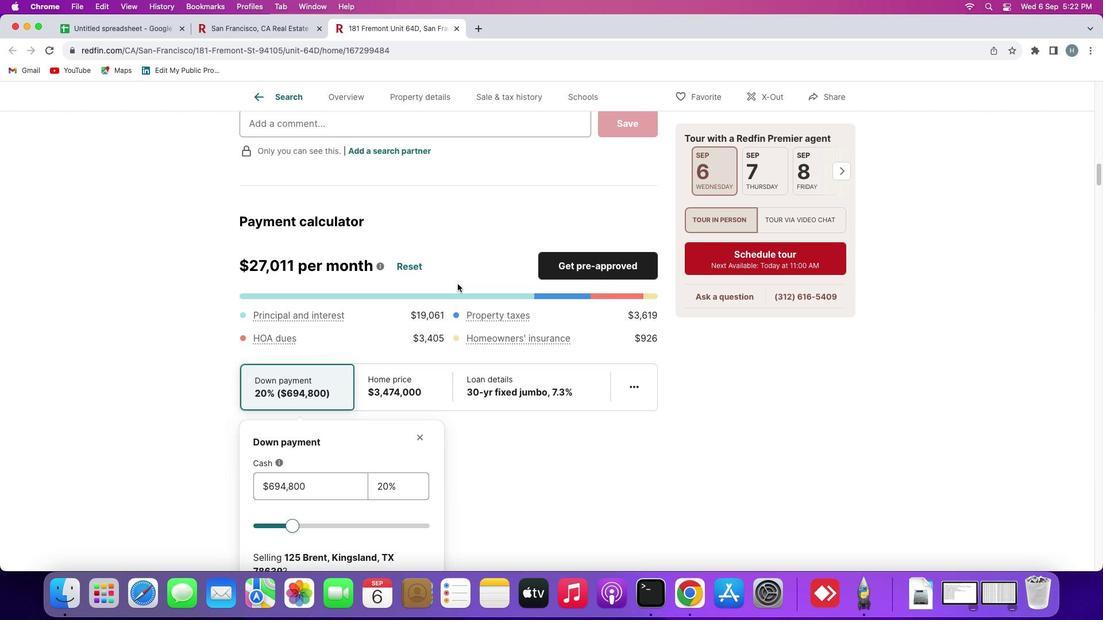 
Action: Mouse scrolled (457, 283) with delta (0, 2)
Screenshot: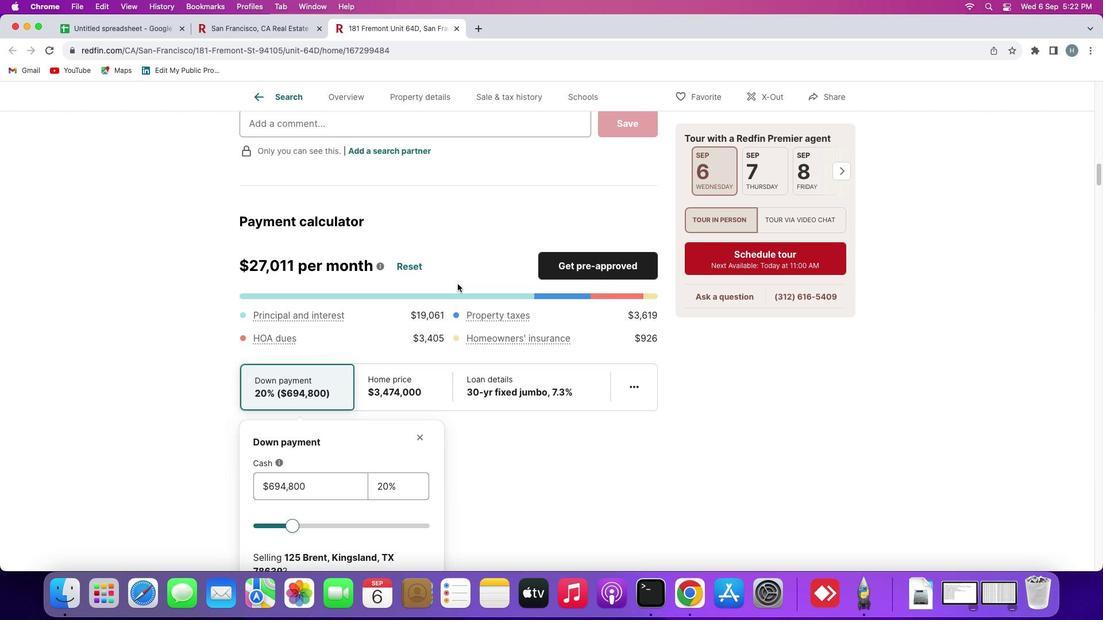 
Action: Mouse scrolled (457, 283) with delta (0, 2)
Screenshot: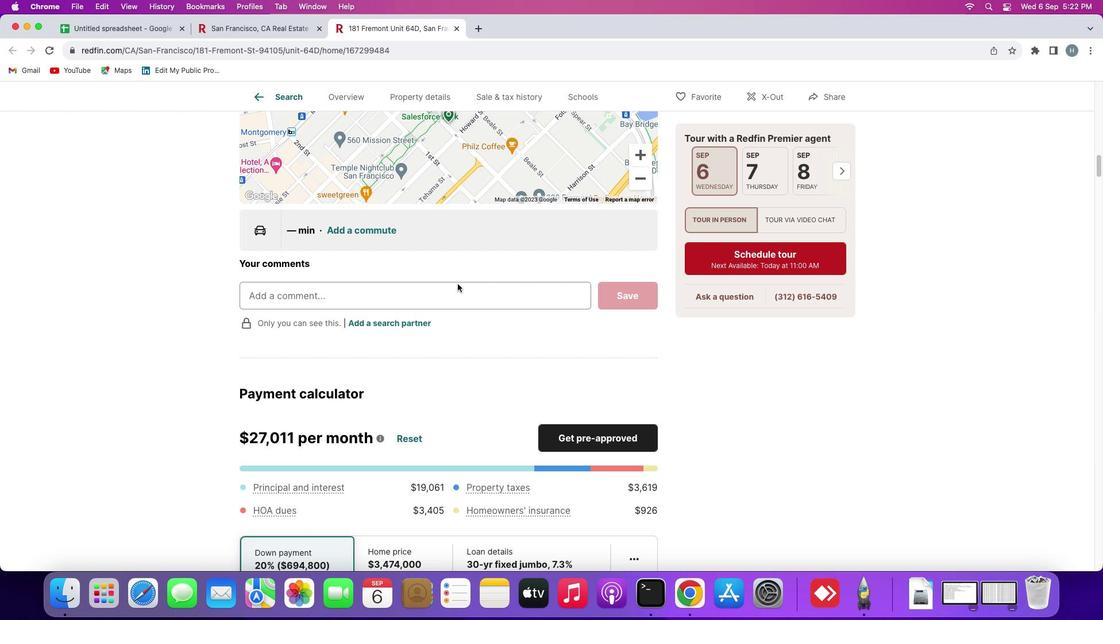 
Action: Mouse scrolled (457, 283) with delta (0, 3)
Screenshot: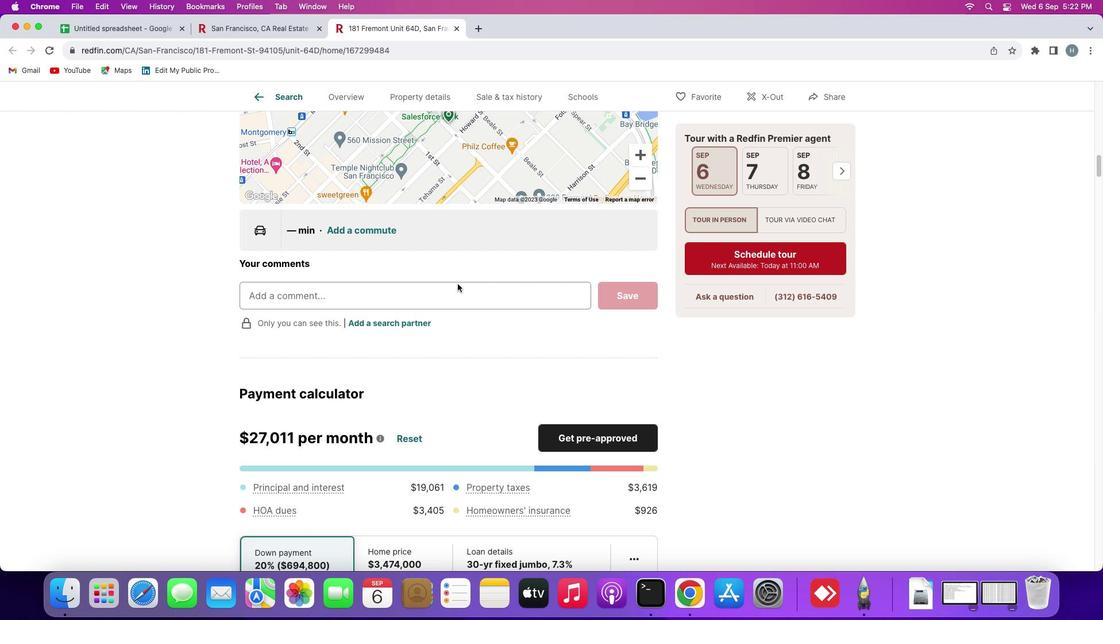 
Action: Mouse scrolled (457, 283) with delta (0, 4)
Screenshot: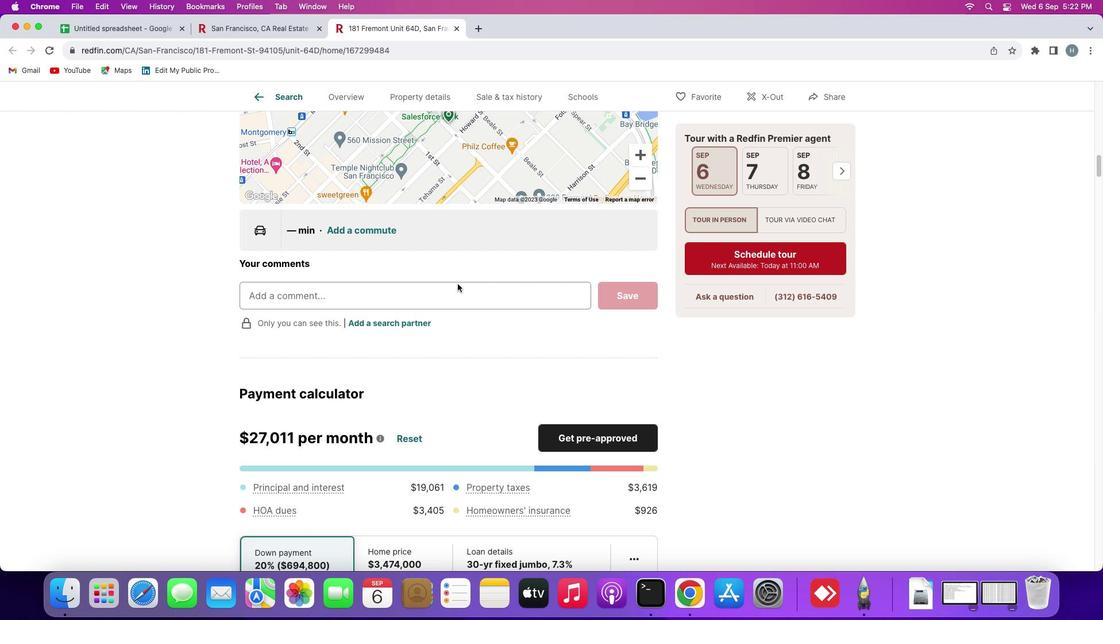 
Action: Mouse scrolled (457, 283) with delta (0, 4)
Screenshot: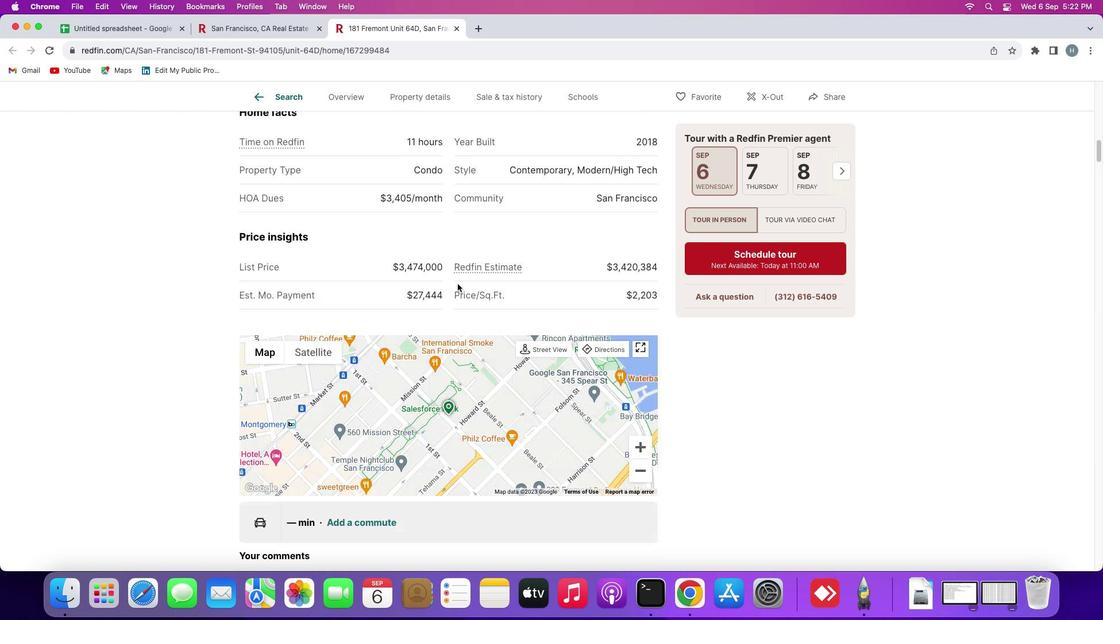 
Action: Mouse scrolled (457, 283) with delta (0, 0)
Screenshot: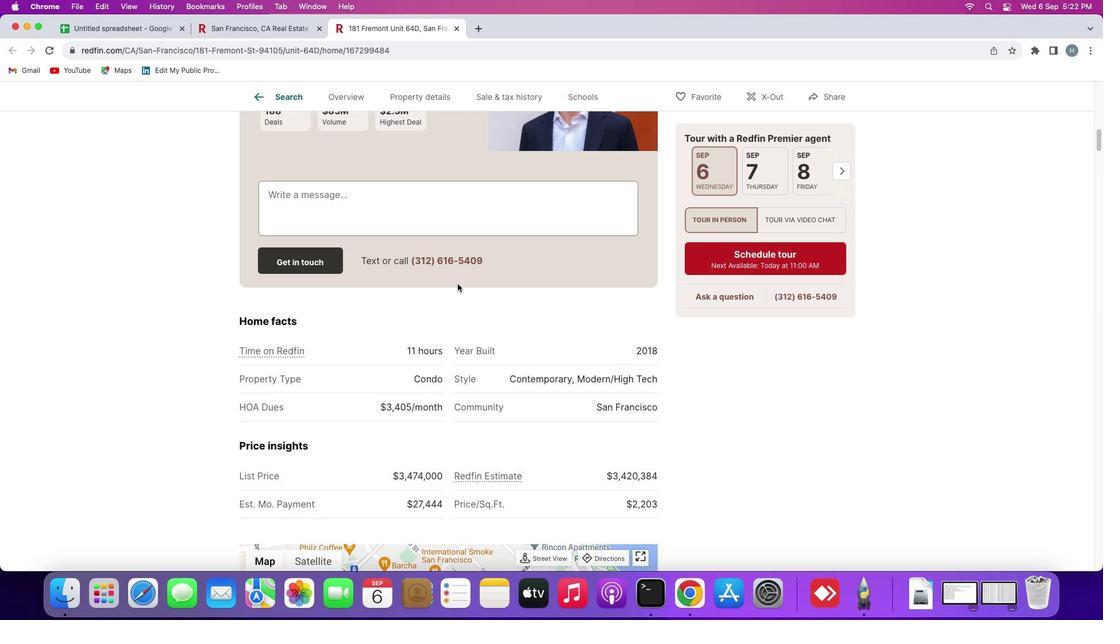 
Action: Mouse scrolled (457, 283) with delta (0, 0)
Screenshot: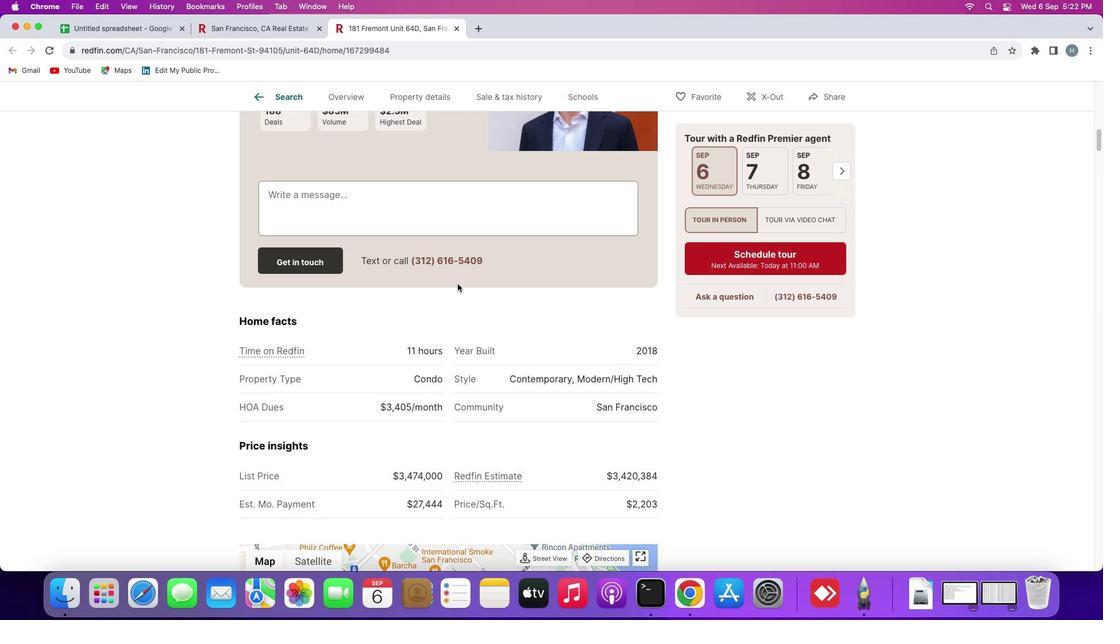 
Action: Mouse scrolled (457, 283) with delta (0, 2)
Screenshot: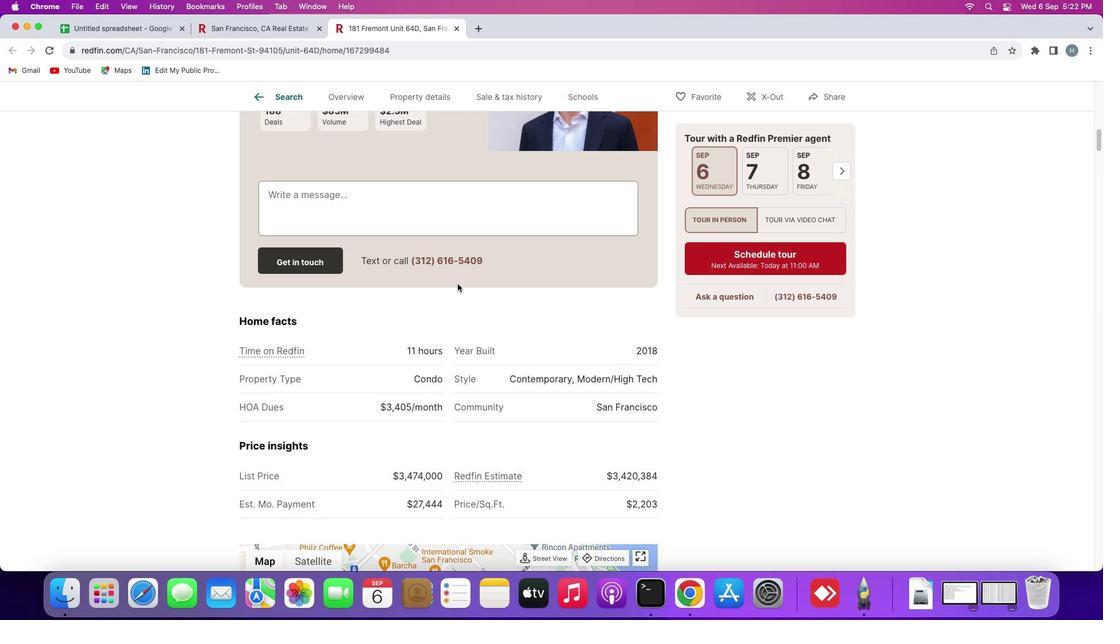 
Action: Mouse scrolled (457, 283) with delta (0, 2)
Screenshot: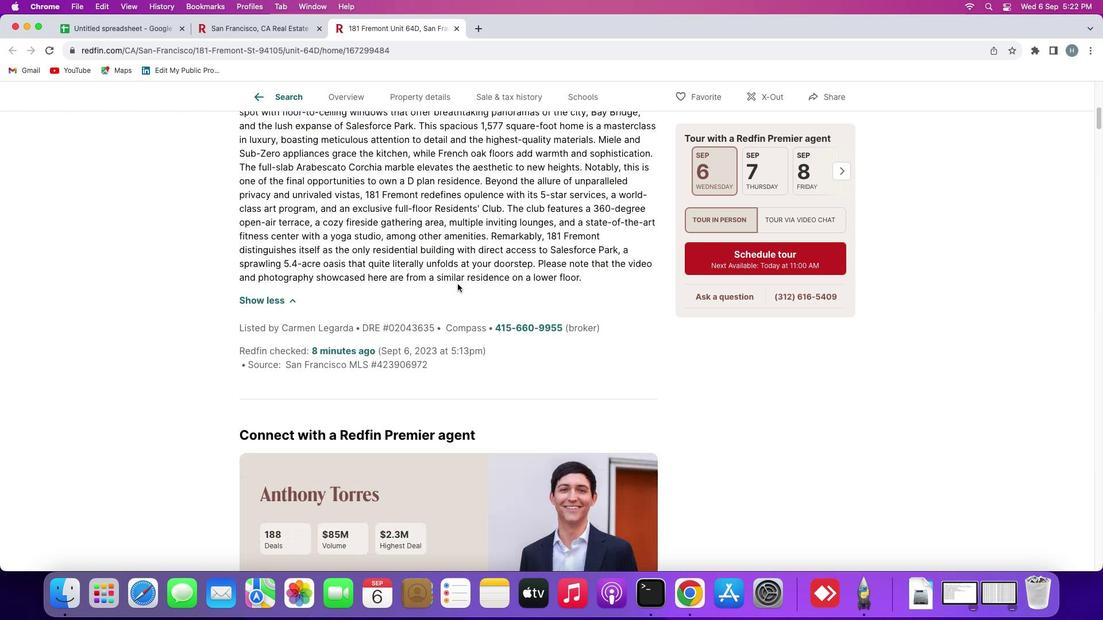 
Action: Mouse scrolled (457, 283) with delta (0, 3)
Screenshot: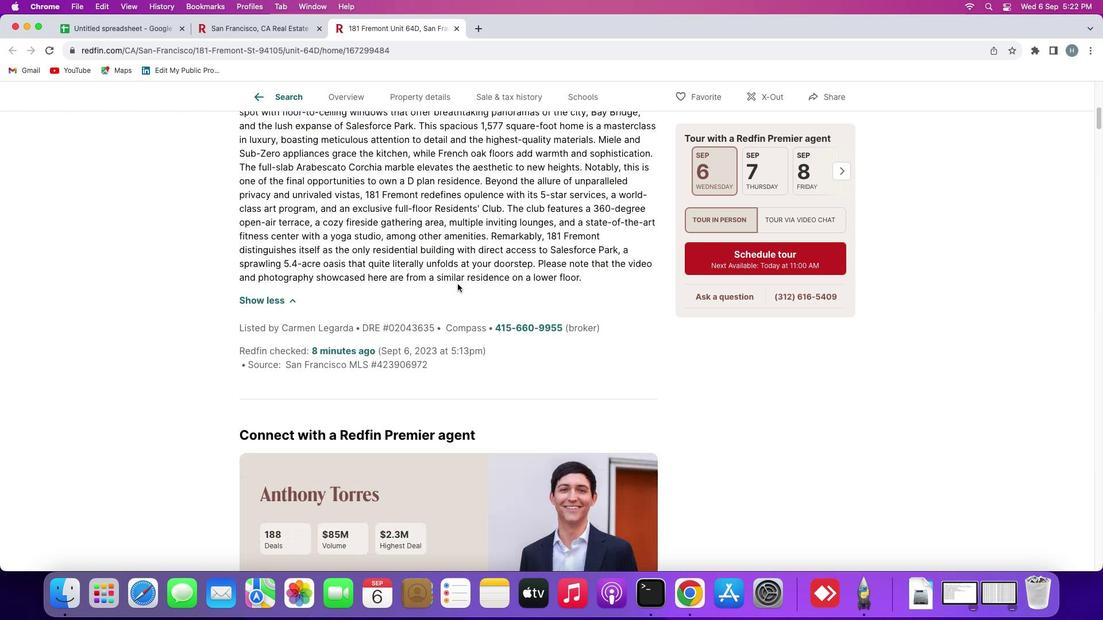 
Action: Mouse scrolled (457, 283) with delta (0, 4)
Screenshot: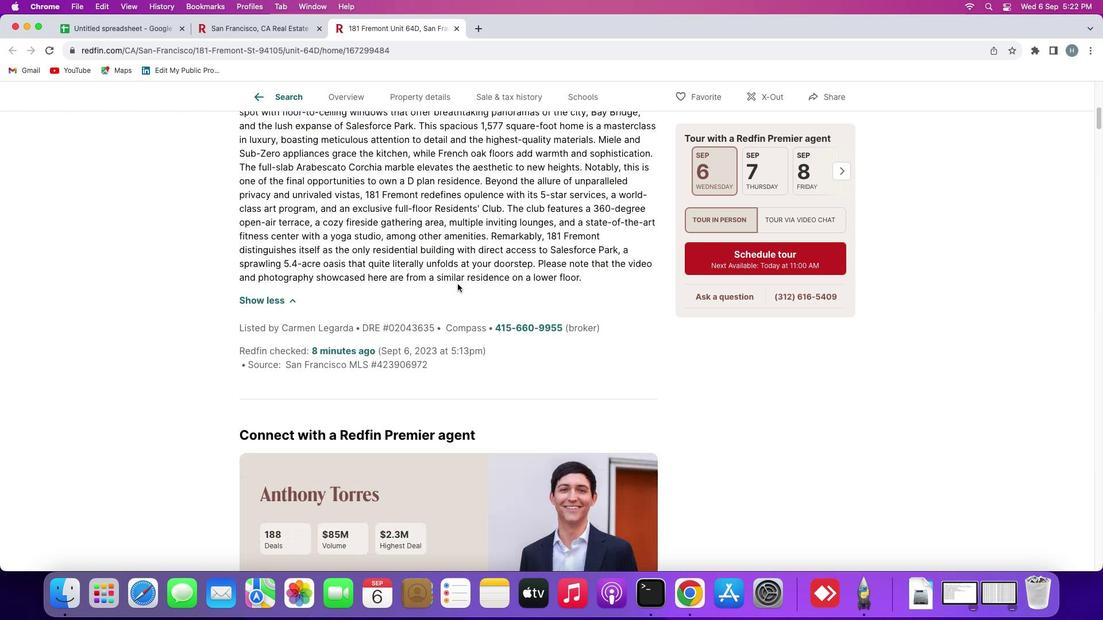 
Action: Mouse scrolled (457, 283) with delta (0, 0)
Screenshot: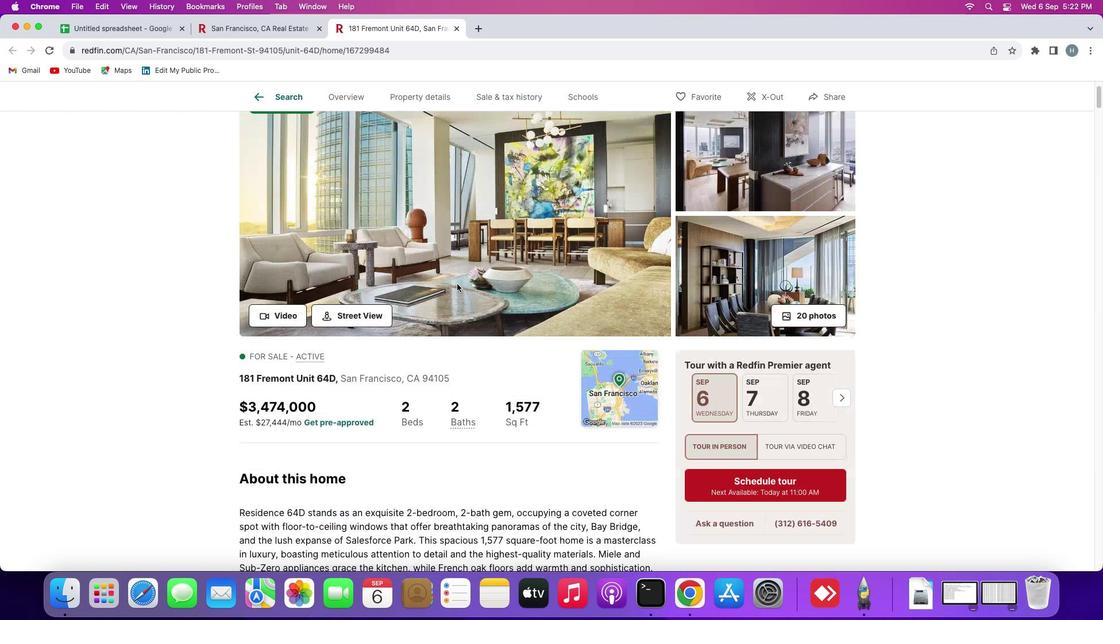 
Action: Mouse scrolled (457, 283) with delta (0, 0)
Screenshot: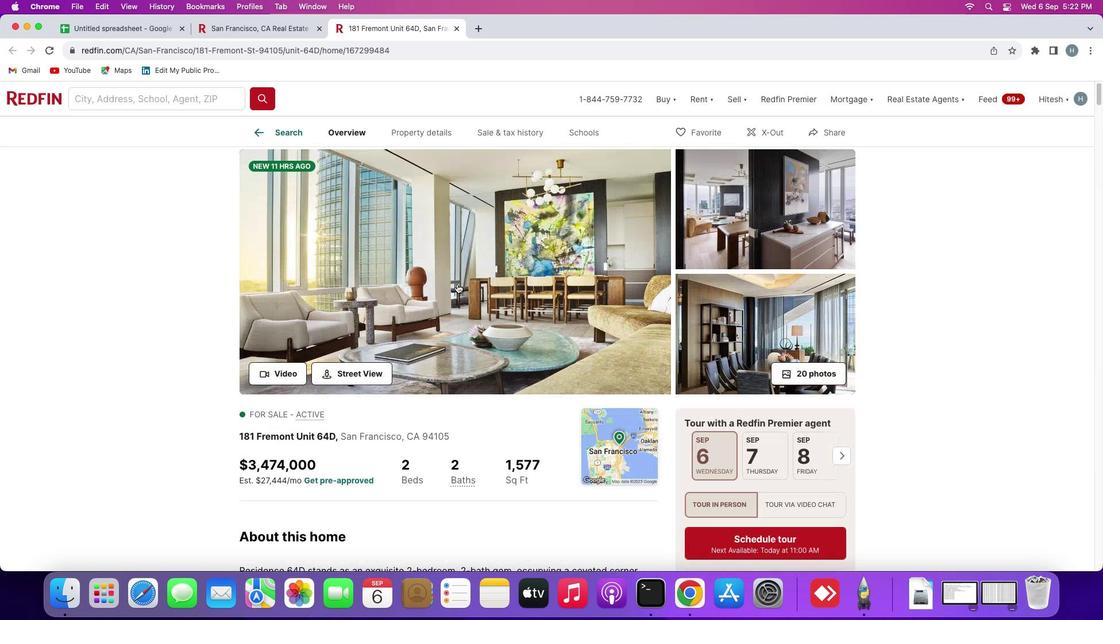 
Action: Mouse scrolled (457, 283) with delta (0, 2)
Screenshot: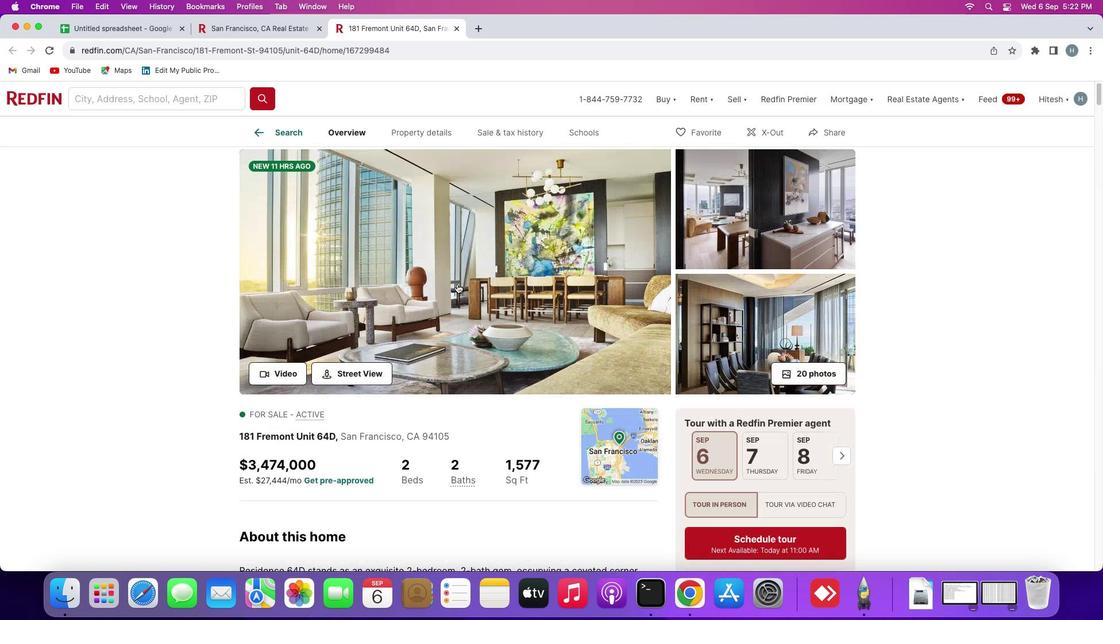 
Action: Mouse scrolled (457, 283) with delta (0, 2)
Screenshot: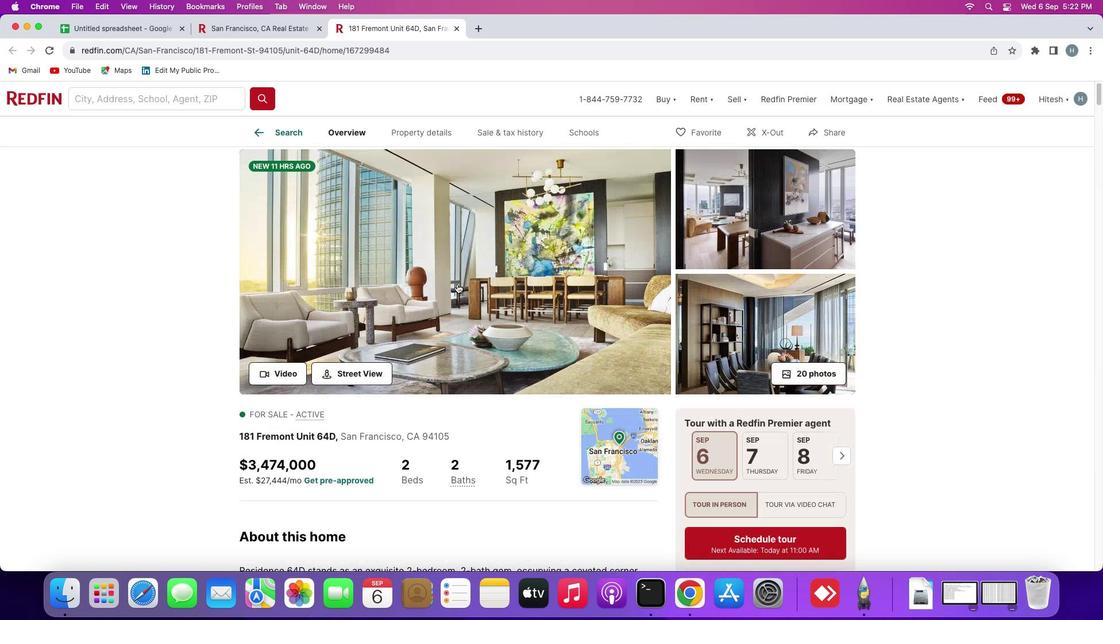 
Action: Mouse scrolled (457, 283) with delta (0, 3)
Screenshot: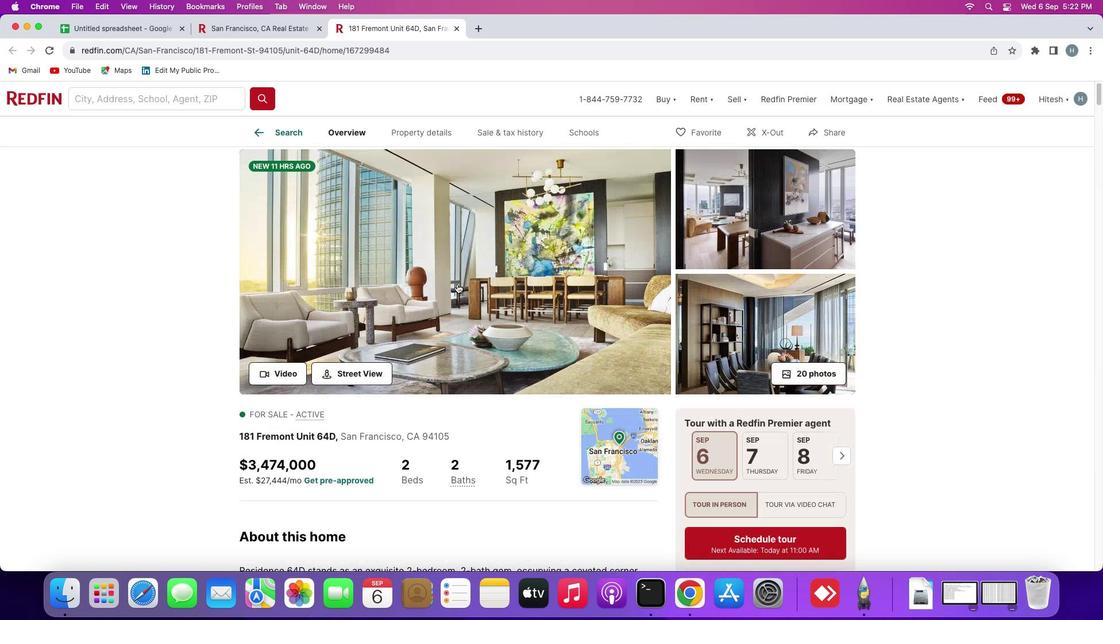 
Action: Mouse scrolled (457, 283) with delta (0, 4)
Screenshot: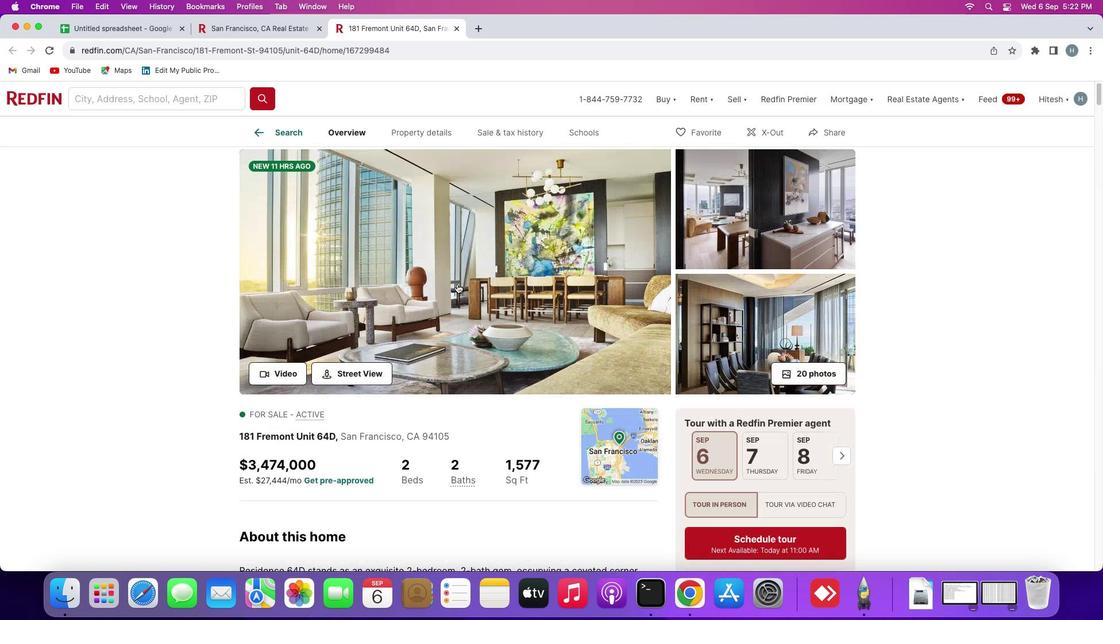 
Action: Mouse scrolled (457, 283) with delta (0, 0)
Screenshot: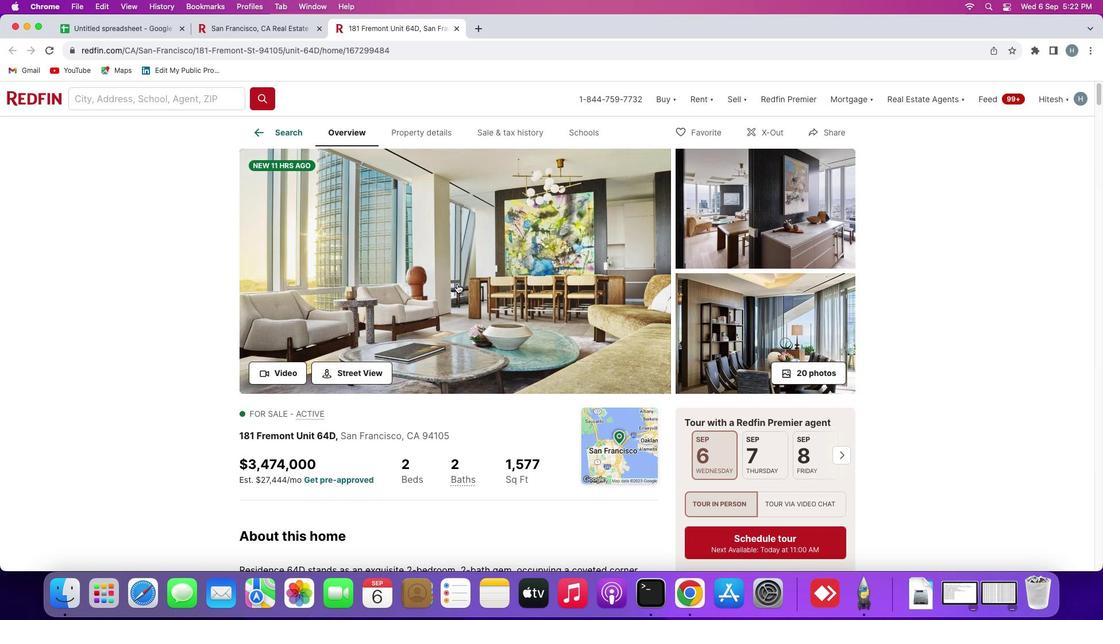 
Action: Mouse scrolled (457, 283) with delta (0, 0)
Screenshot: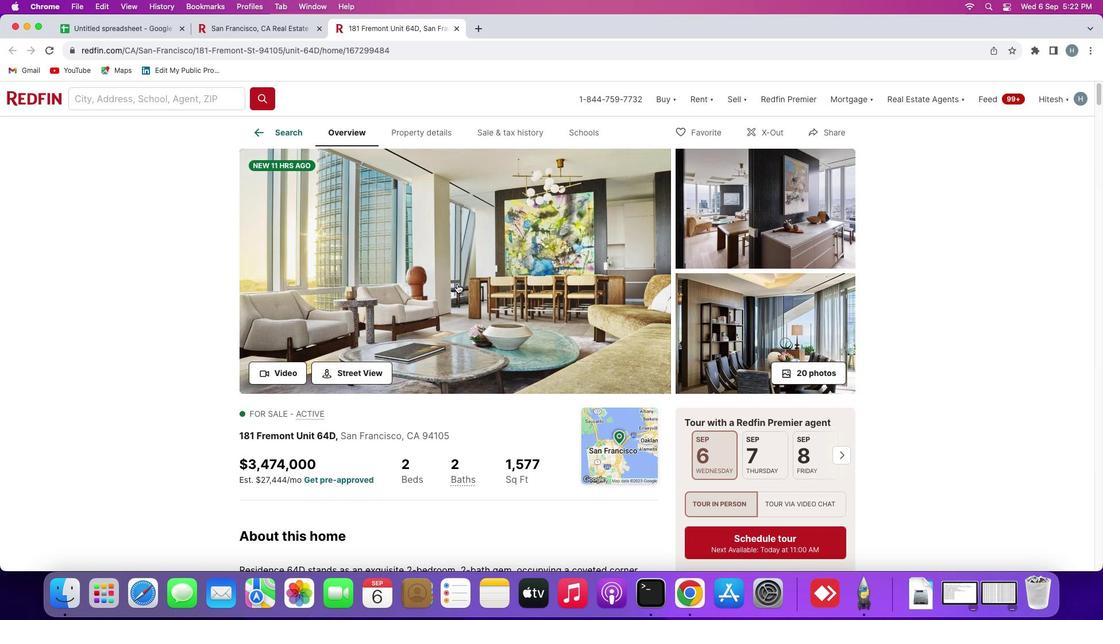 
Action: Mouse scrolled (457, 283) with delta (0, 2)
Screenshot: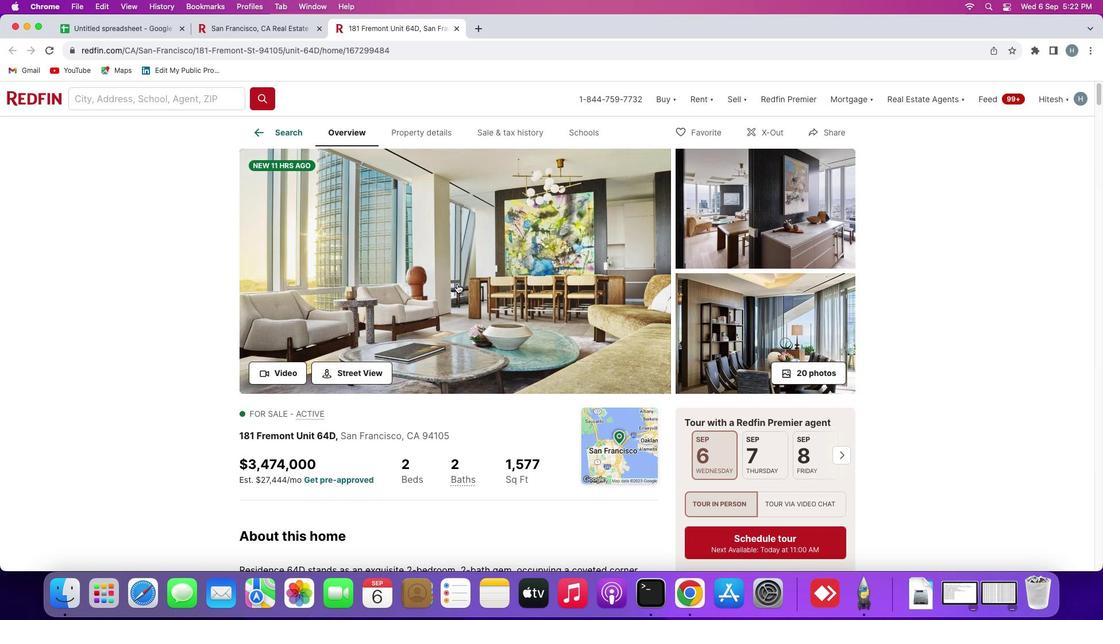
Action: Mouse scrolled (457, 283) with delta (0, 2)
Screenshot: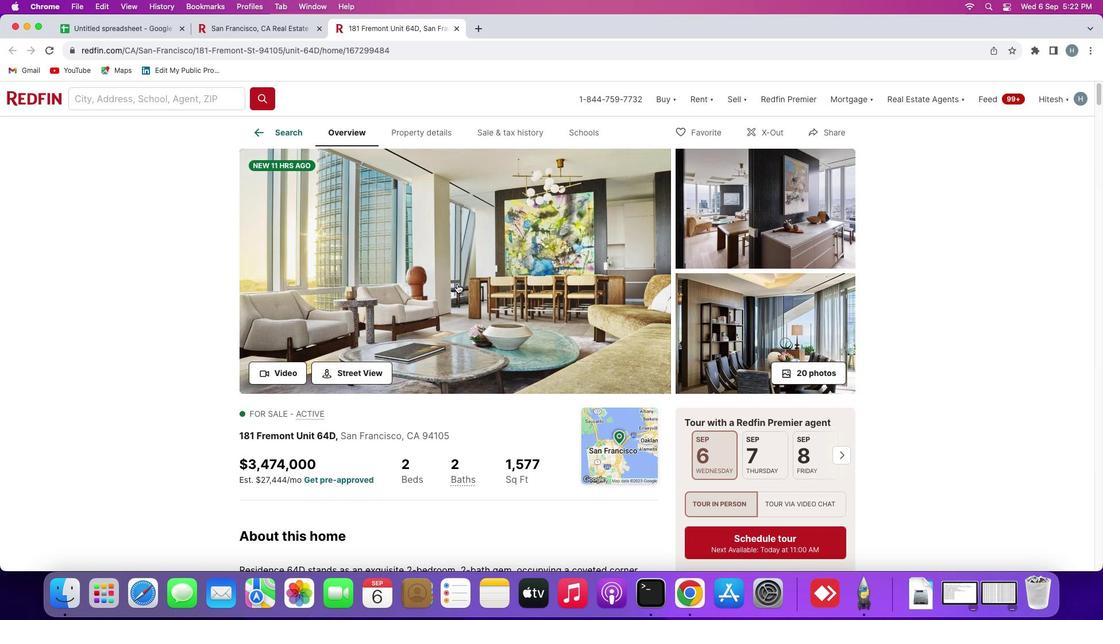 
Action: Mouse moved to (457, 283)
Screenshot: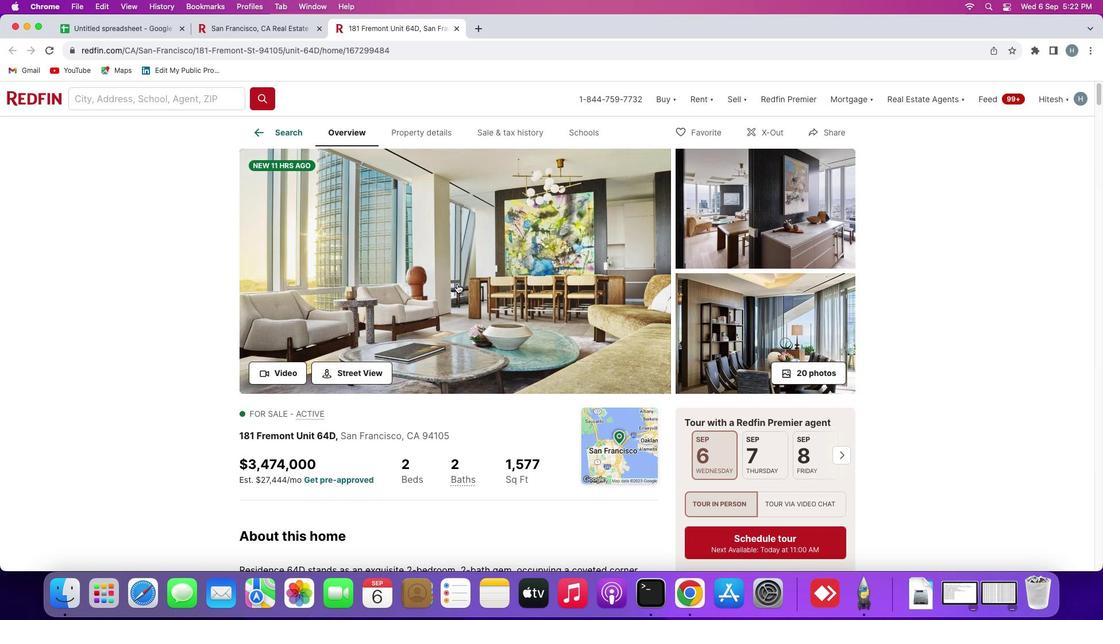 
Action: Mouse scrolled (457, 283) with delta (0, 3)
Screenshot: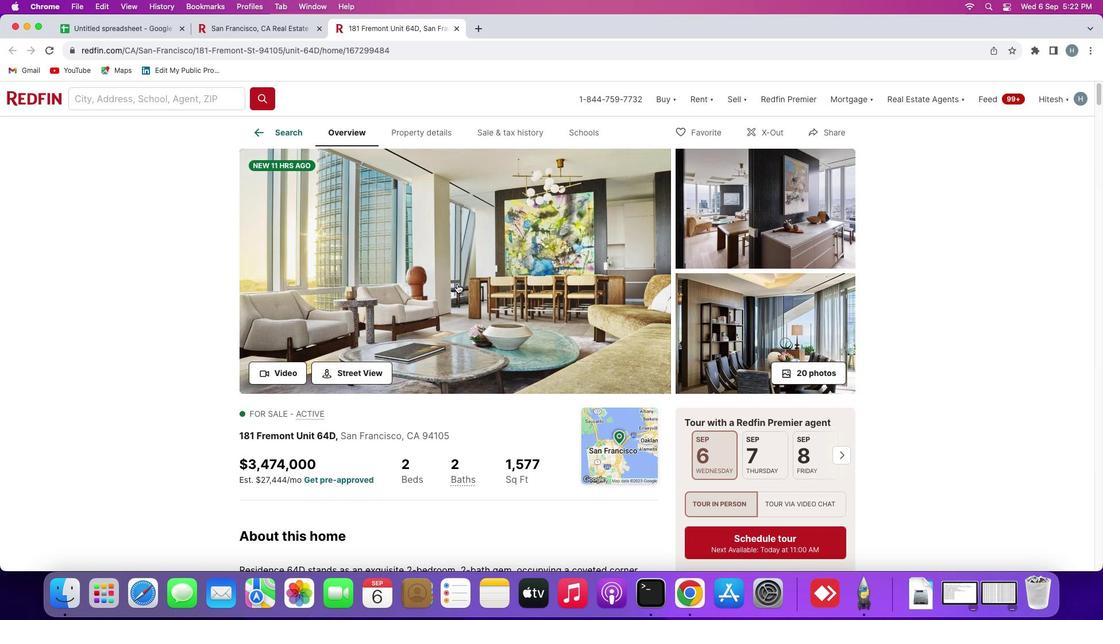 
Action: Mouse scrolled (457, 283) with delta (0, 4)
Screenshot: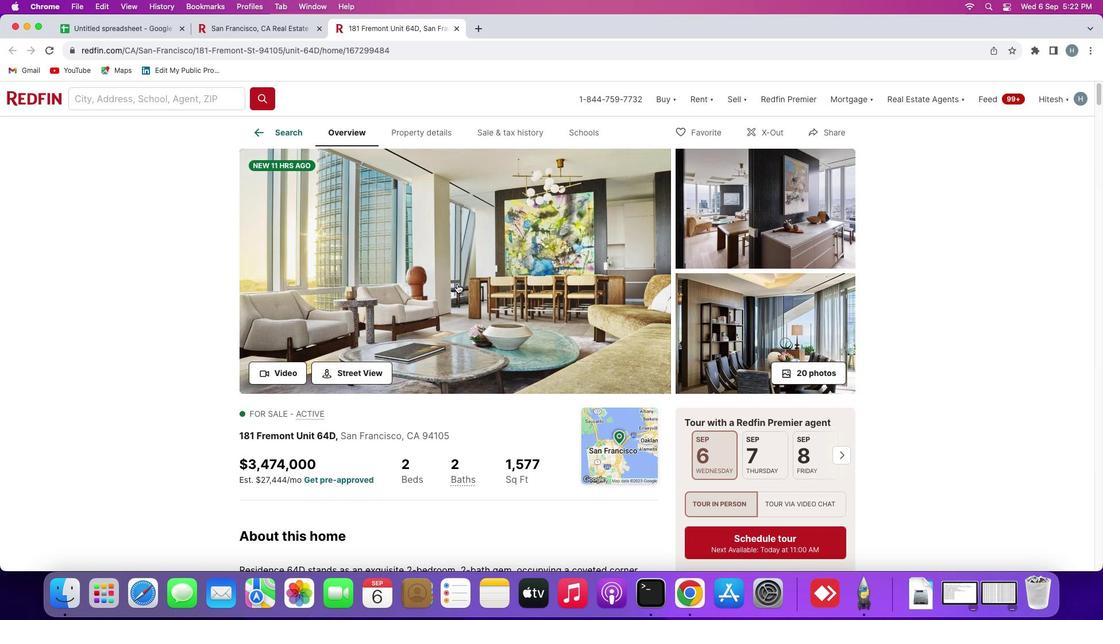 
Action: Mouse moved to (251, 29)
Screenshot: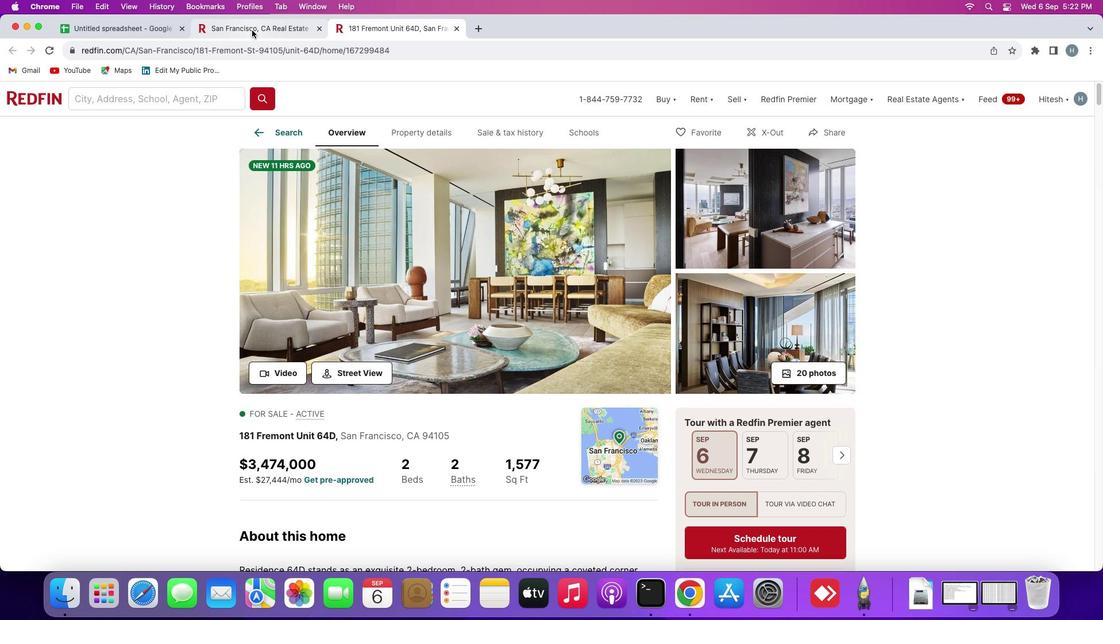 
Action: Mouse pressed left at (251, 29)
Screenshot: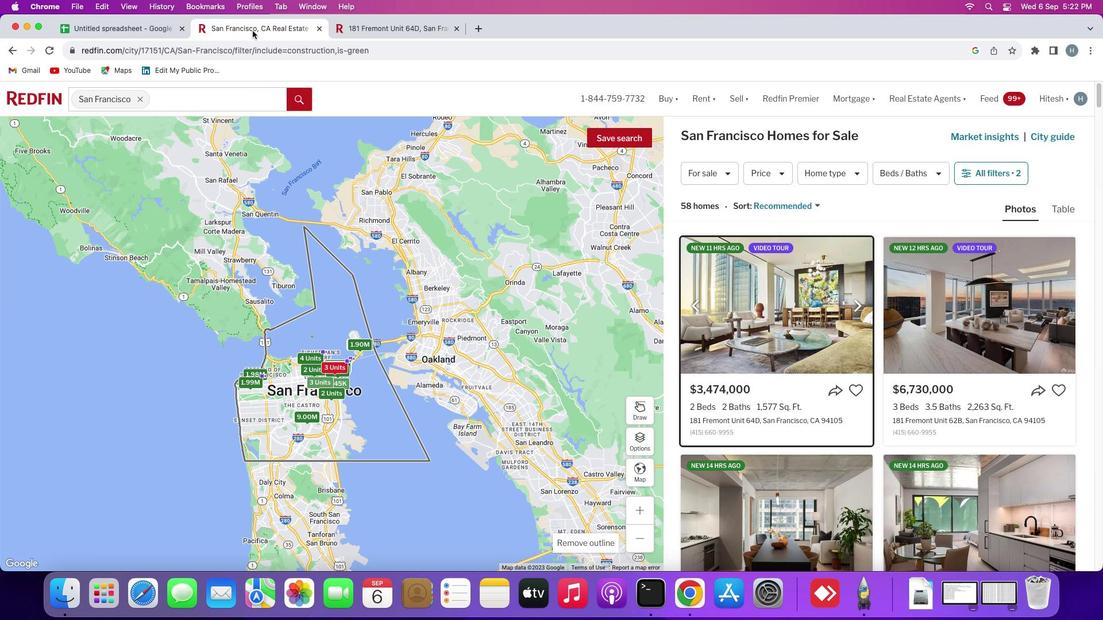 
Action: Mouse moved to (958, 342)
Screenshot: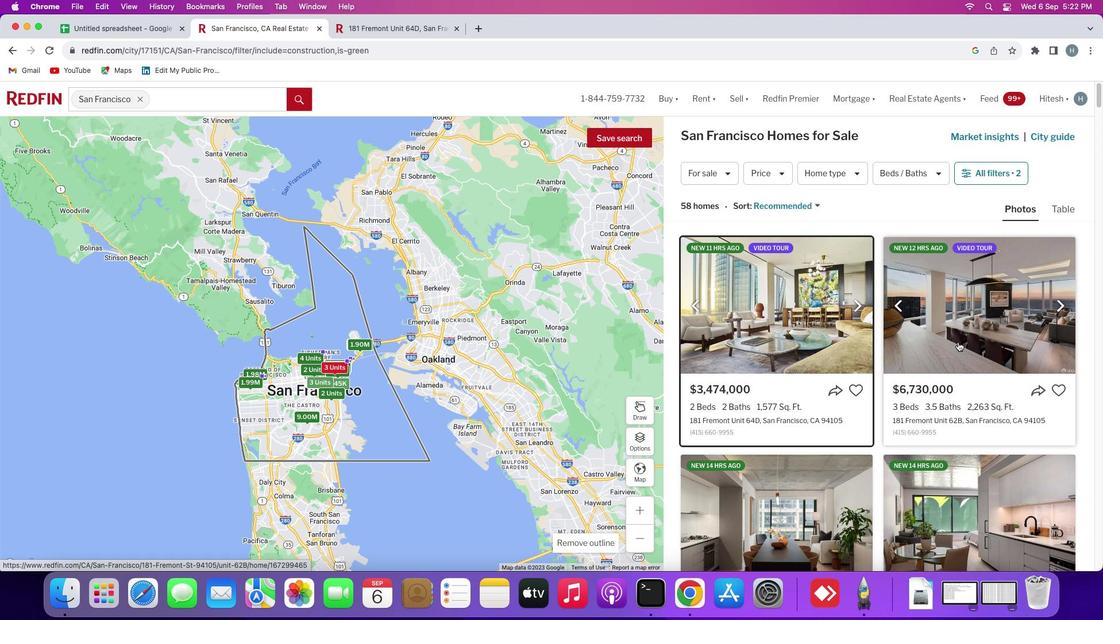 
Action: Mouse pressed left at (958, 342)
Screenshot: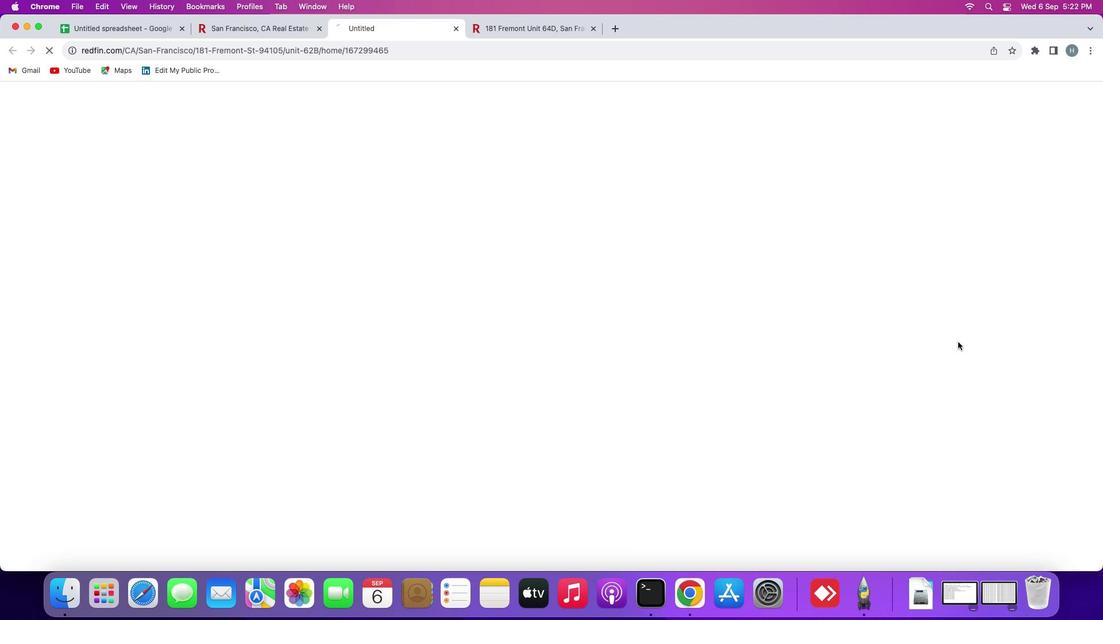 
Action: Mouse moved to (403, 347)
Screenshot: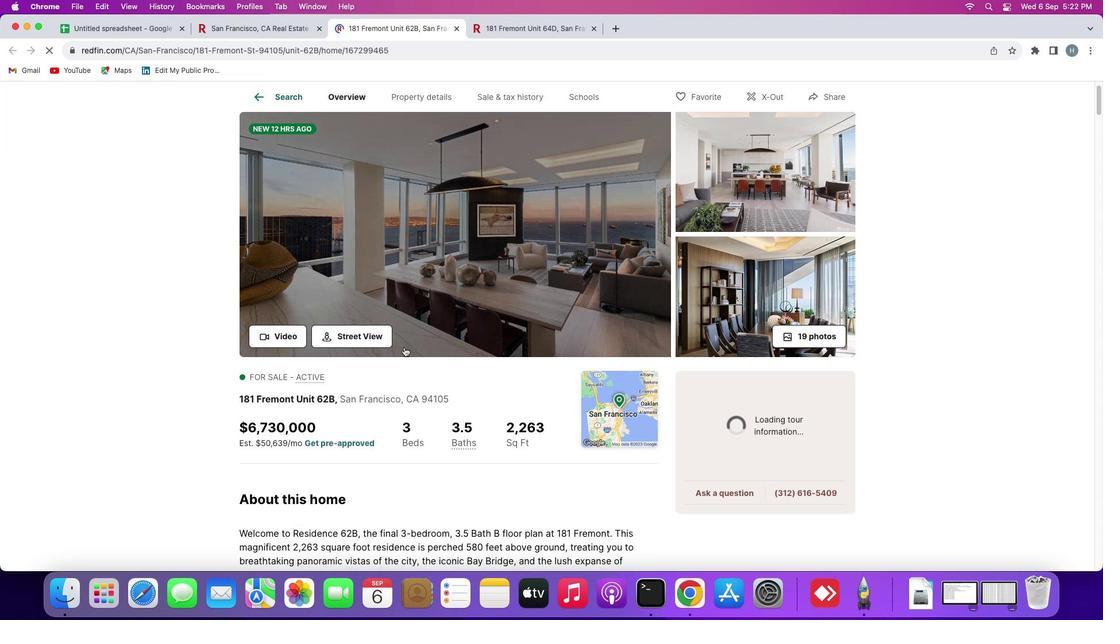 
Action: Mouse scrolled (403, 347) with delta (0, 0)
Screenshot: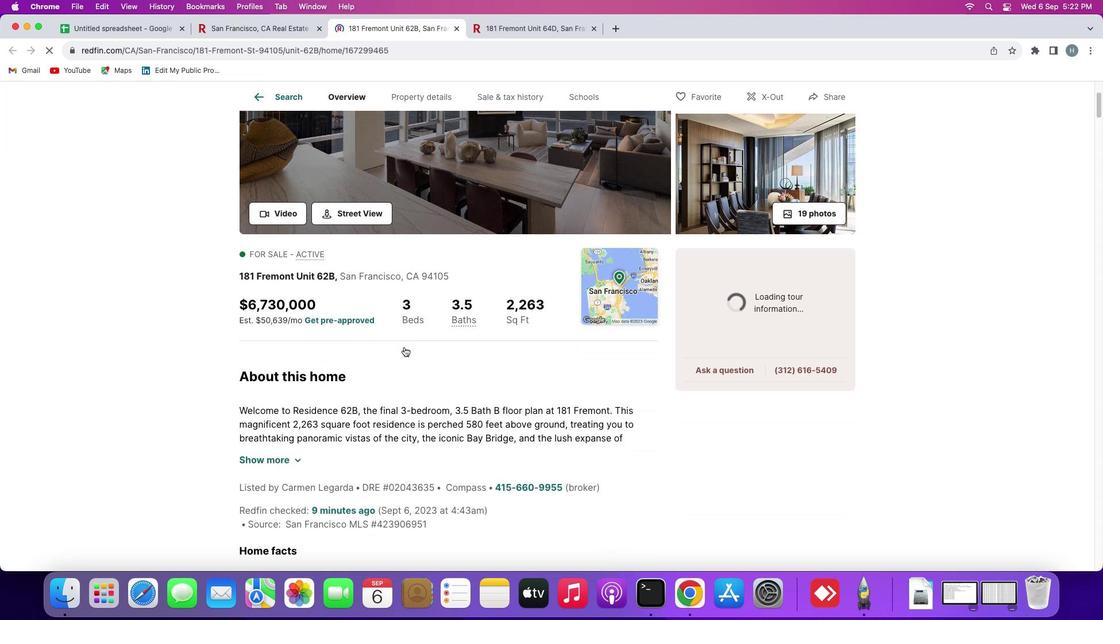 
Action: Mouse scrolled (403, 347) with delta (0, 0)
Screenshot: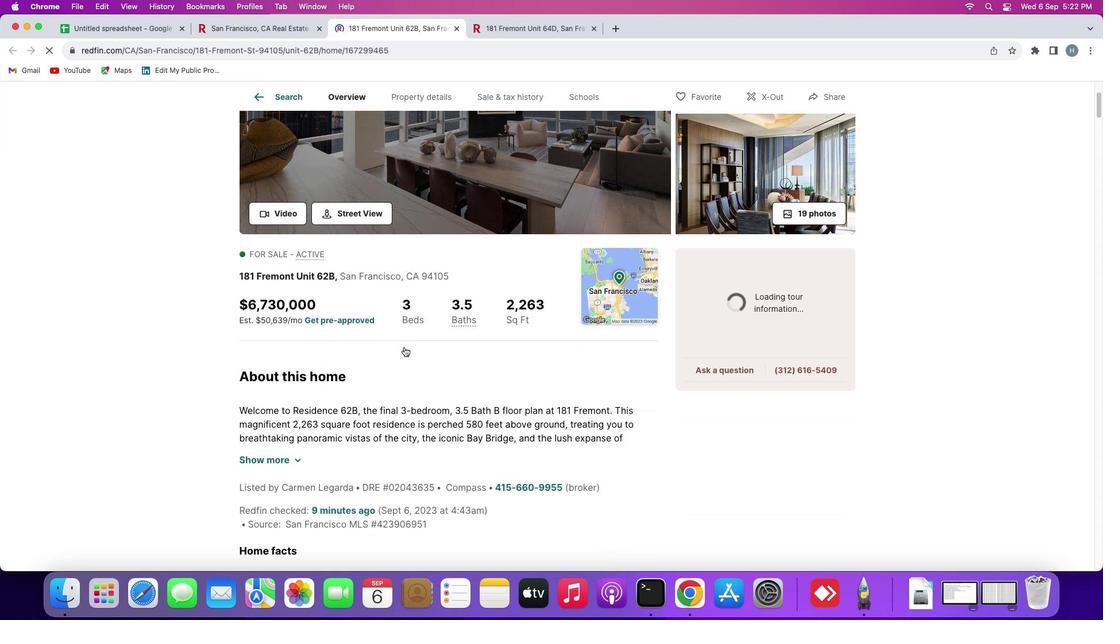 
Action: Mouse scrolled (403, 347) with delta (0, -1)
Screenshot: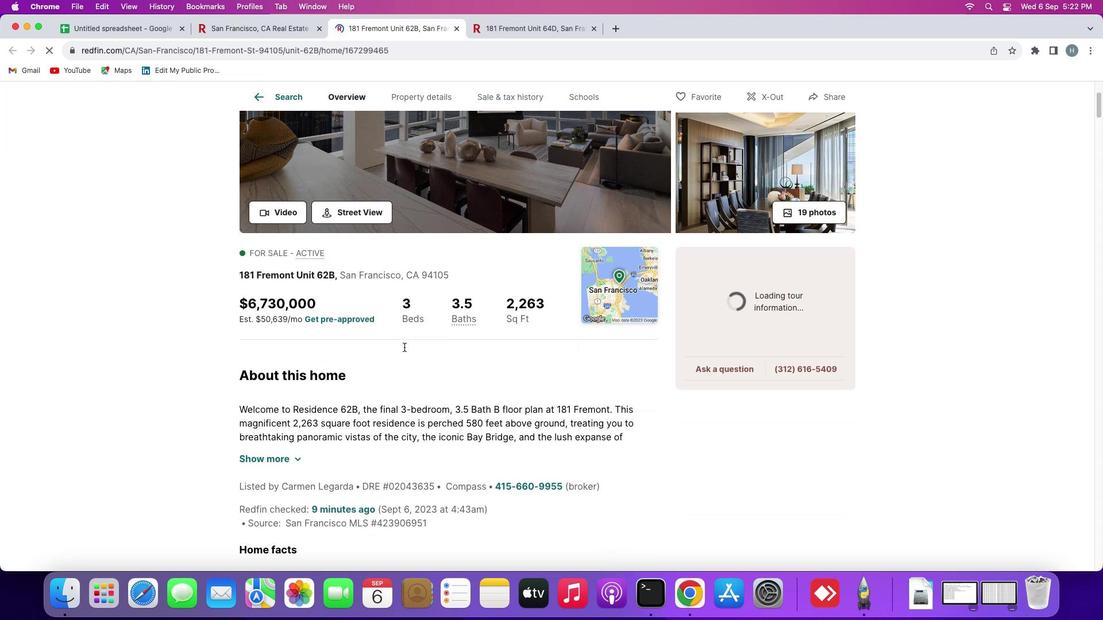 
Action: Mouse scrolled (403, 347) with delta (0, -1)
Screenshot: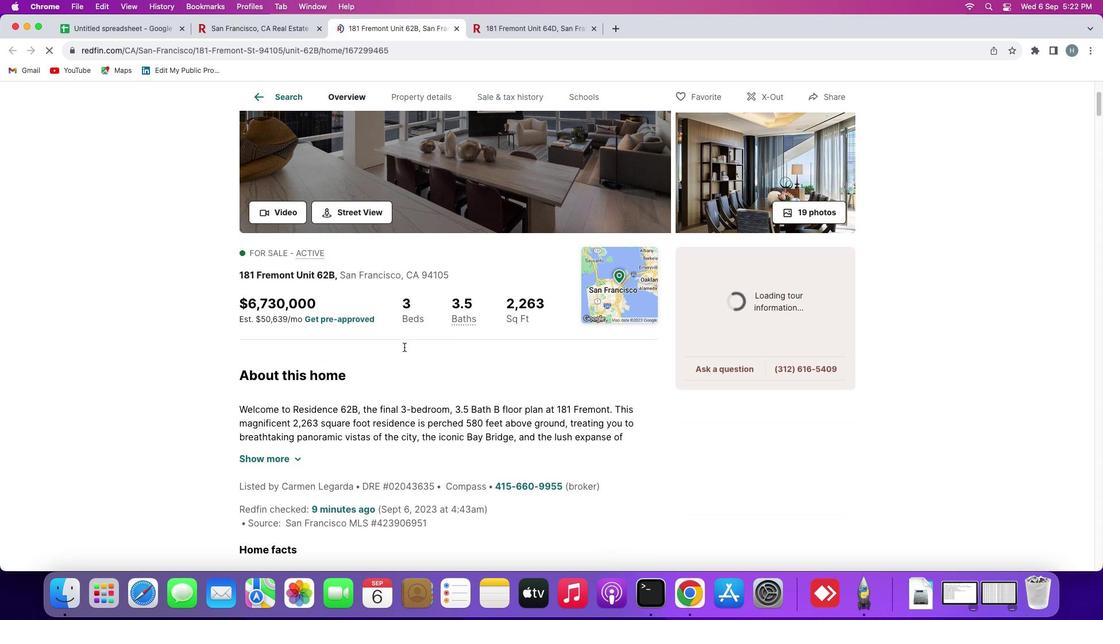 
Action: Mouse moved to (405, 347)
Screenshot: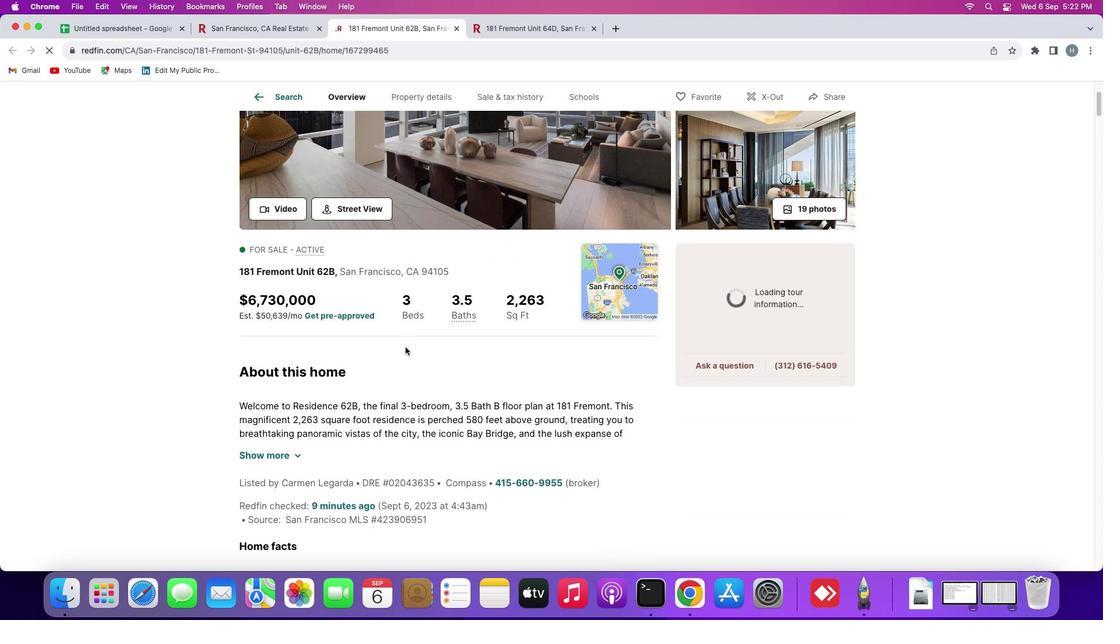 
Action: Mouse scrolled (405, 347) with delta (0, 0)
Screenshot: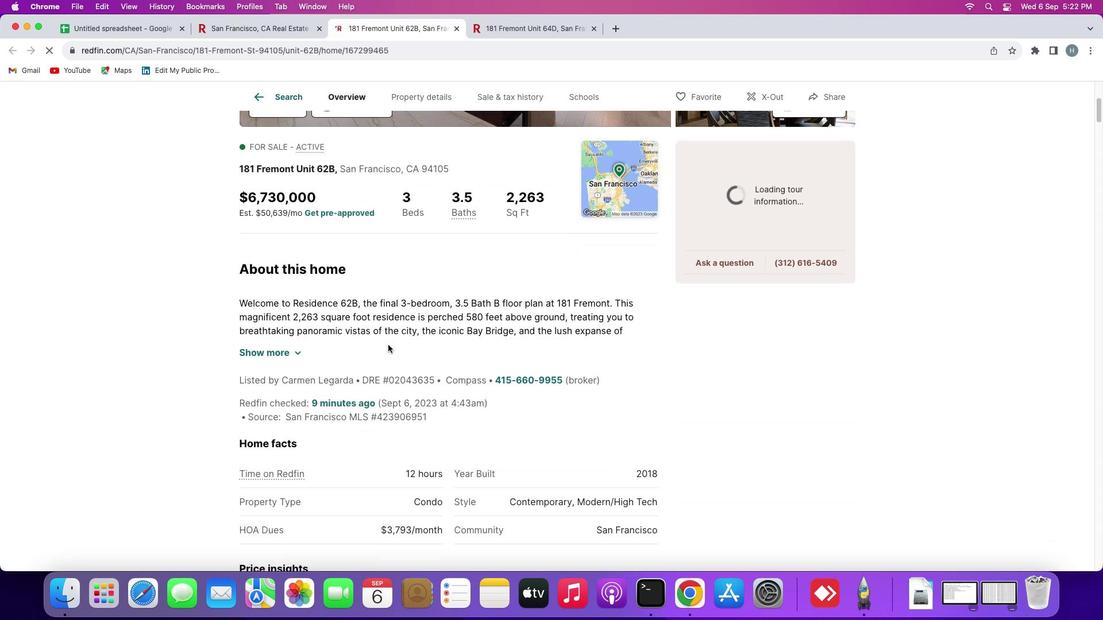 
Action: Mouse scrolled (405, 347) with delta (0, 0)
Screenshot: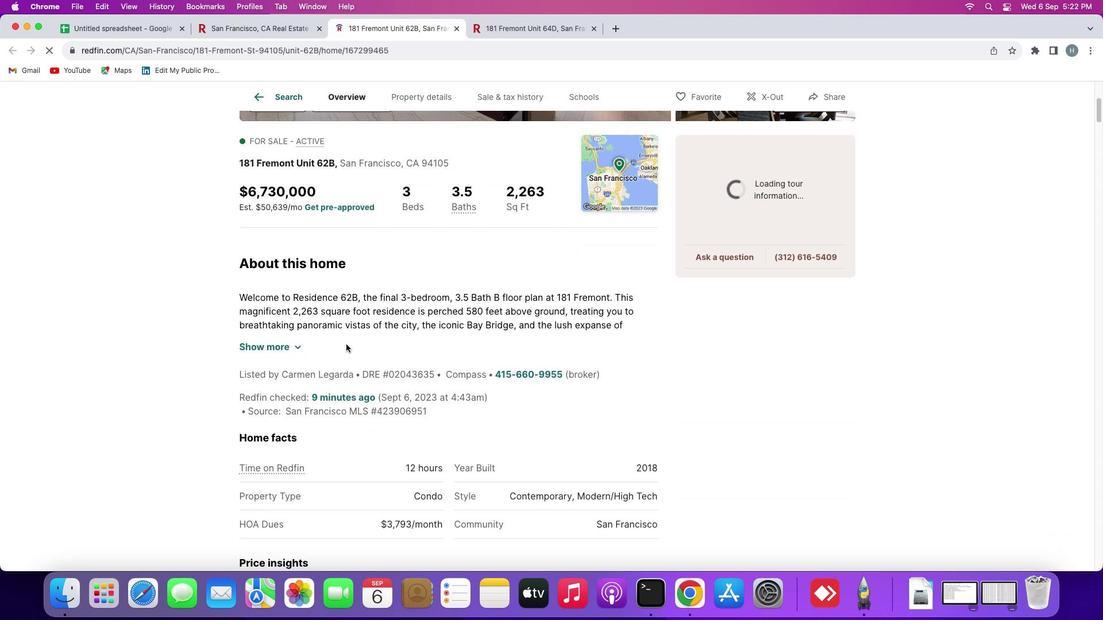 
Action: Mouse scrolled (405, 347) with delta (0, 0)
Screenshot: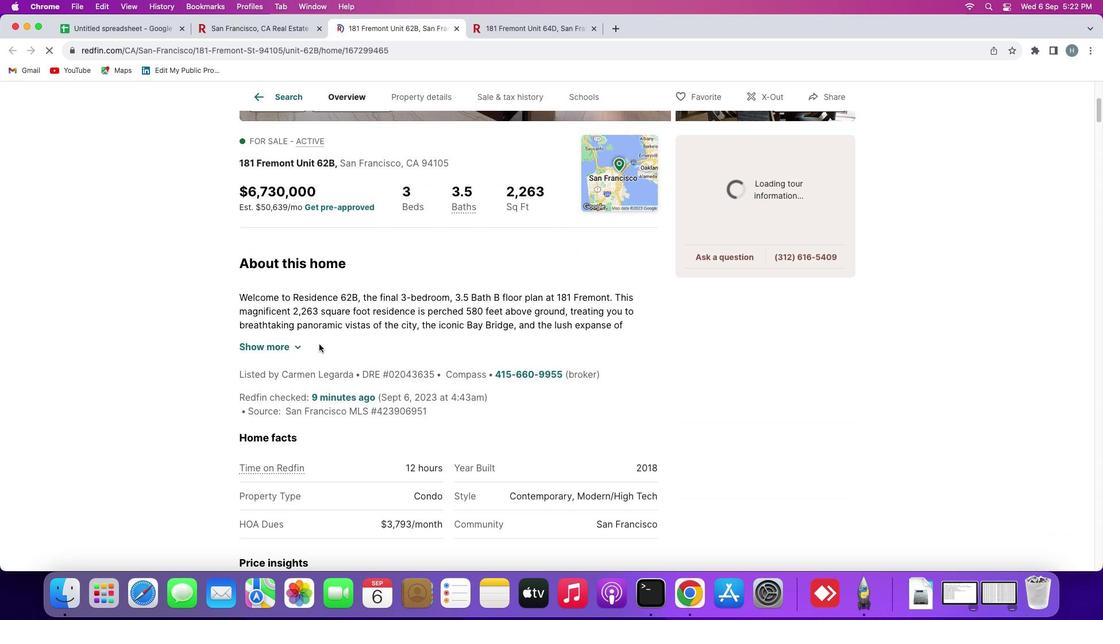 
Action: Mouse scrolled (405, 347) with delta (0, -1)
Screenshot: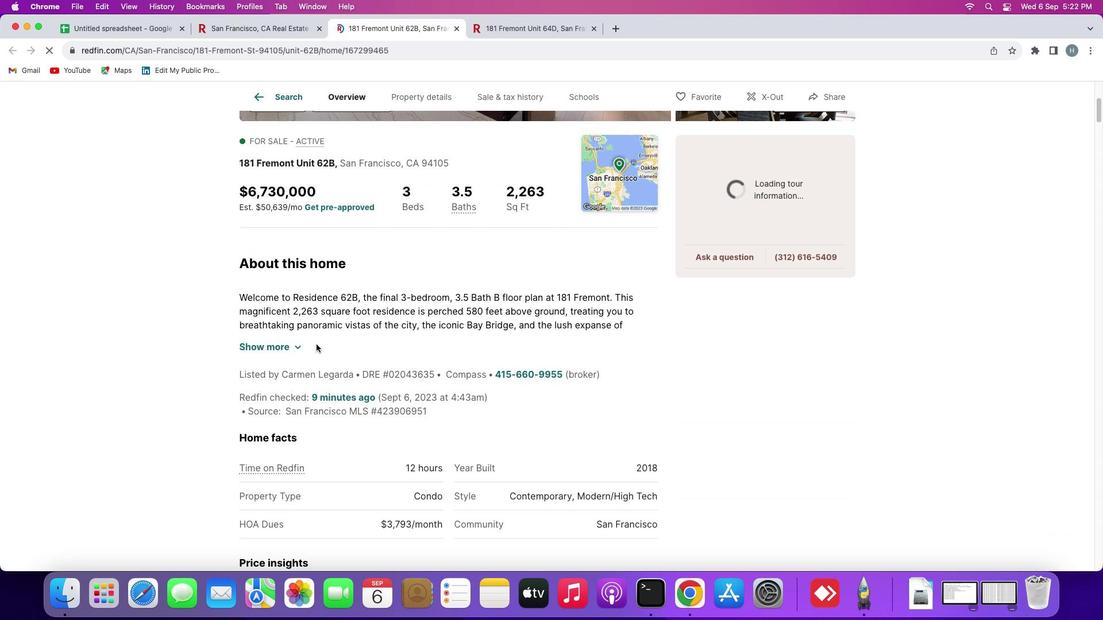 
Action: Mouse moved to (291, 345)
Screenshot: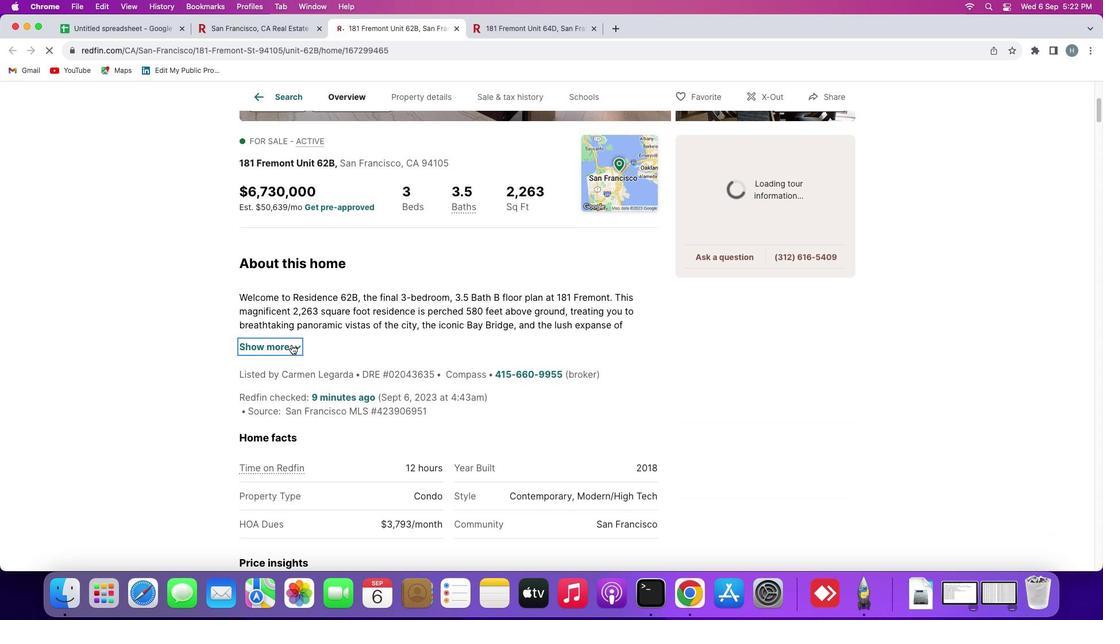 
Action: Mouse pressed left at (291, 345)
Screenshot: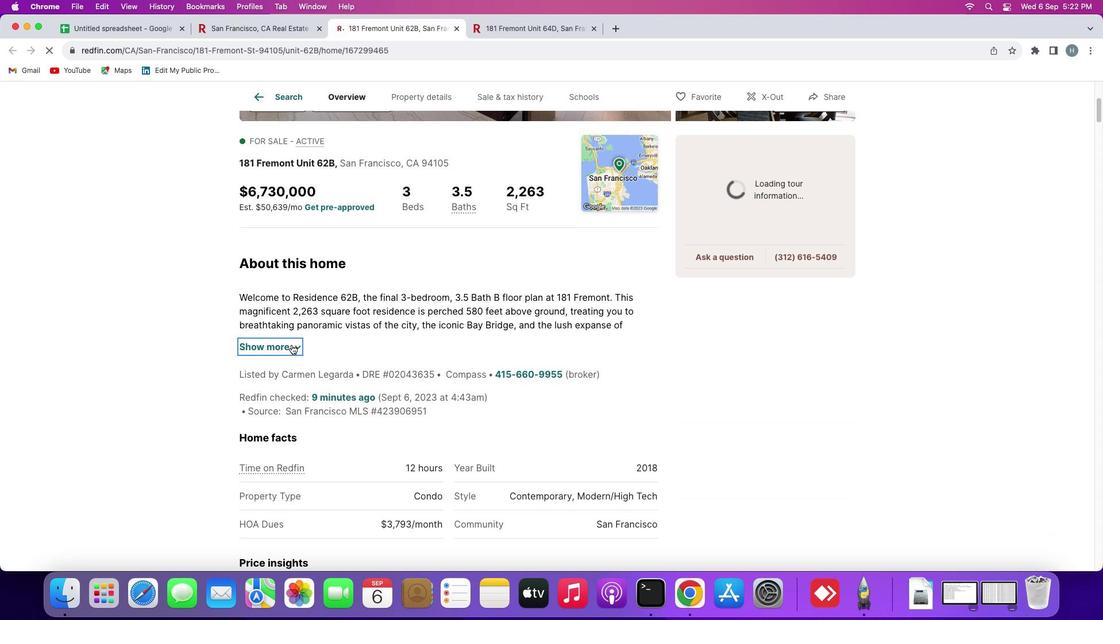 
Action: Mouse moved to (298, 346)
Screenshot: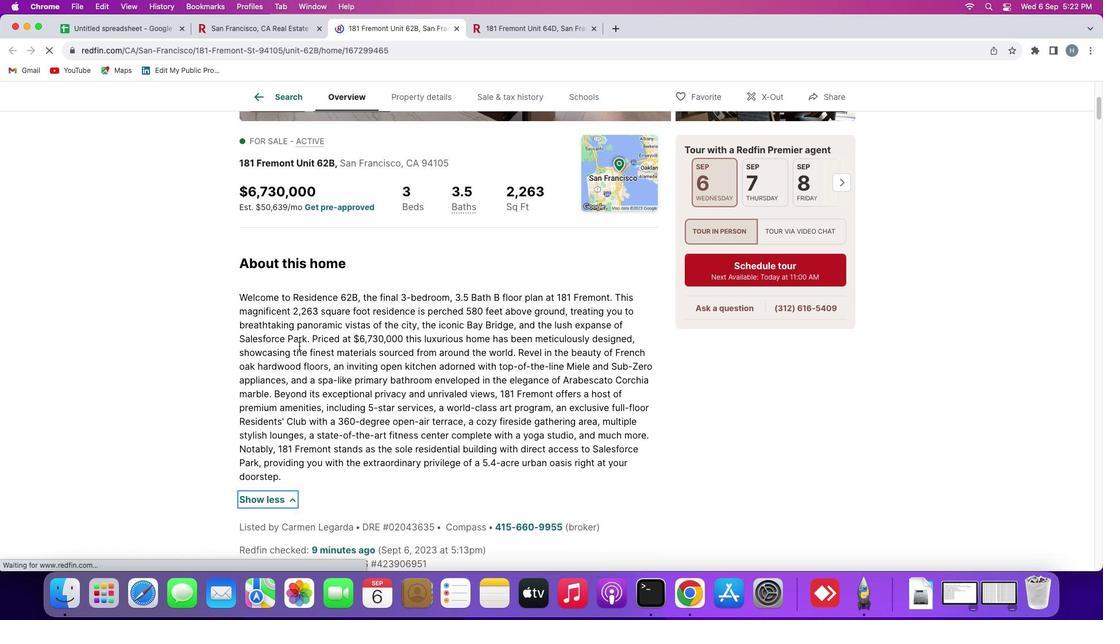 
Action: Mouse pressed left at (298, 346)
Screenshot: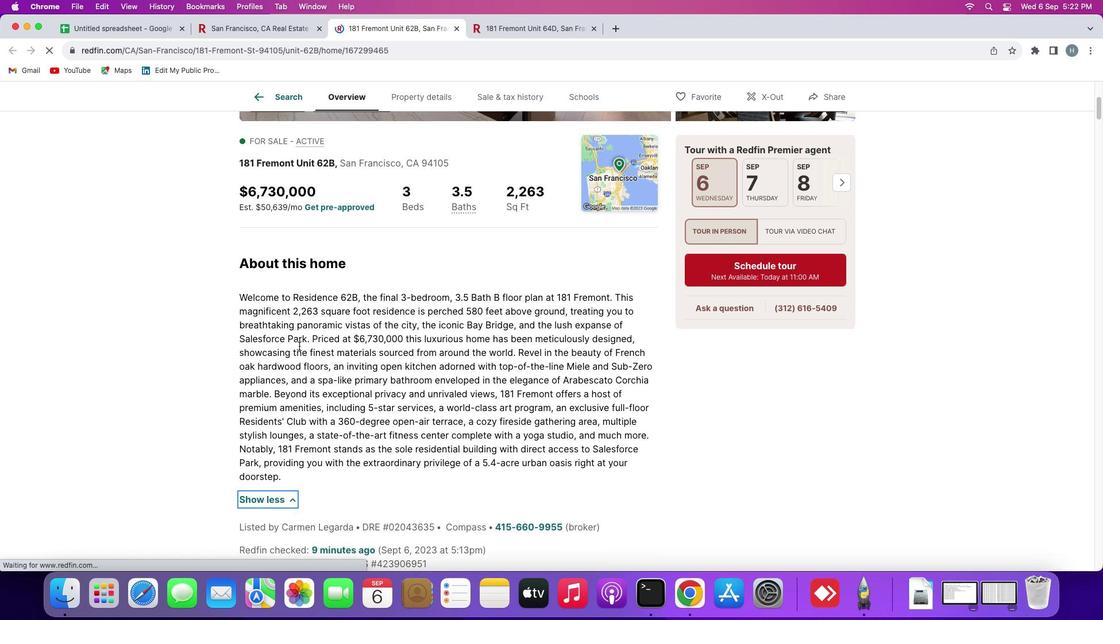 
Action: Mouse moved to (445, 429)
Screenshot: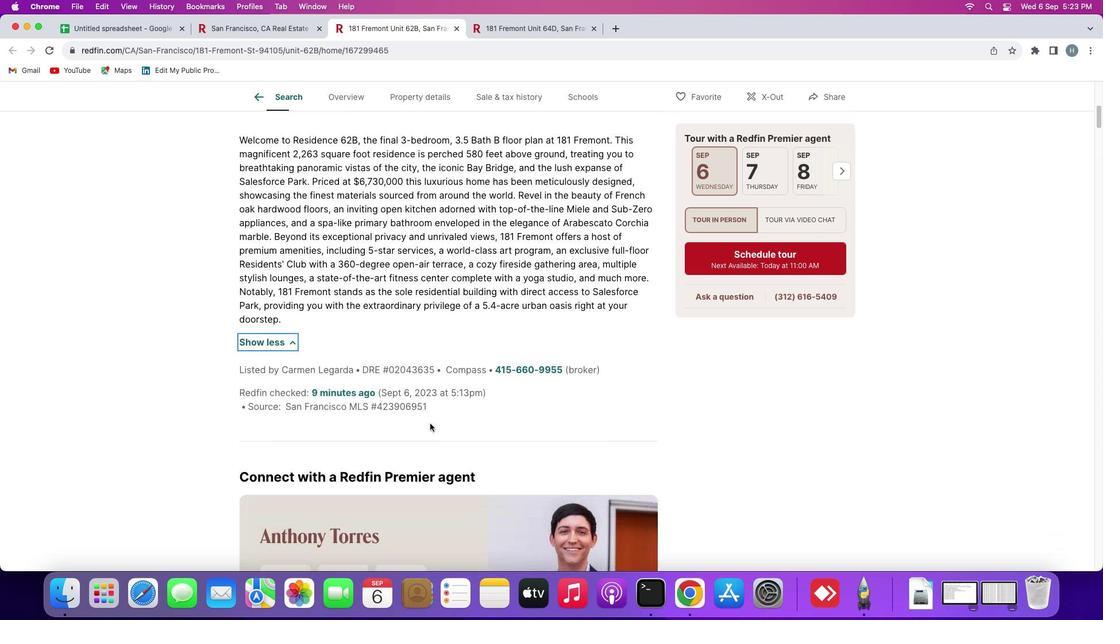 
Action: Mouse scrolled (445, 429) with delta (0, 0)
Screenshot: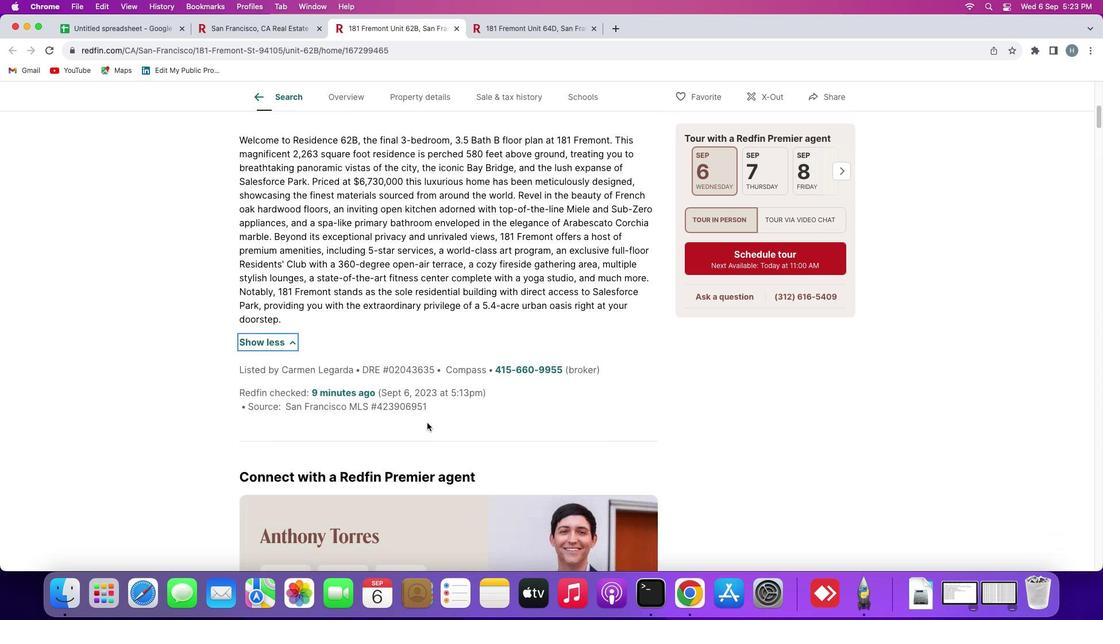 
Action: Mouse scrolled (445, 429) with delta (0, 0)
Screenshot: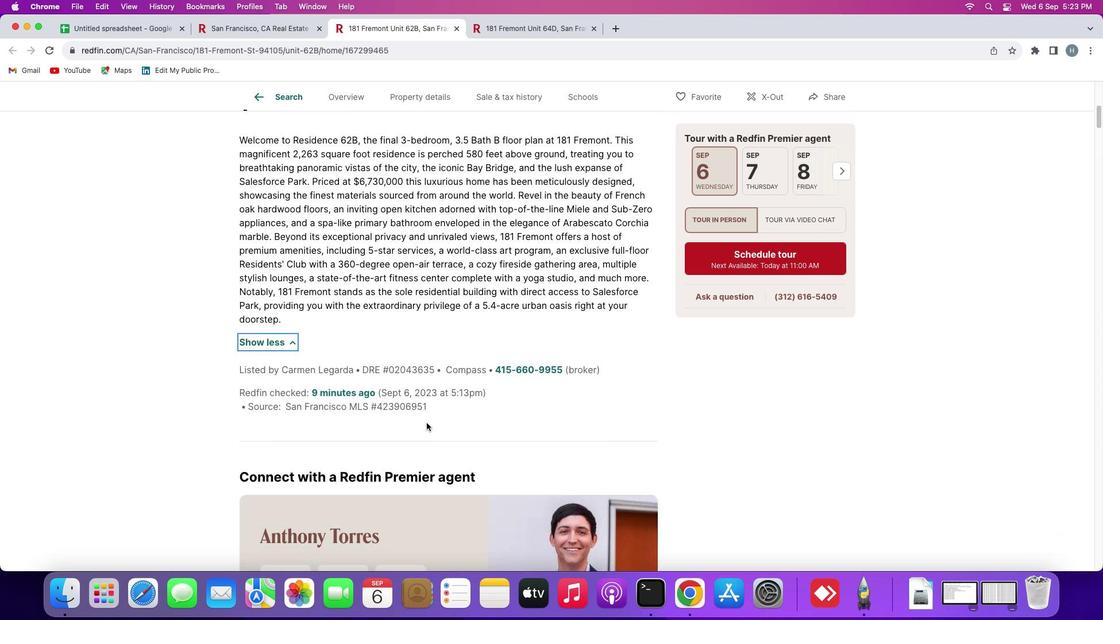 
Action: Mouse scrolled (445, 429) with delta (0, -1)
Screenshot: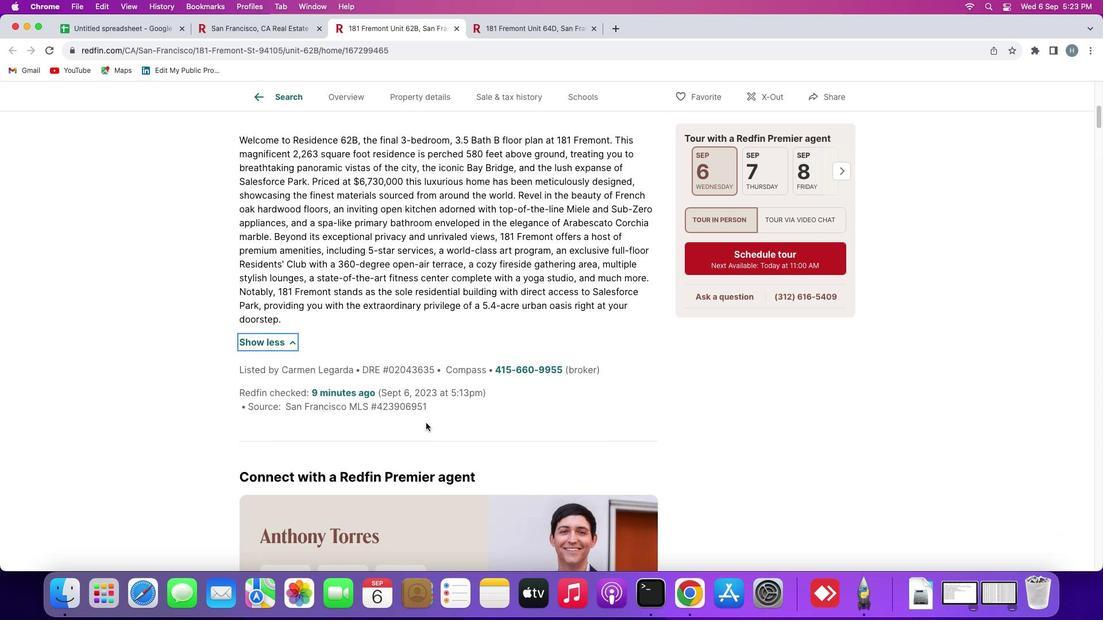 
Action: Mouse scrolled (445, 429) with delta (0, -1)
Screenshot: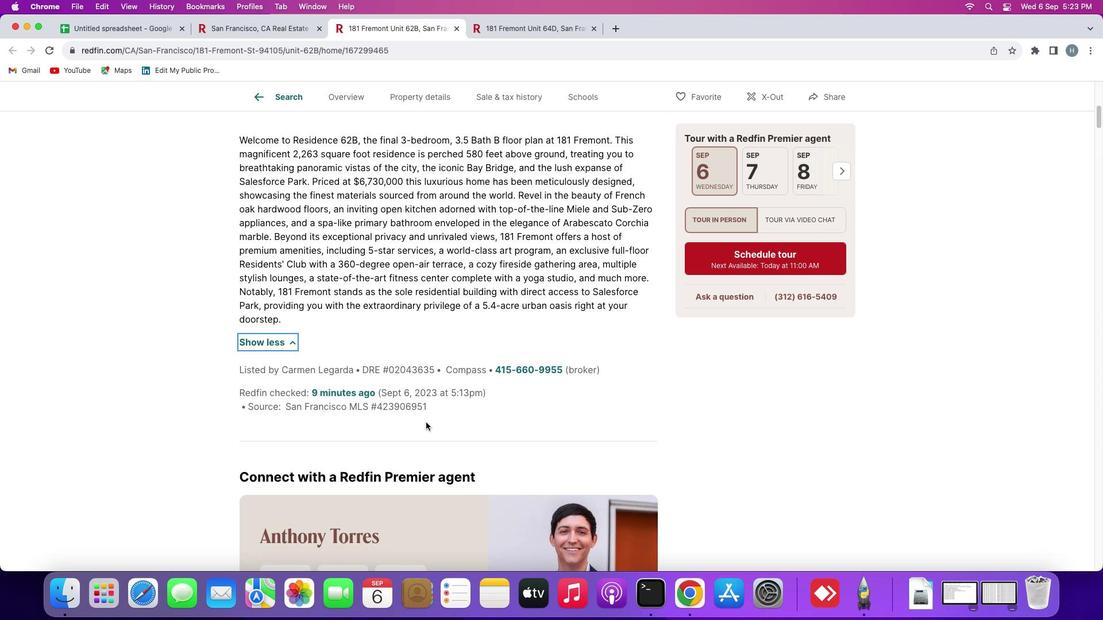 
Action: Mouse moved to (425, 421)
Screenshot: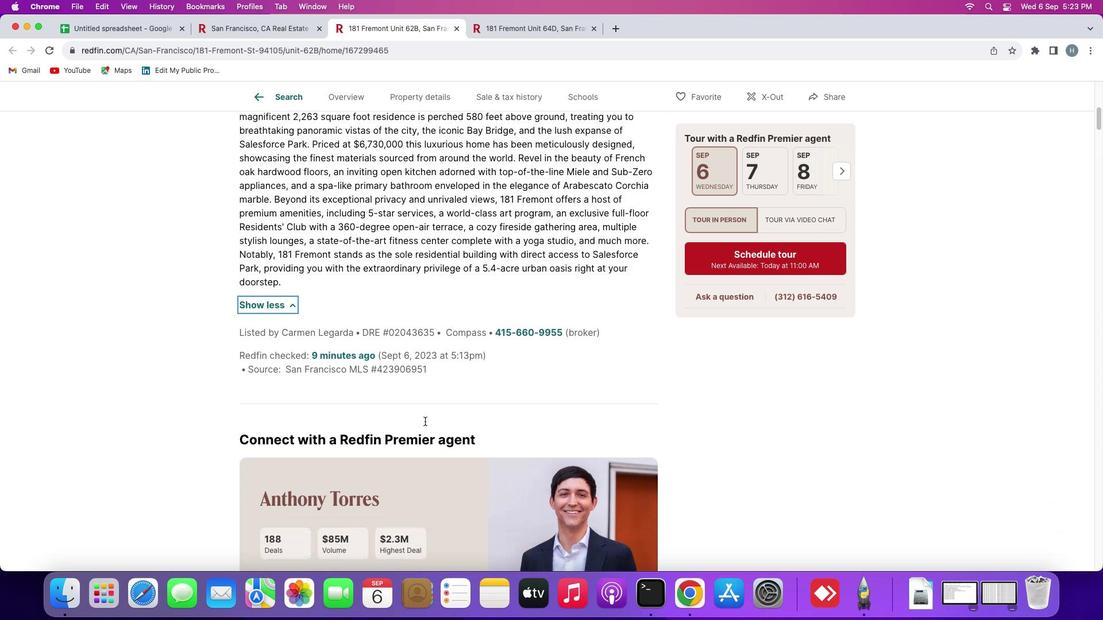 
Action: Mouse scrolled (425, 421) with delta (0, 0)
